 Task: Select the current location as Fort Pulaski National Monument, Georgia, United States . Now zoom + , and verify the location . Show zoom slider
Action: Mouse moved to (249, 37)
Screenshot: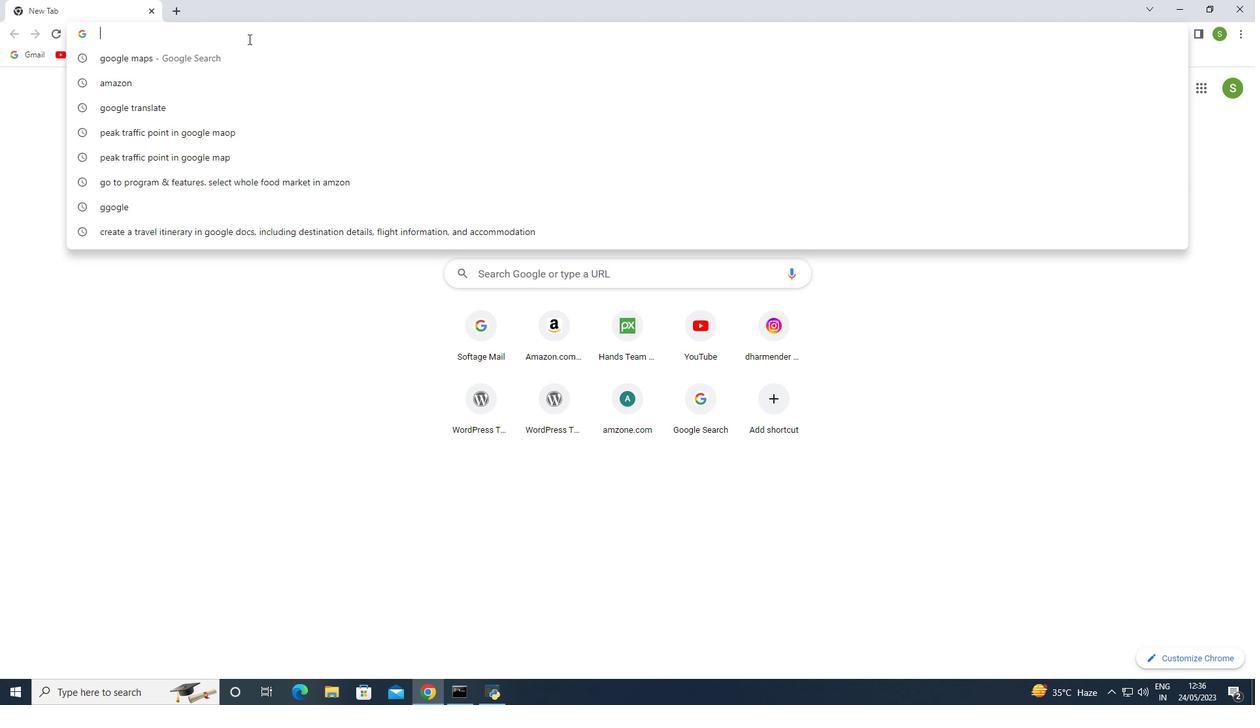 
Action: Key pressed google<Key.right><Key.enter>
Screenshot: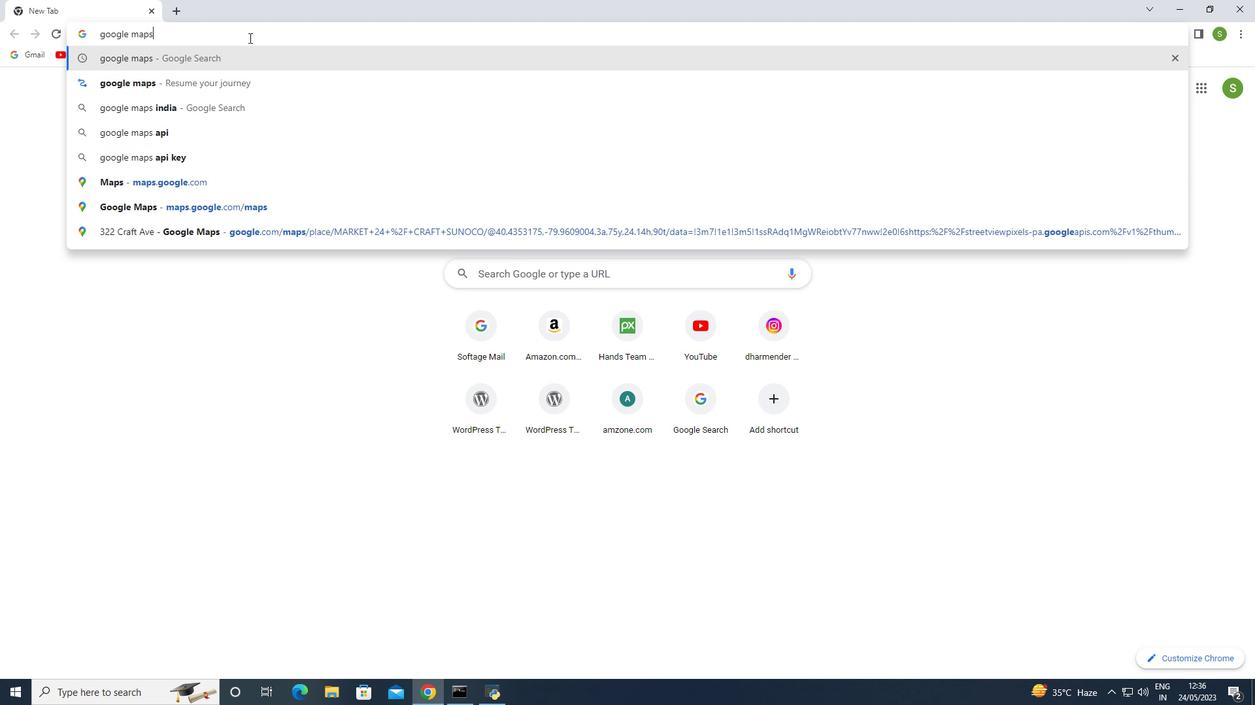 
Action: Mouse moved to (191, 311)
Screenshot: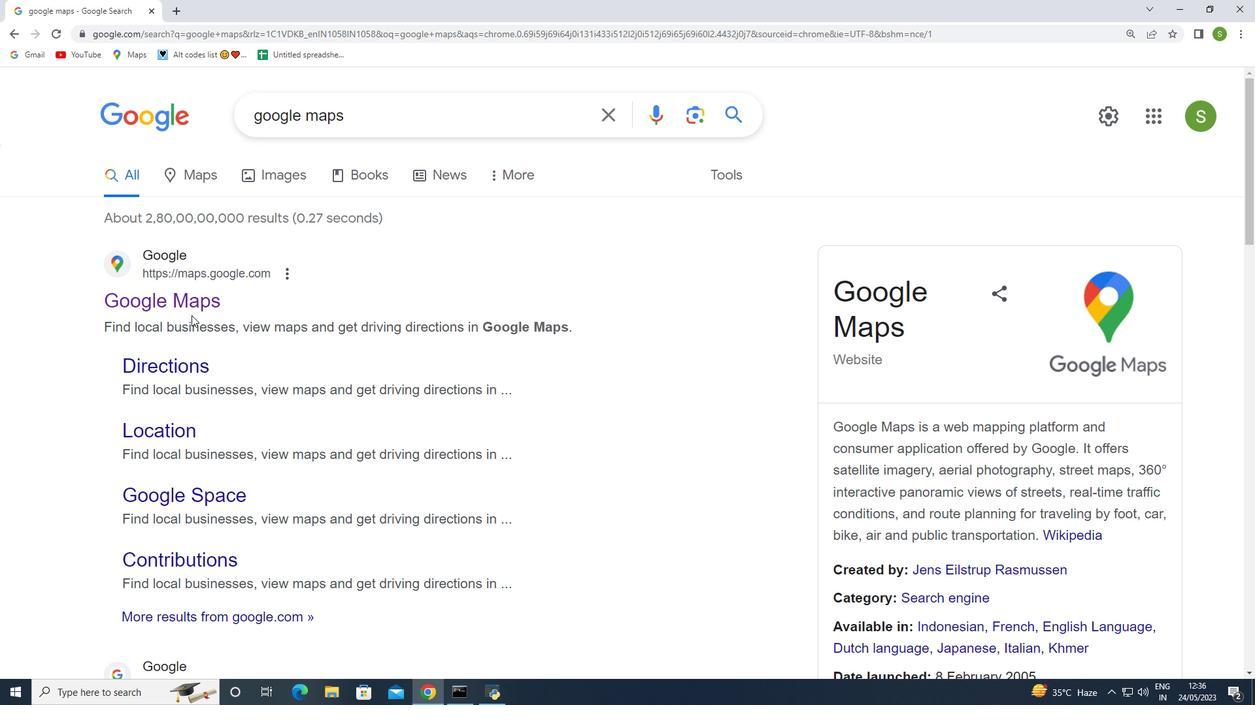 
Action: Mouse pressed left at (191, 311)
Screenshot: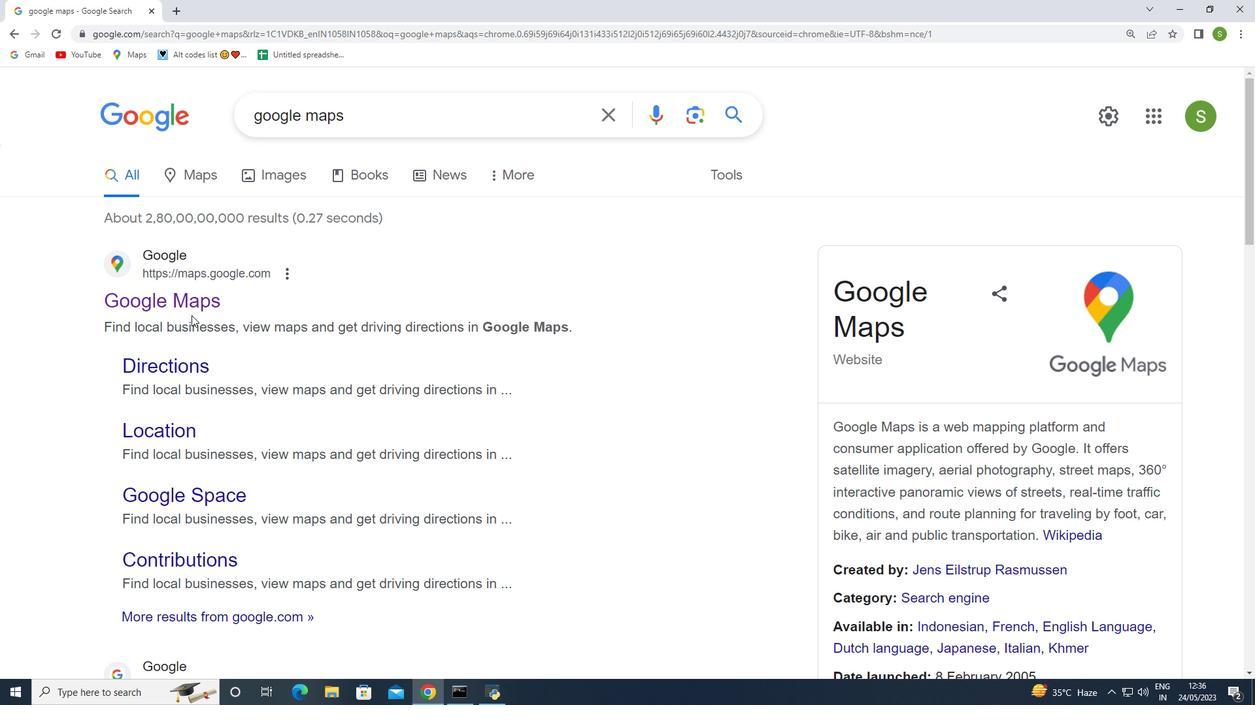 
Action: Mouse moved to (321, 108)
Screenshot: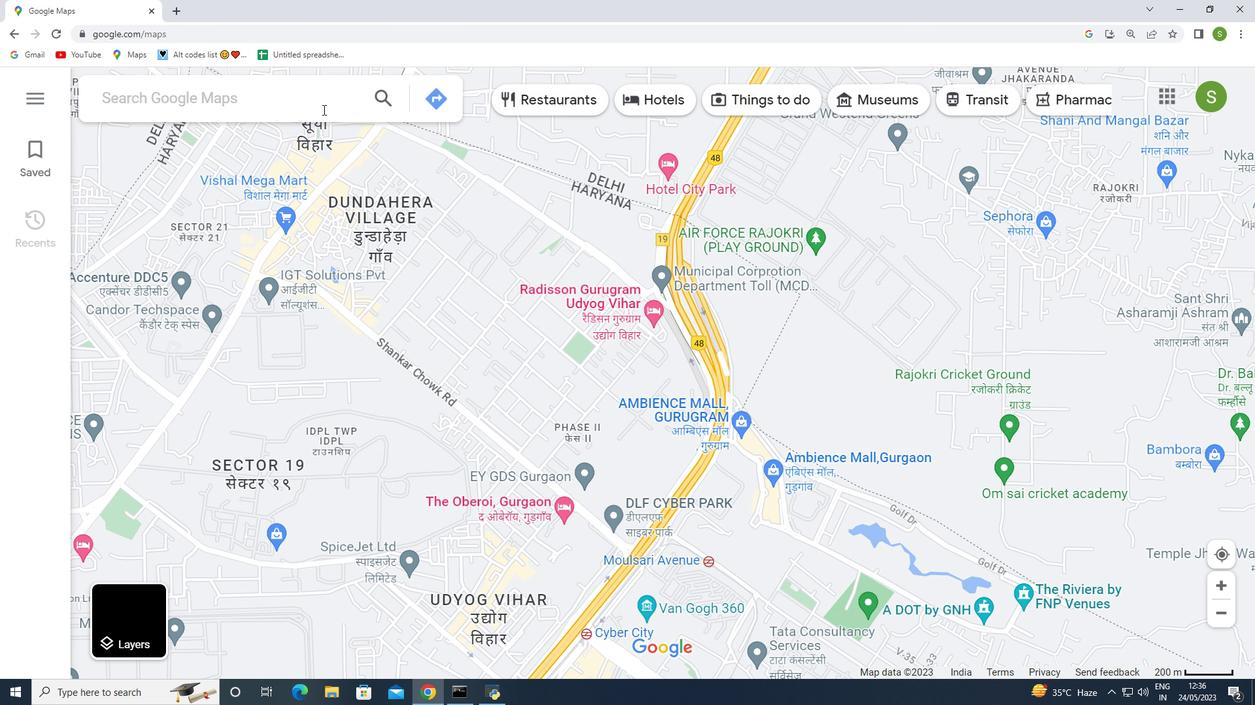 
Action: Mouse pressed left at (321, 108)
Screenshot: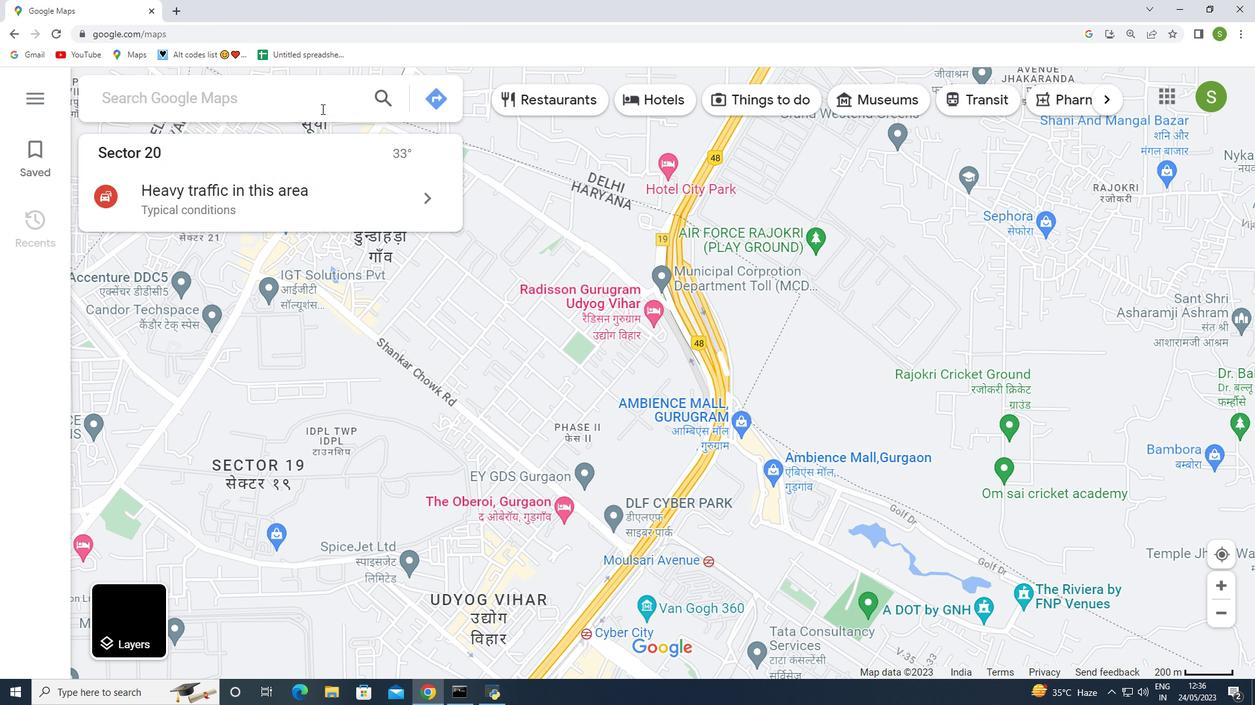 
Action: Key pressed <Key.shift>Fort<Key.space><Key.shift>Pulaski<Key.space><Key.shift>National<Key.space><Key.shift>Monument<Key.space><Key.shift>Georgia<Key.space><Key.shift>United<Key.space>states
Screenshot: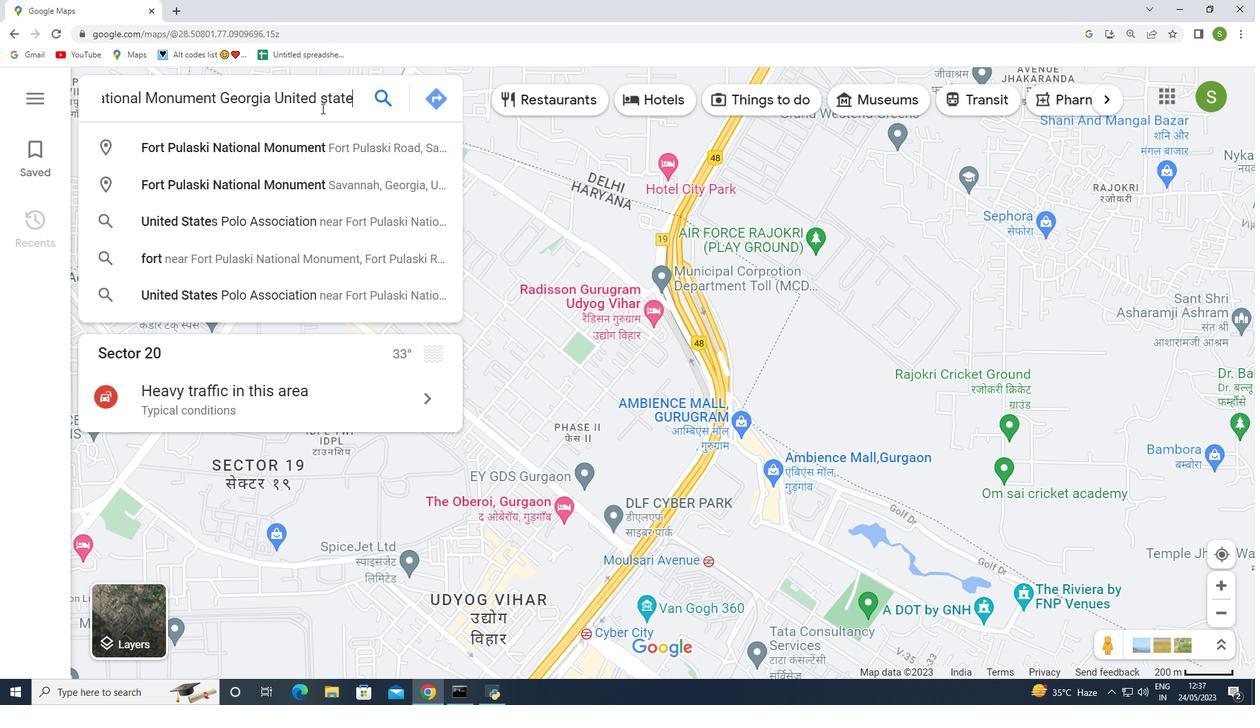 
Action: Mouse moved to (329, 140)
Screenshot: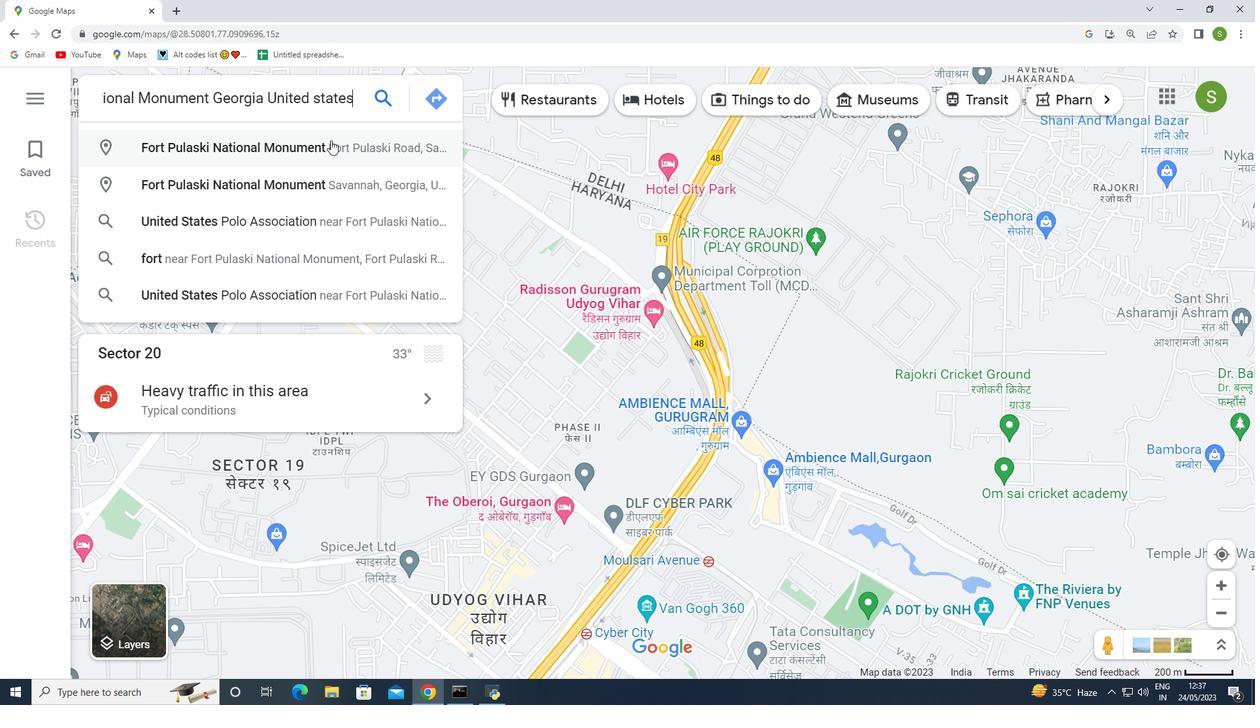 
Action: Mouse pressed left at (329, 140)
Screenshot: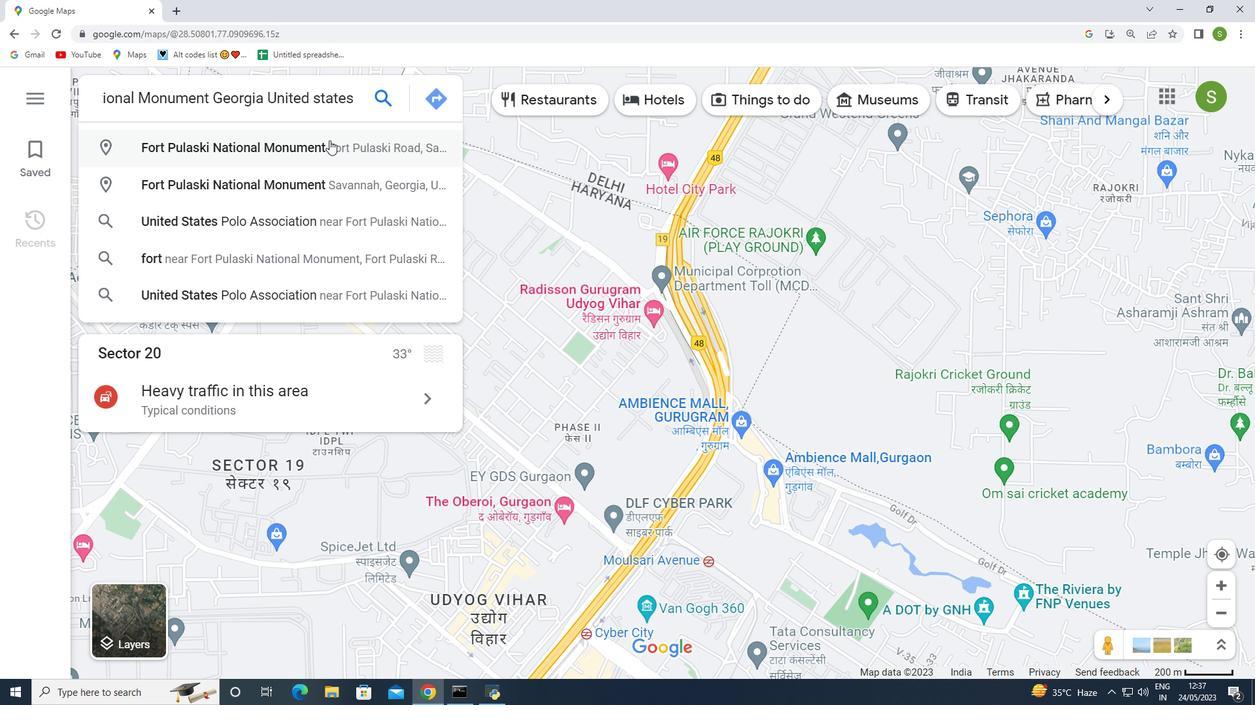 
Action: Mouse moved to (784, 390)
Screenshot: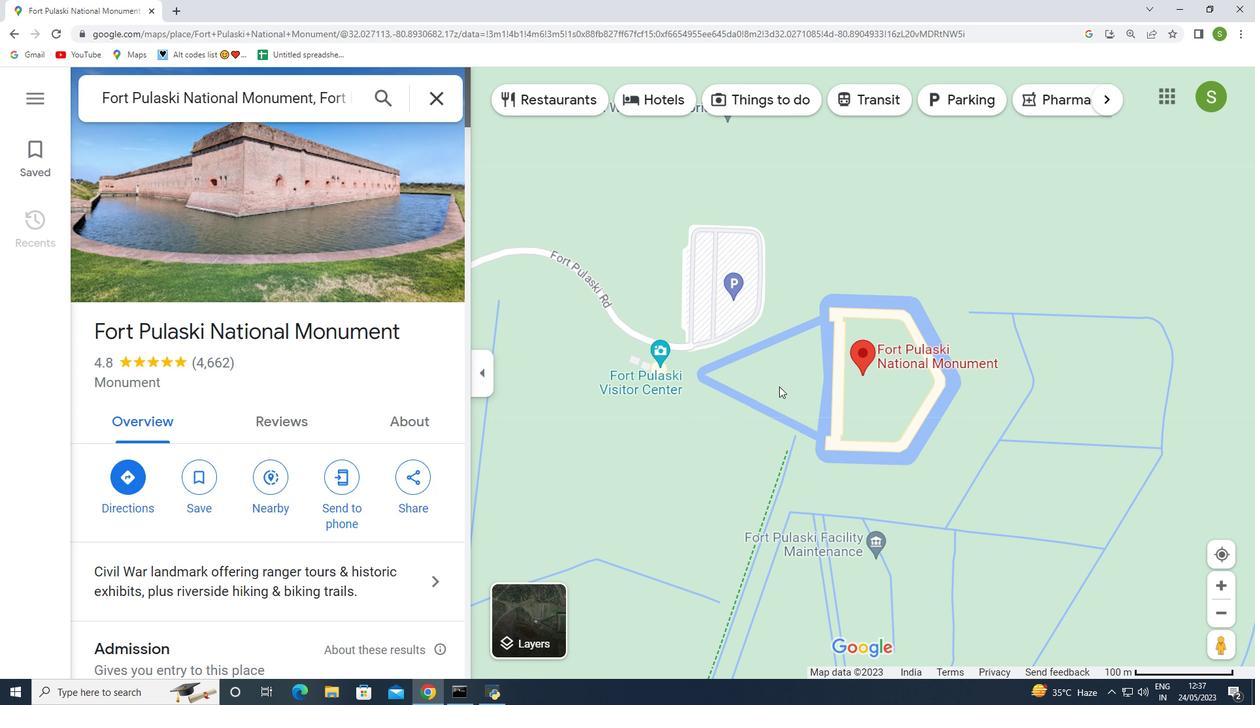 
Action: Mouse scrolled (784, 389) with delta (0, 0)
Screenshot: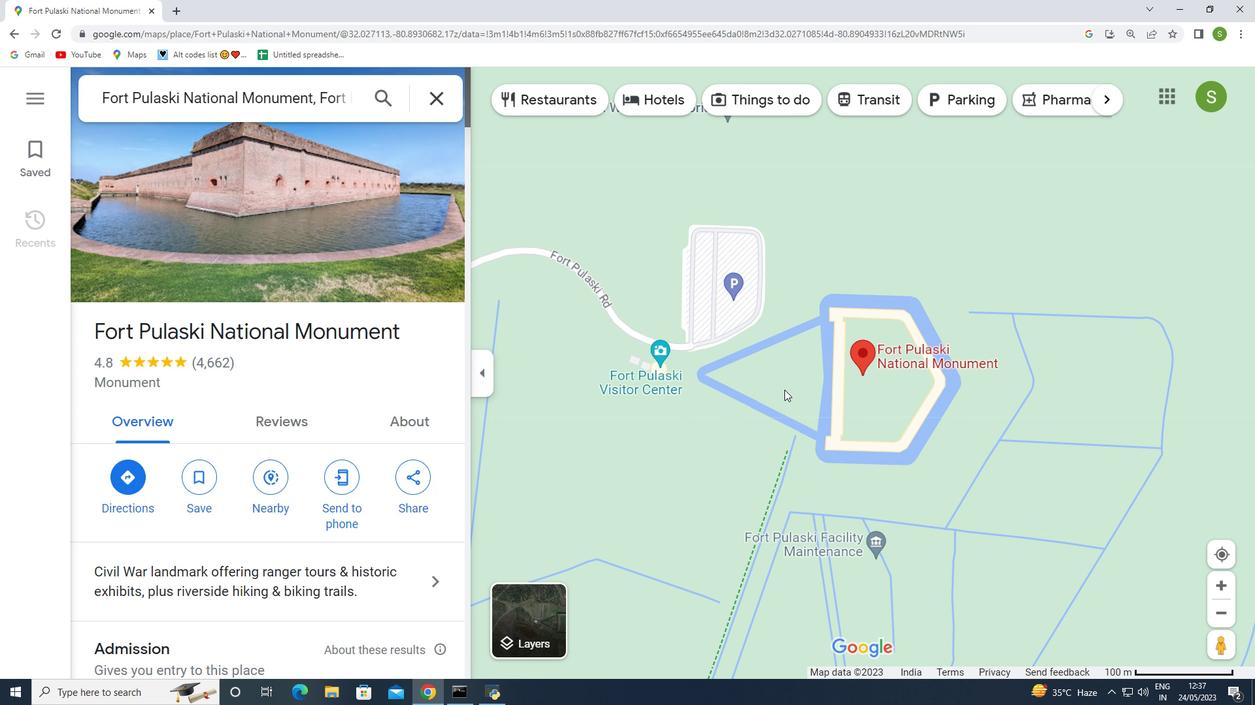 
Action: Mouse moved to (850, 370)
Screenshot: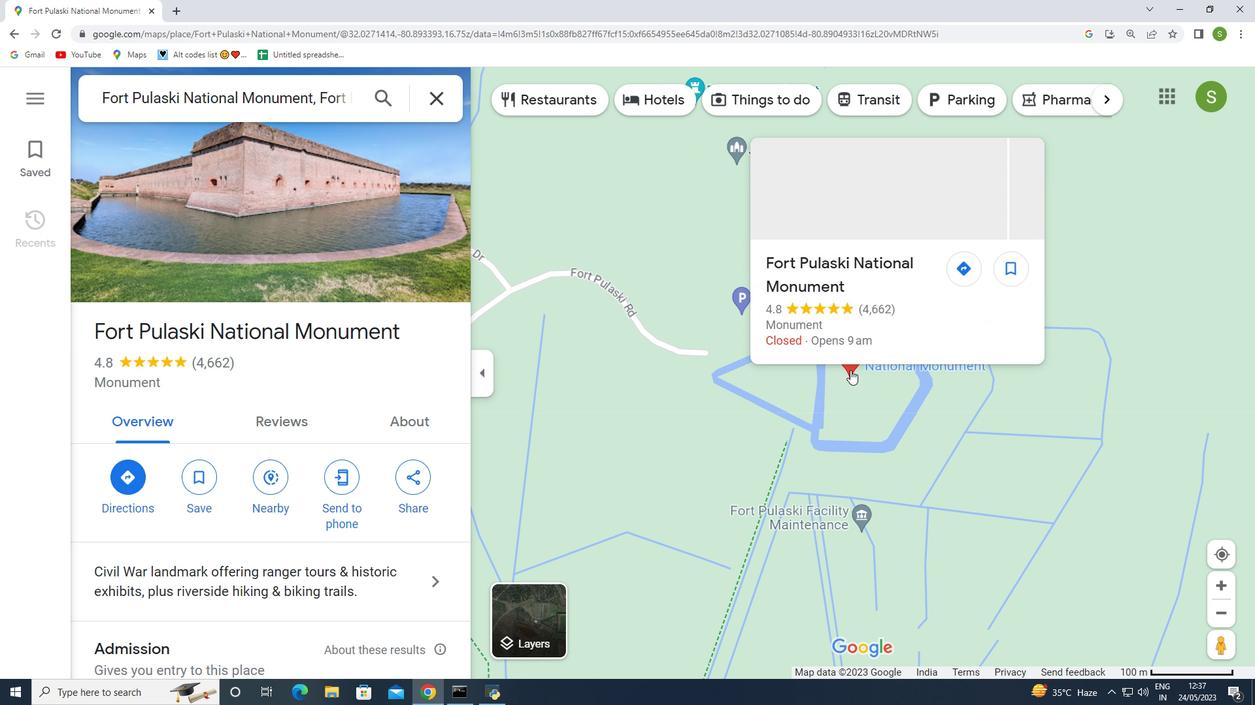 
Action: Mouse scrolled (850, 371) with delta (0, 0)
Screenshot: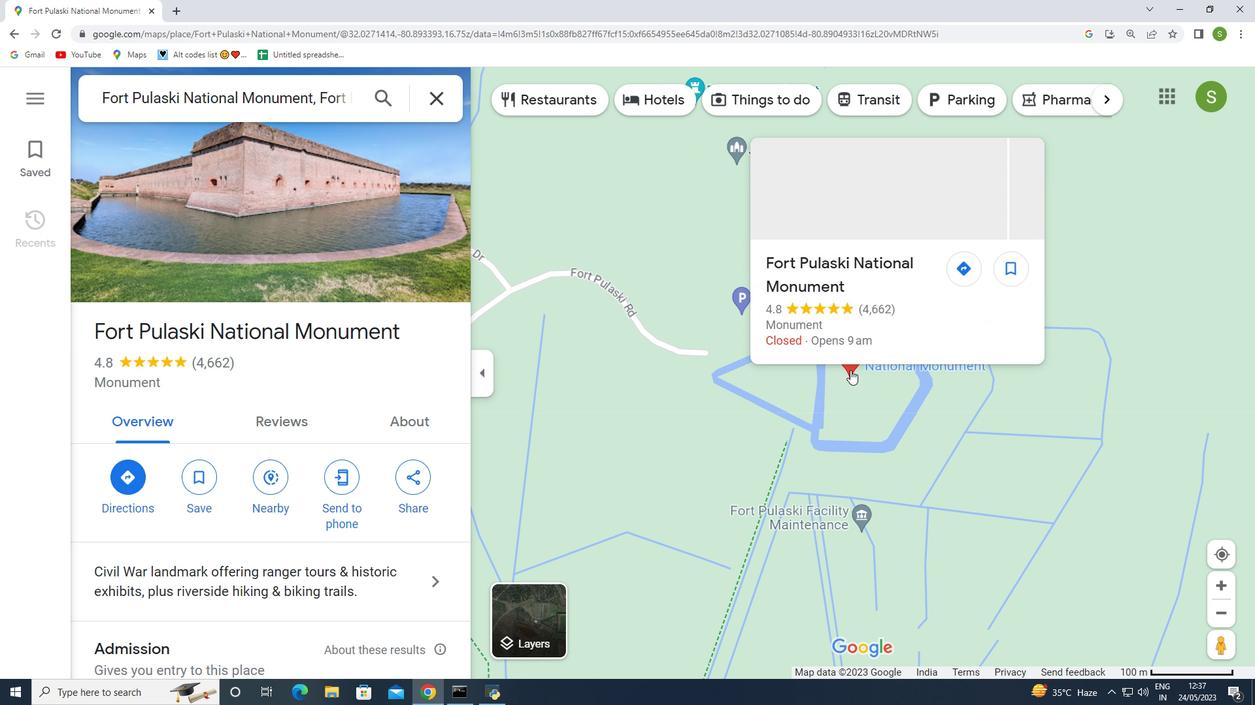 
Action: Mouse scrolled (850, 371) with delta (0, 0)
Screenshot: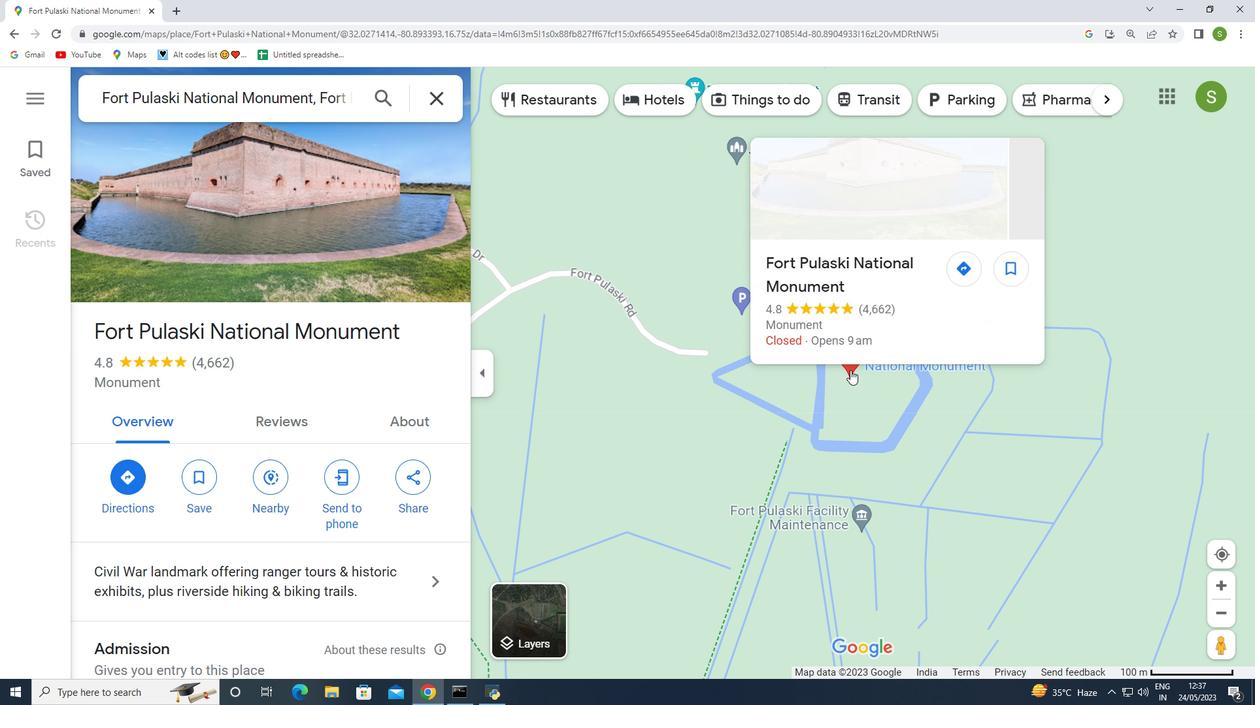 
Action: Mouse moved to (849, 381)
Screenshot: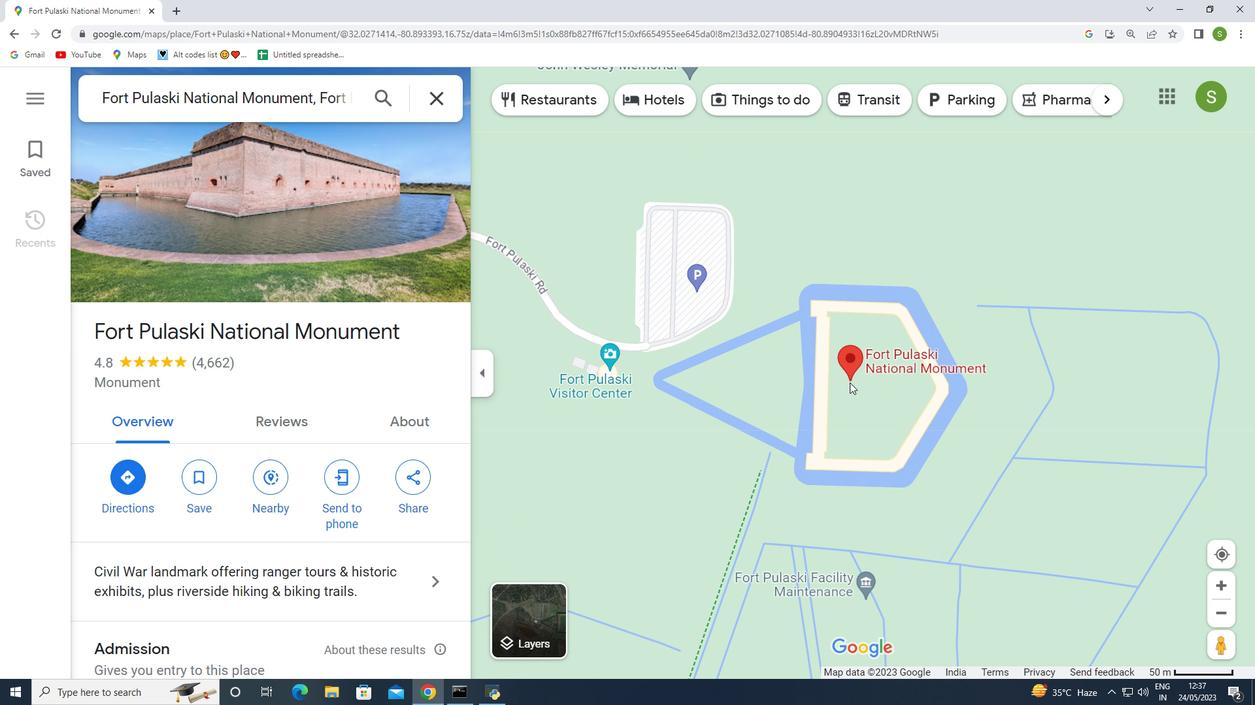 
Action: Mouse scrolled (849, 382) with delta (0, 0)
Screenshot: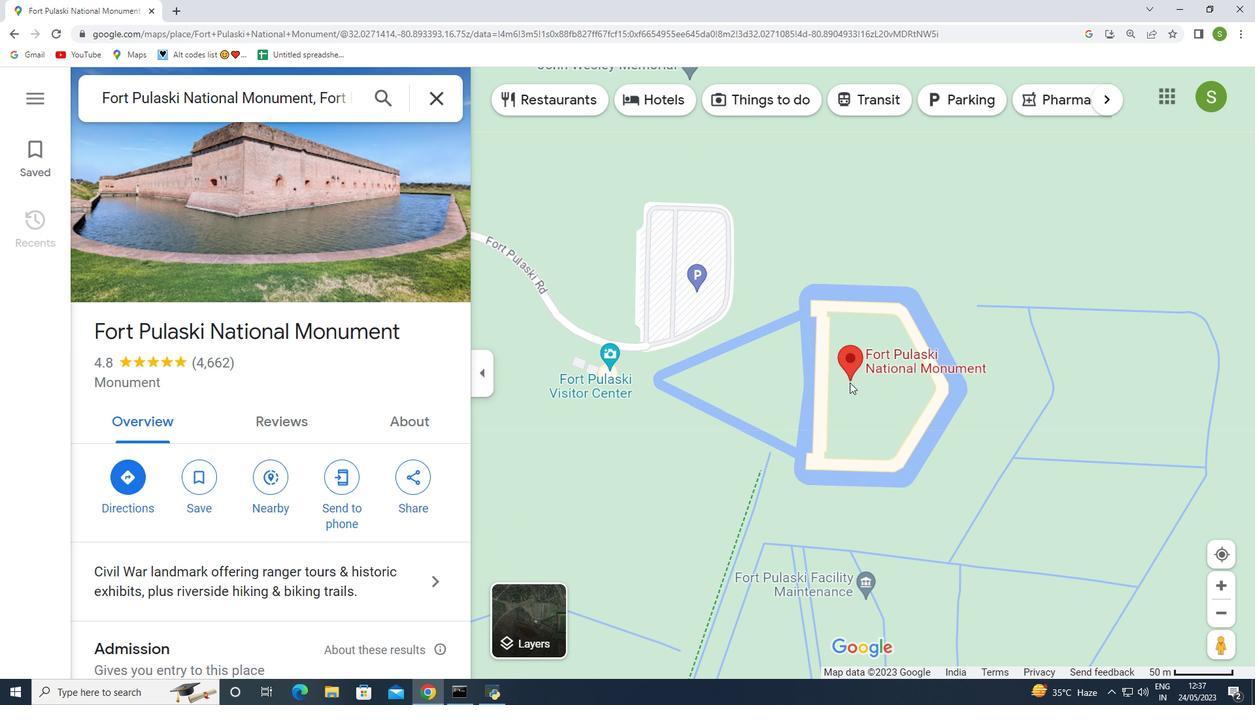 
Action: Mouse moved to (849, 381)
Screenshot: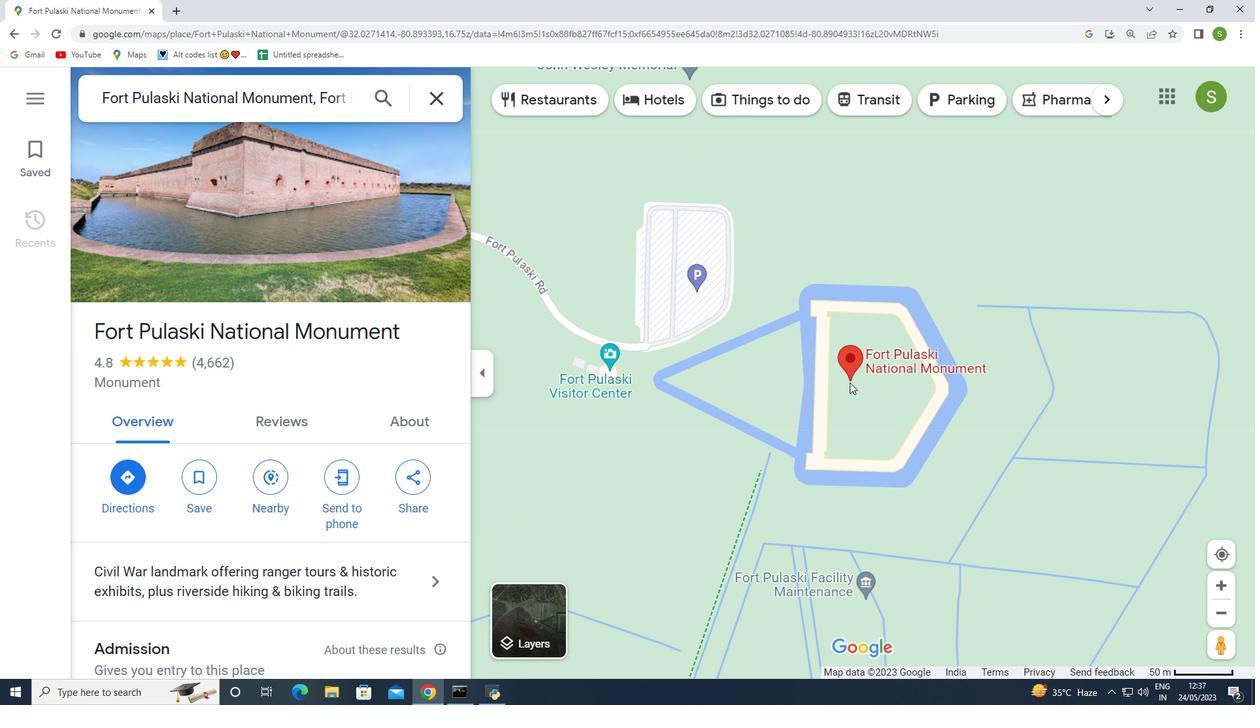 
Action: Mouse scrolled (849, 381) with delta (0, 0)
Screenshot: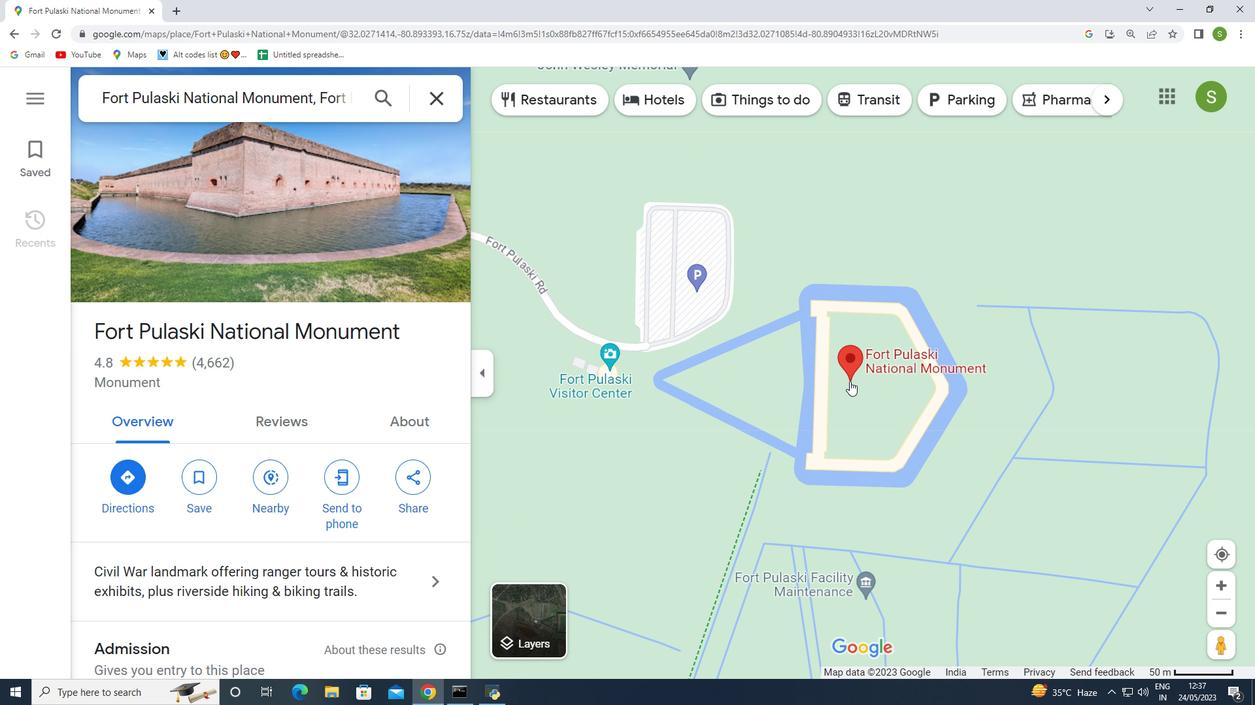 
Action: Mouse moved to (875, 415)
Screenshot: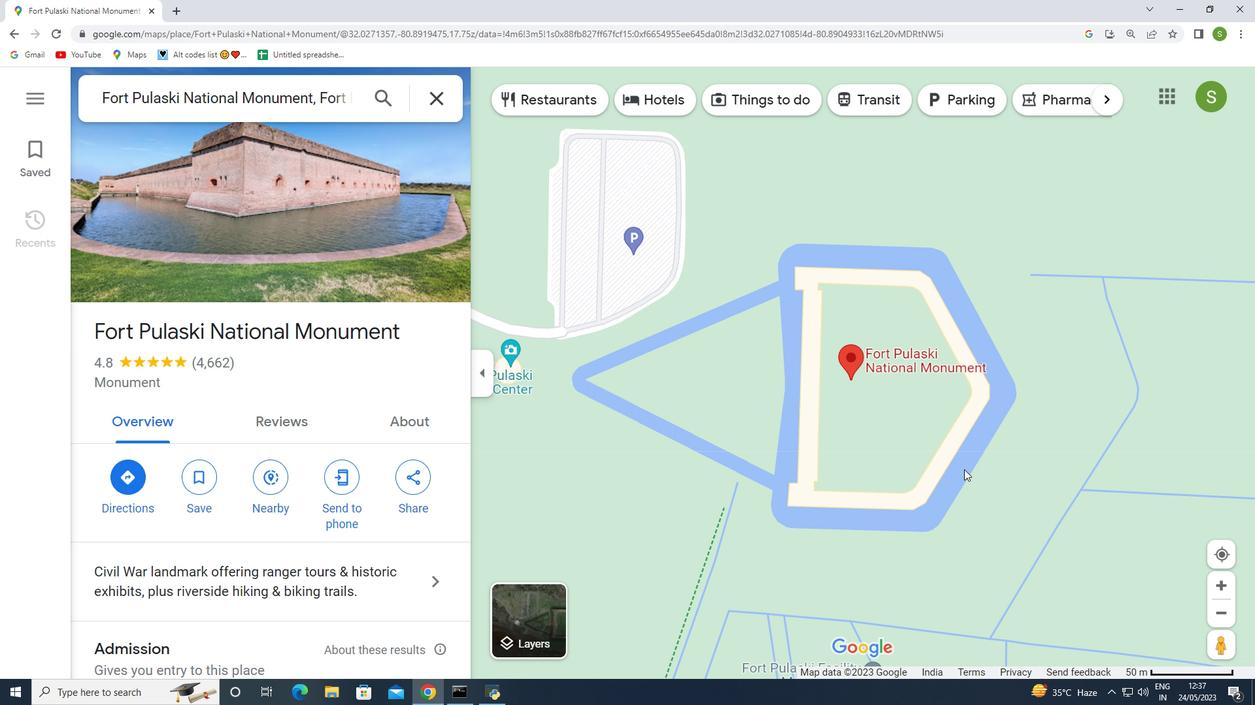 
Action: Mouse scrolled (875, 416) with delta (0, 0)
Screenshot: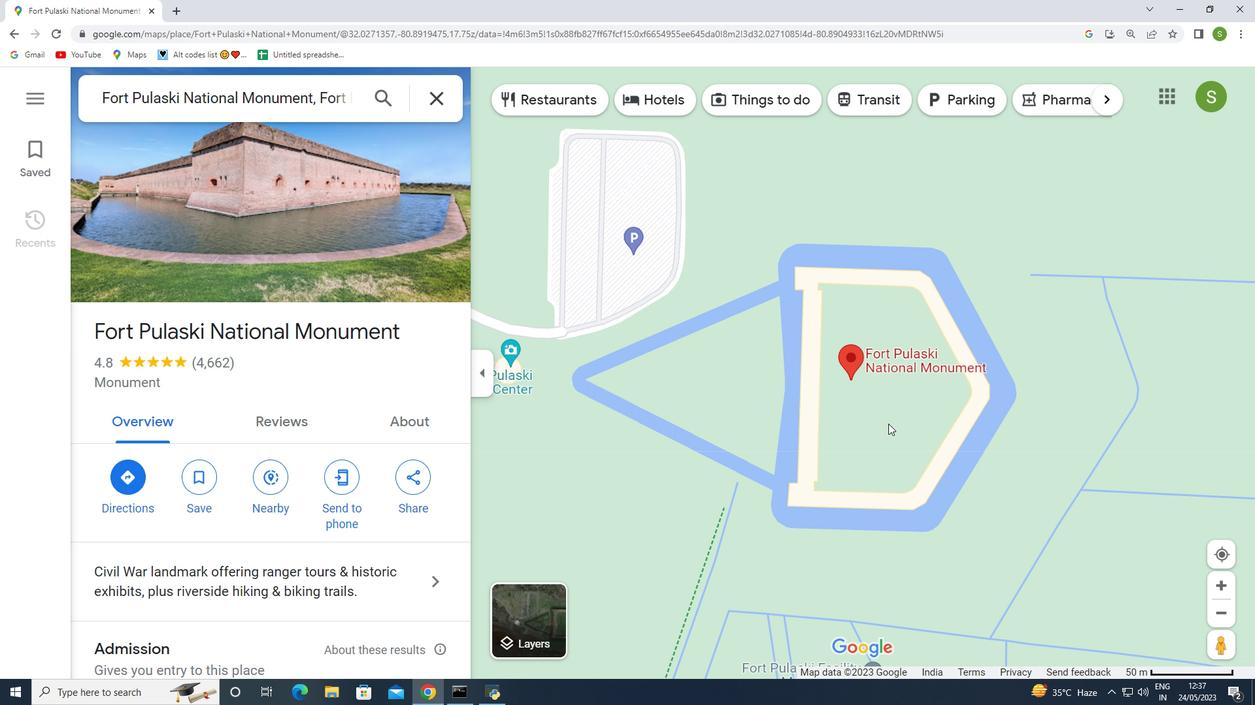 
Action: Mouse scrolled (875, 416) with delta (0, 0)
Screenshot: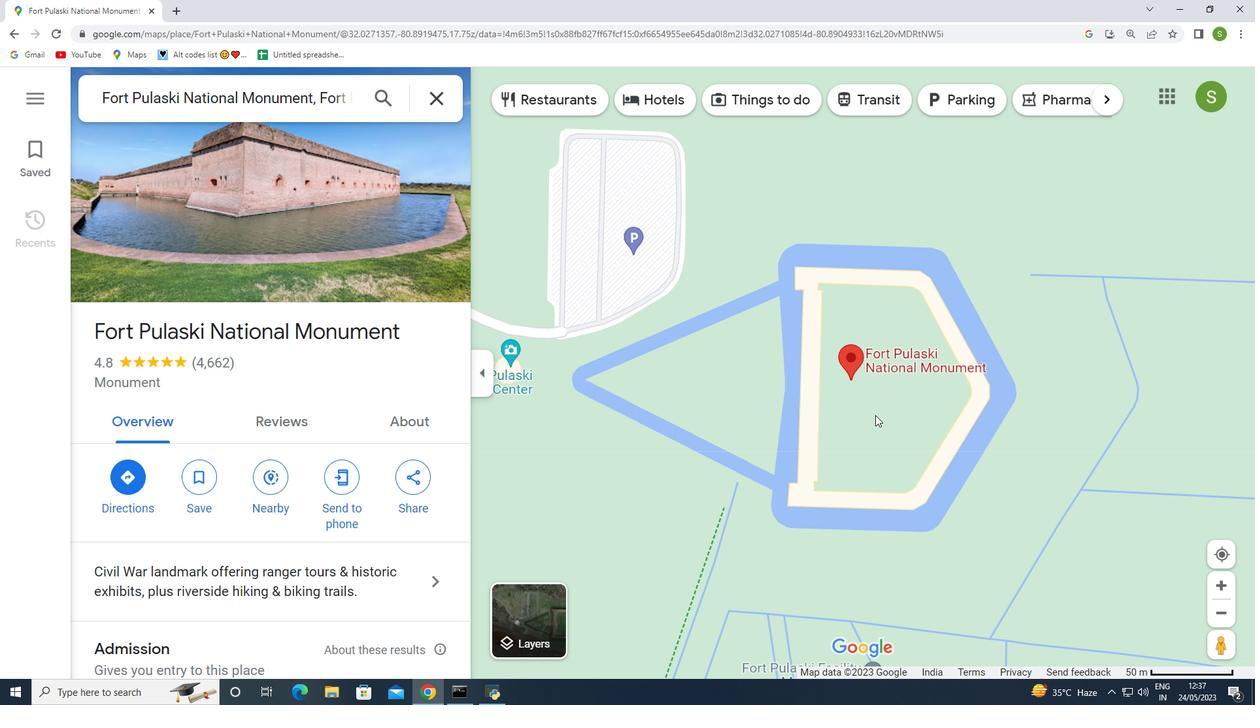 
Action: Mouse scrolled (875, 416) with delta (0, 0)
Screenshot: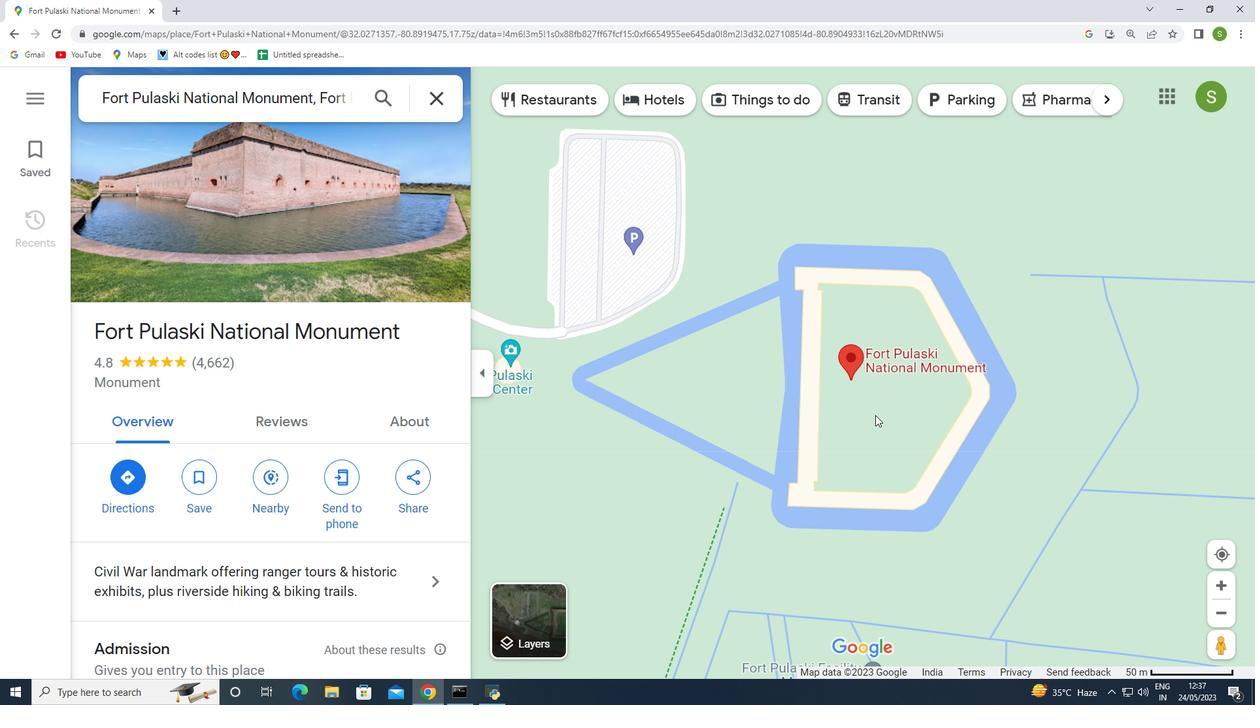 
Action: Mouse moved to (855, 369)
Screenshot: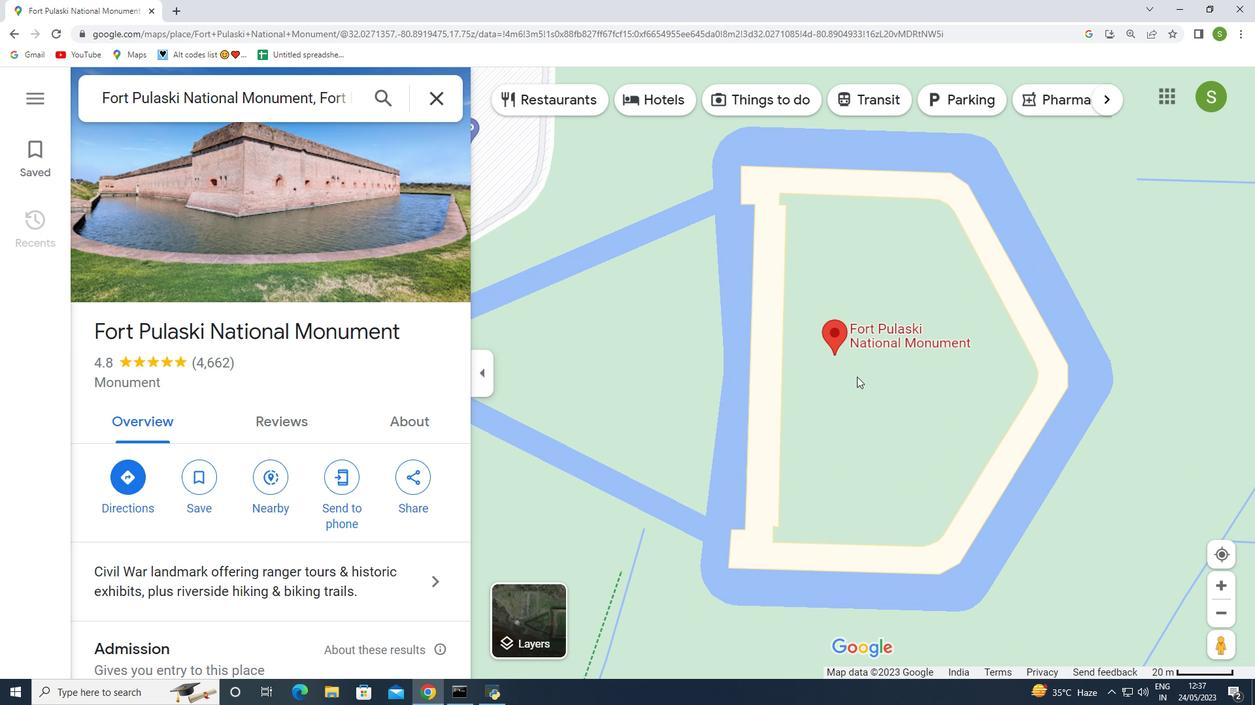 
Action: Mouse scrolled (855, 371) with delta (0, 0)
Screenshot: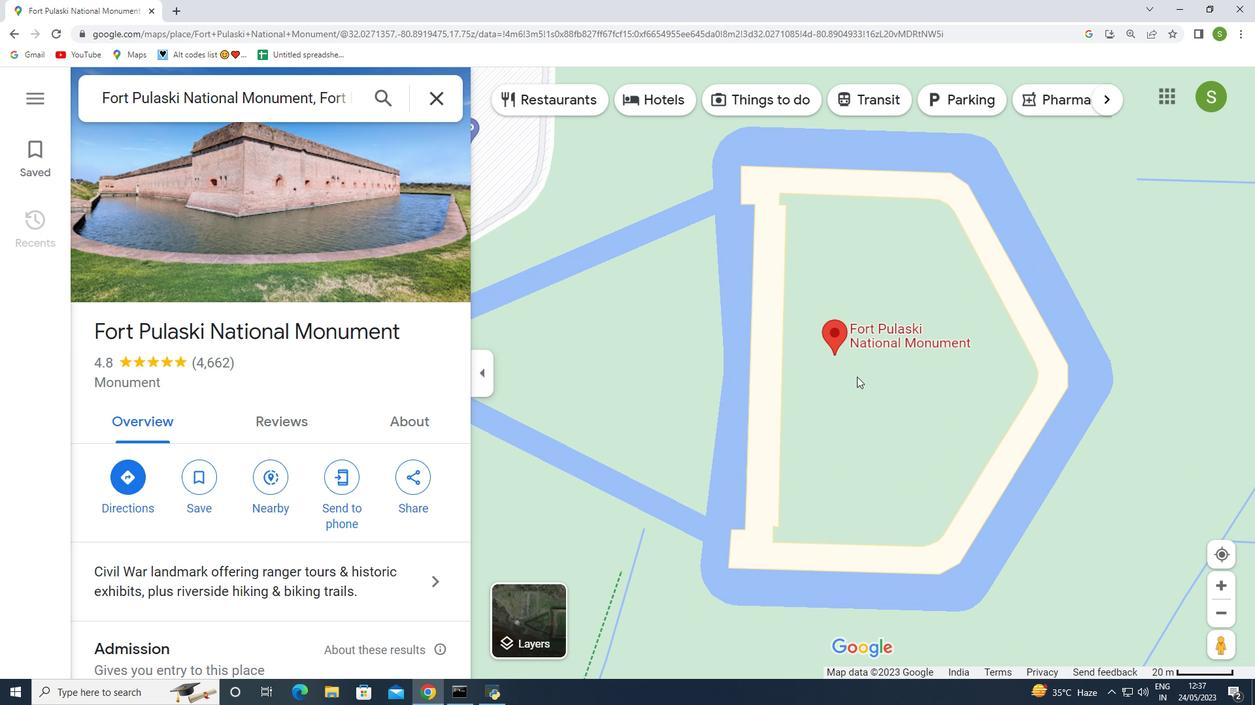 
Action: Mouse moved to (855, 369)
Screenshot: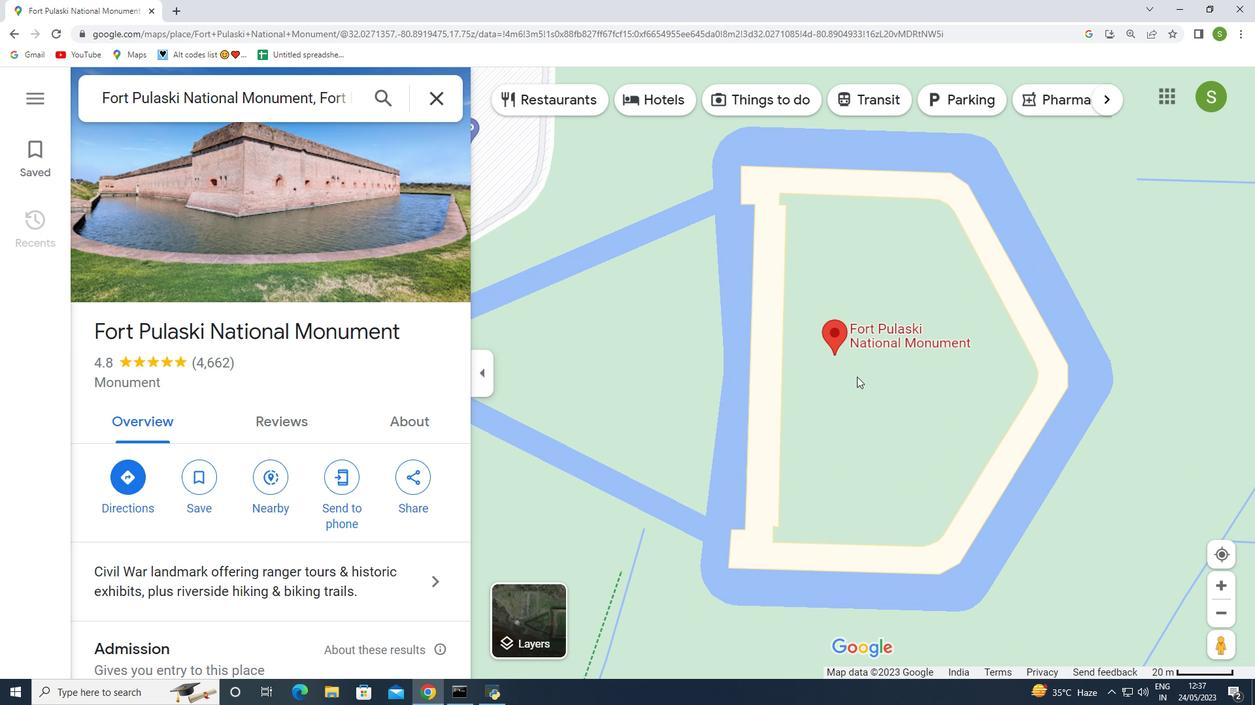 
Action: Mouse scrolled (855, 371) with delta (0, 0)
Screenshot: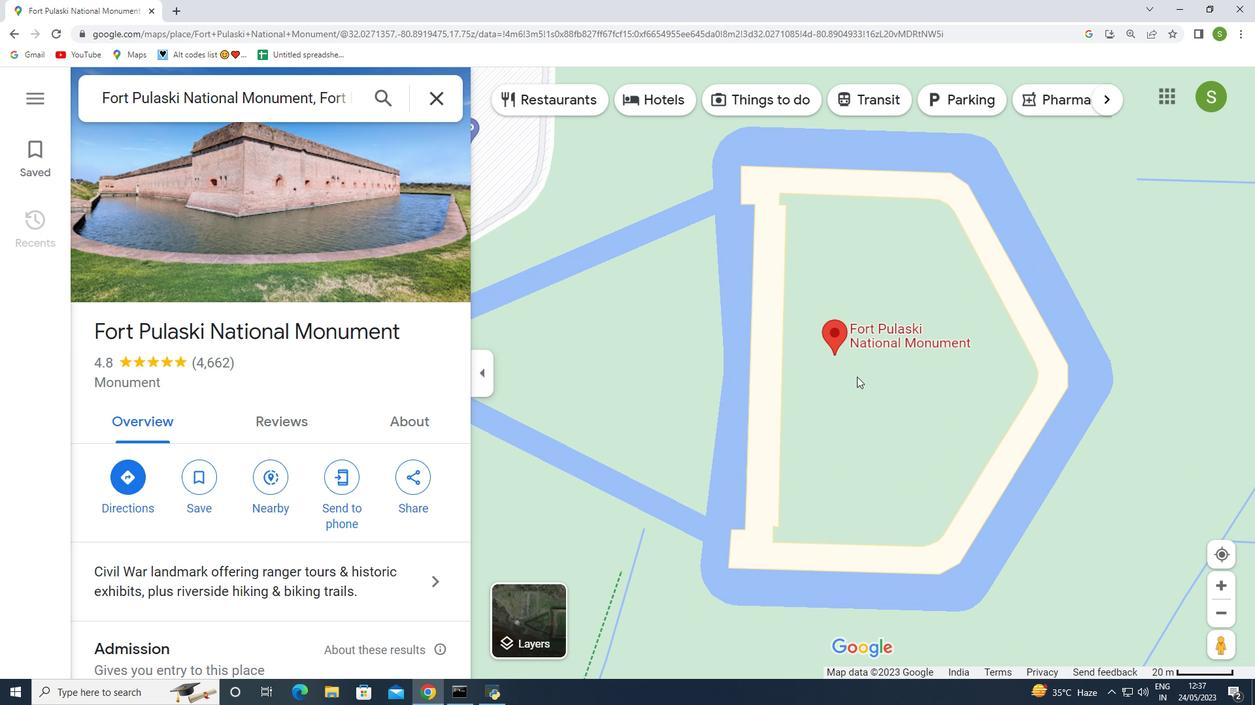 
Action: Mouse moved to (855, 368)
Screenshot: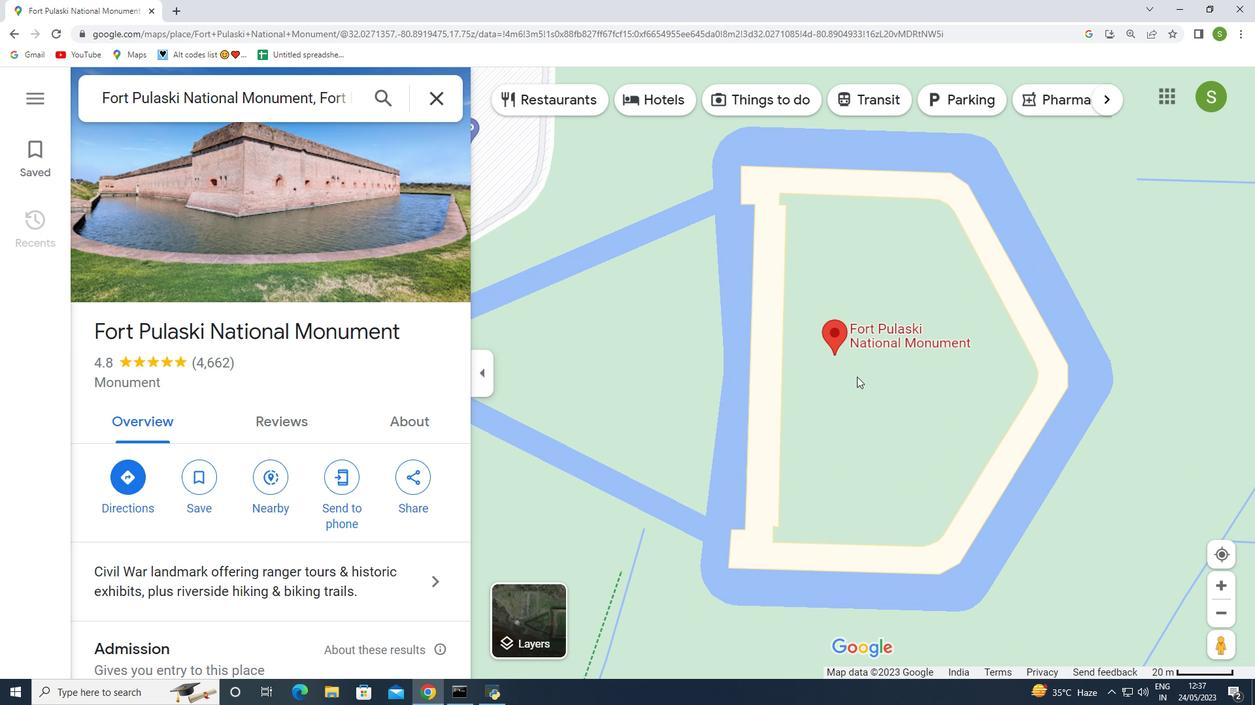 
Action: Mouse scrolled (855, 371) with delta (0, 0)
Screenshot: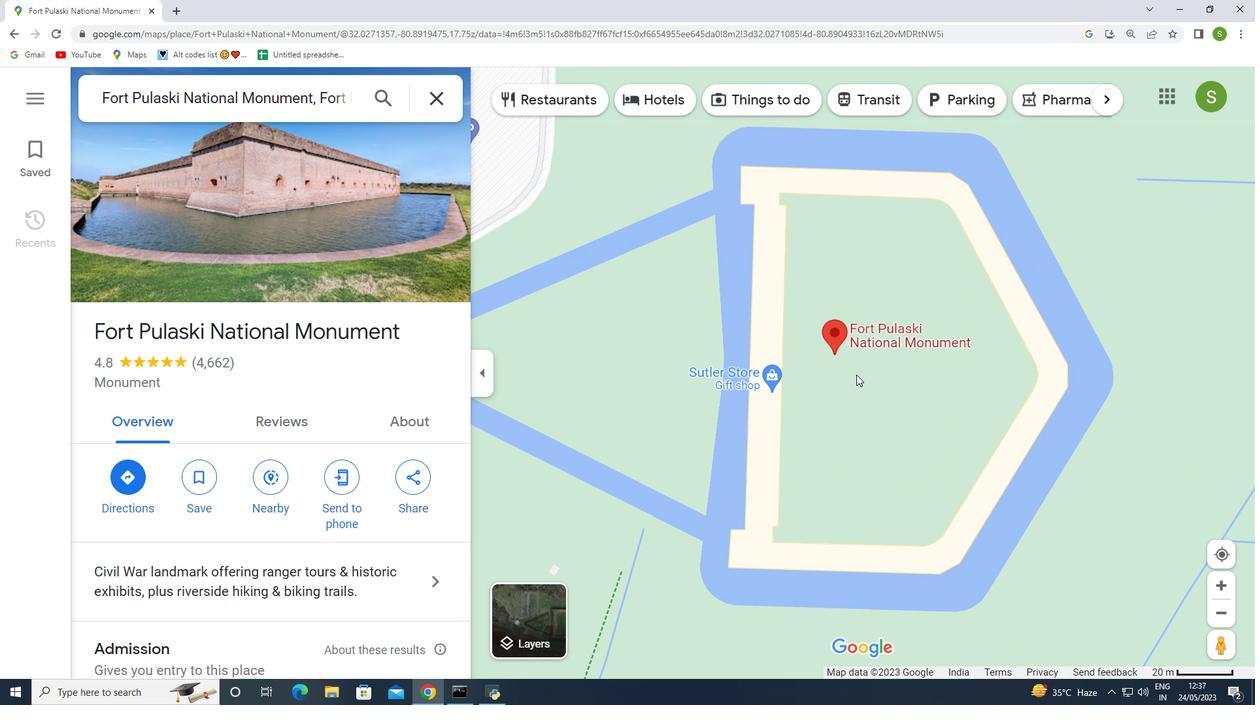 
Action: Mouse moved to (851, 365)
Screenshot: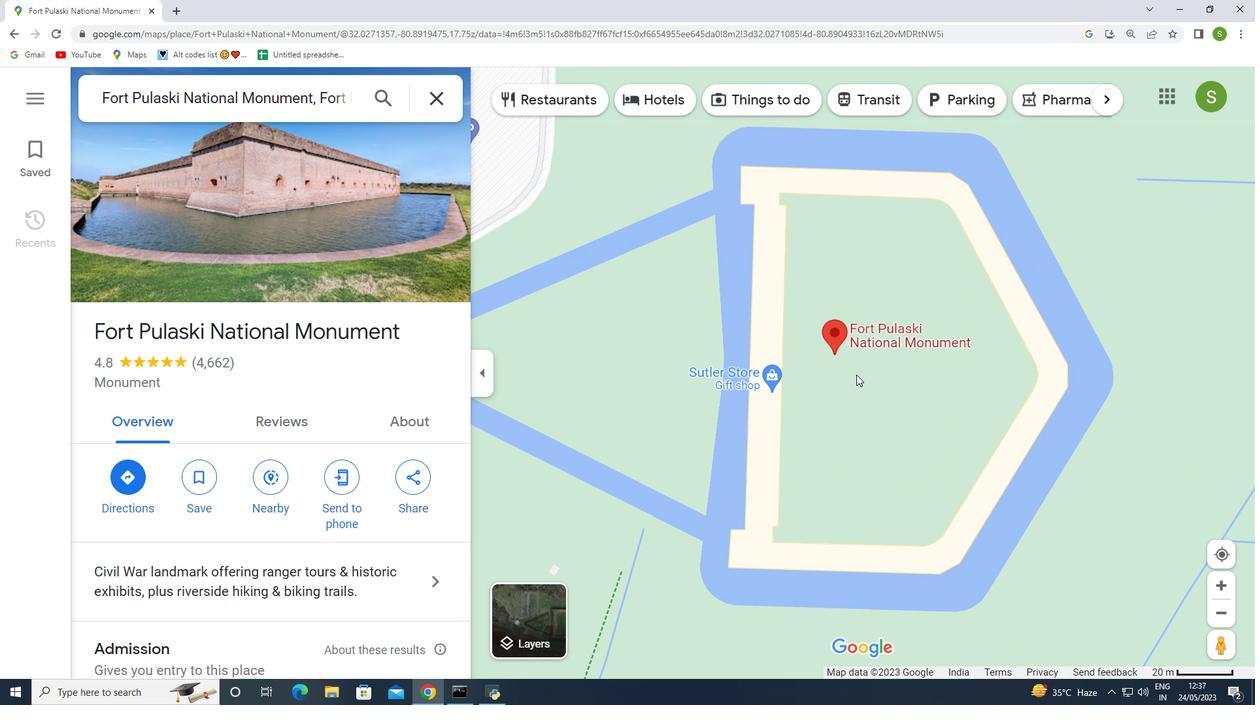 
Action: Mouse scrolled (855, 371) with delta (0, 0)
Screenshot: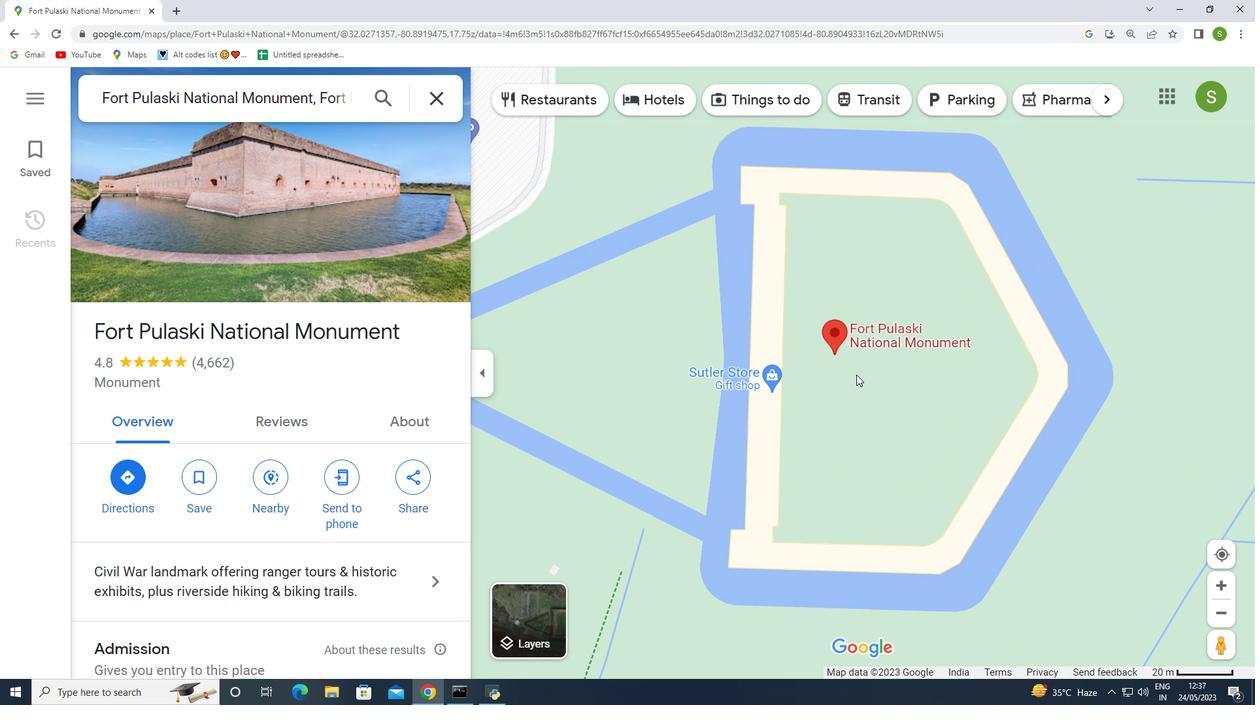 
Action: Mouse moved to (800, 322)
Screenshot: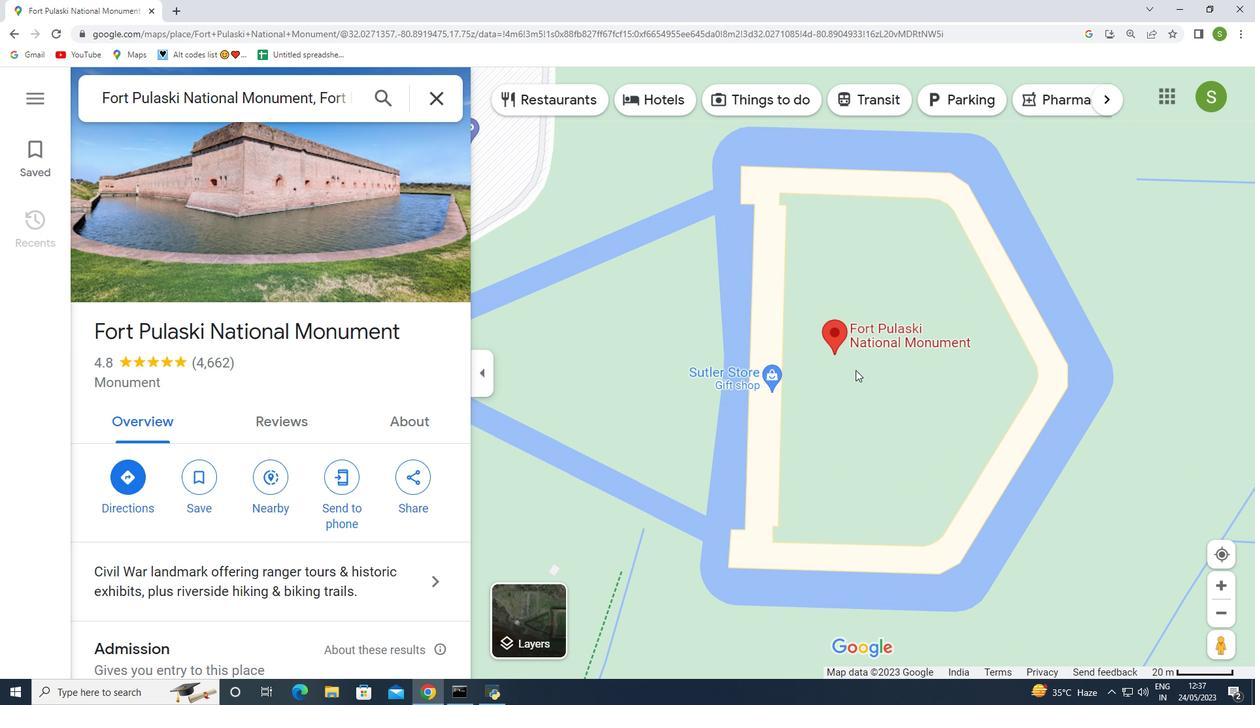 
Action: Mouse scrolled (800, 323) with delta (0, 0)
Screenshot: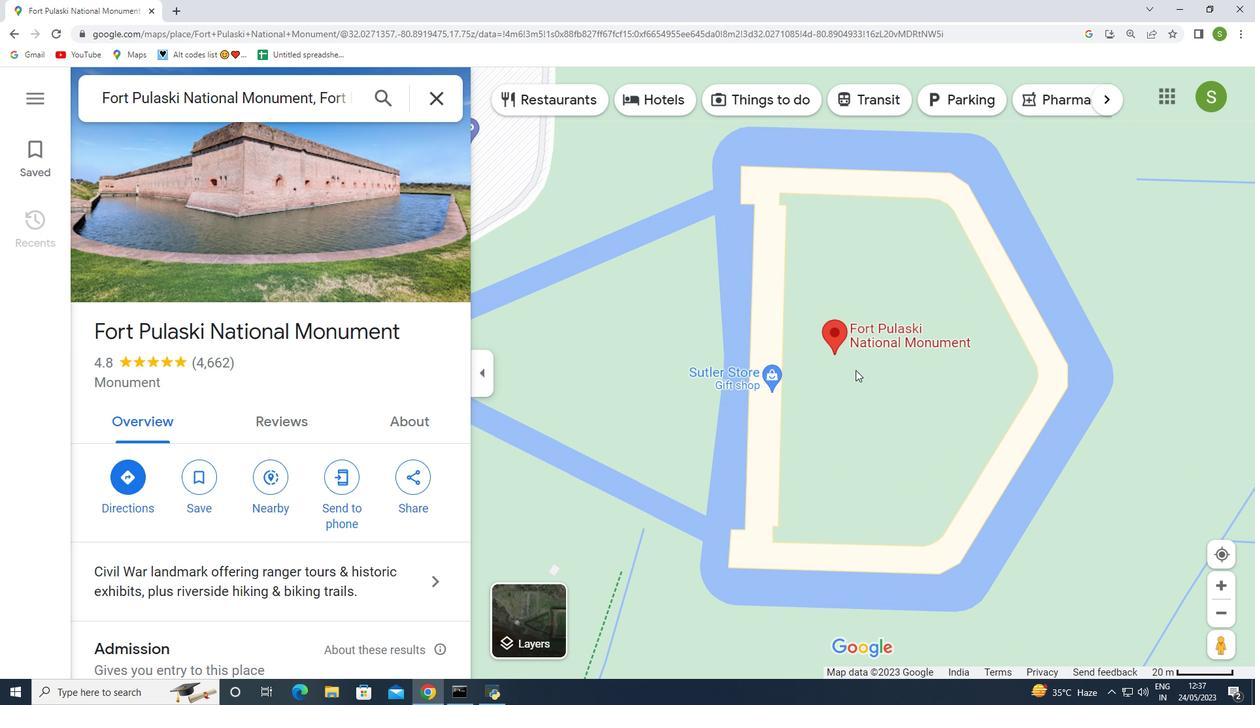 
Action: Mouse scrolled (800, 323) with delta (0, 0)
Screenshot: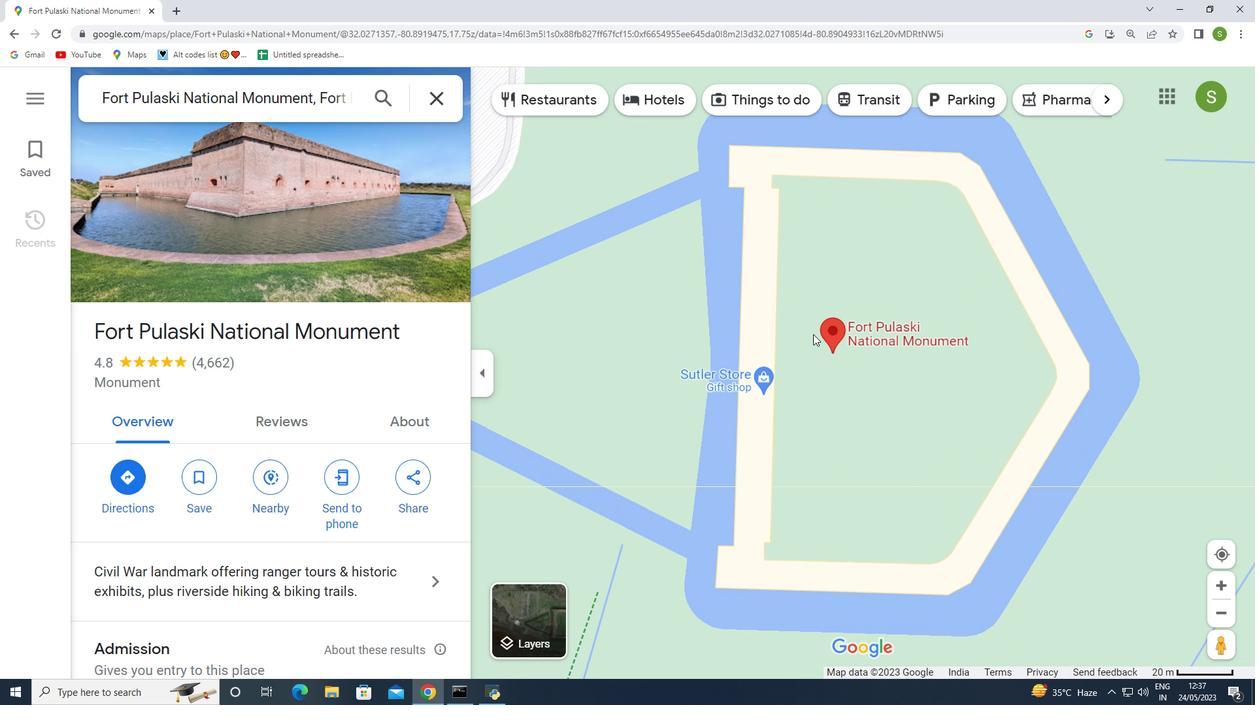 
Action: Mouse scrolled (800, 323) with delta (0, 0)
Screenshot: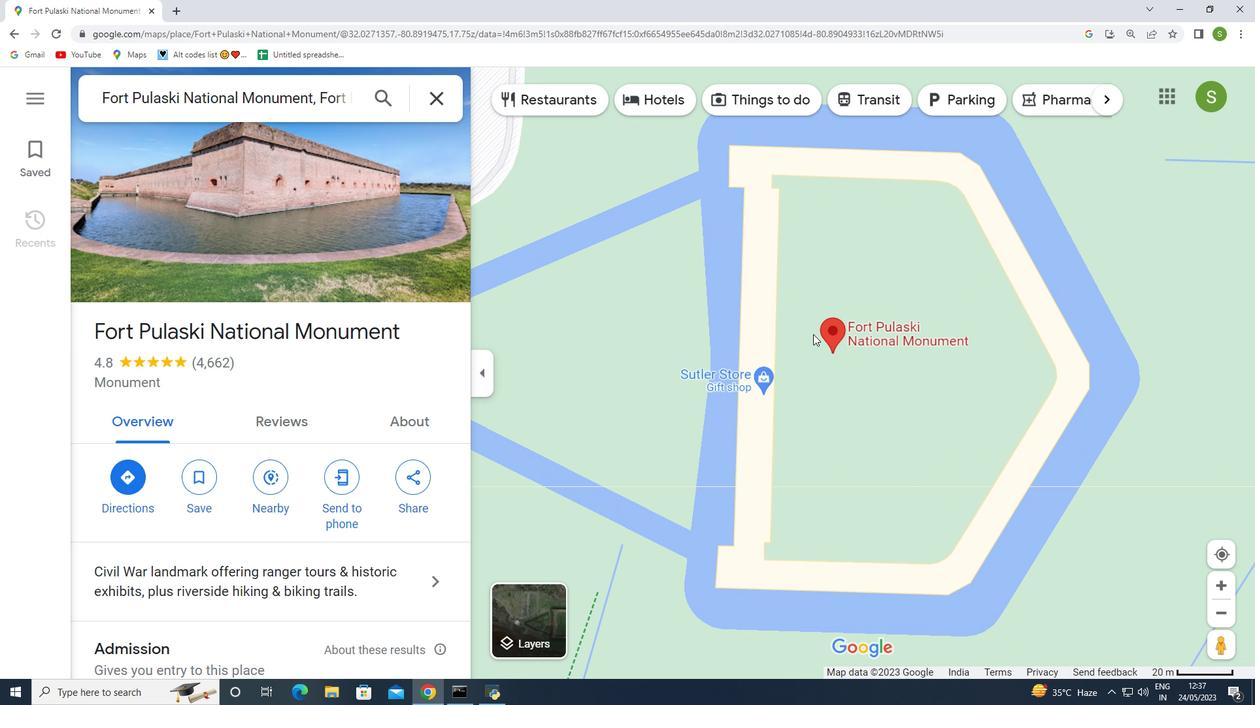 
Action: Mouse moved to (800, 334)
Screenshot: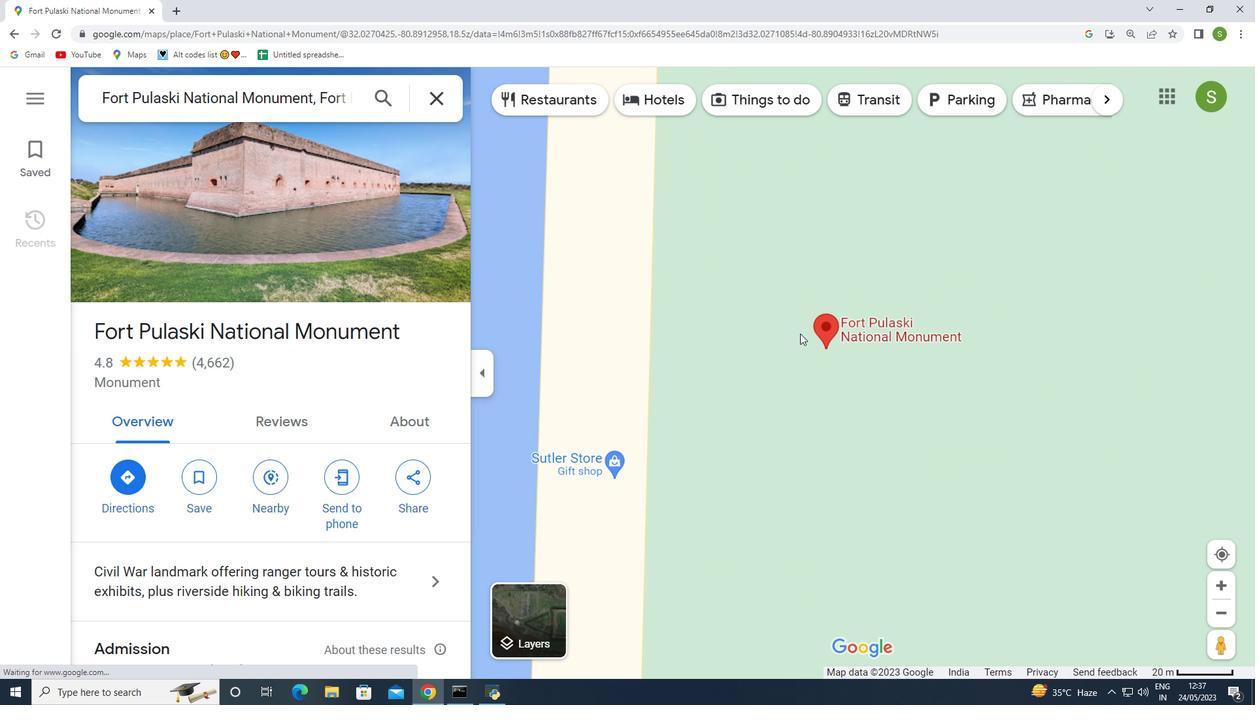 
Action: Mouse scrolled (800, 334) with delta (0, 0)
Screenshot: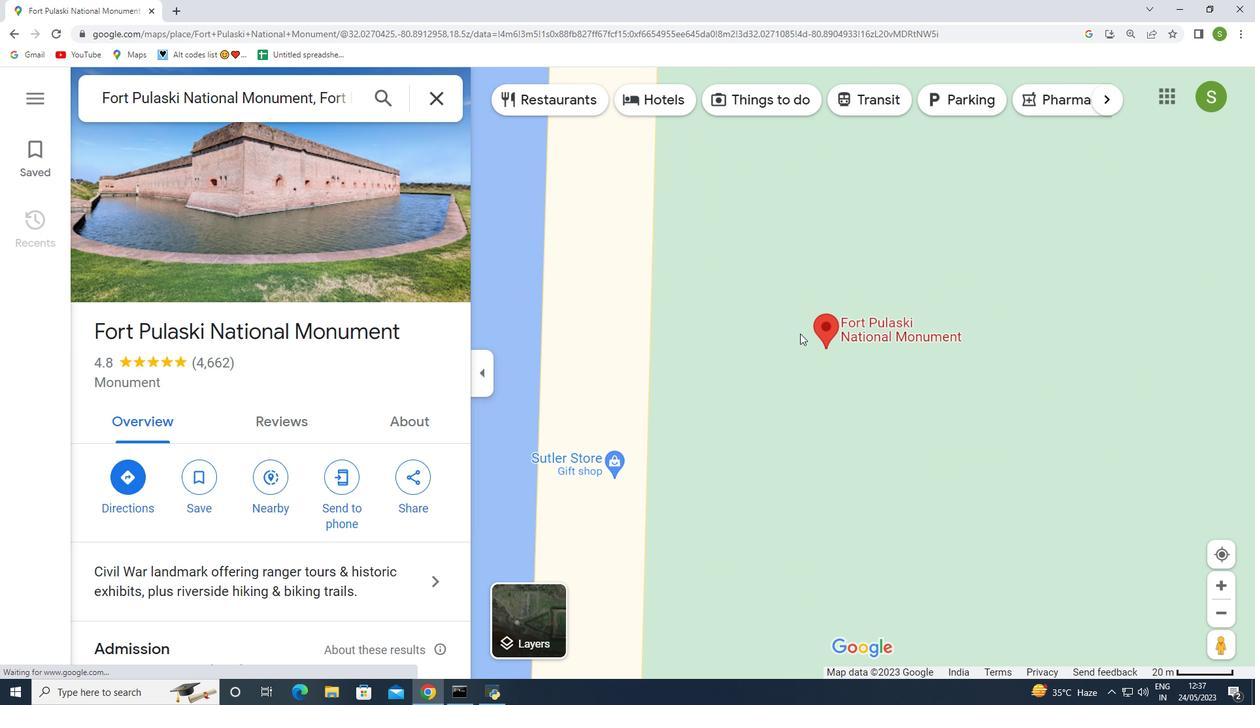 
Action: Mouse moved to (802, 334)
Screenshot: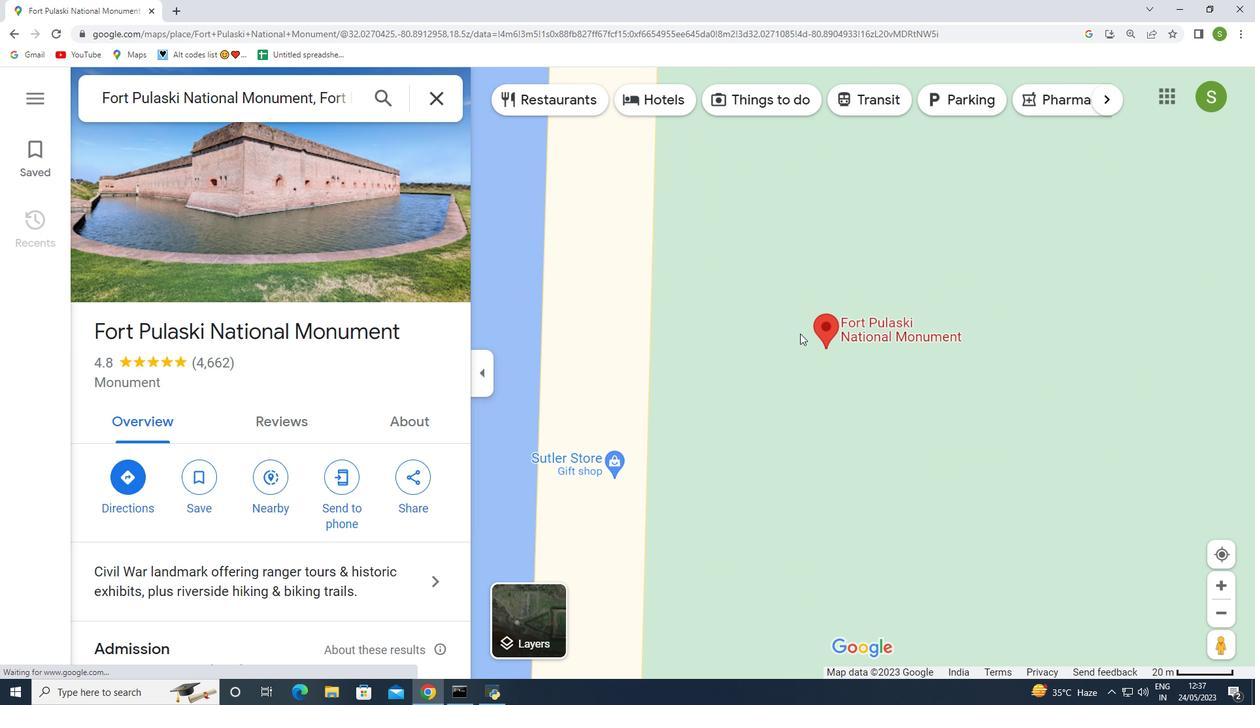 
Action: Mouse scrolled (802, 334) with delta (0, 0)
Screenshot: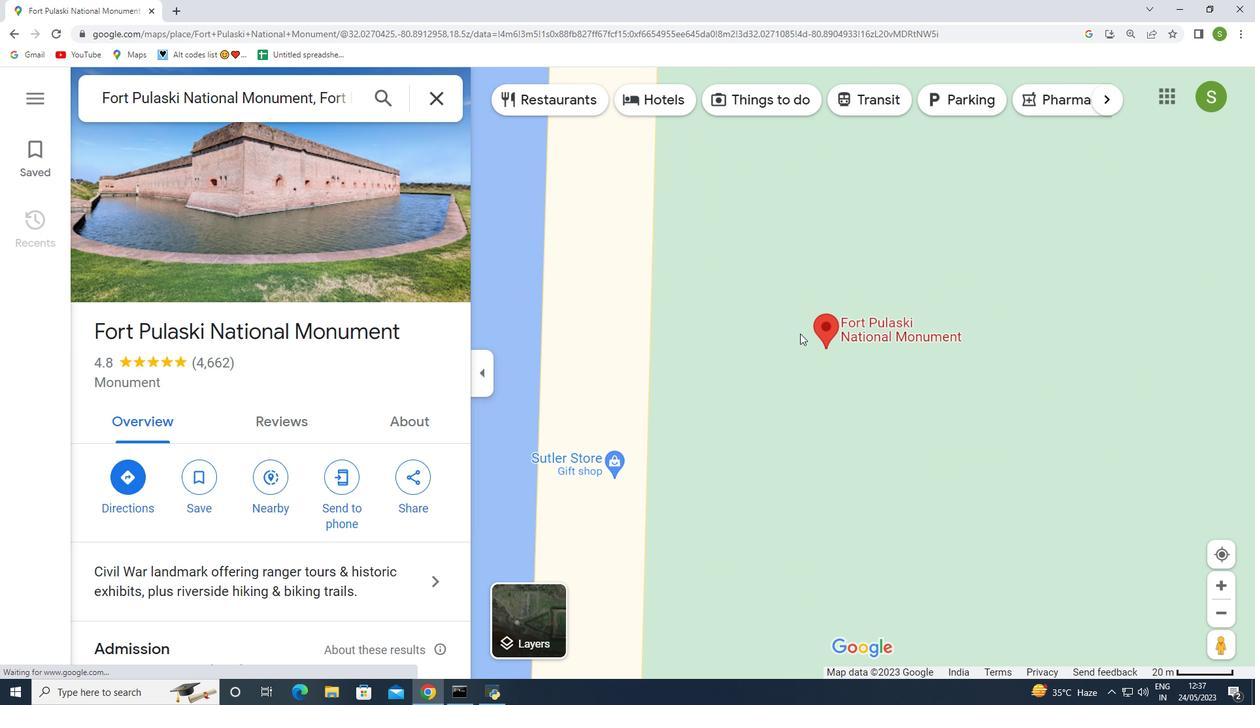 
Action: Mouse moved to (806, 334)
Screenshot: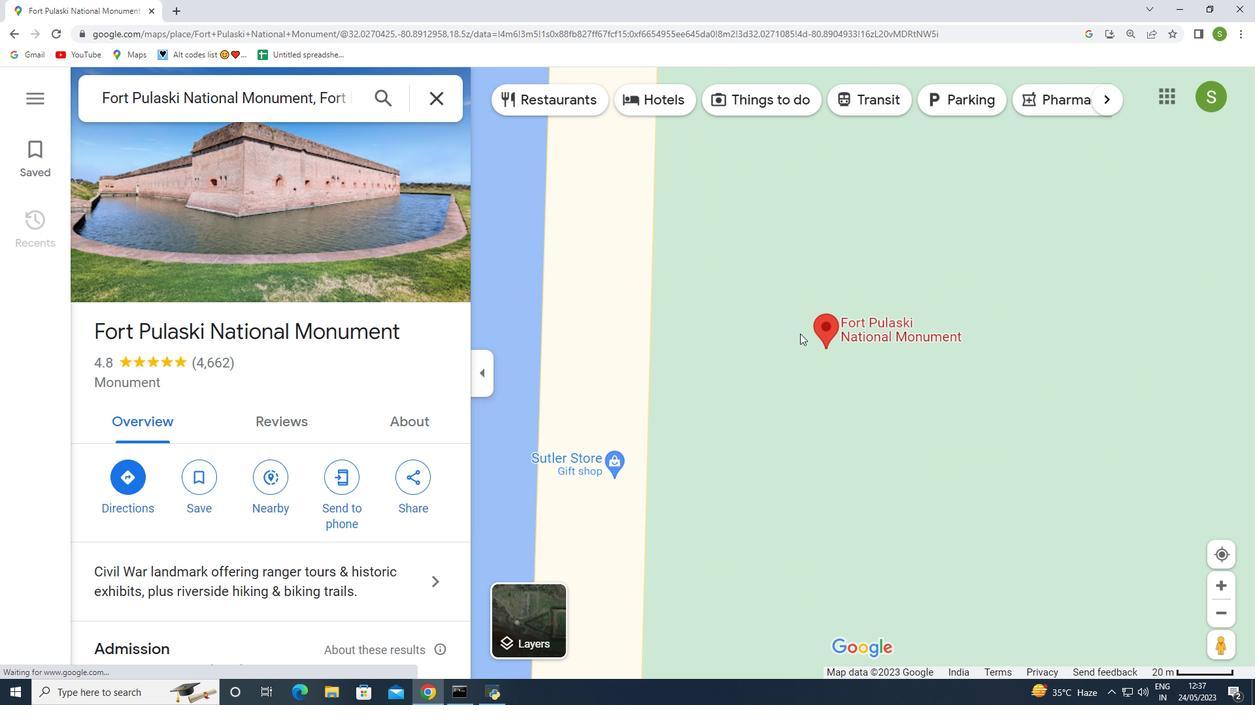
Action: Mouse scrolled (806, 334) with delta (0, 0)
Screenshot: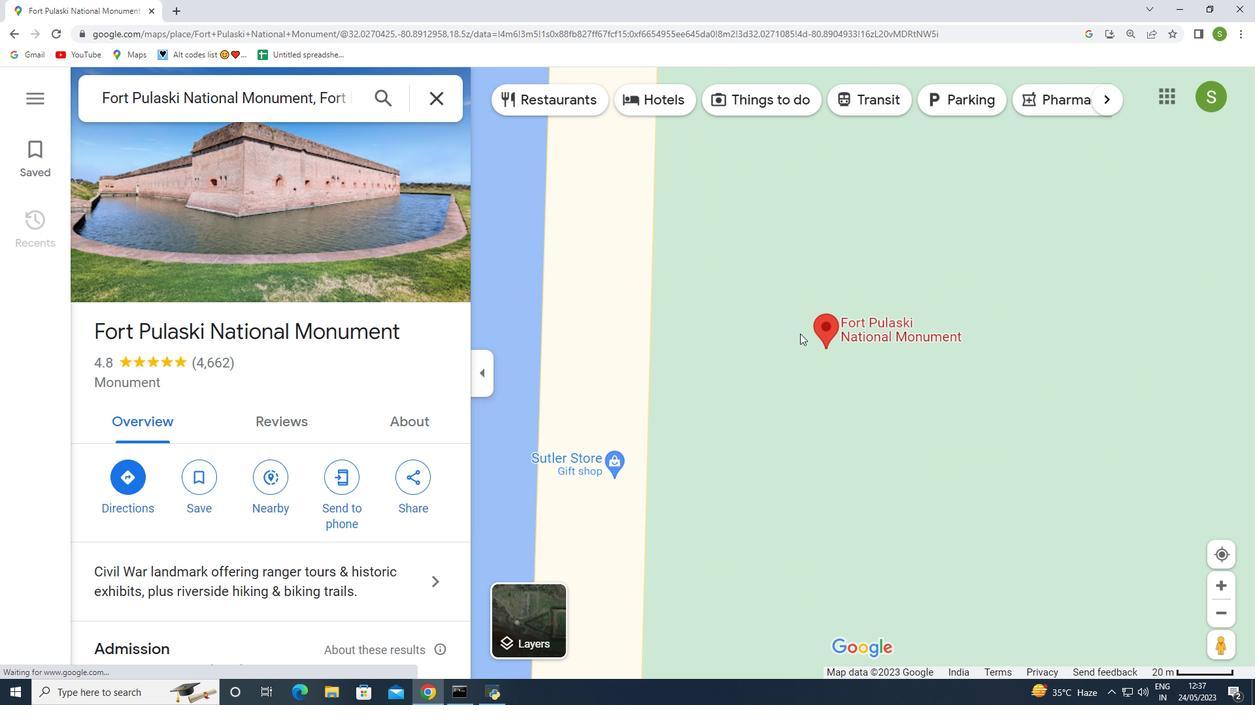 
Action: Mouse moved to (815, 337)
Screenshot: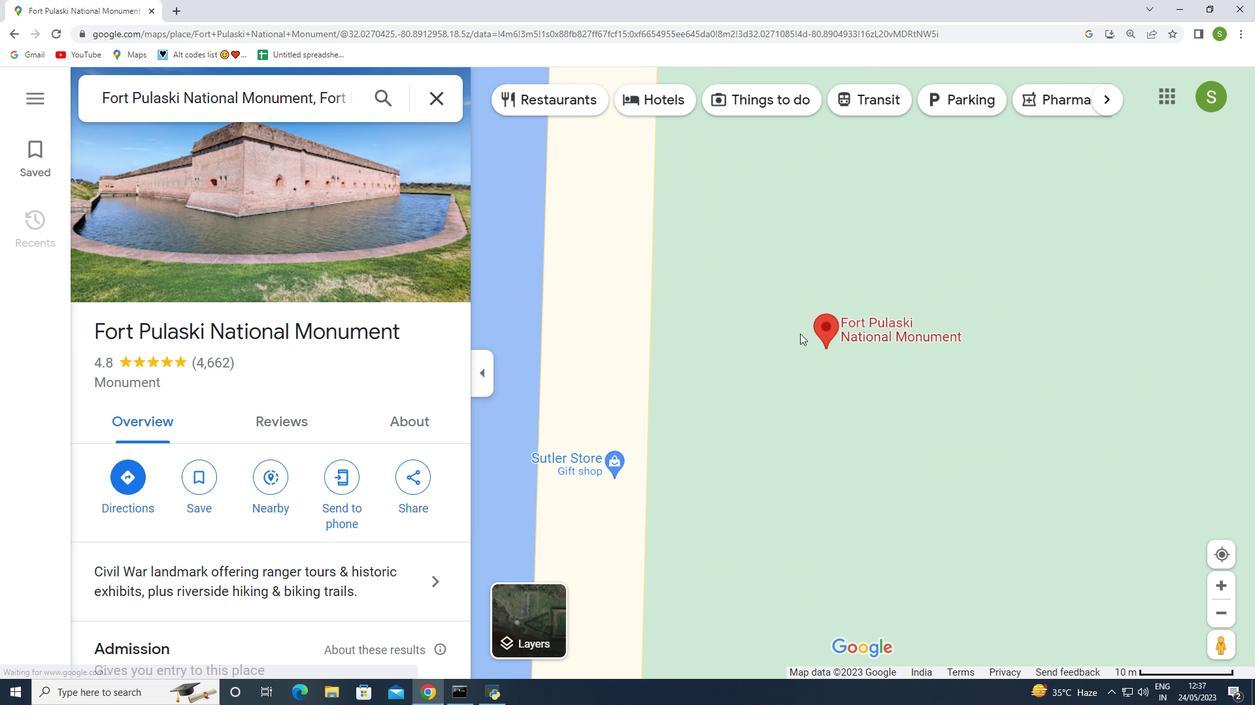 
Action: Mouse scrolled (815, 338) with delta (0, 0)
Screenshot: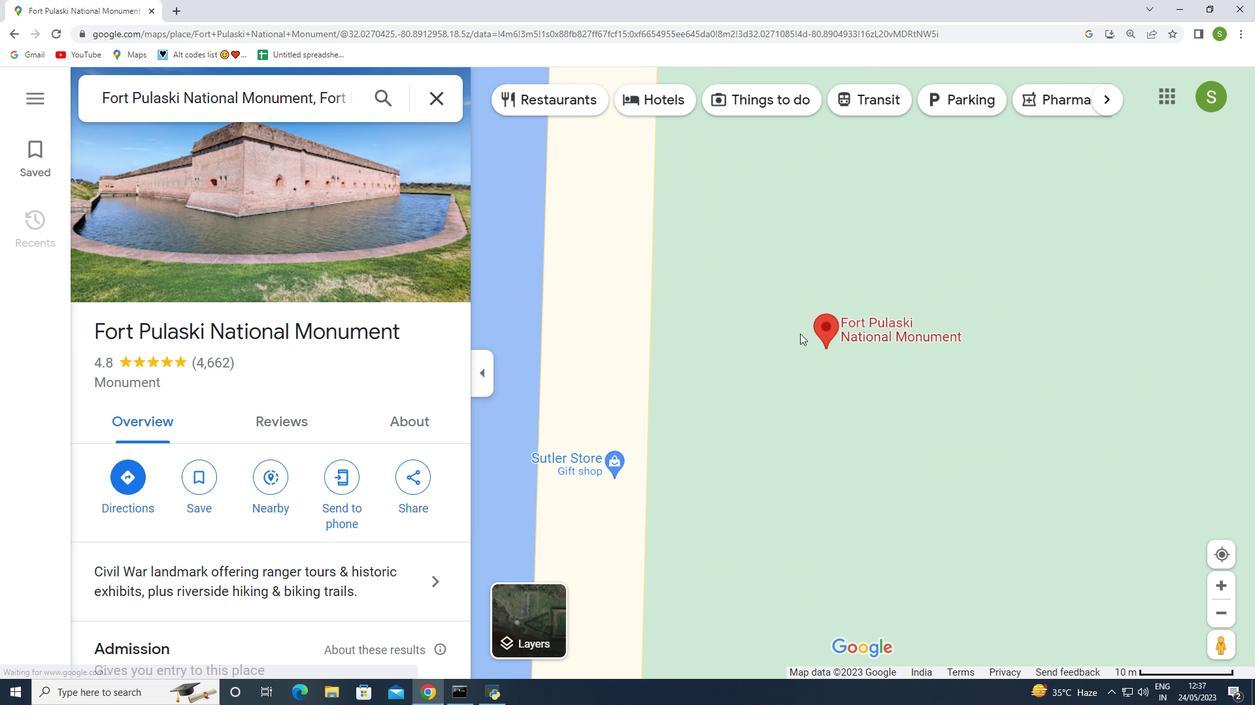 
Action: Mouse moved to (828, 347)
Screenshot: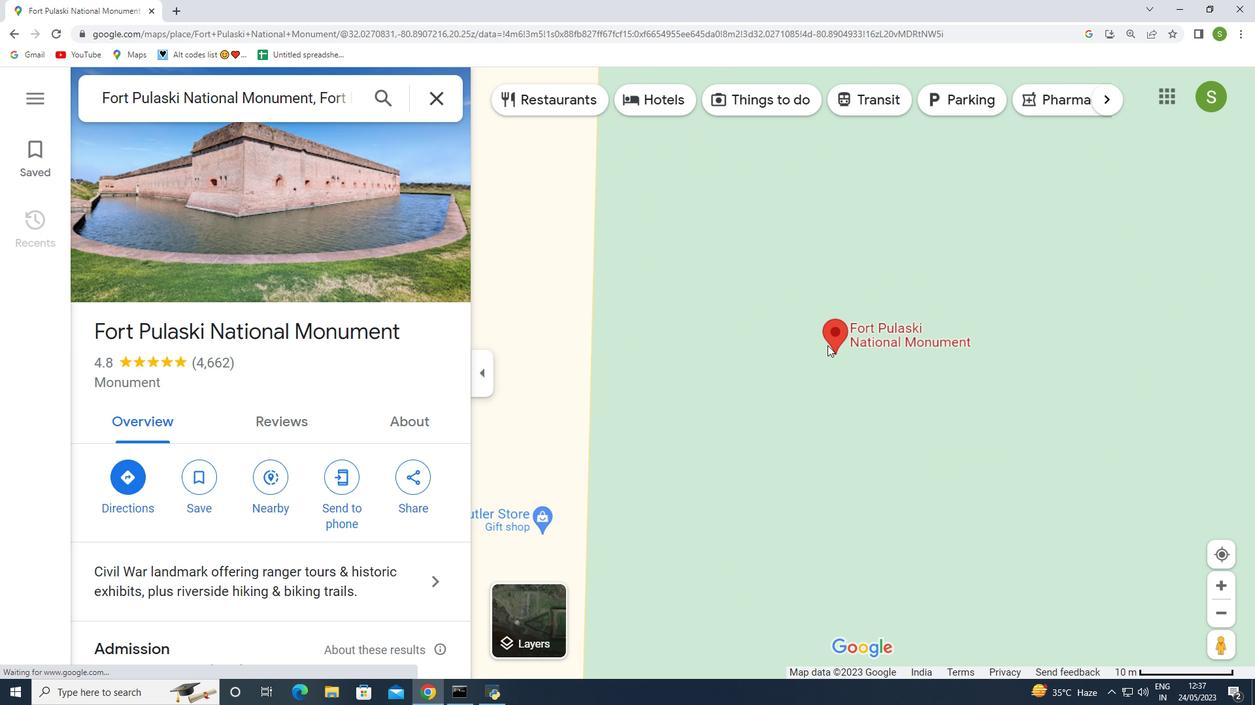 
Action: Mouse scrolled (828, 347) with delta (0, 0)
Screenshot: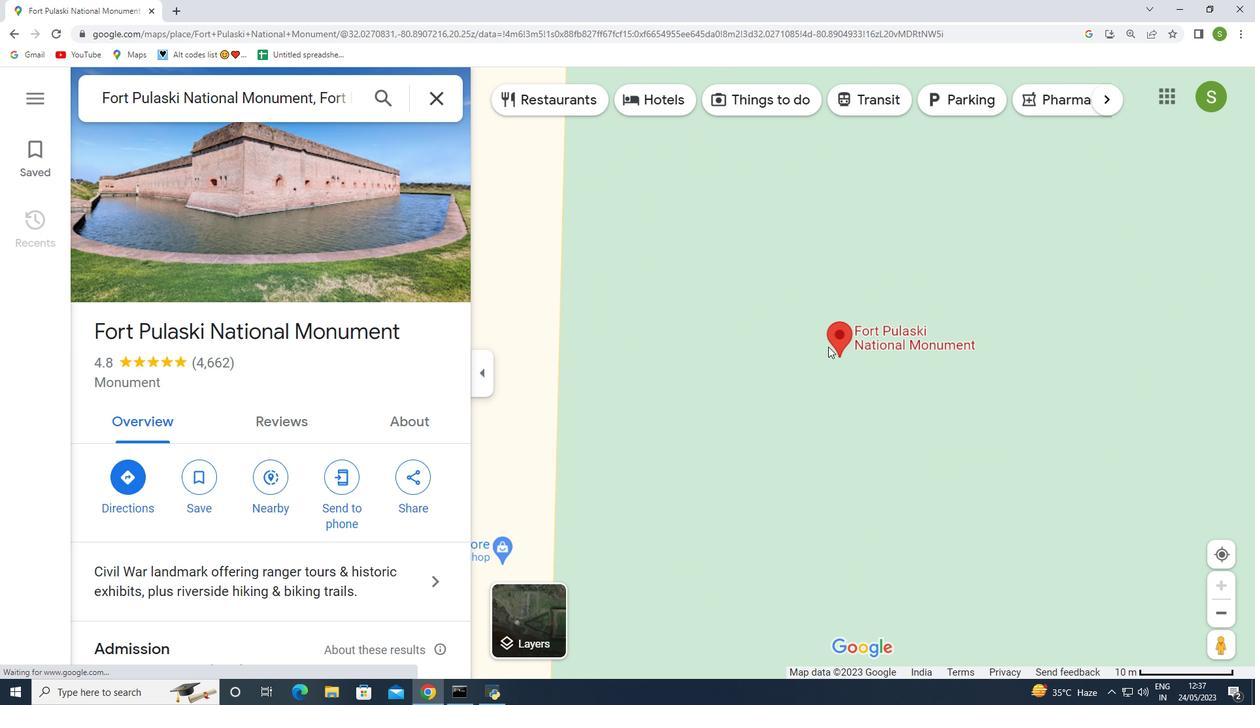 
Action: Mouse scrolled (828, 347) with delta (0, 0)
Screenshot: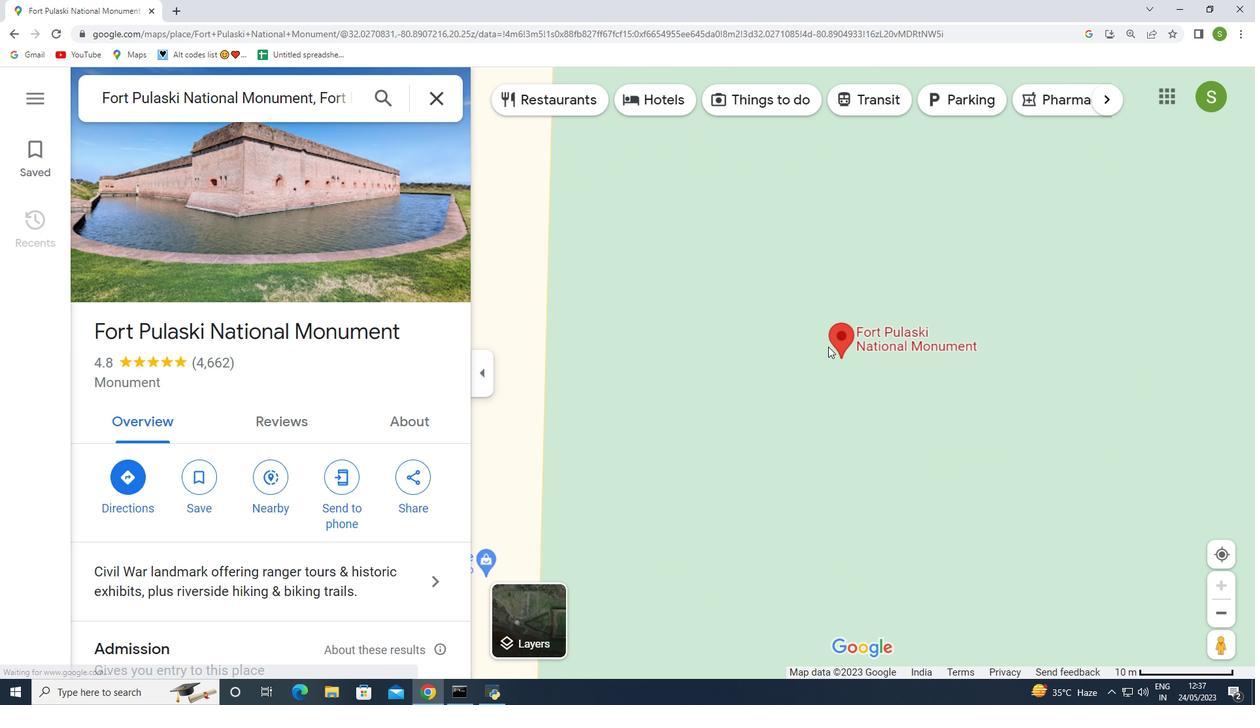 
Action: Mouse scrolled (828, 347) with delta (0, 0)
Screenshot: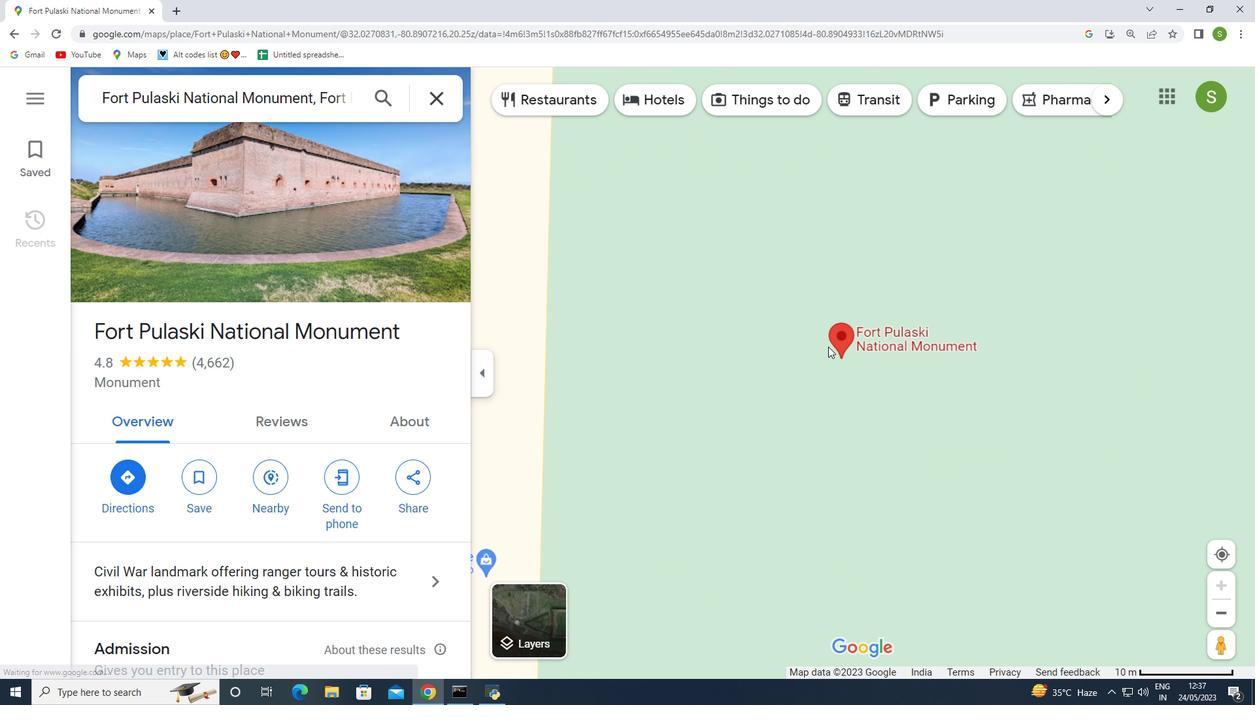 
Action: Mouse scrolled (828, 347) with delta (0, 0)
Screenshot: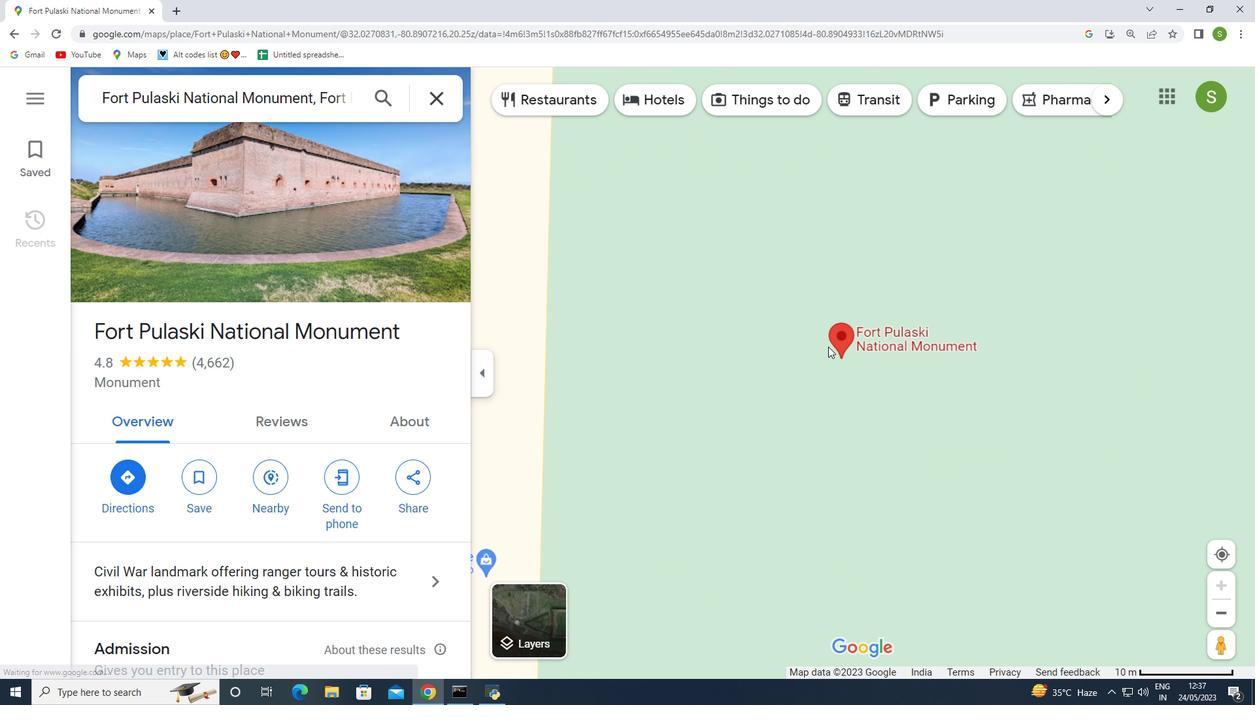 
Action: Mouse moved to (847, 355)
Screenshot: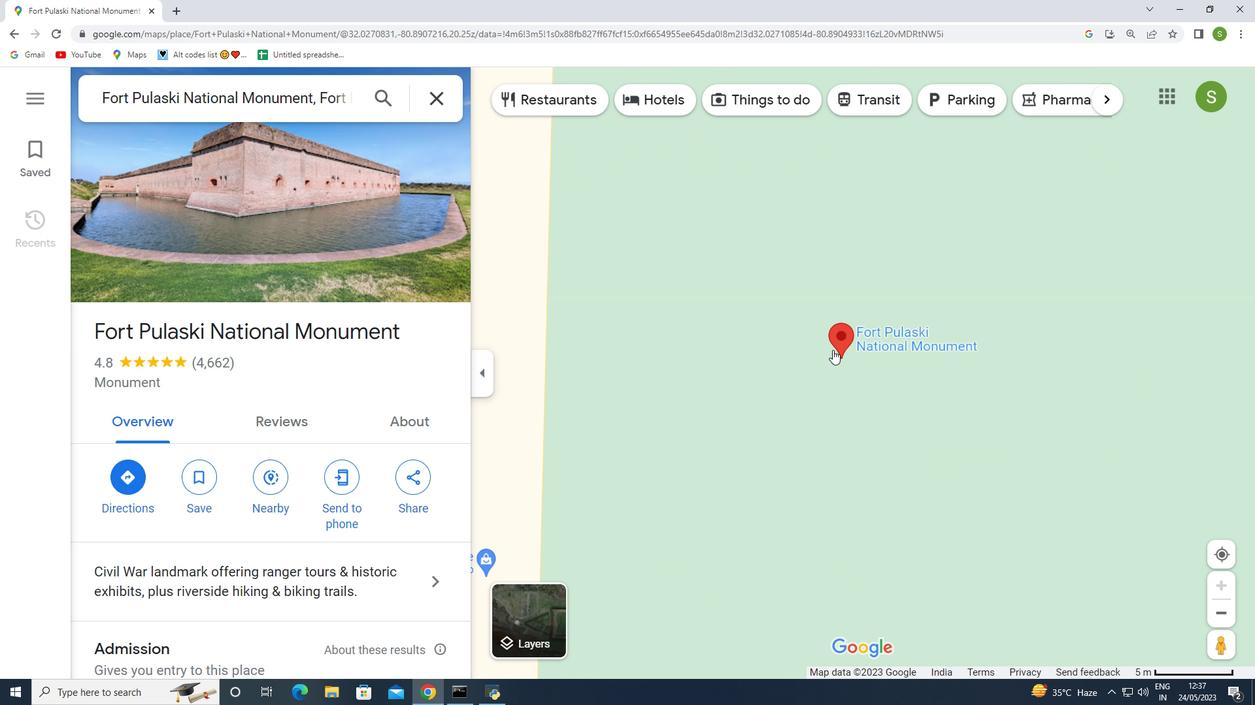
Action: Mouse scrolled (847, 356) with delta (0, 0)
Screenshot: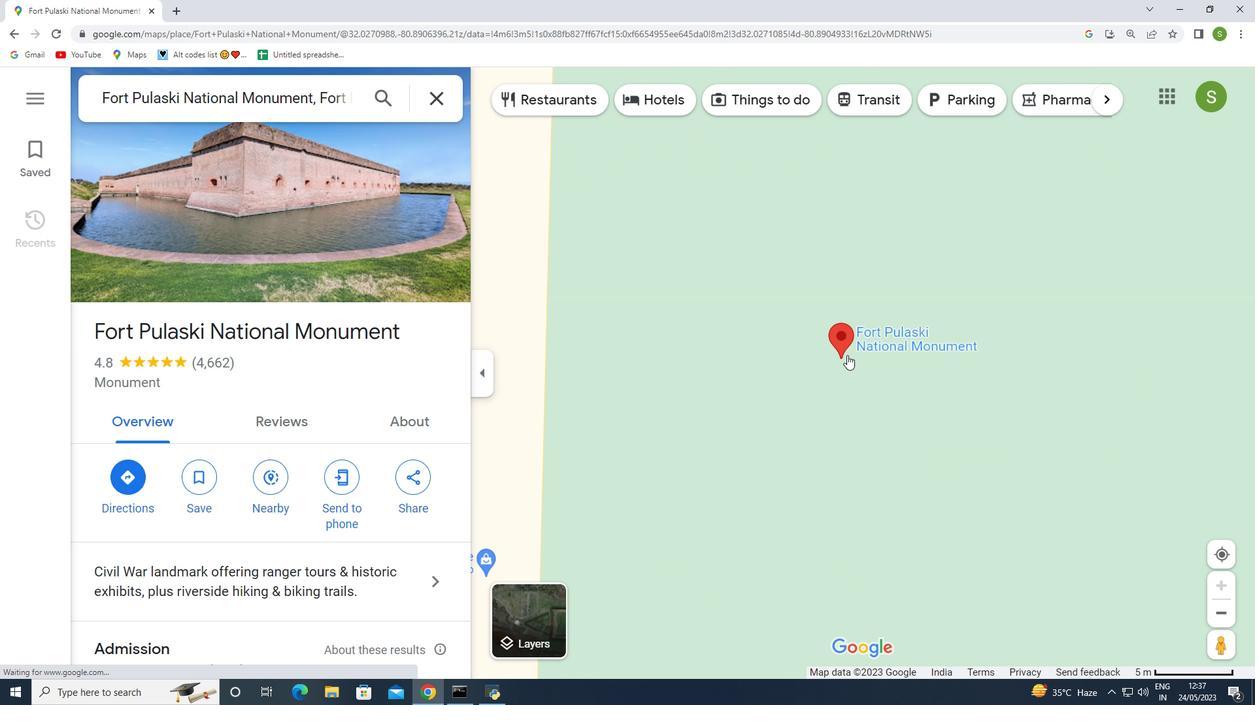 
Action: Mouse scrolled (847, 356) with delta (0, 0)
Screenshot: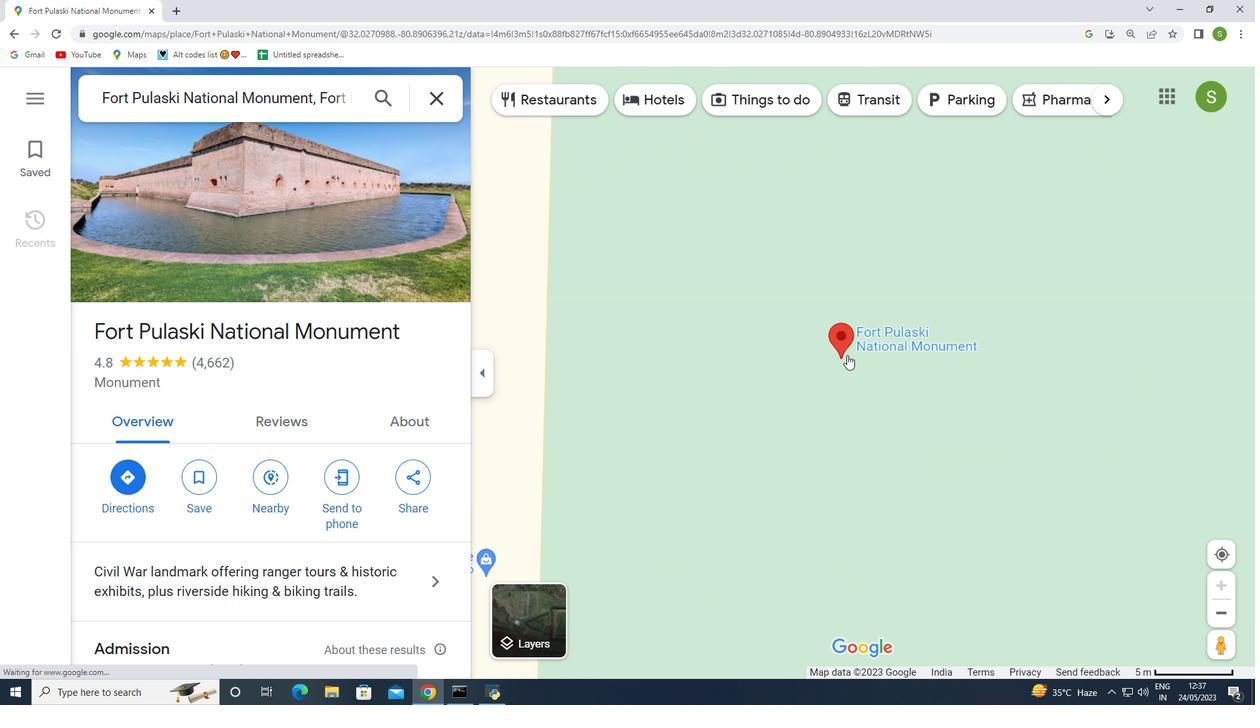
Action: Mouse scrolled (847, 356) with delta (0, 0)
Screenshot: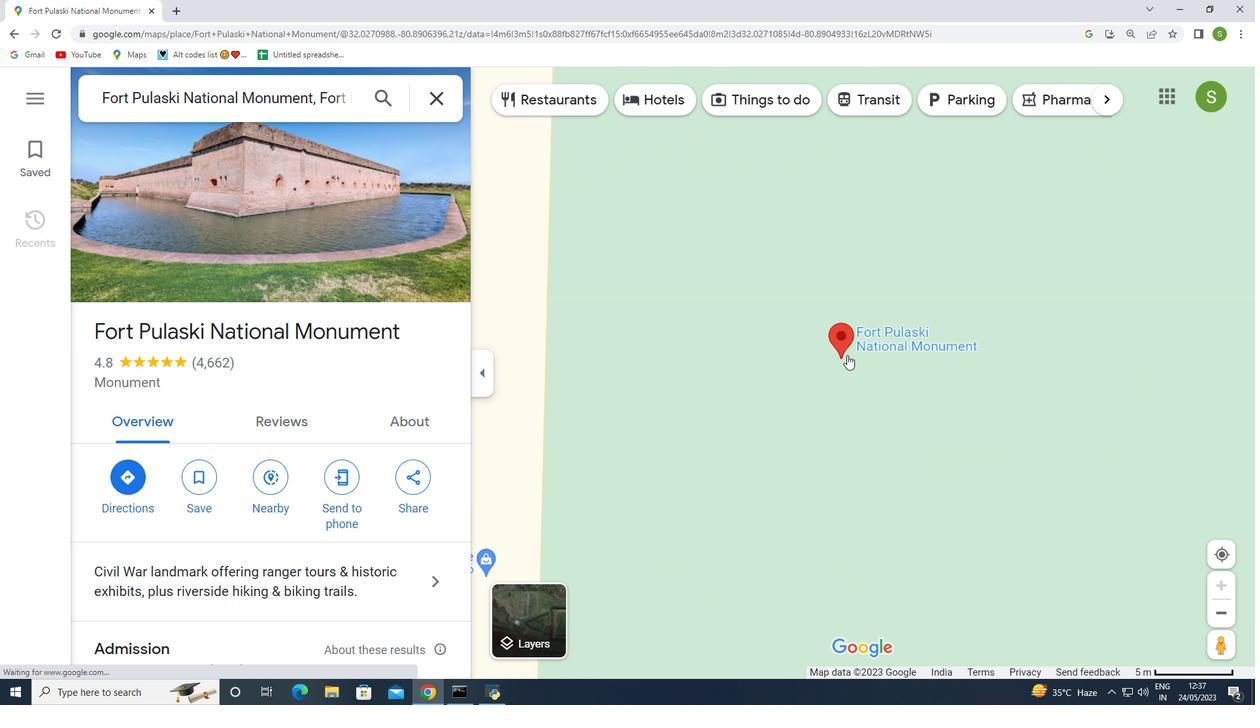 
Action: Mouse scrolled (847, 356) with delta (0, 0)
Screenshot: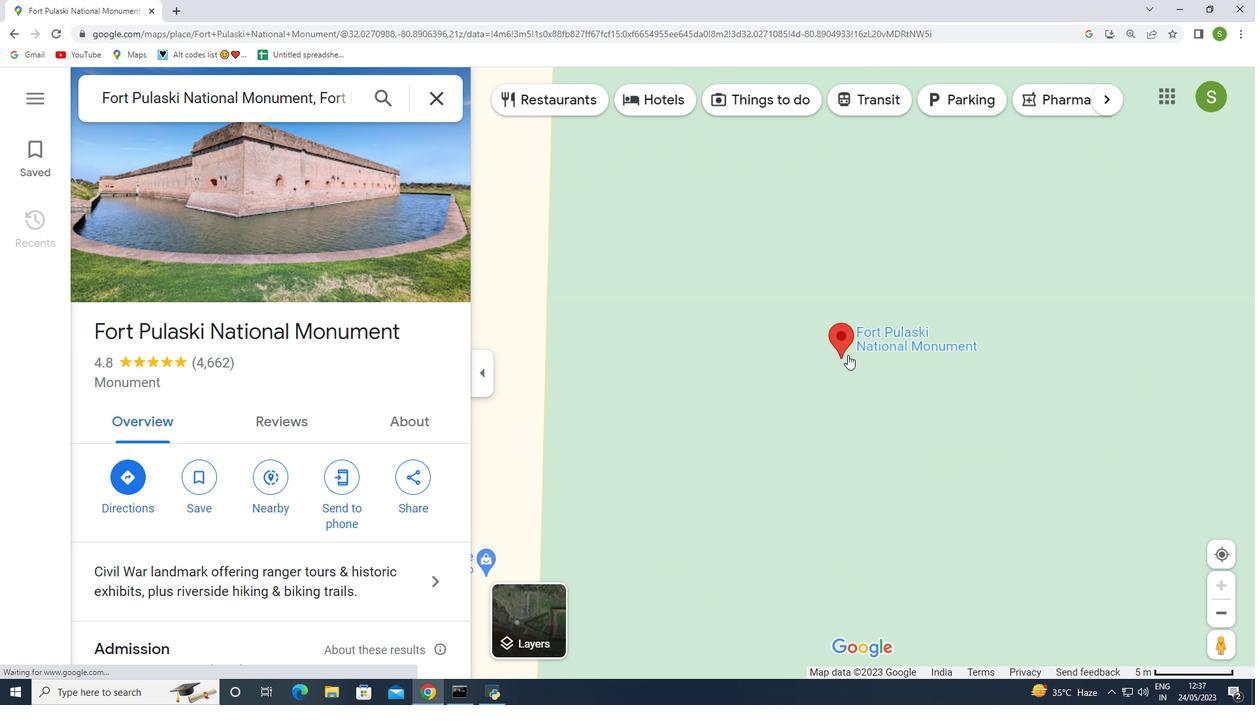 
Action: Mouse scrolled (847, 356) with delta (0, 0)
Screenshot: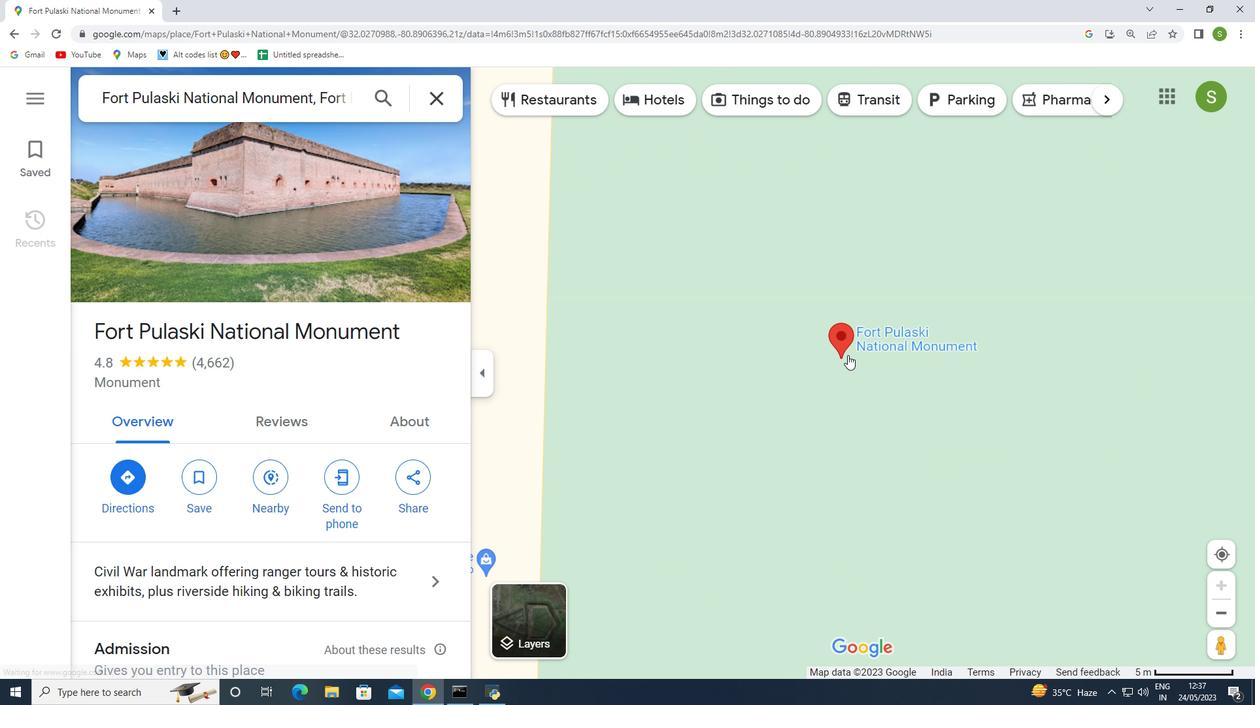 
Action: Mouse scrolled (847, 356) with delta (0, 0)
Screenshot: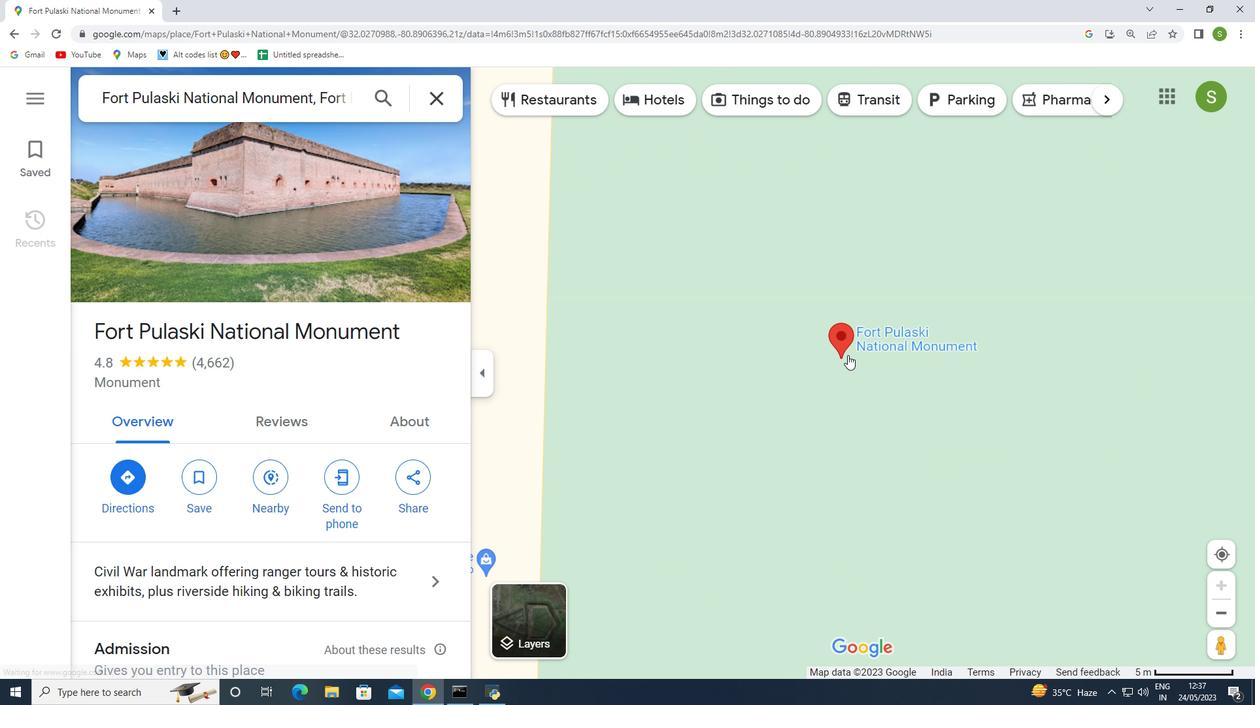 
Action: Mouse scrolled (847, 356) with delta (0, 0)
Screenshot: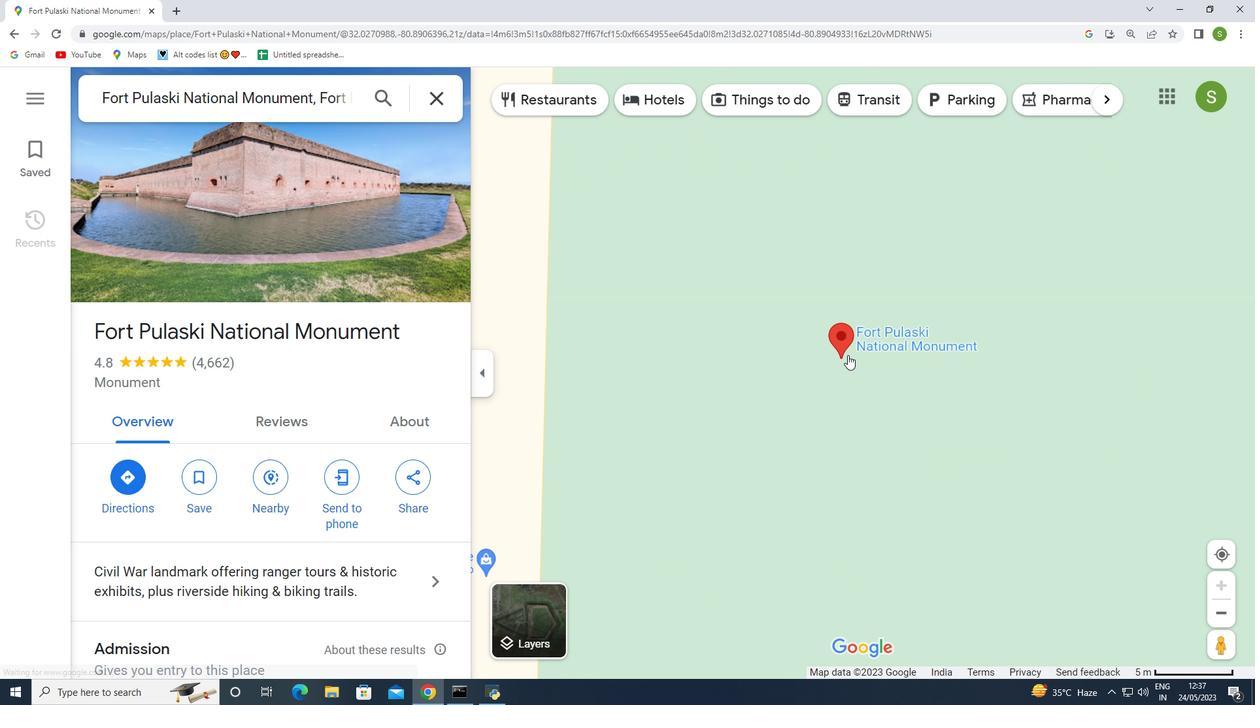 
Action: Mouse scrolled (847, 356) with delta (0, 0)
Screenshot: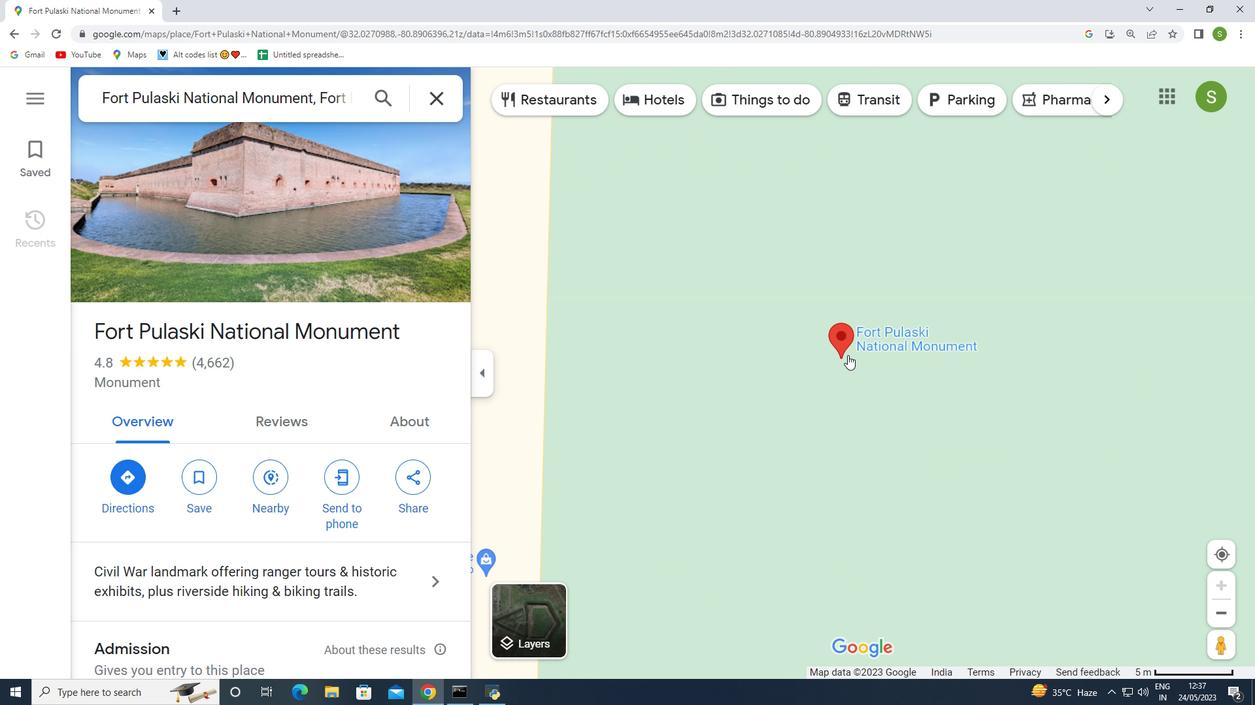 
Action: Mouse moved to (889, 343)
Screenshot: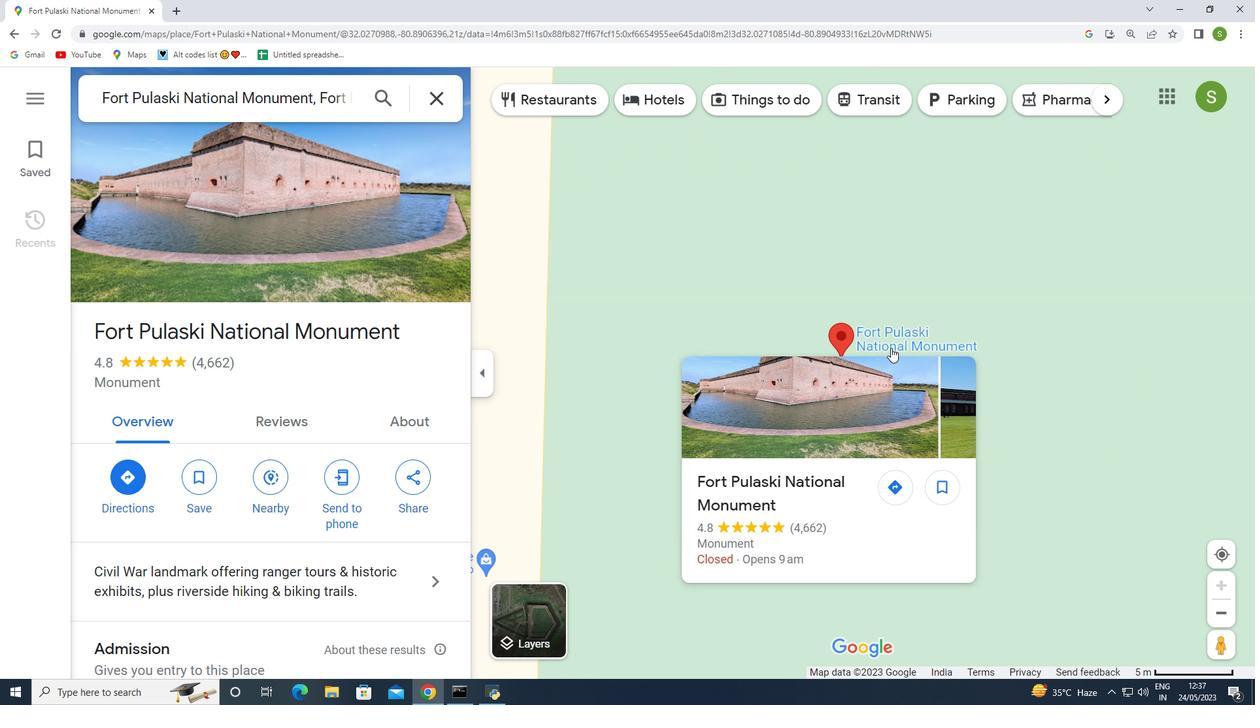 
Action: Mouse pressed left at (889, 343)
Screenshot: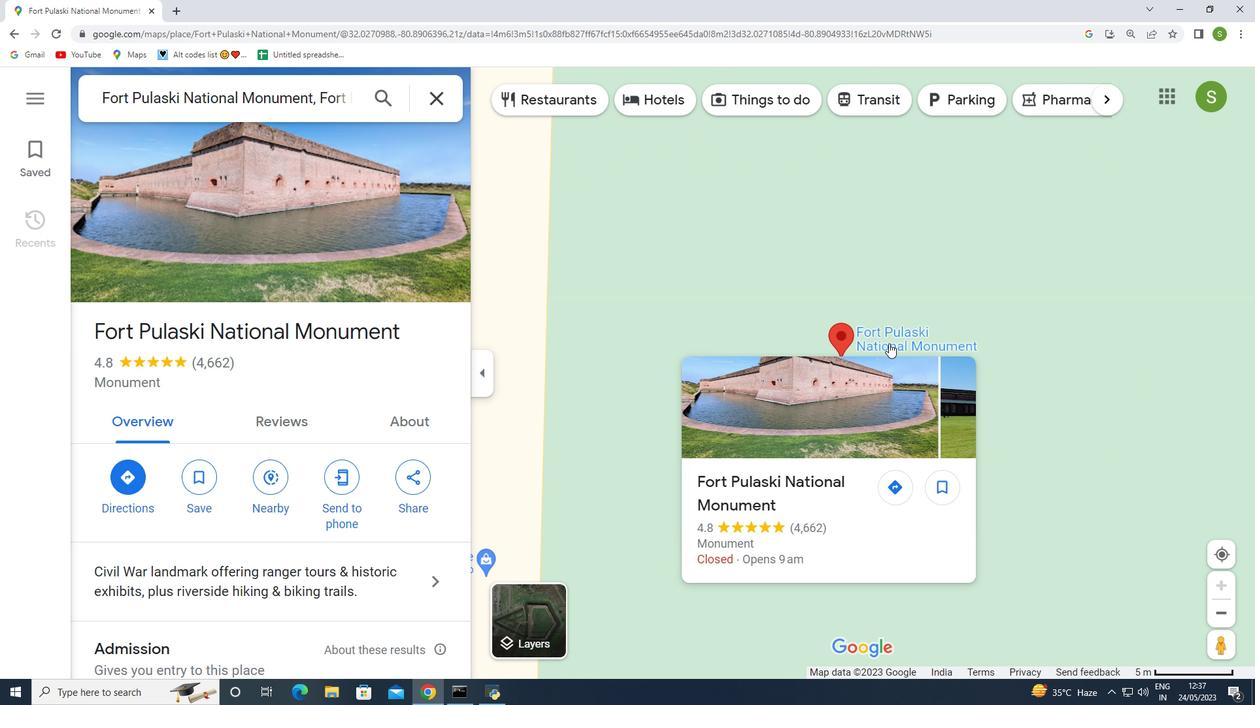 
Action: Mouse moved to (841, 349)
Screenshot: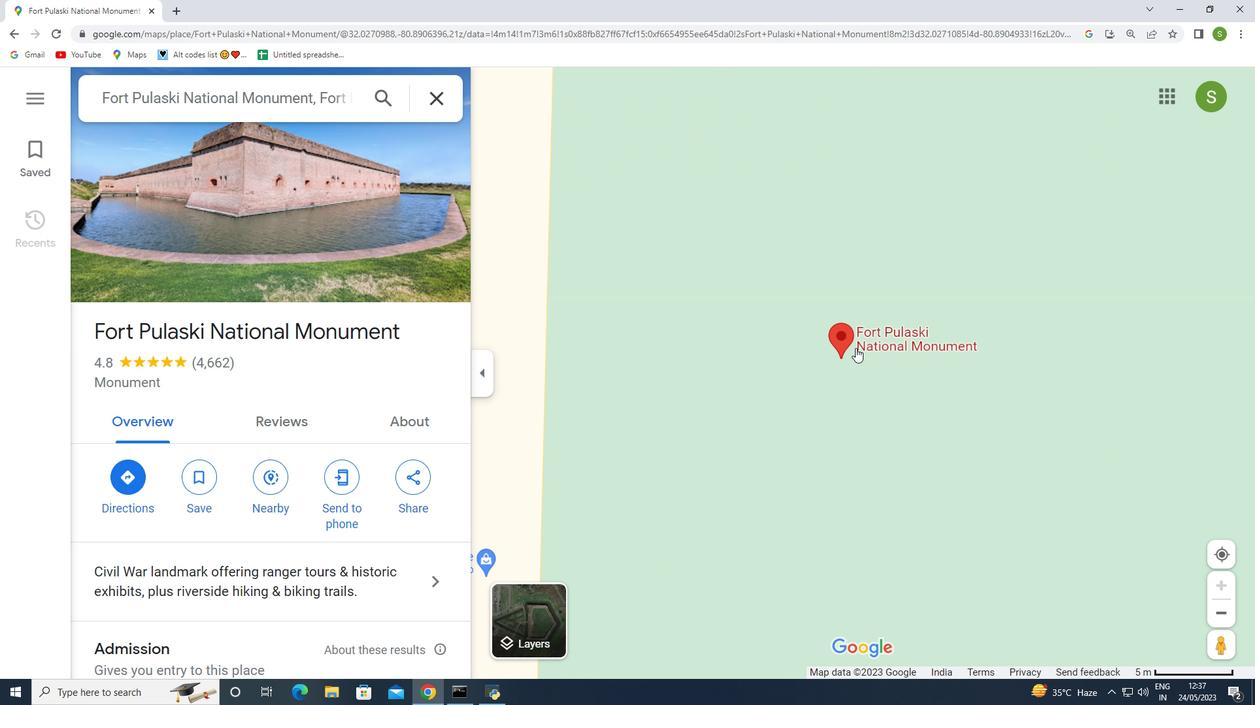 
Action: Mouse scrolled (841, 348) with delta (0, 0)
Screenshot: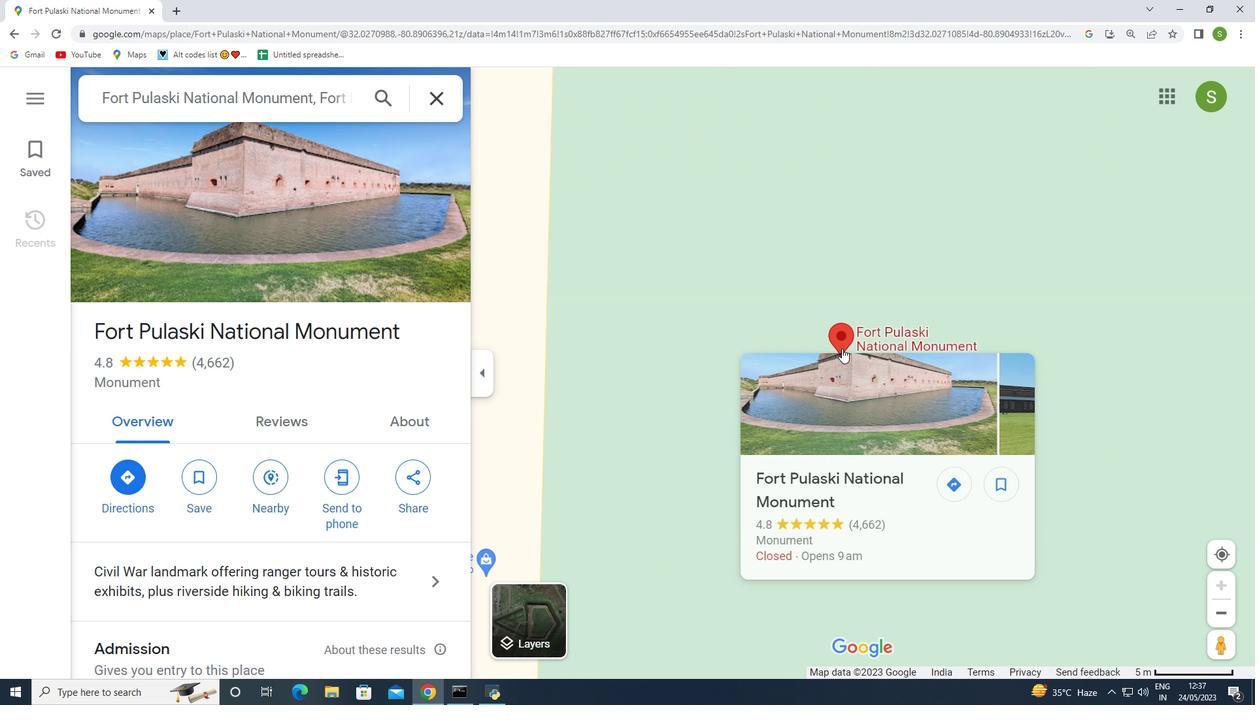 
Action: Mouse scrolled (841, 348) with delta (0, 0)
Screenshot: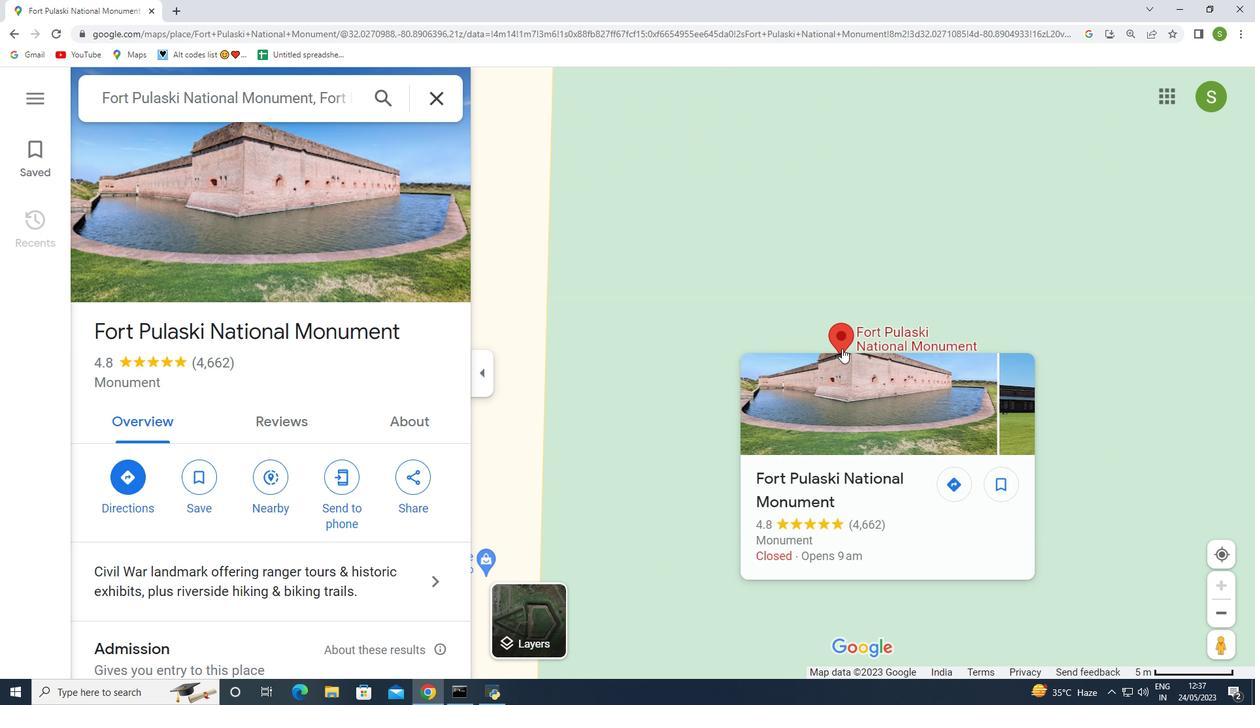 
Action: Mouse scrolled (841, 348) with delta (0, 0)
Screenshot: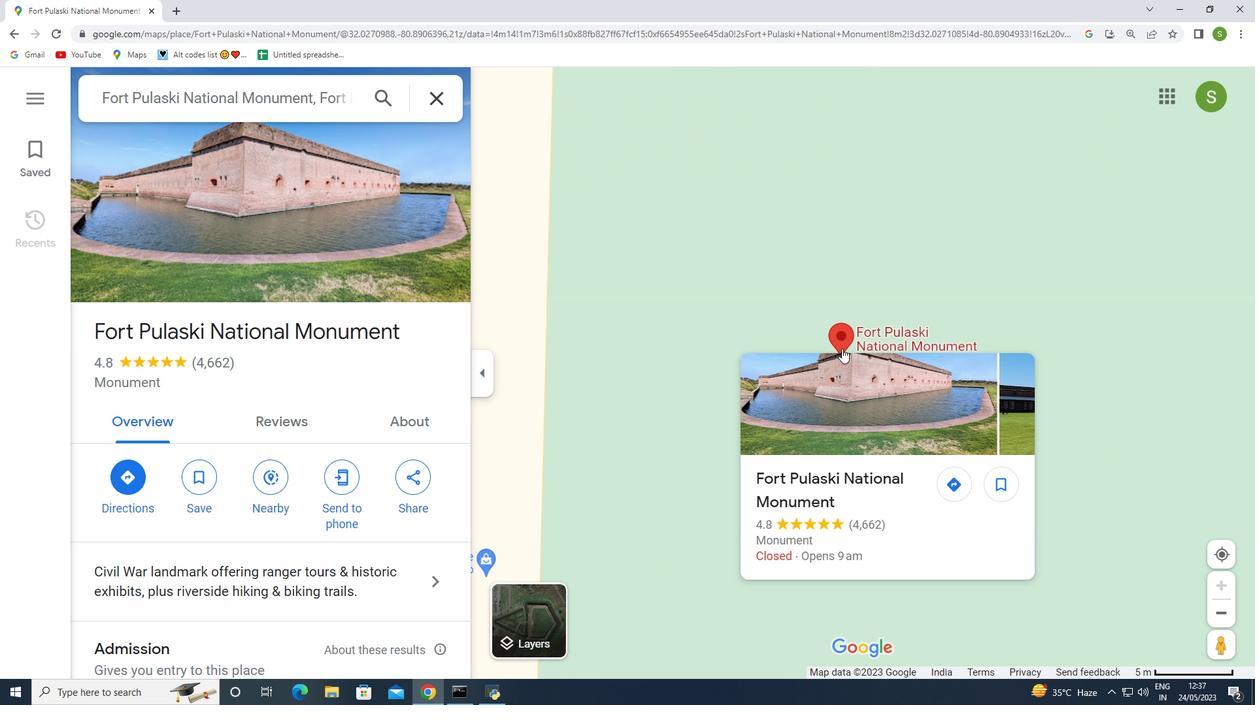 
Action: Mouse moved to (842, 357)
Screenshot: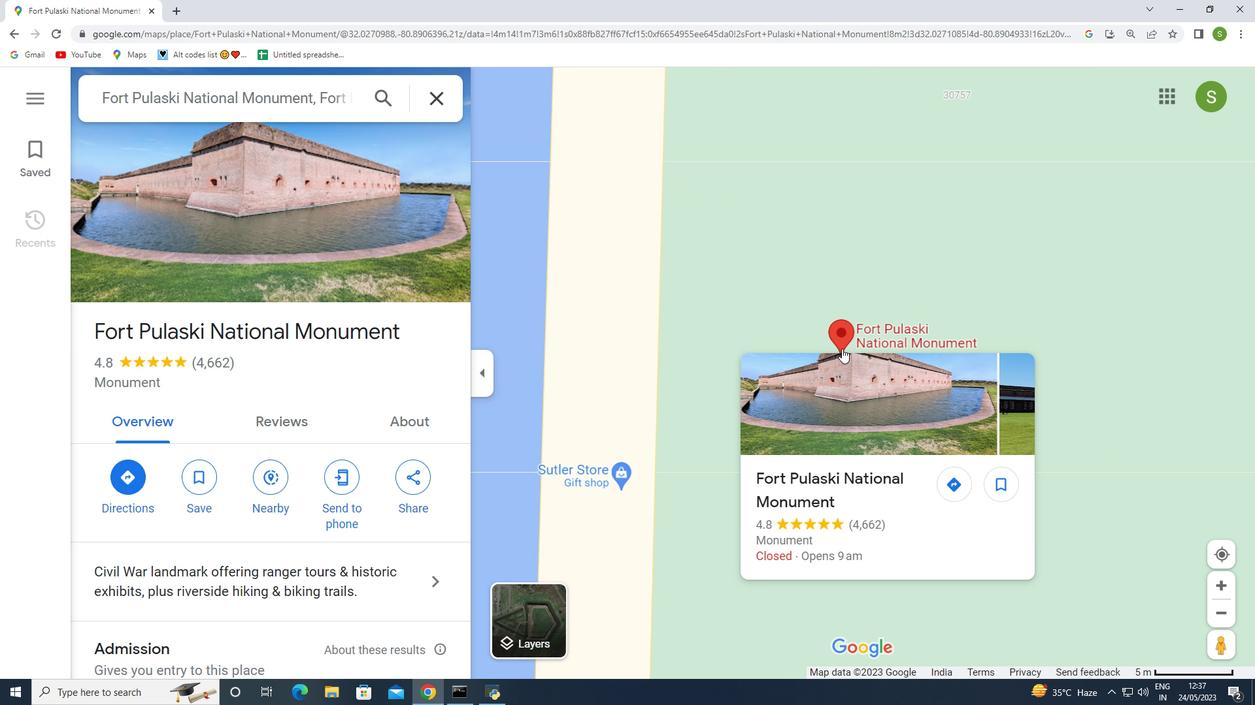 
Action: Mouse scrolled (842, 356) with delta (0, 0)
Screenshot: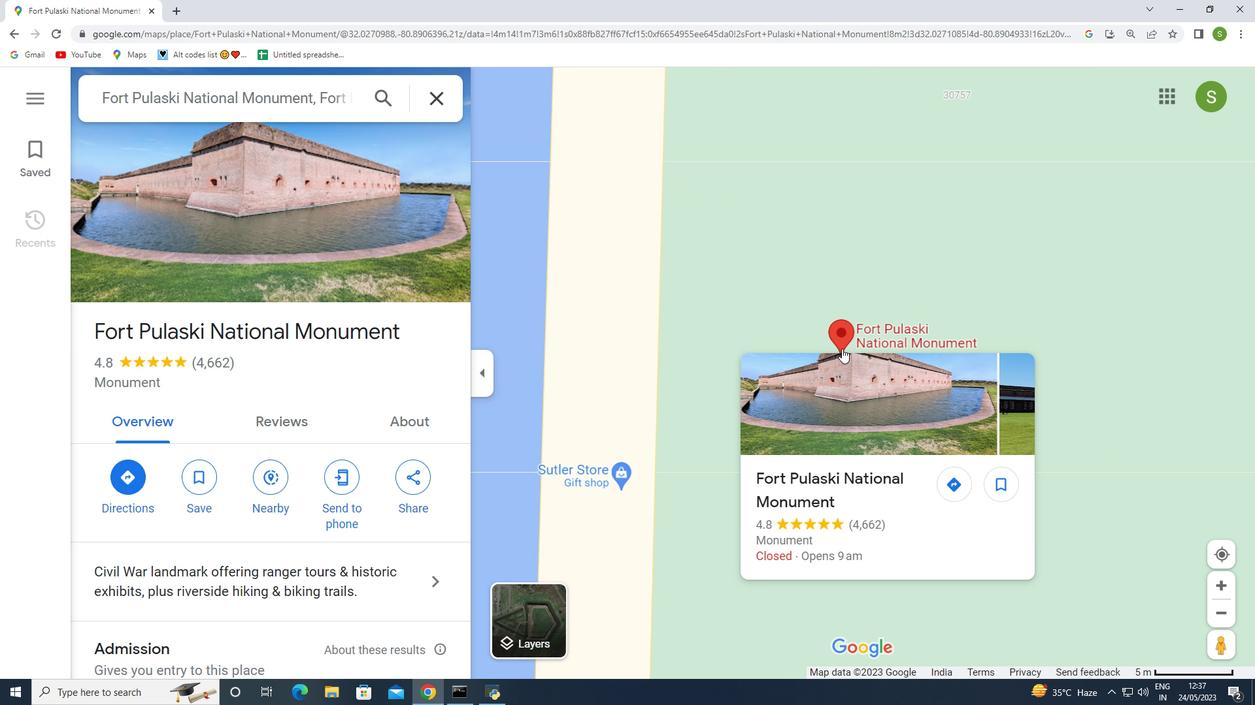 
Action: Mouse moved to (839, 372)
Screenshot: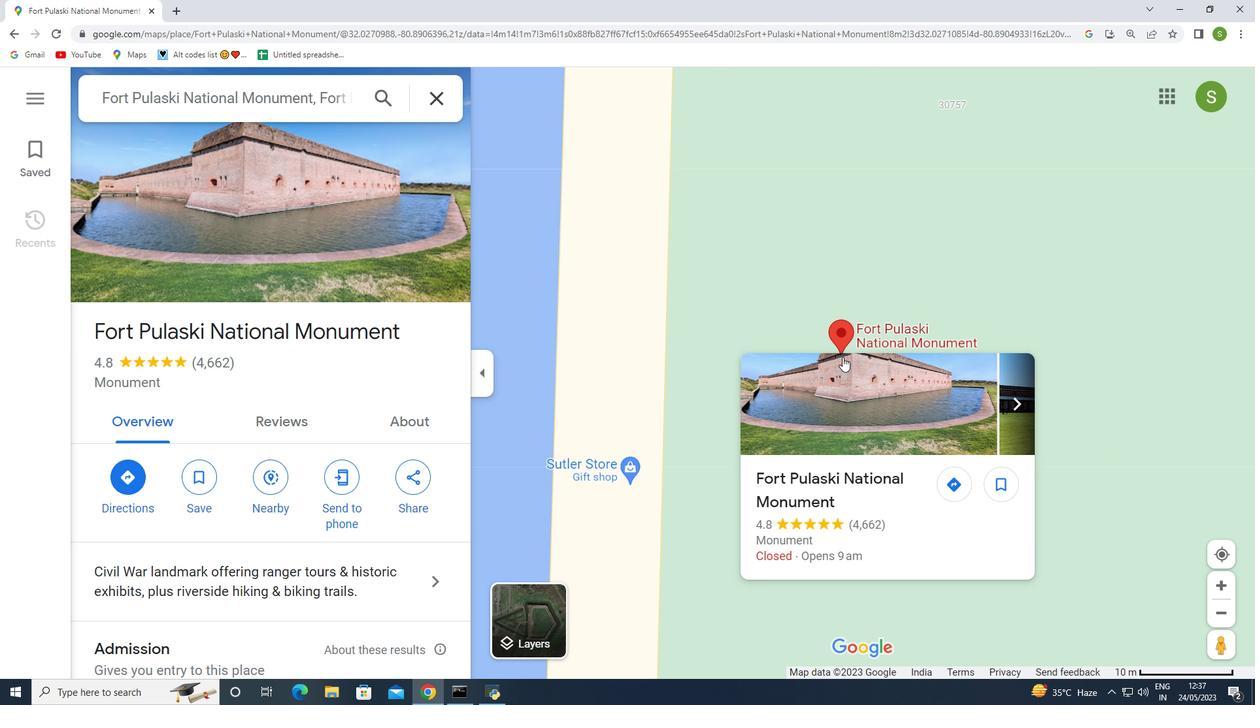 
Action: Mouse scrolled (840, 366) with delta (0, 0)
Screenshot: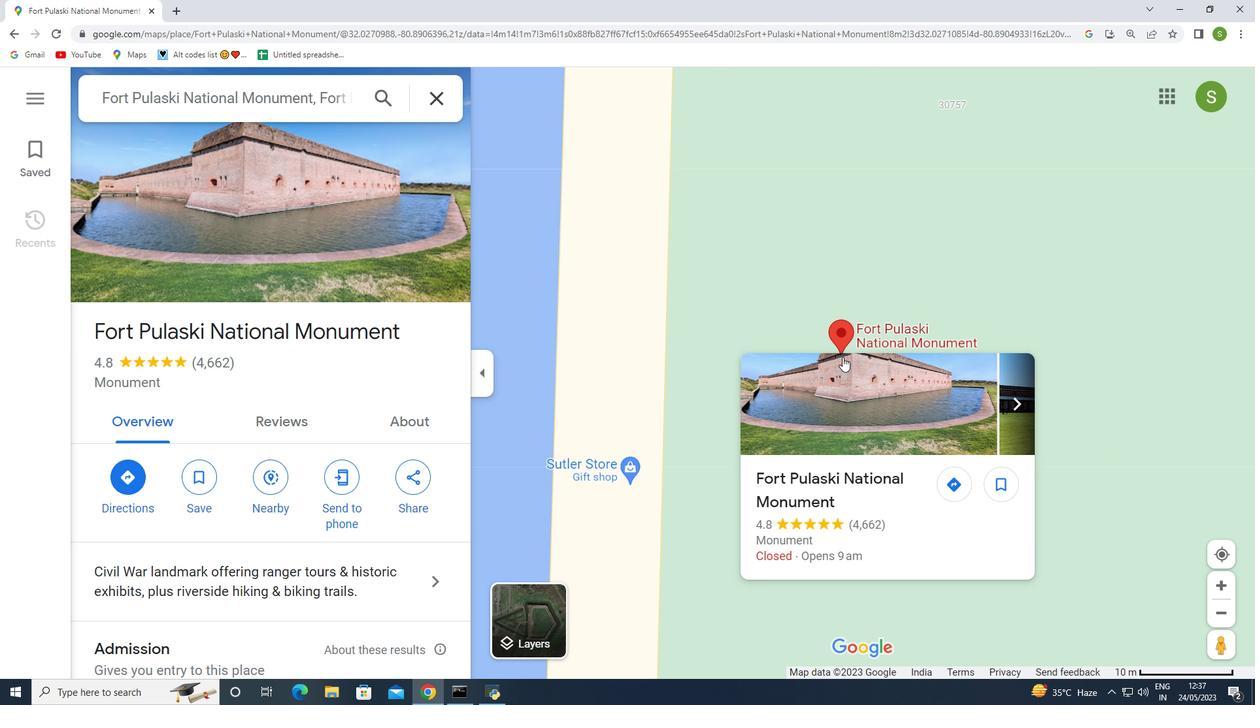 
Action: Mouse moved to (838, 374)
Screenshot: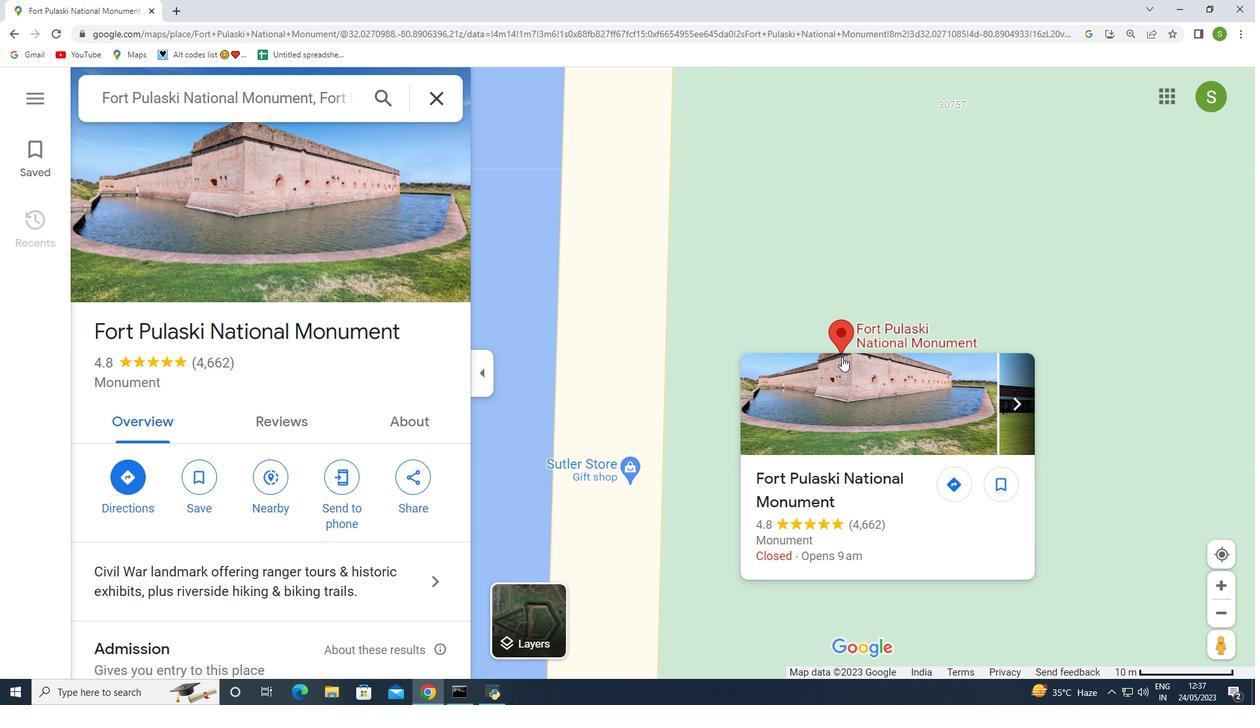 
Action: Mouse scrolled (838, 373) with delta (0, 0)
Screenshot: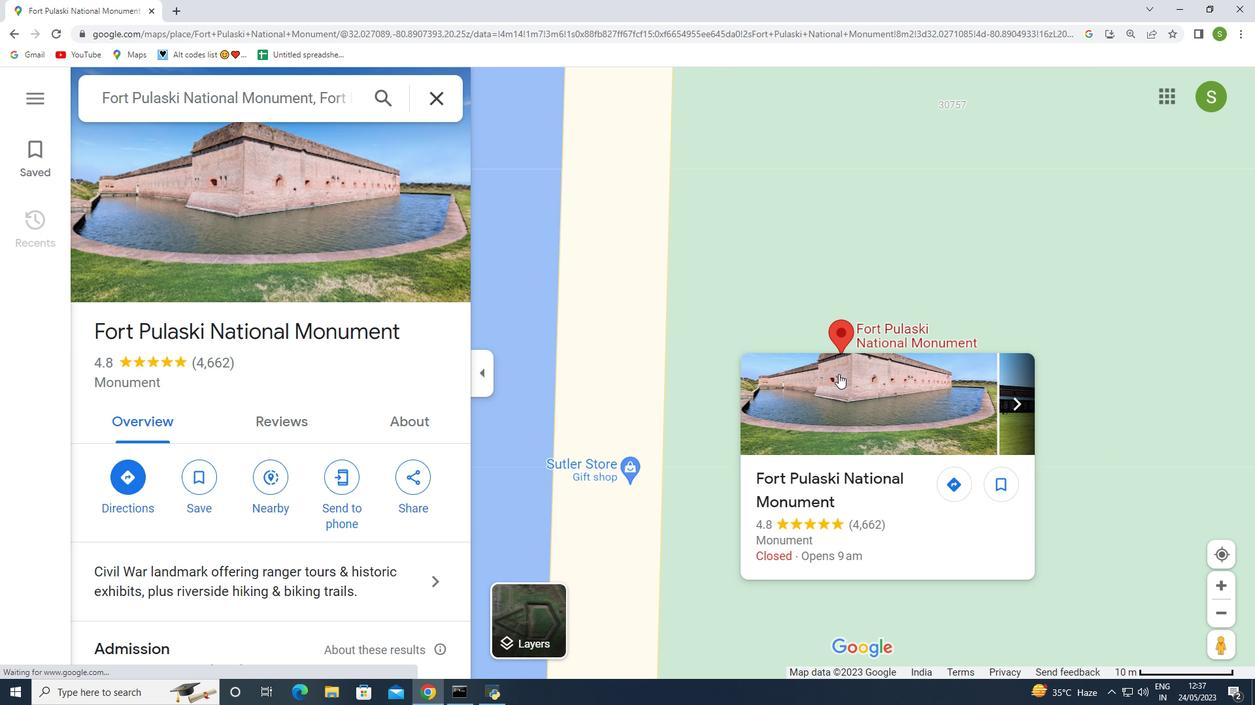 
Action: Mouse scrolled (838, 373) with delta (0, 0)
Screenshot: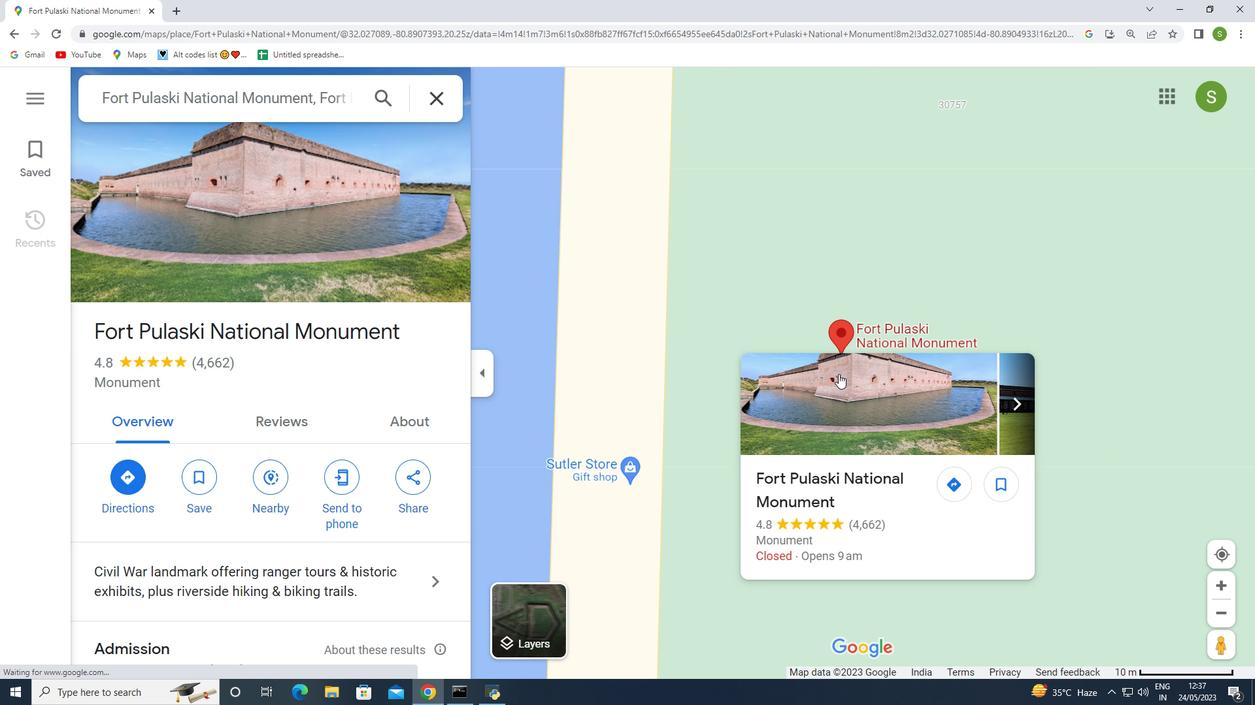 
Action: Mouse scrolled (838, 373) with delta (0, 0)
Screenshot: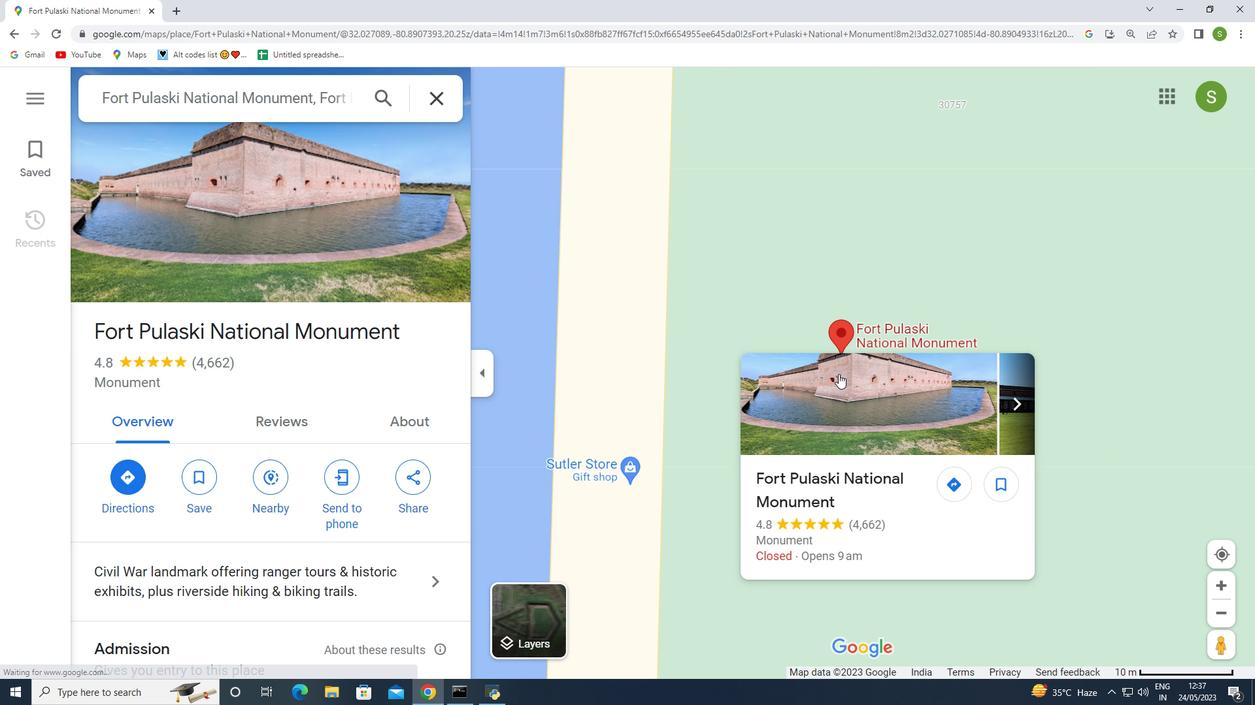 
Action: Mouse moved to (1222, 616)
Screenshot: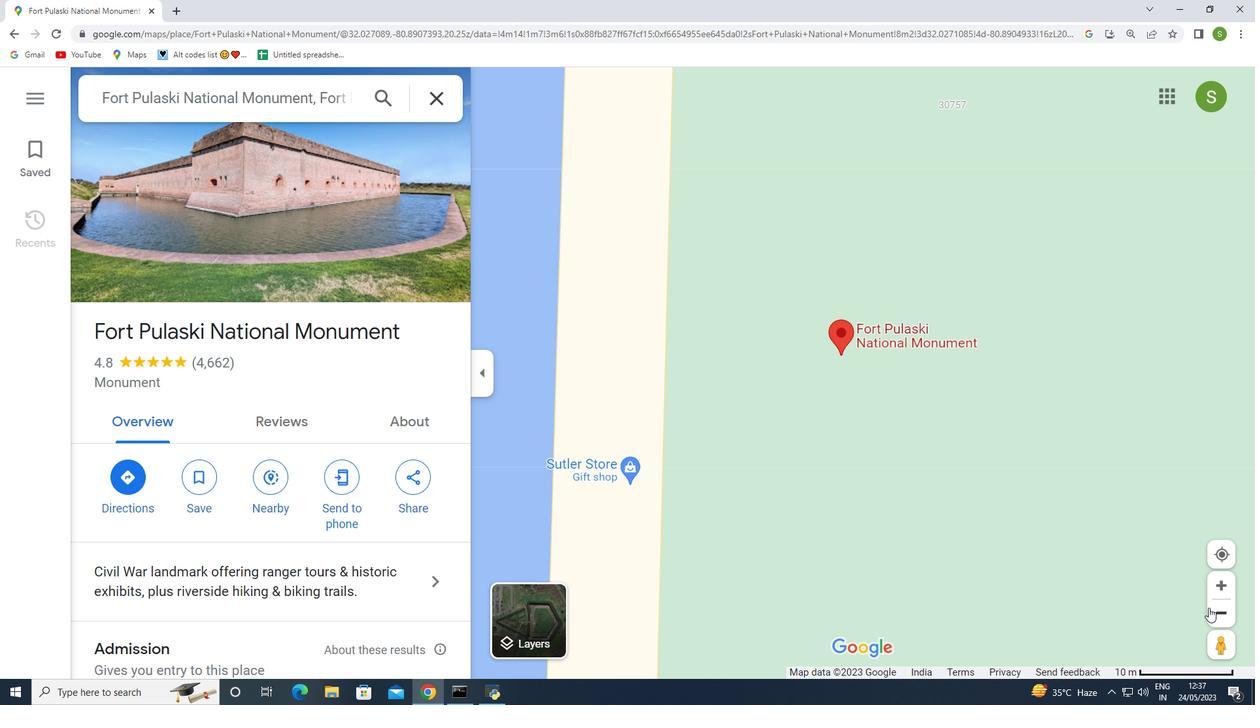 
Action: Mouse pressed left at (1222, 616)
Screenshot: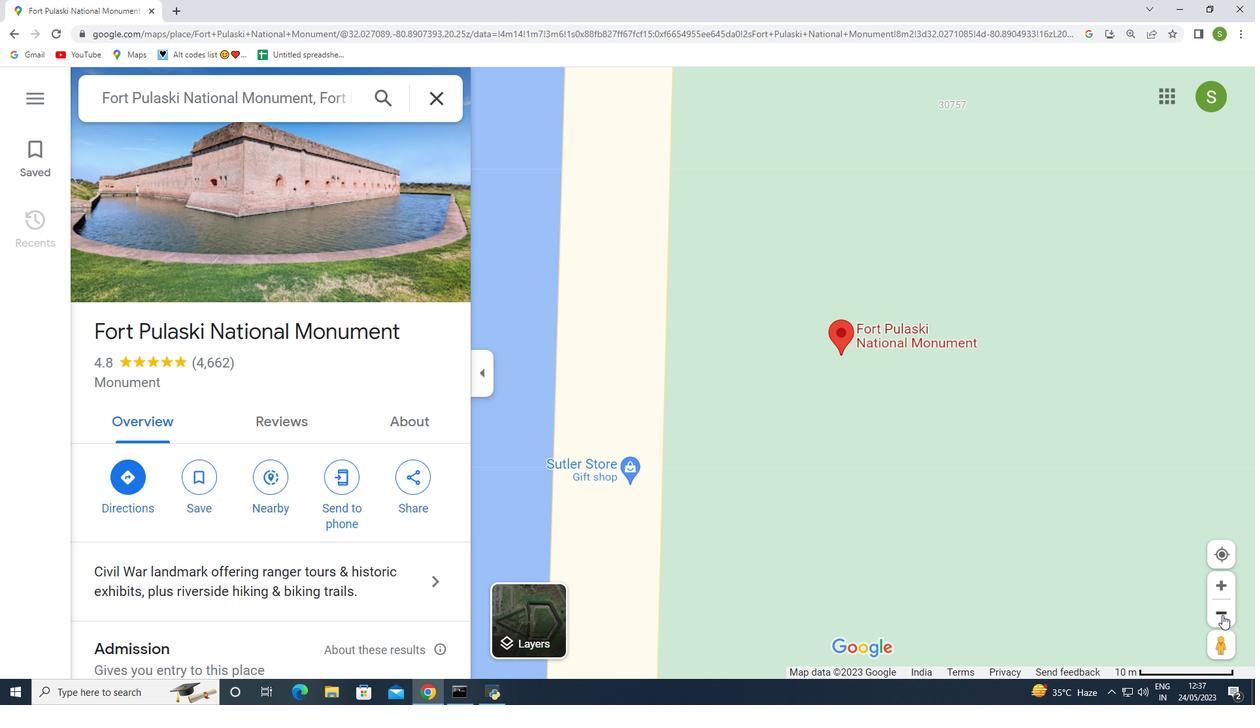 
Action: Mouse pressed left at (1222, 616)
Screenshot: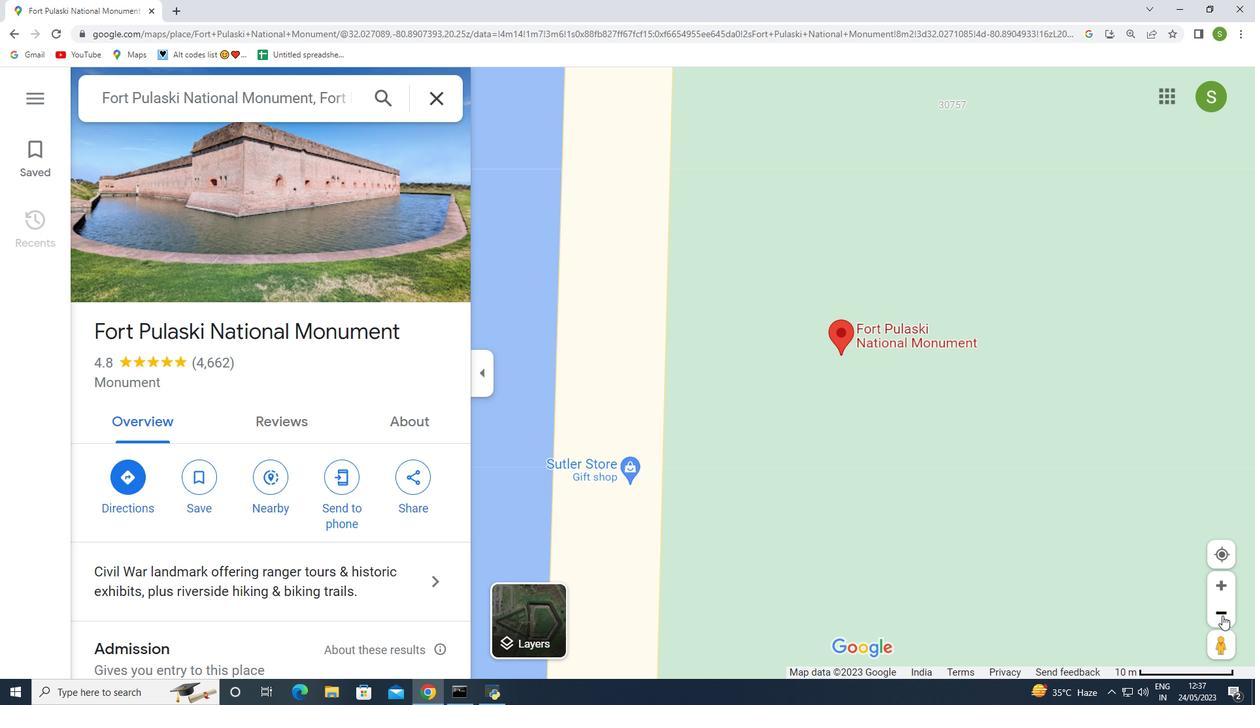 
Action: Mouse pressed left at (1222, 616)
Screenshot: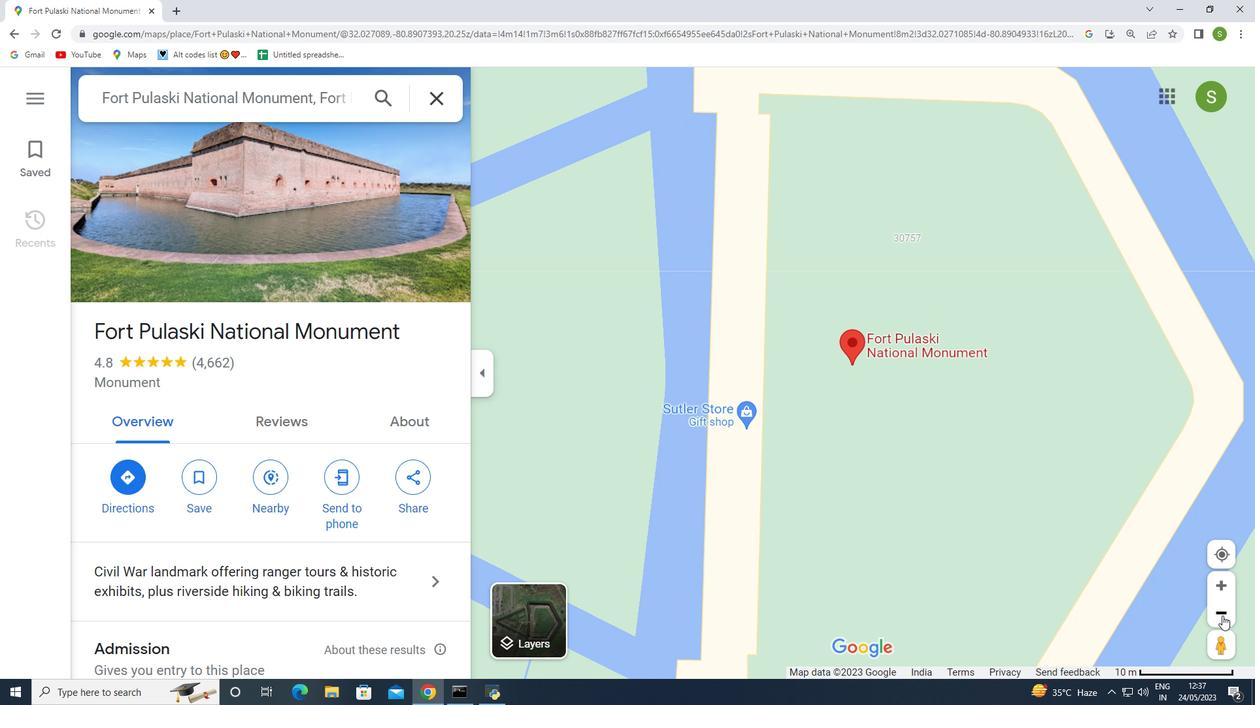 
Action: Mouse moved to (1221, 615)
Screenshot: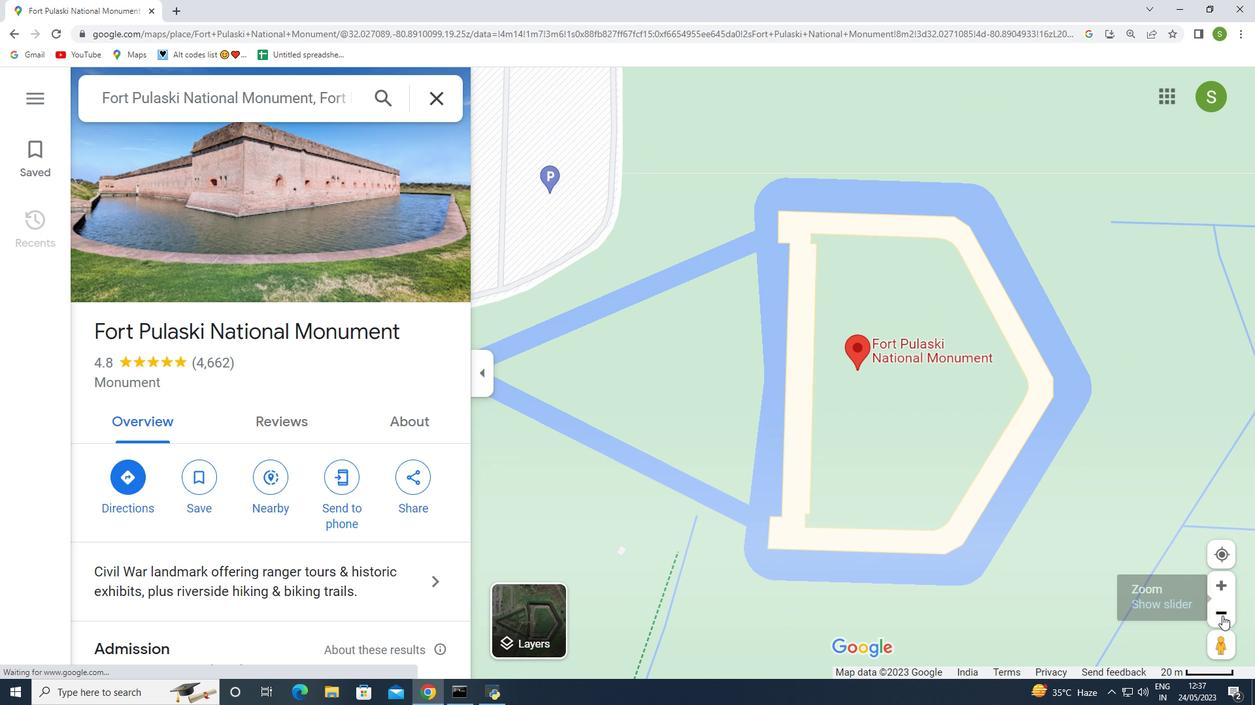 
Action: Mouse pressed left at (1221, 615)
Screenshot: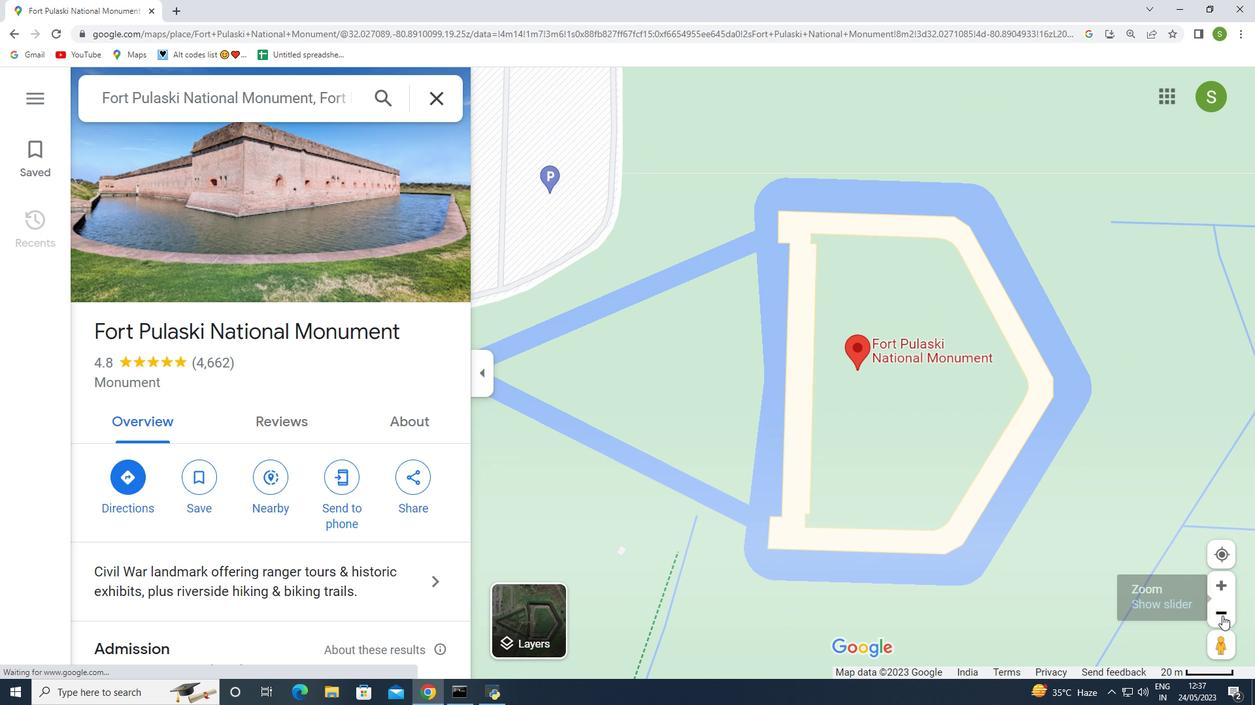 
Action: Mouse moved to (1221, 615)
Screenshot: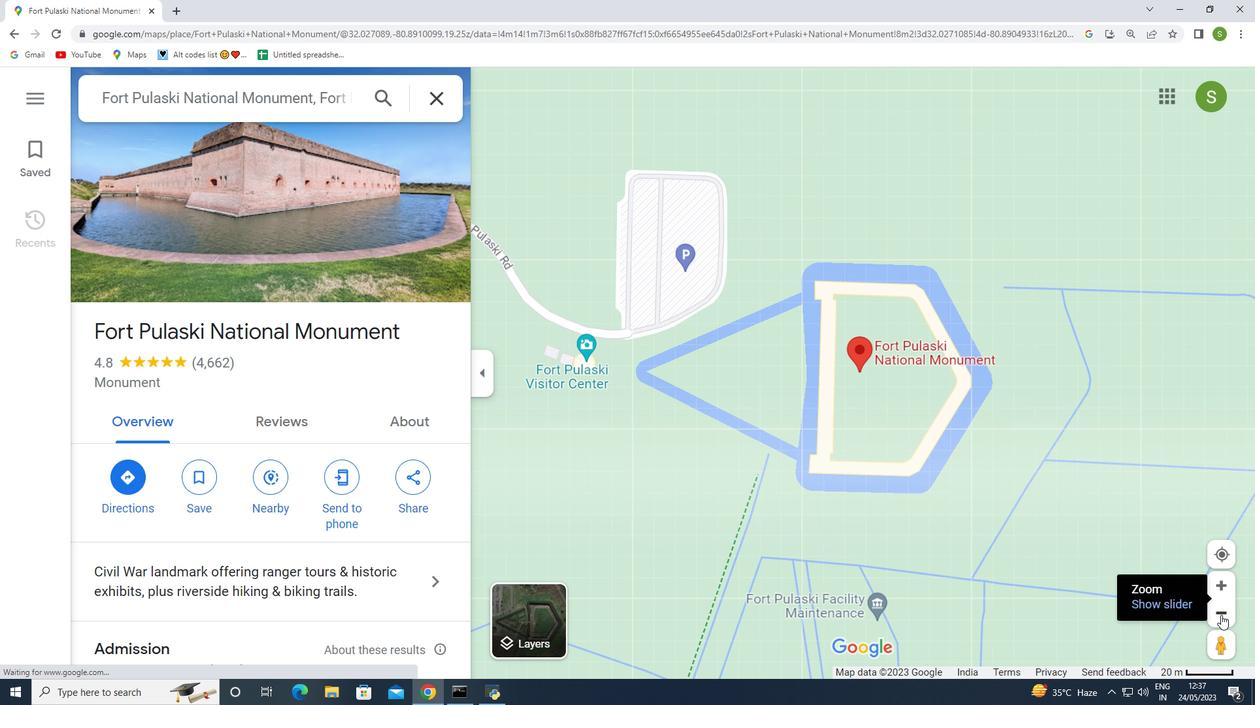 
Action: Mouse pressed left at (1221, 615)
Screenshot: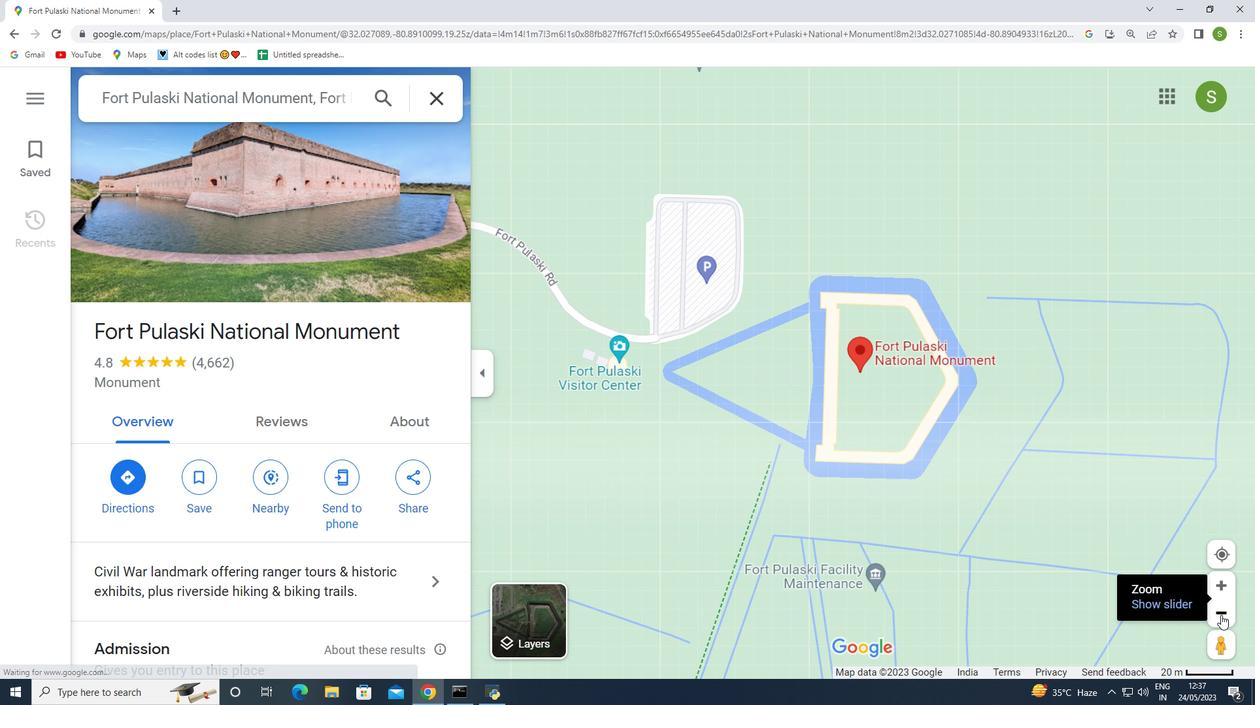 
Action: Mouse moved to (1219, 614)
Screenshot: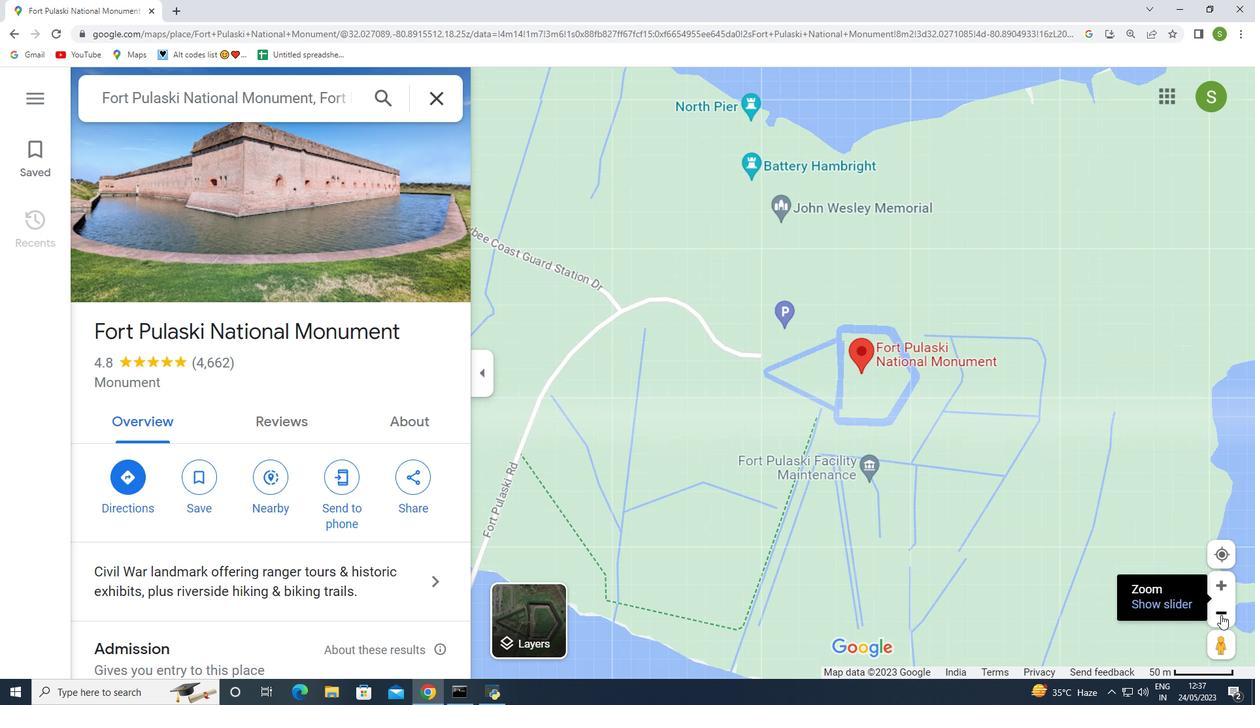 
Action: Mouse pressed left at (1219, 614)
Screenshot: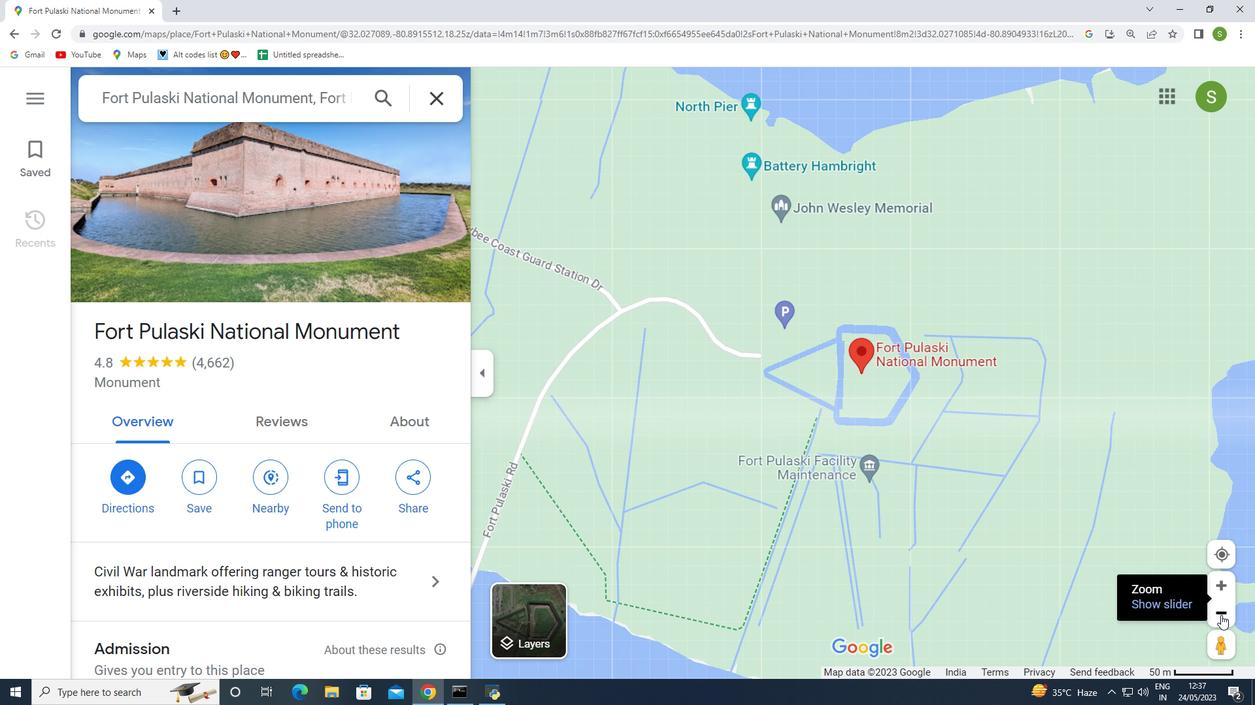 
Action: Mouse moved to (1221, 615)
Screenshot: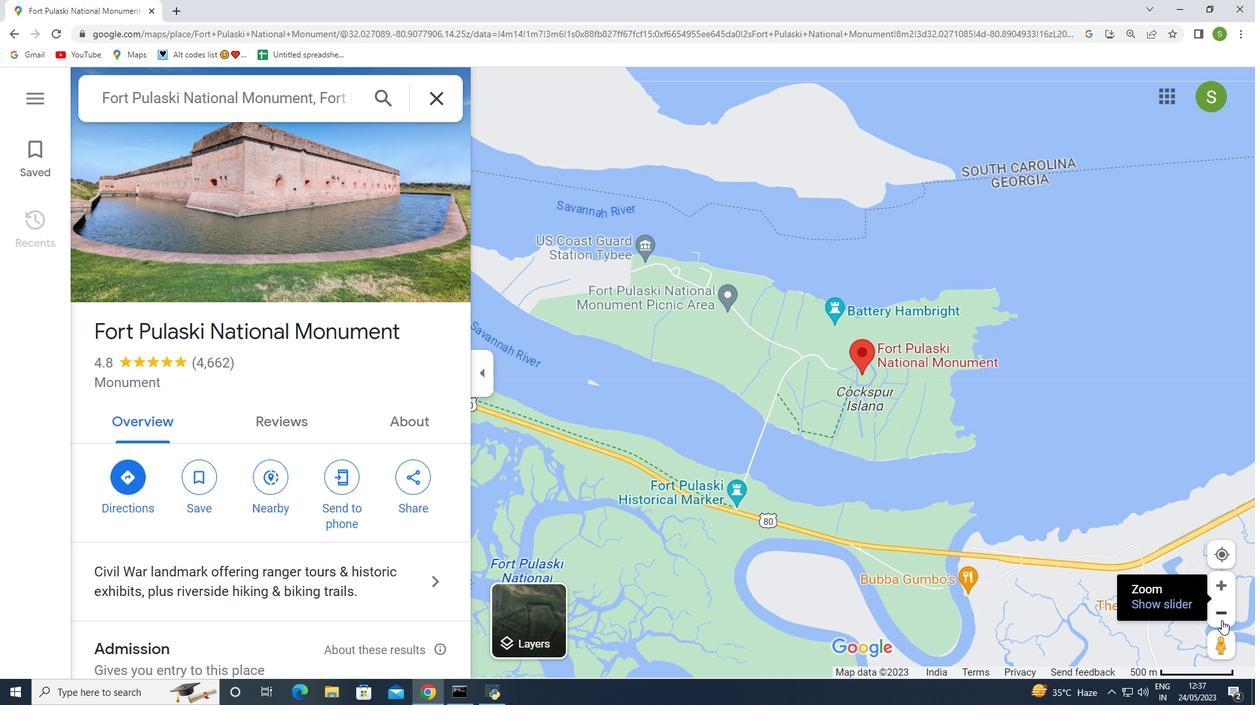 
Action: Mouse pressed left at (1221, 615)
Screenshot: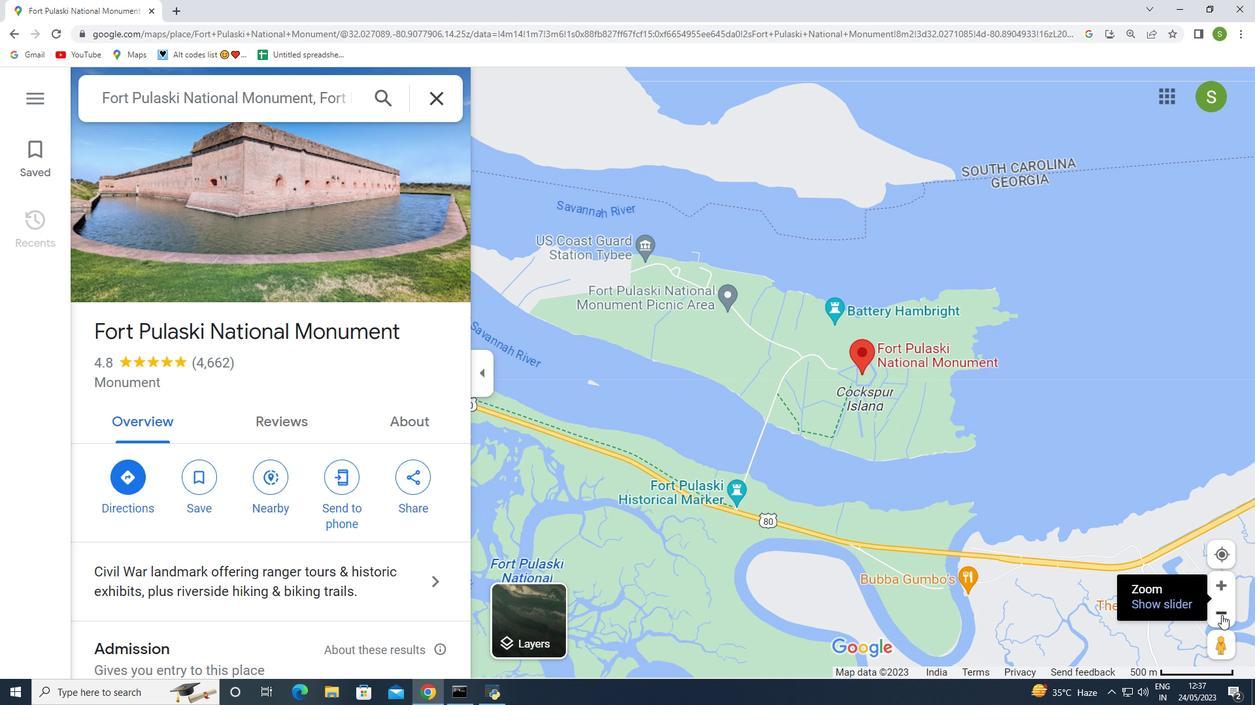 
Action: Mouse moved to (1221, 615)
Screenshot: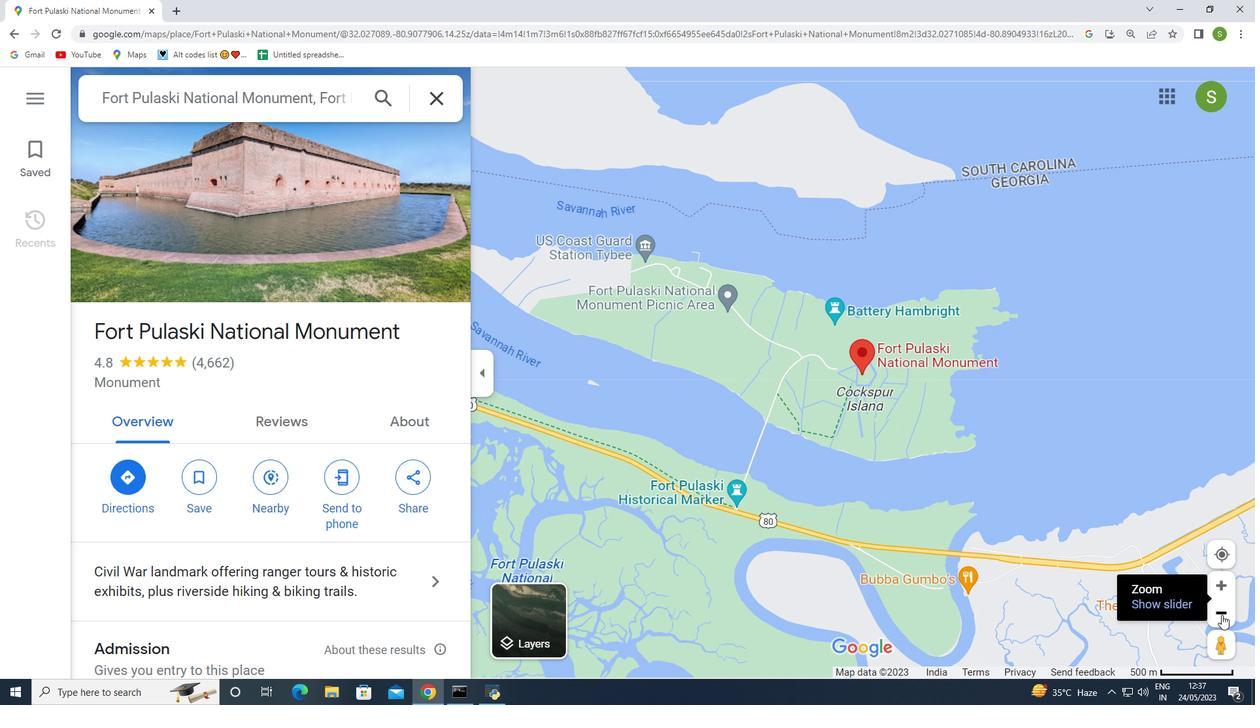 
Action: Mouse pressed left at (1221, 615)
Screenshot: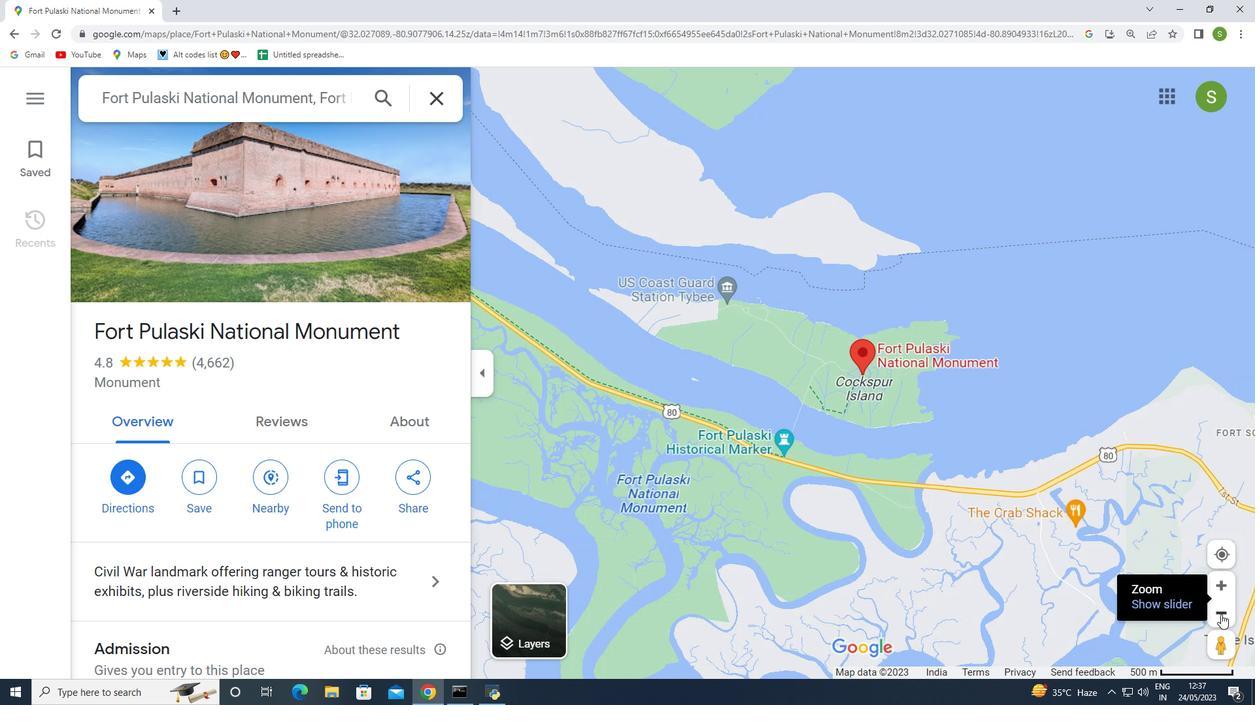 
Action: Mouse pressed left at (1221, 615)
Screenshot: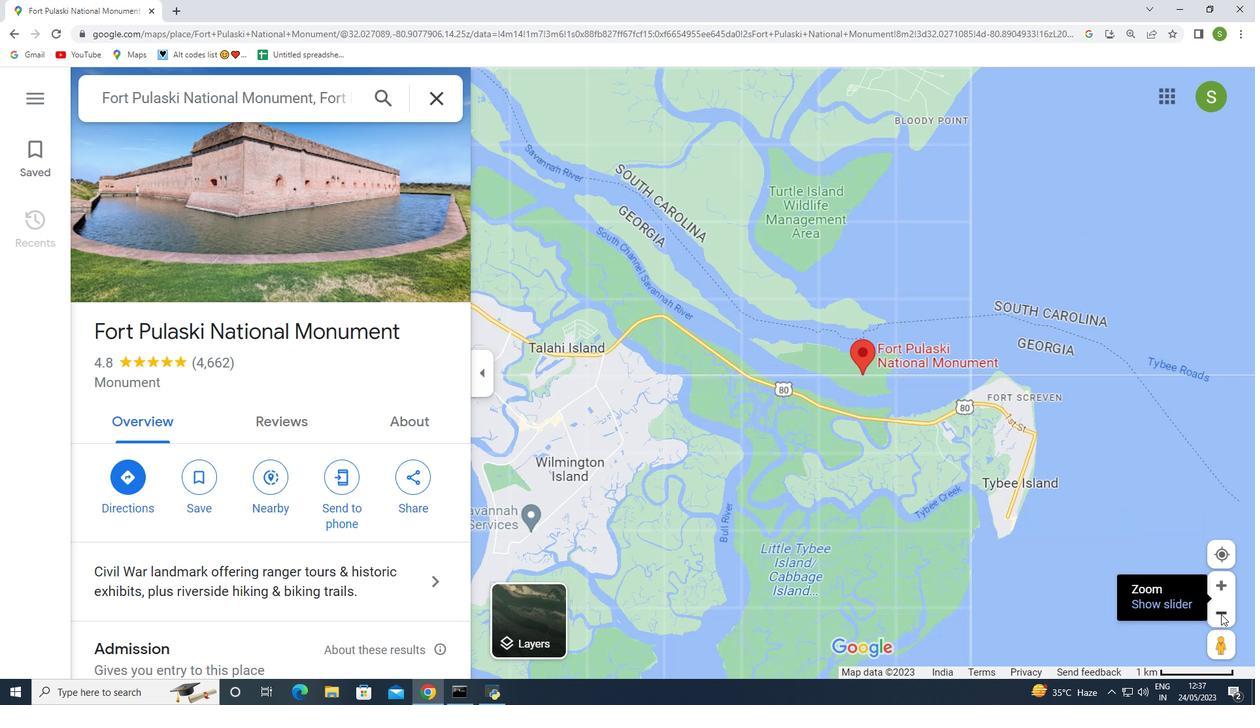 
Action: Mouse moved to (1217, 585)
Screenshot: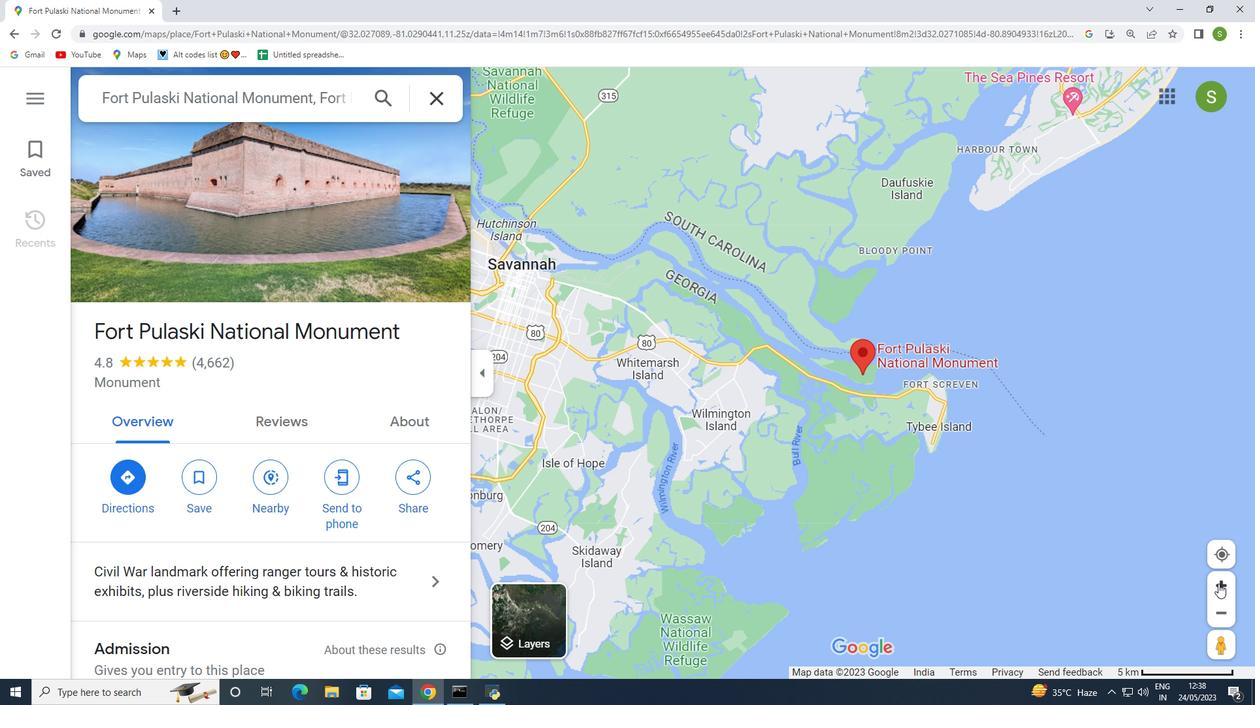 
Action: Mouse pressed left at (1217, 585)
Screenshot: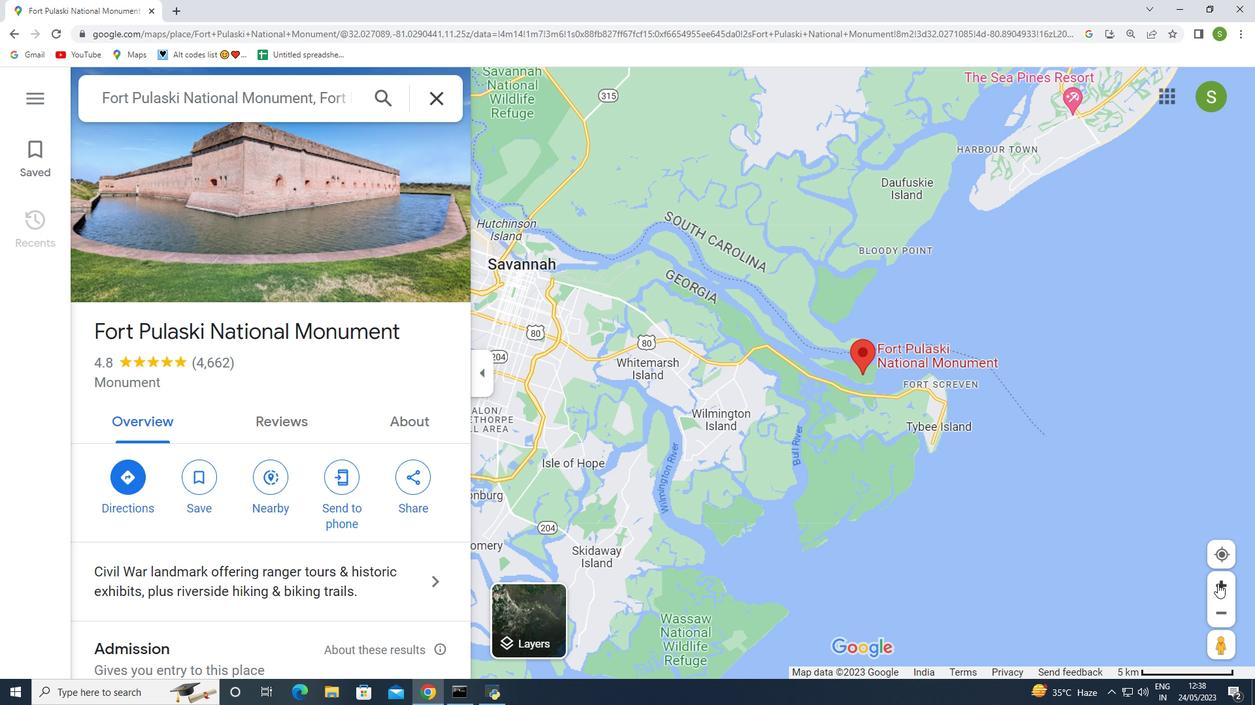 
Action: Mouse pressed left at (1217, 585)
Screenshot: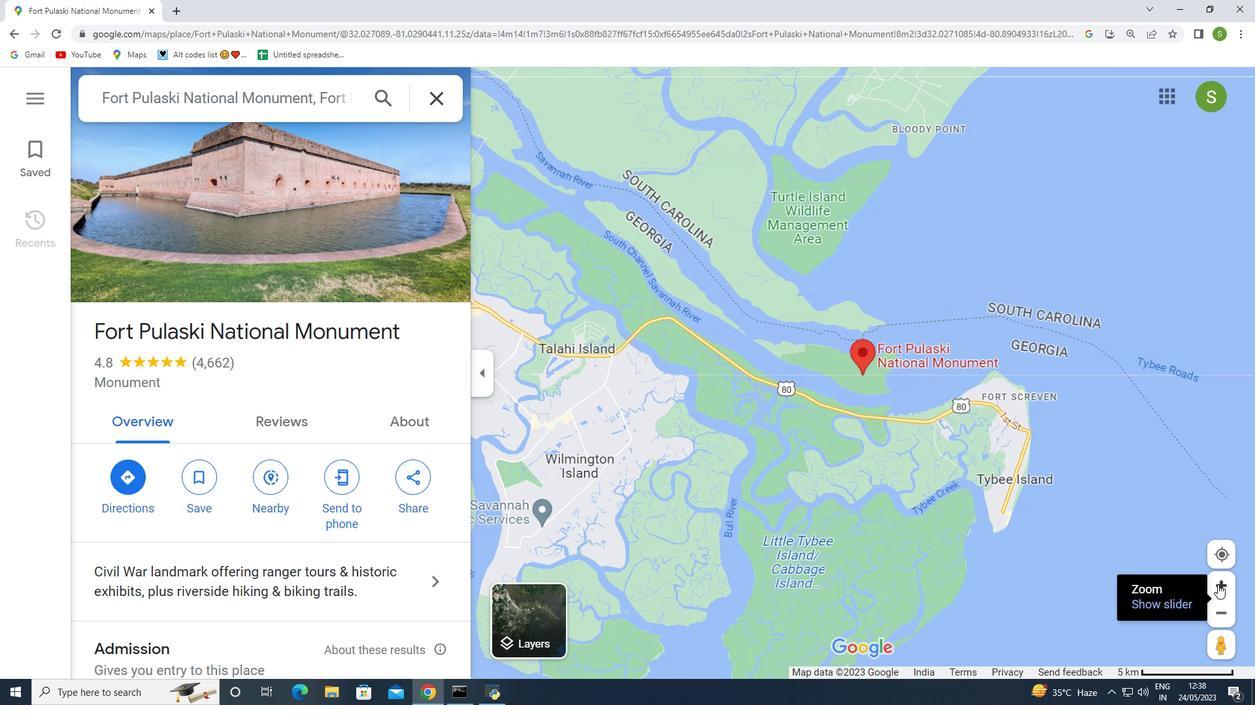
Action: Mouse pressed left at (1217, 585)
Screenshot: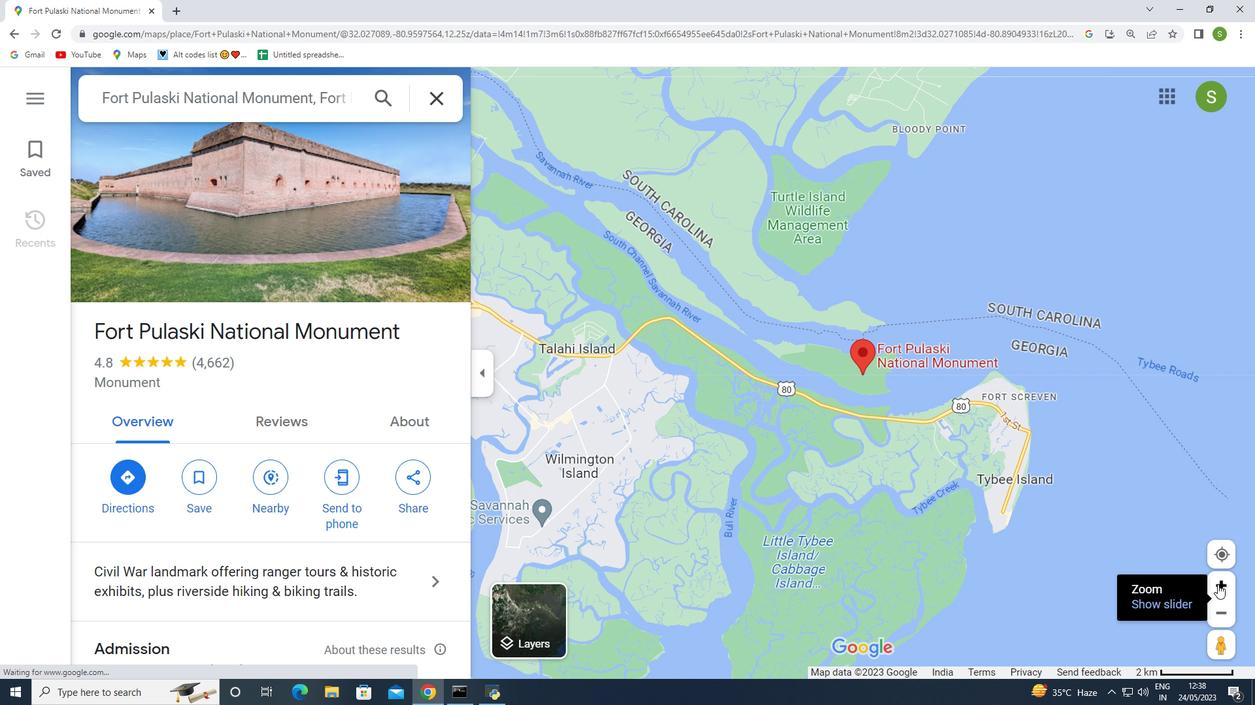 
Action: Mouse pressed left at (1217, 585)
Screenshot: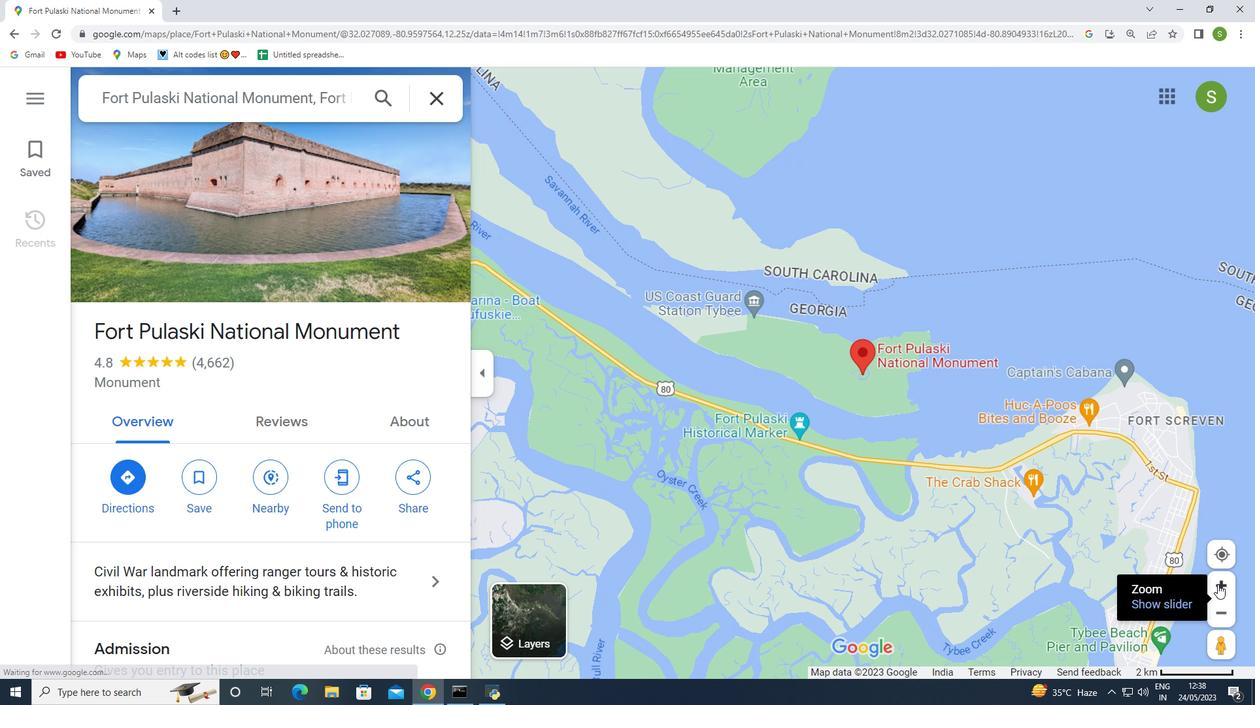 
Action: Mouse pressed left at (1217, 585)
Screenshot: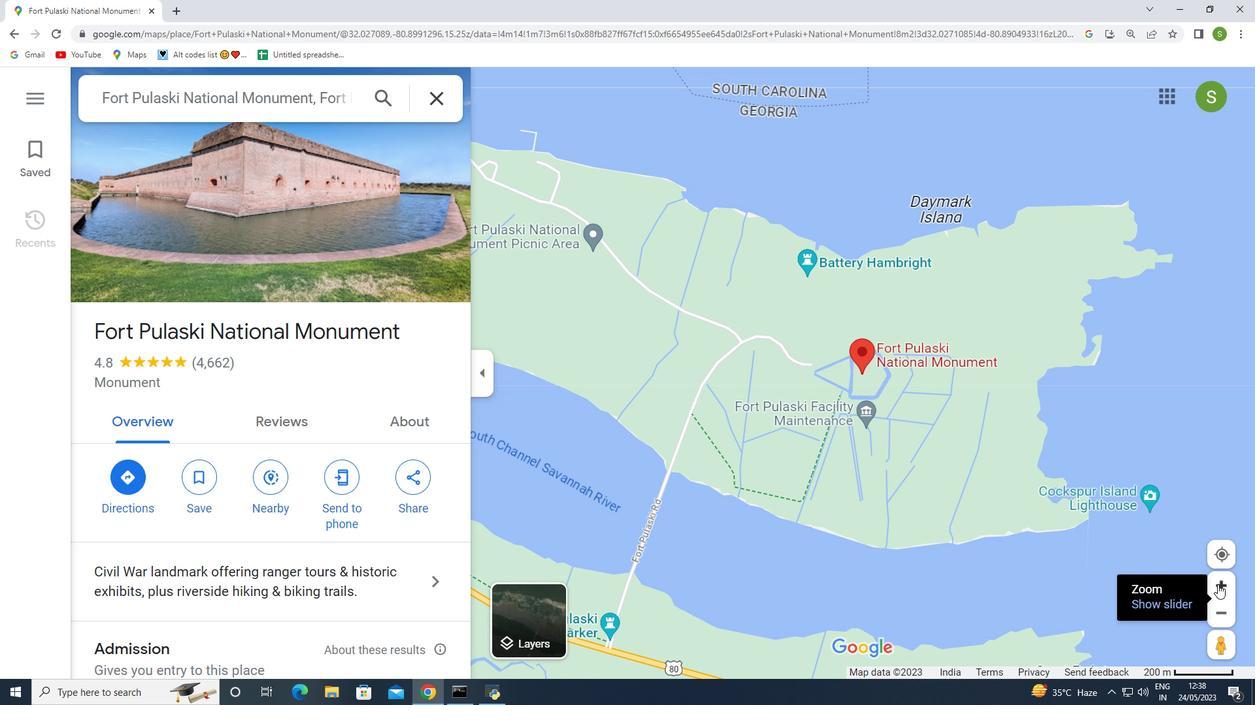 
Action: Mouse moved to (858, 358)
Screenshot: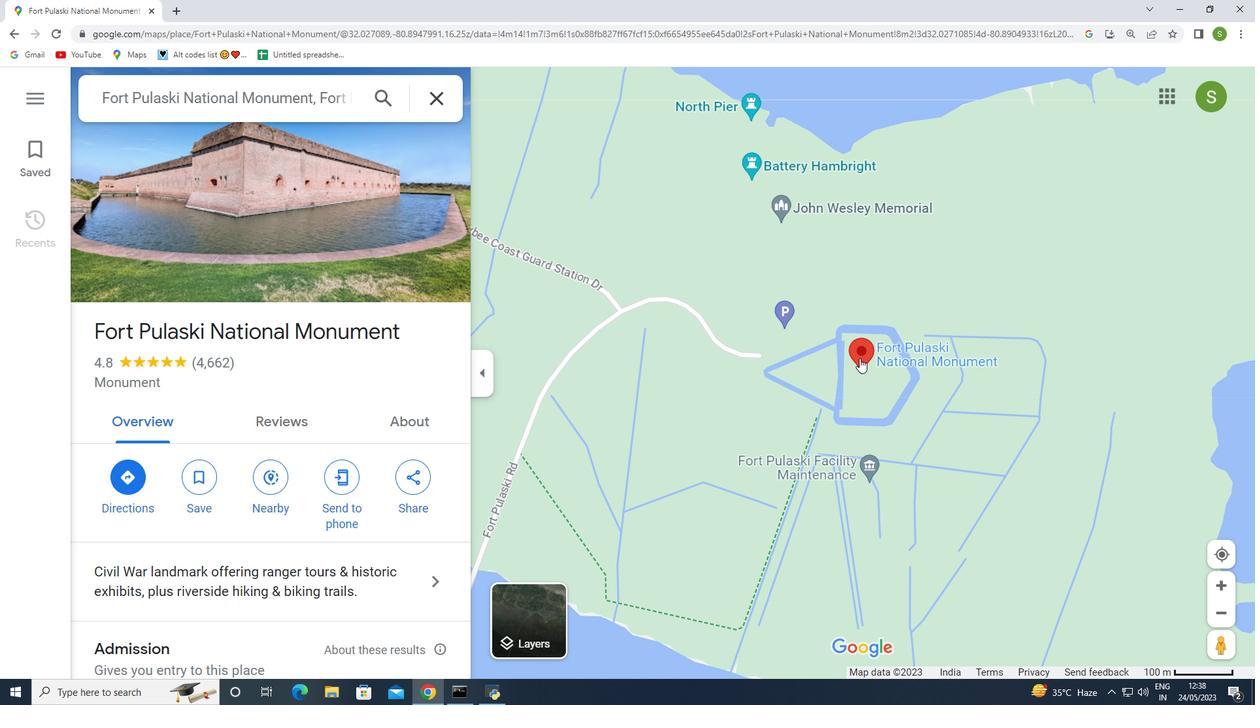 
Action: Mouse pressed left at (858, 358)
Screenshot: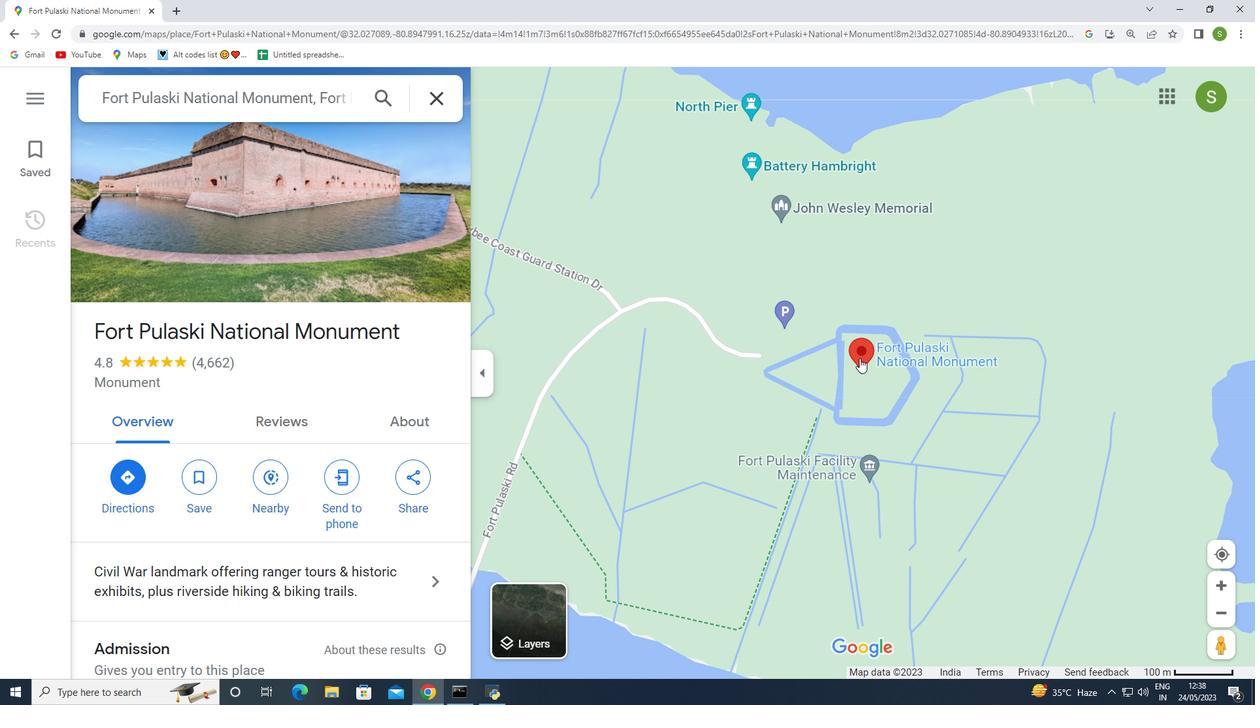 
Action: Mouse pressed left at (858, 358)
Screenshot: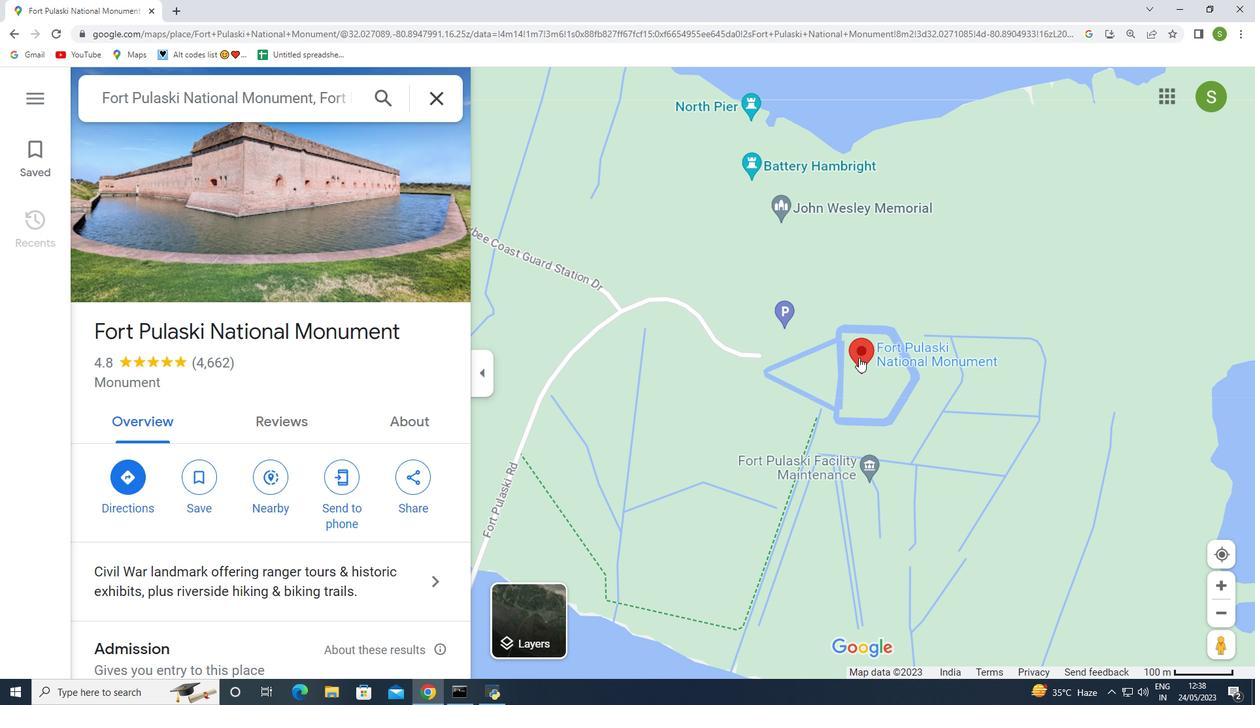 
Action: Mouse pressed right at (858, 358)
Screenshot: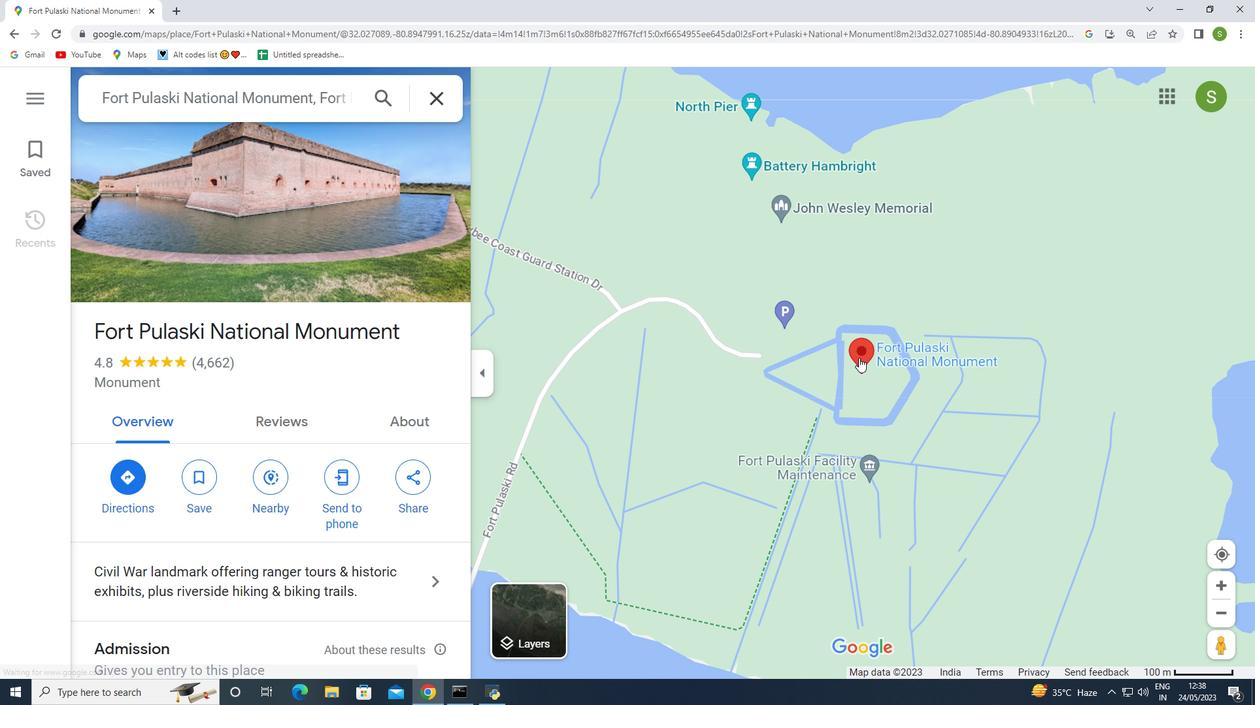 
Action: Mouse moved to (859, 351)
Screenshot: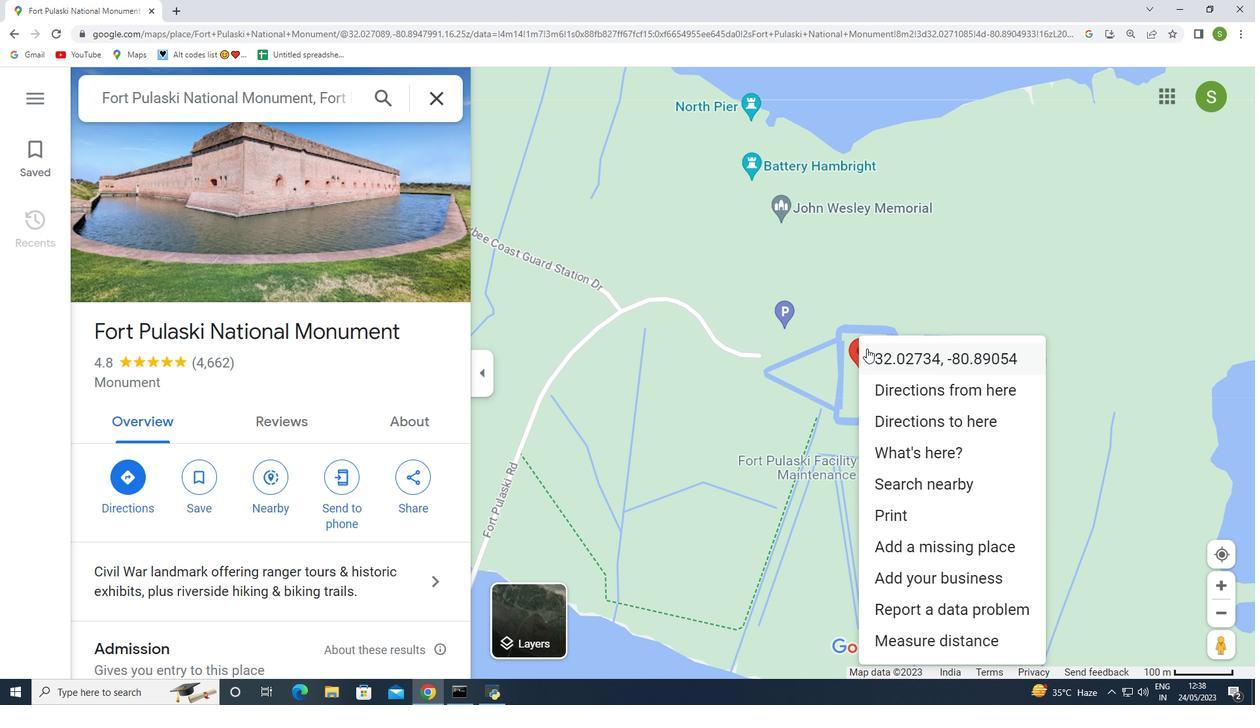 
Action: Mouse pressed left at (859, 351)
Screenshot: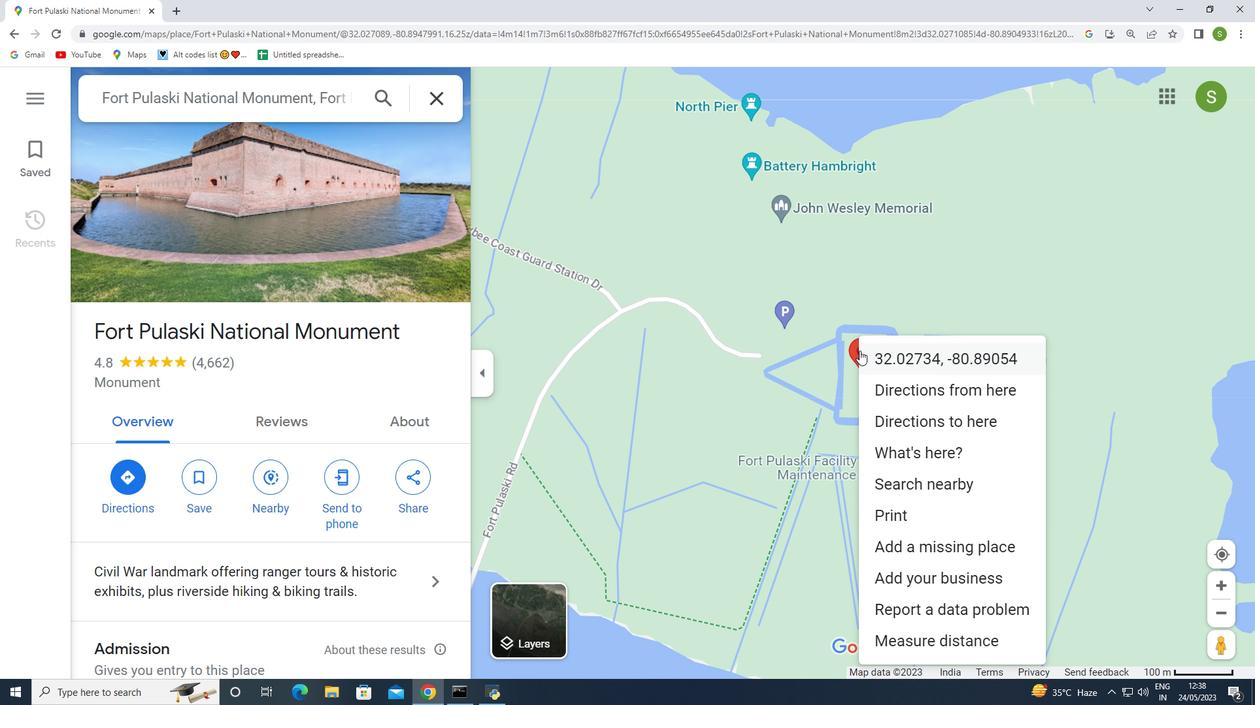 
Action: Mouse moved to (857, 351)
Screenshot: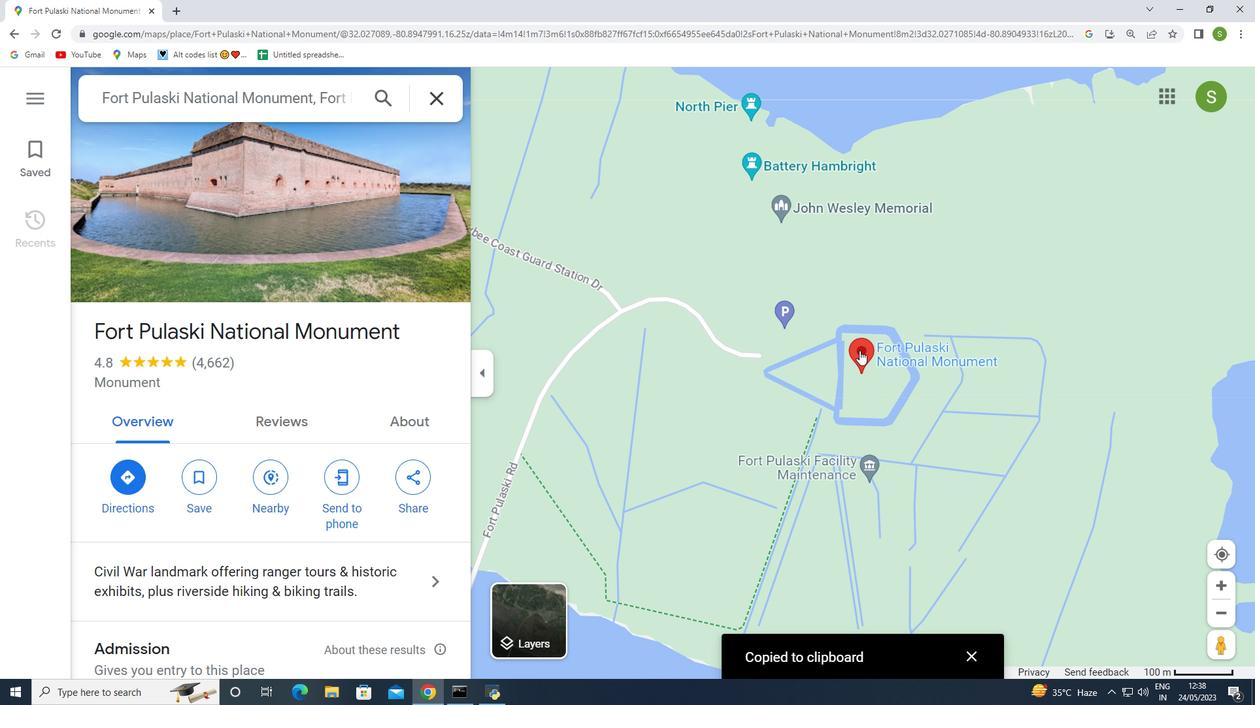 
Action: Mouse pressed left at (857, 351)
Screenshot: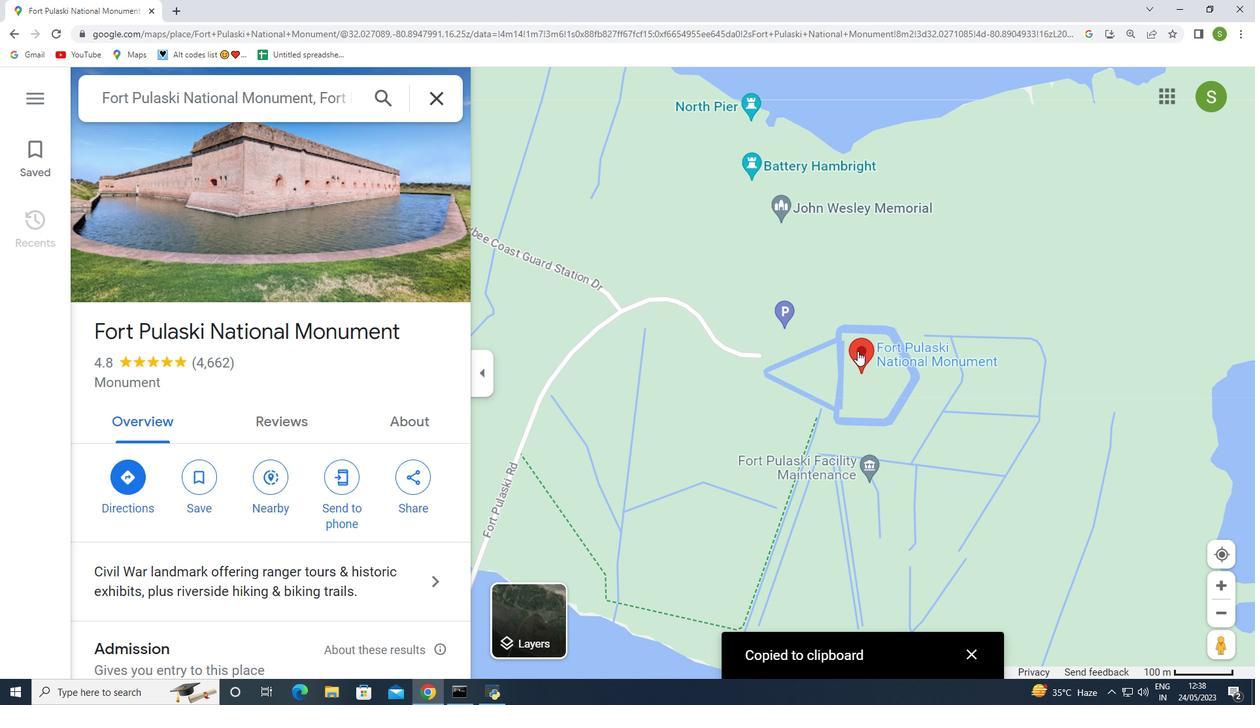 
Action: Mouse pressed left at (857, 351)
Screenshot: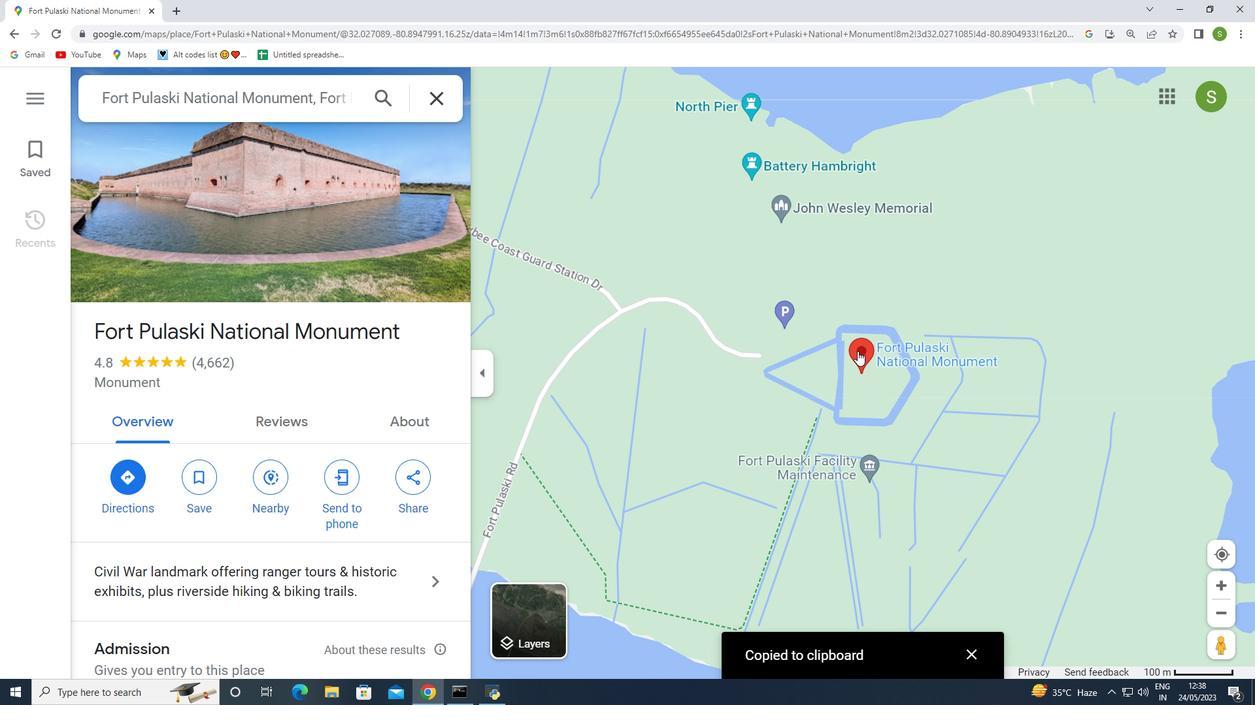 
Action: Mouse pressed left at (857, 351)
Screenshot: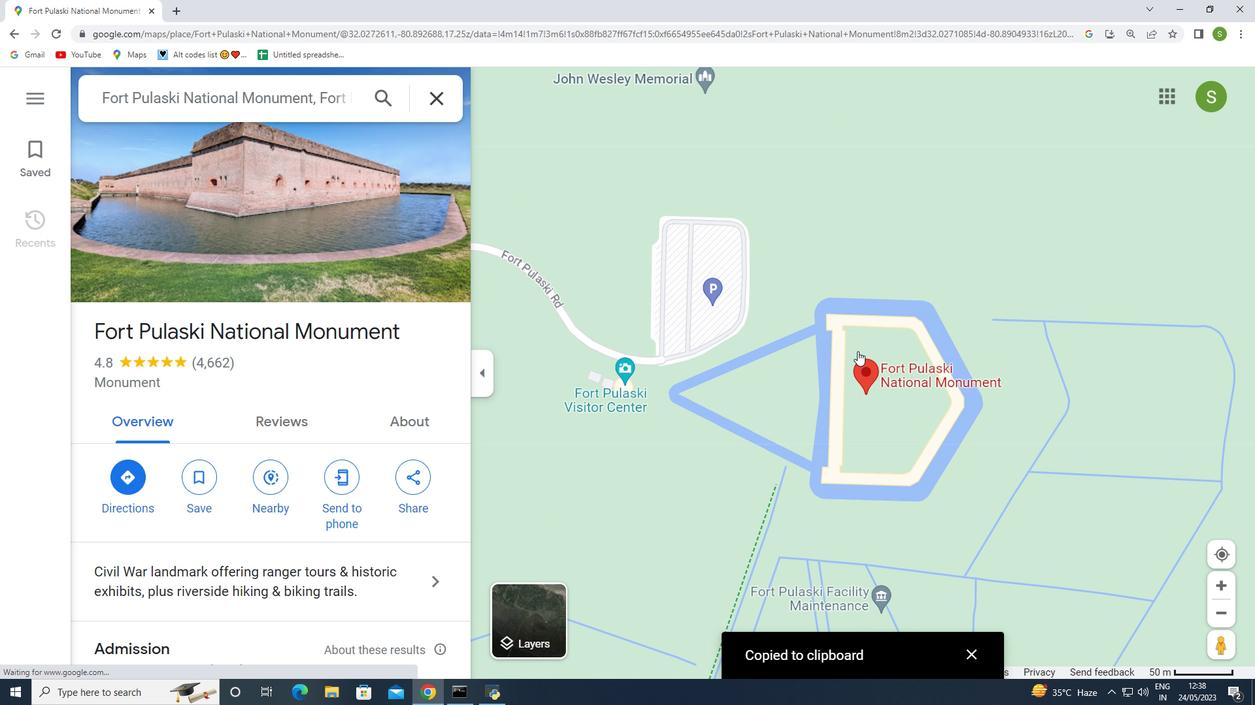 
Action: Mouse moved to (855, 235)
Screenshot: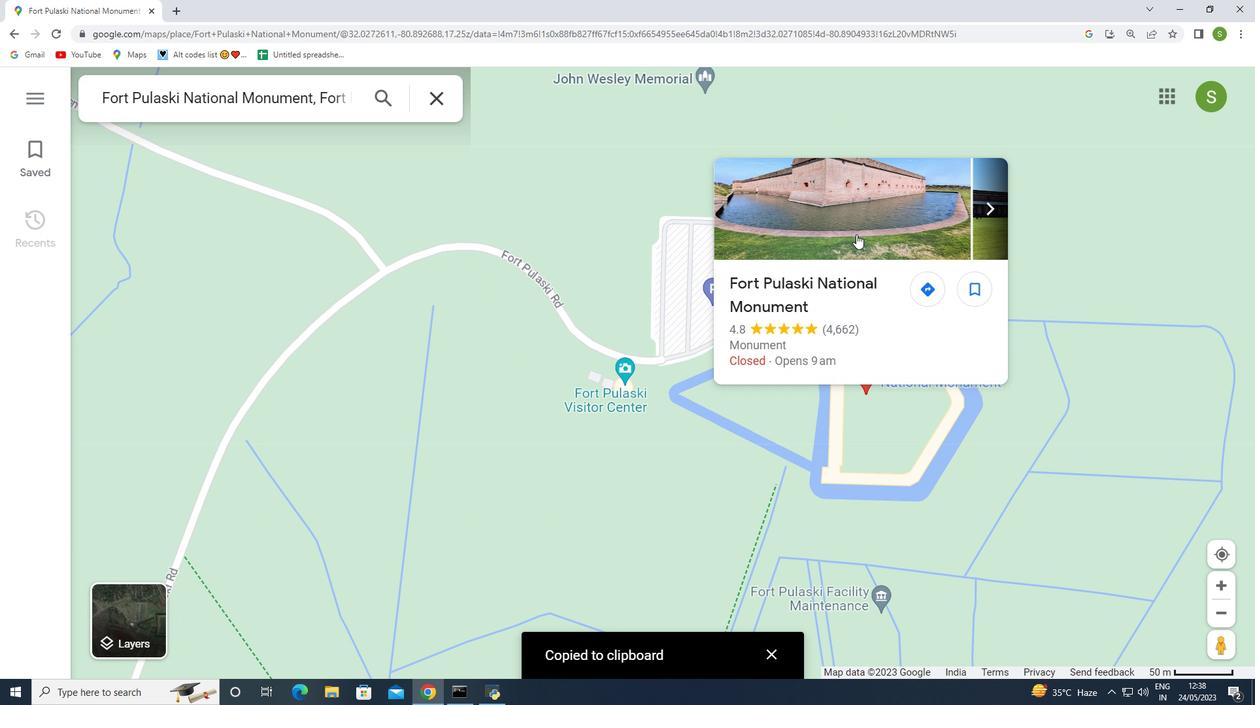 
Action: Mouse pressed left at (855, 235)
Screenshot: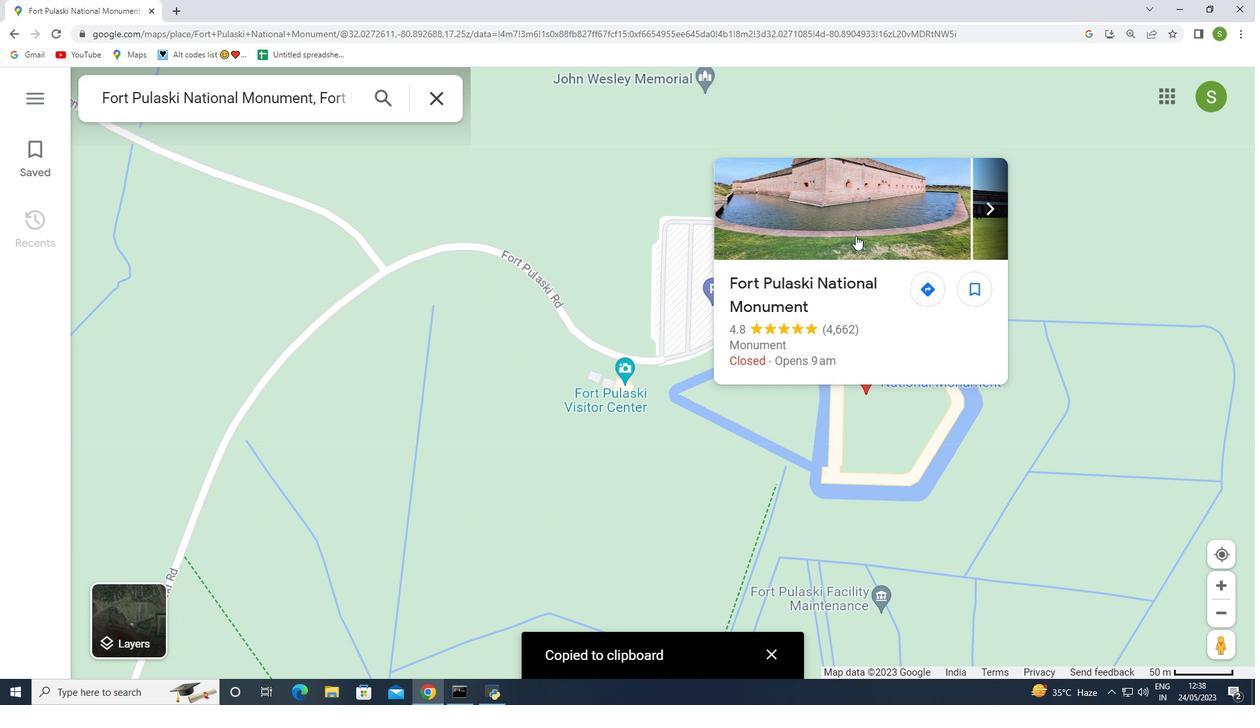 
Action: Mouse moved to (378, 392)
Screenshot: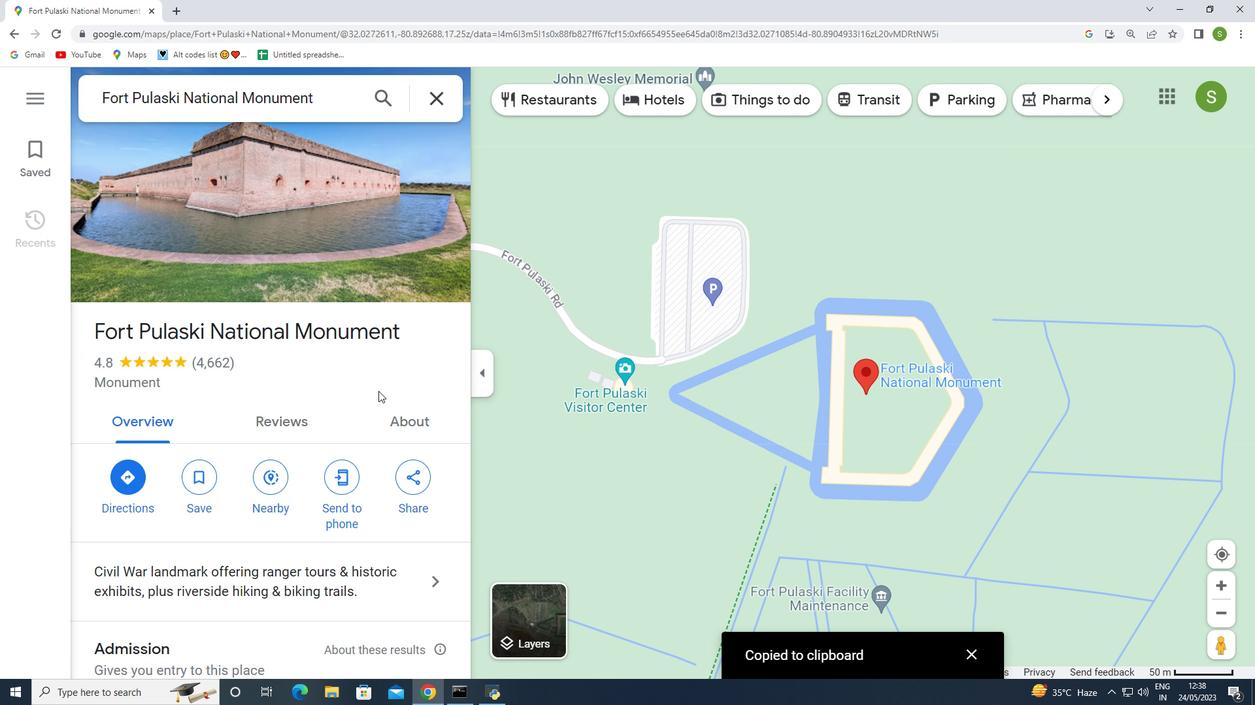 
Action: Mouse scrolled (378, 391) with delta (0, 0)
Screenshot: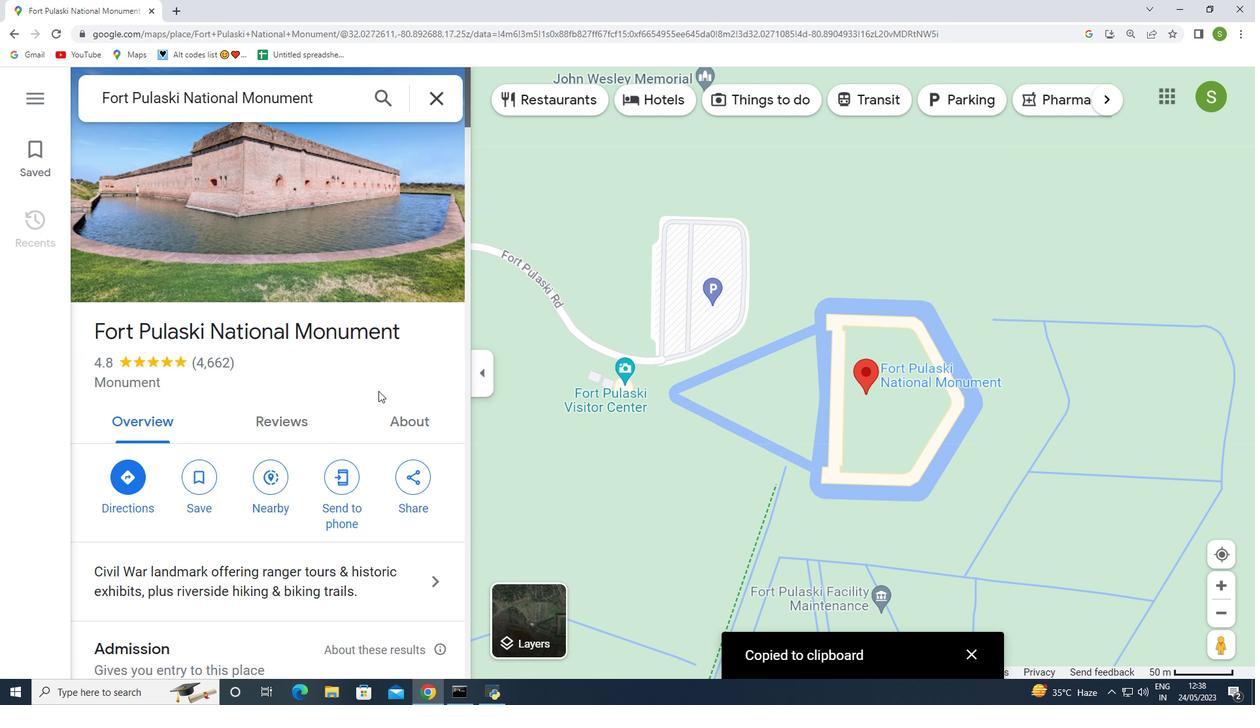 
Action: Mouse moved to (378, 394)
Screenshot: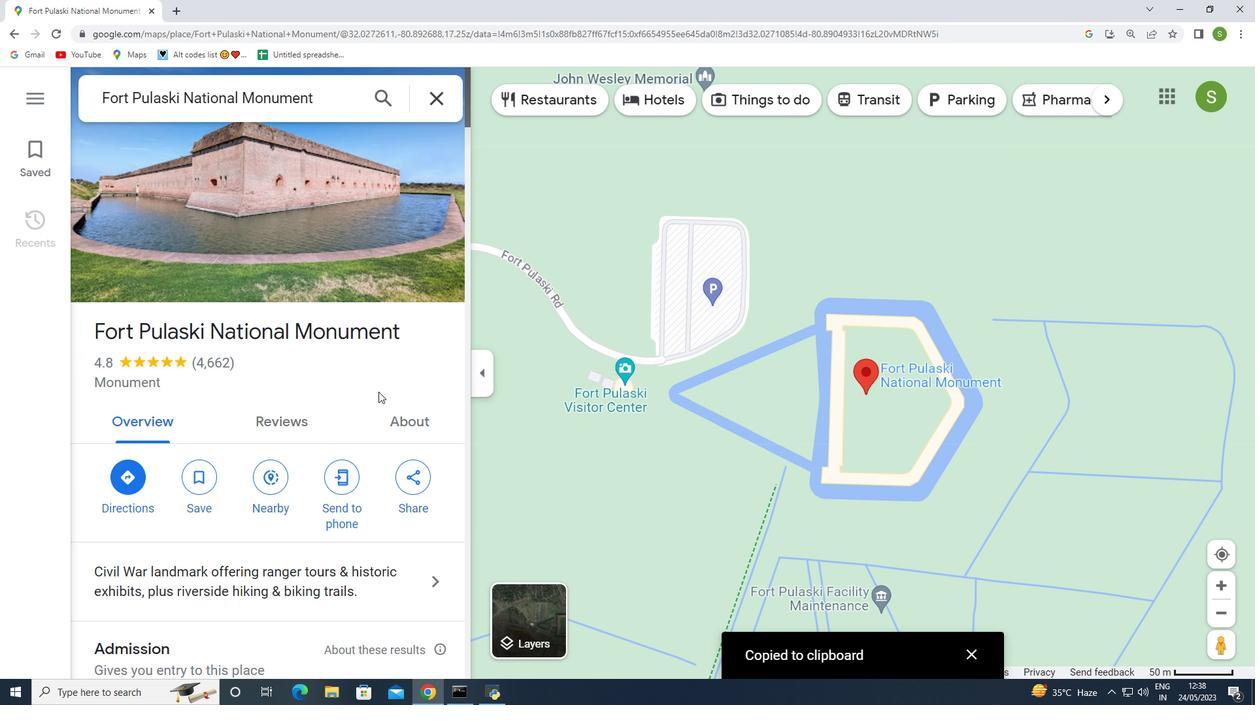 
Action: Mouse scrolled (378, 393) with delta (0, 0)
Screenshot: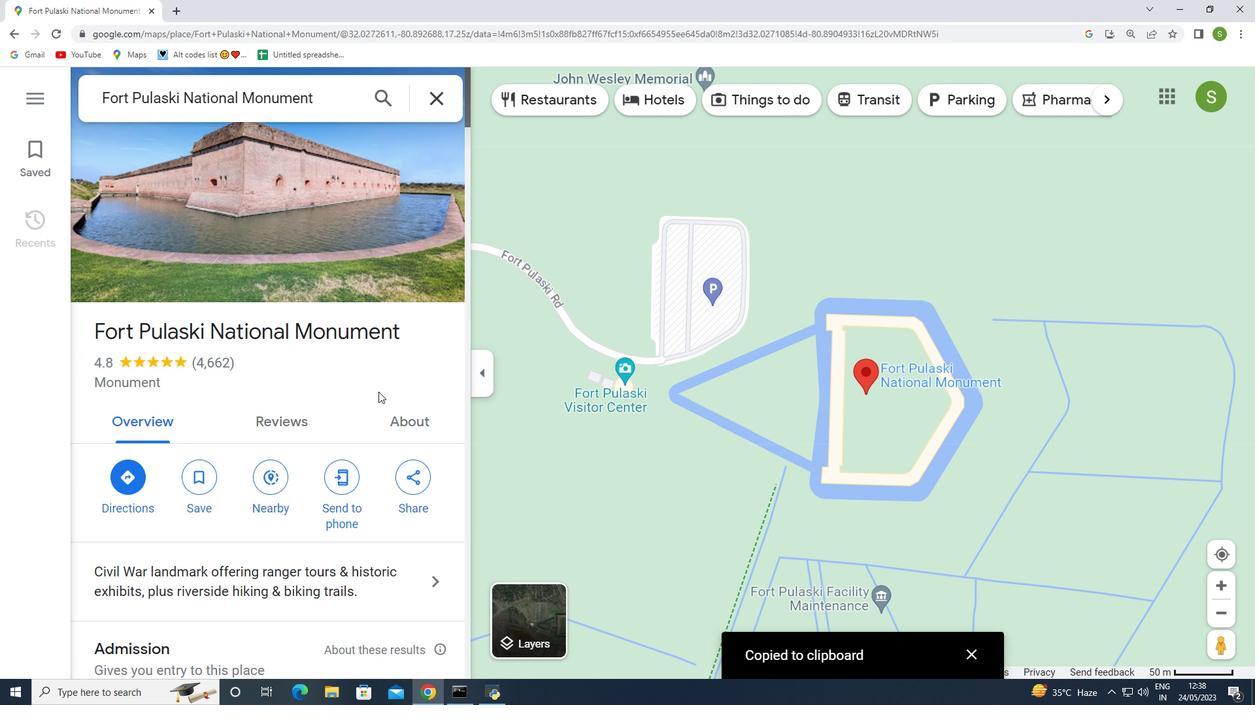 
Action: Mouse moved to (377, 396)
Screenshot: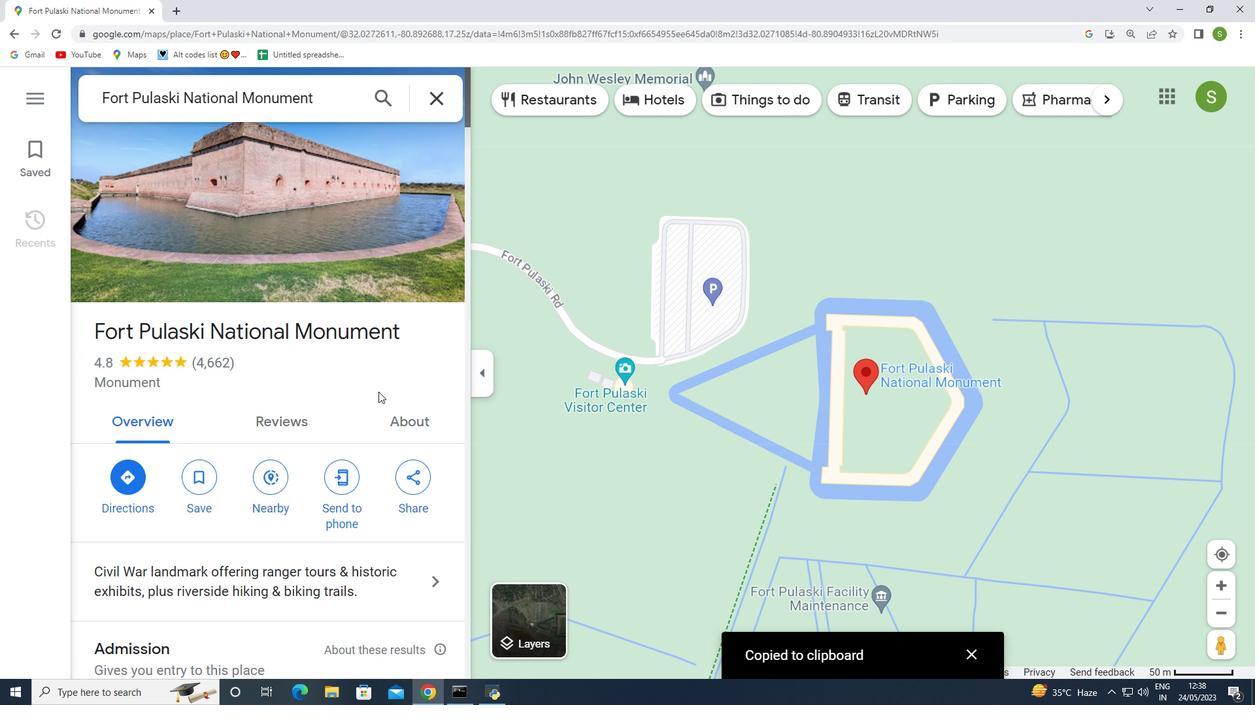 
Action: Mouse scrolled (377, 396) with delta (0, 0)
Screenshot: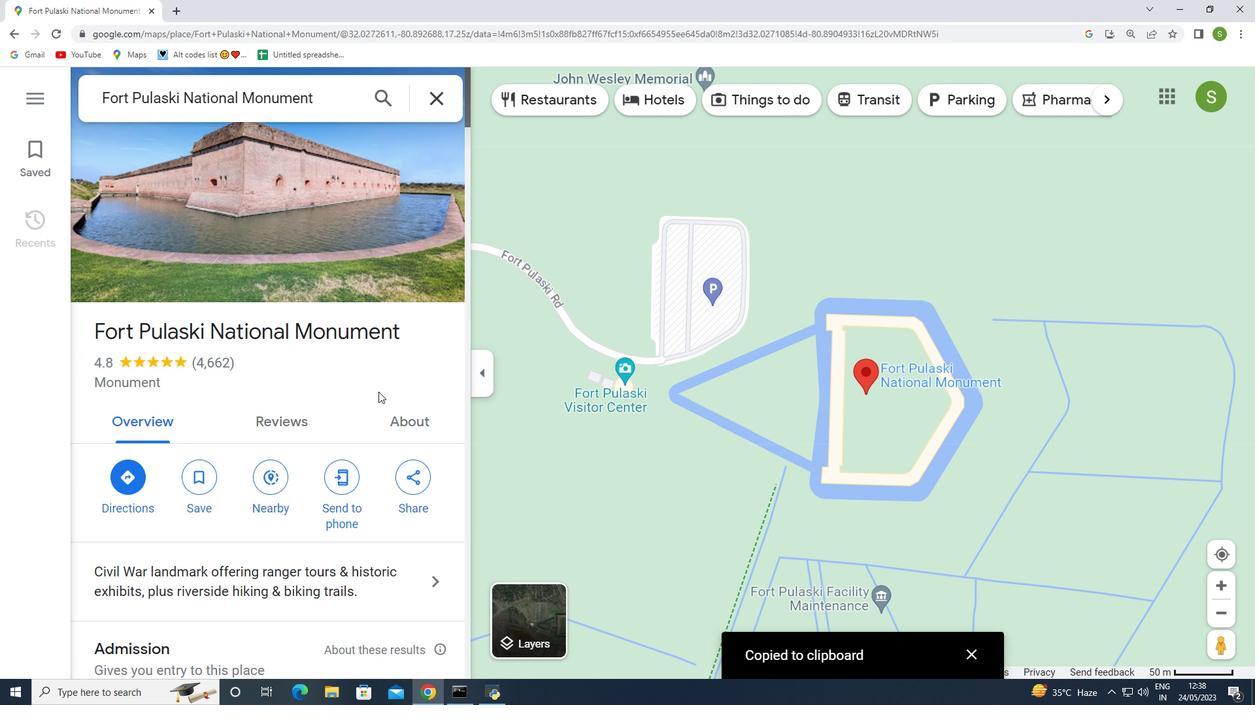 
Action: Mouse moved to (373, 399)
Screenshot: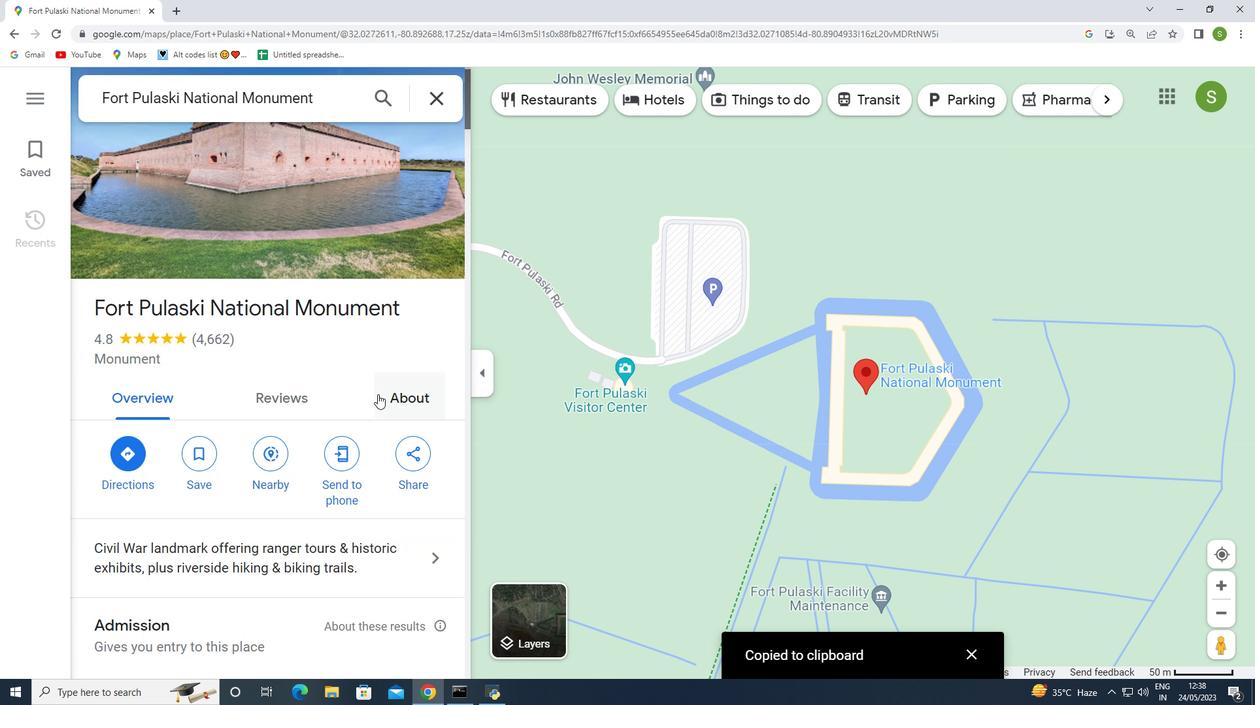 
Action: Mouse scrolled (373, 398) with delta (0, 0)
Screenshot: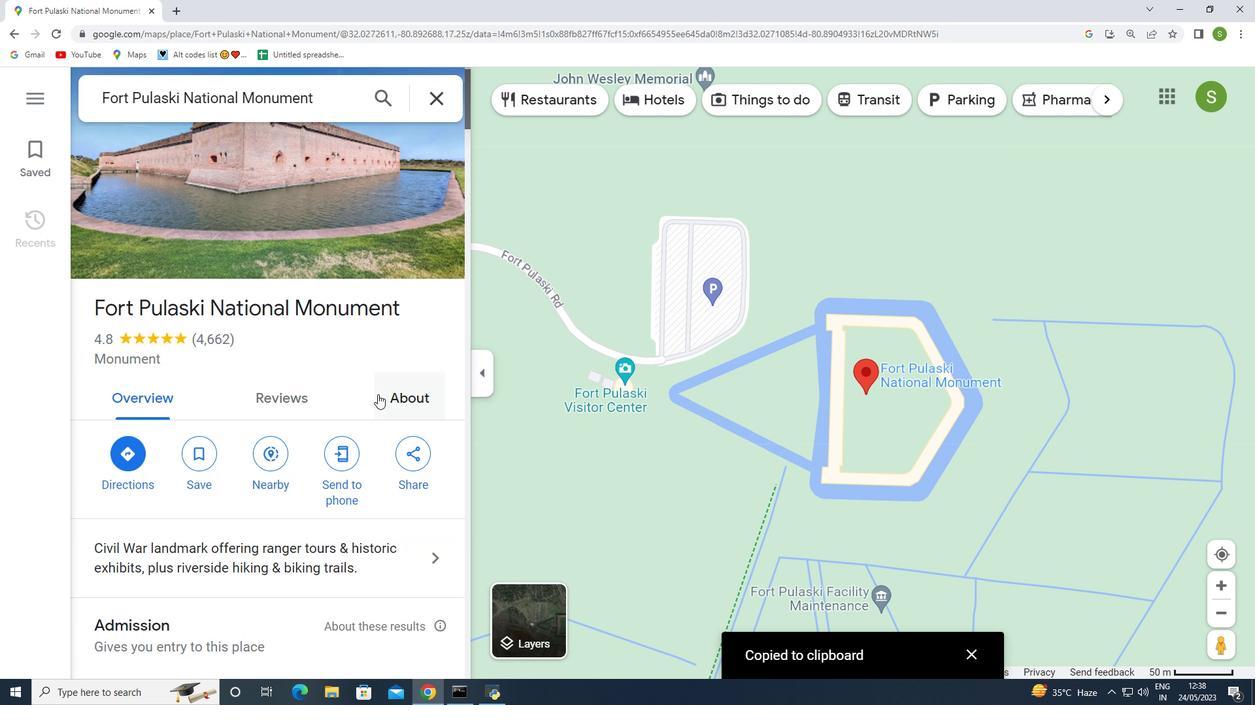 
Action: Mouse moved to (154, 377)
Screenshot: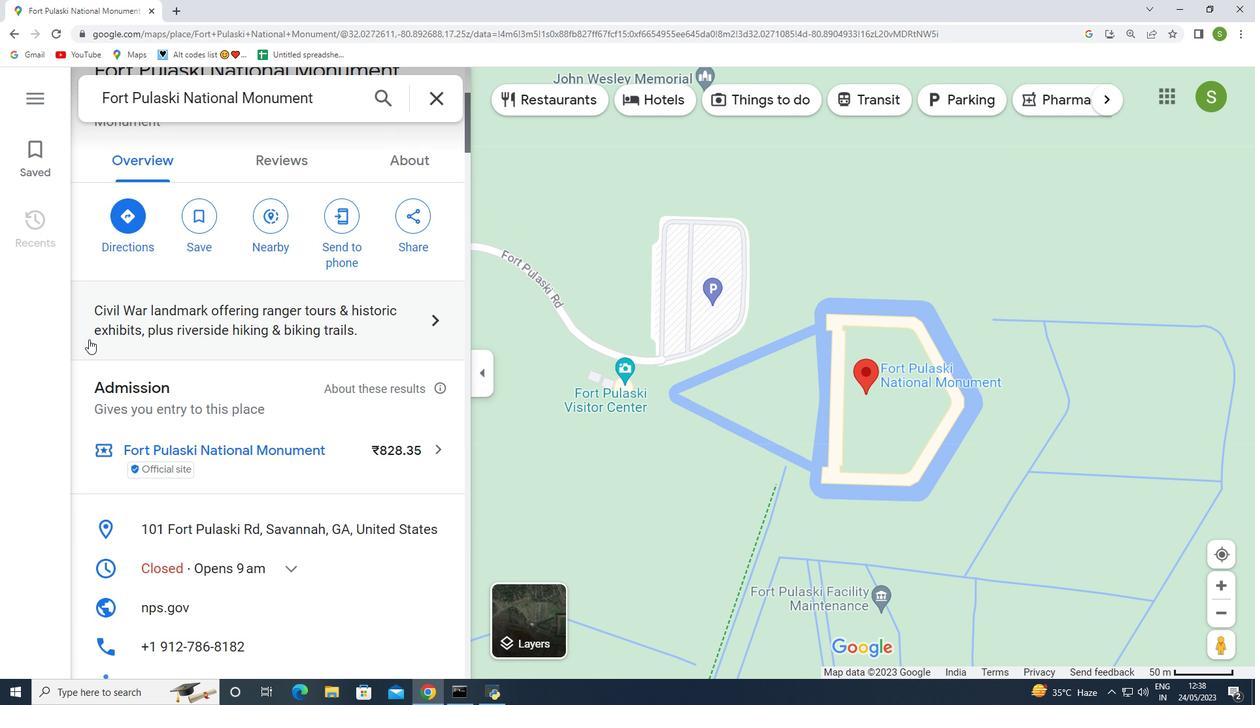 
Action: Mouse scrolled (154, 377) with delta (0, 0)
Screenshot: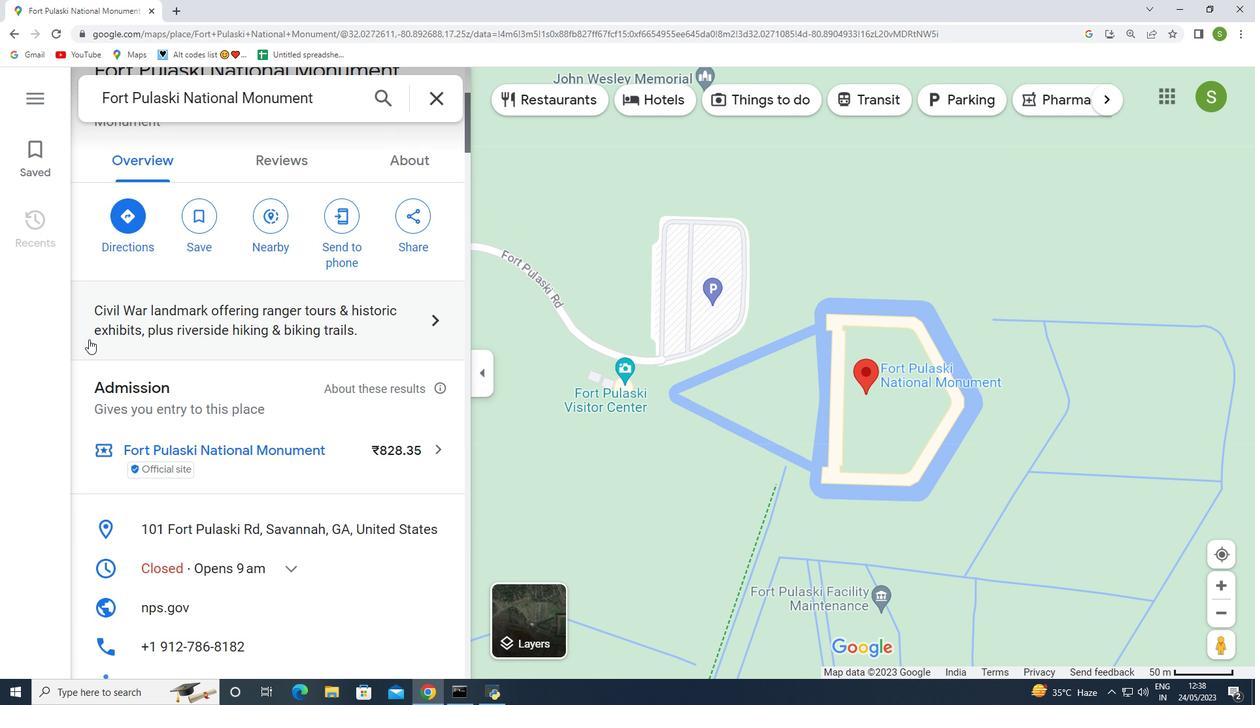 
Action: Mouse moved to (166, 384)
Screenshot: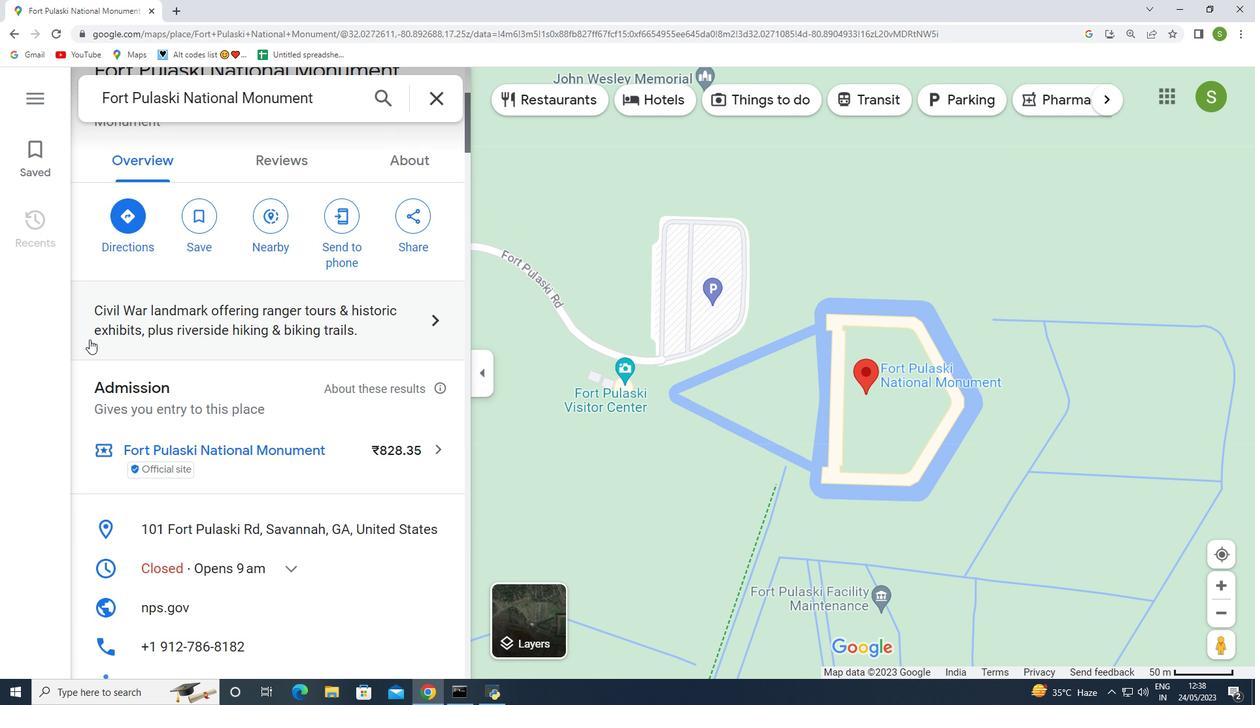 
Action: Mouse scrolled (166, 383) with delta (0, 0)
Screenshot: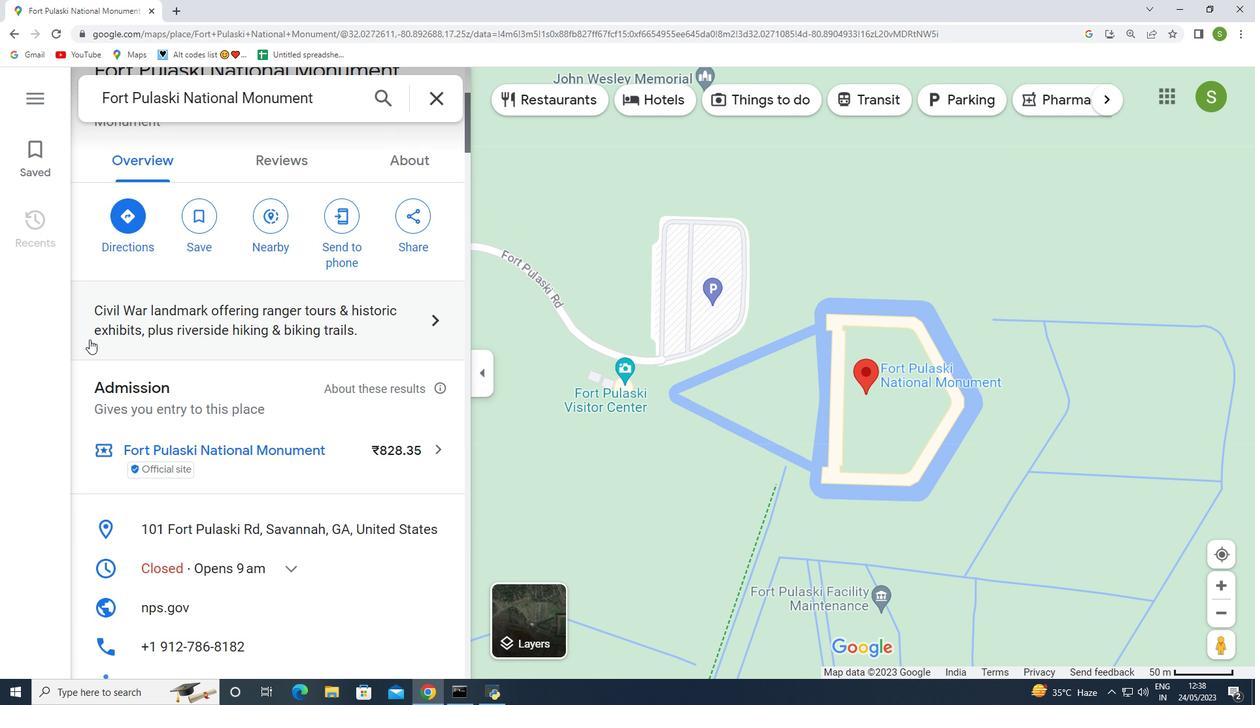 
Action: Mouse moved to (177, 390)
Screenshot: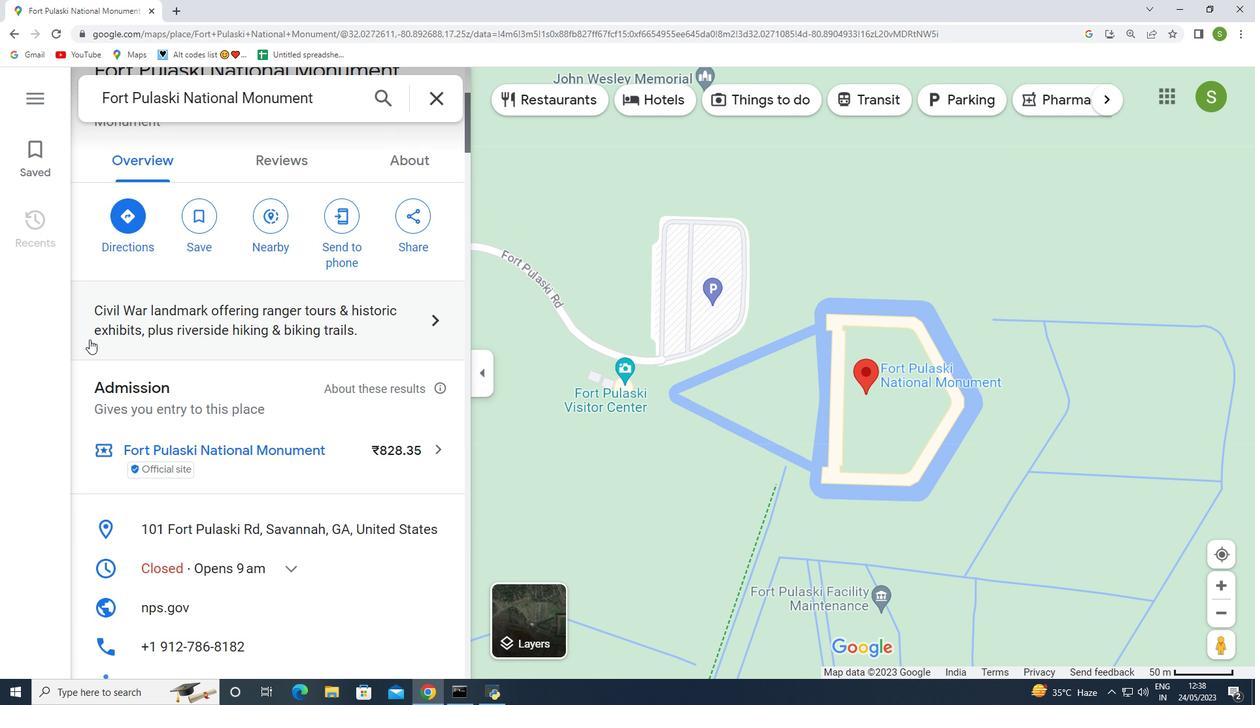 
Action: Mouse scrolled (177, 390) with delta (0, 0)
Screenshot: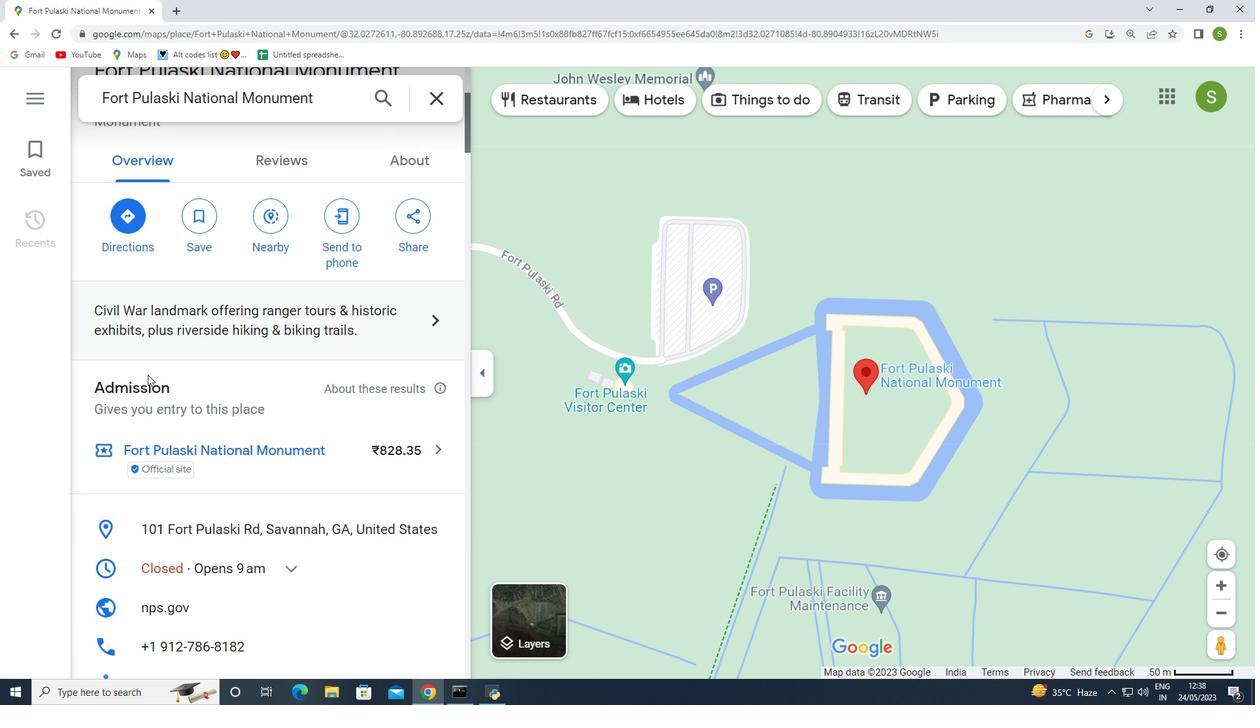 
Action: Mouse moved to (203, 403)
Screenshot: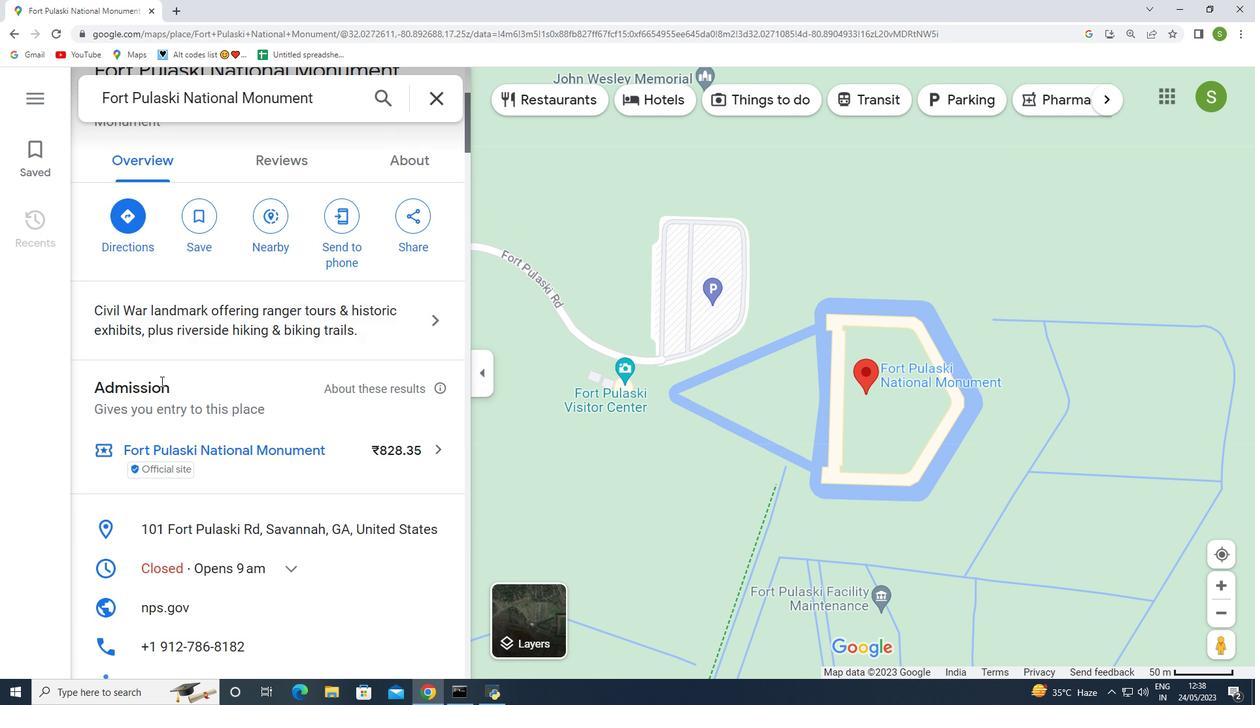 
Action: Mouse scrolled (199, 401) with delta (0, 0)
Screenshot: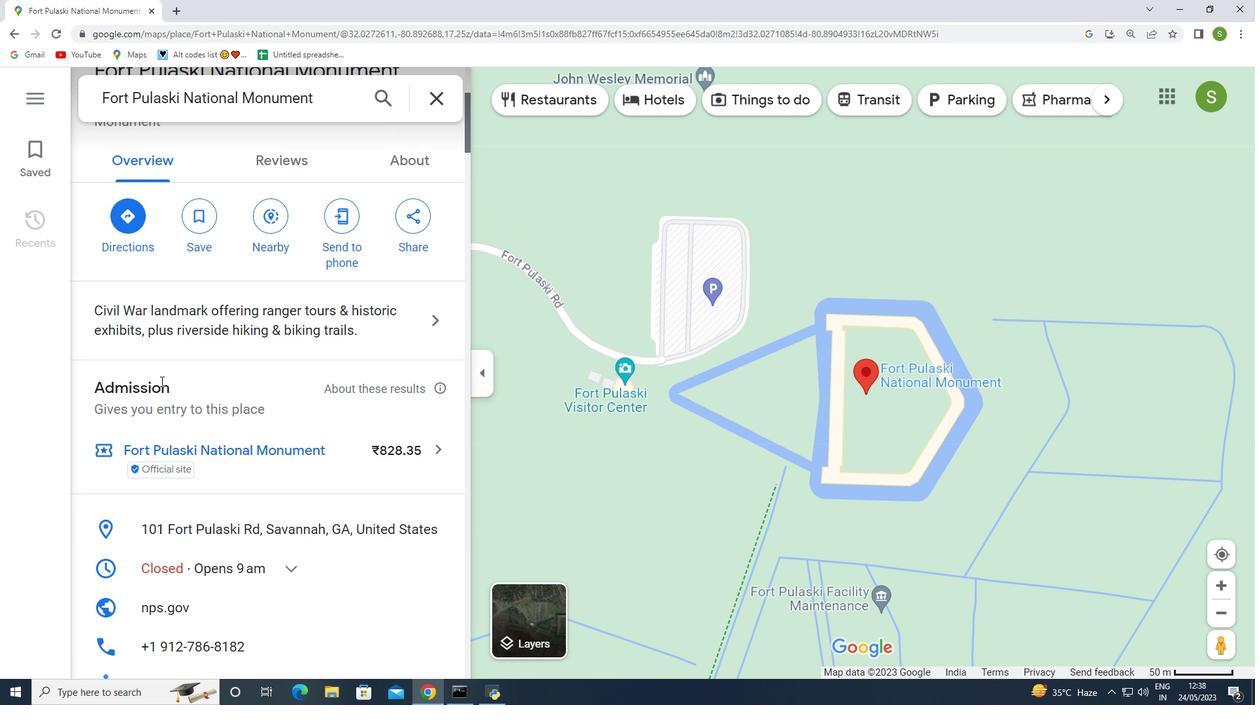 
Action: Mouse moved to (262, 438)
Screenshot: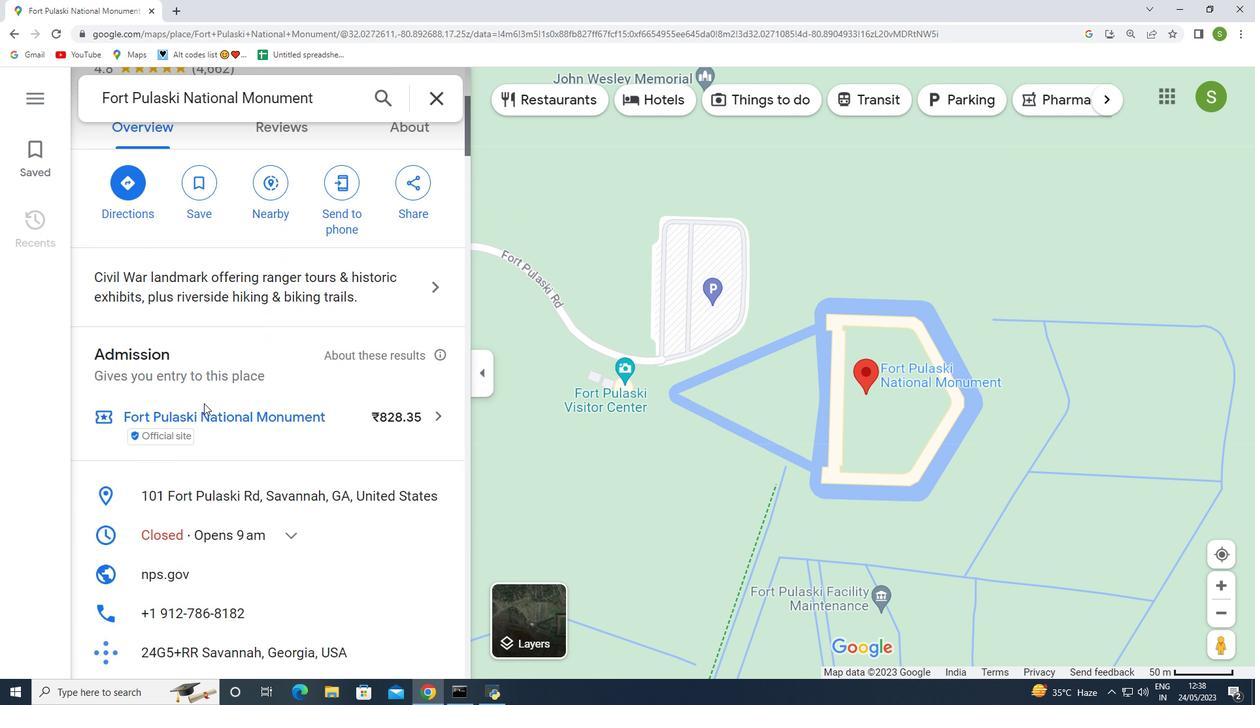 
Action: Mouse scrolled (262, 437) with delta (0, 0)
Screenshot: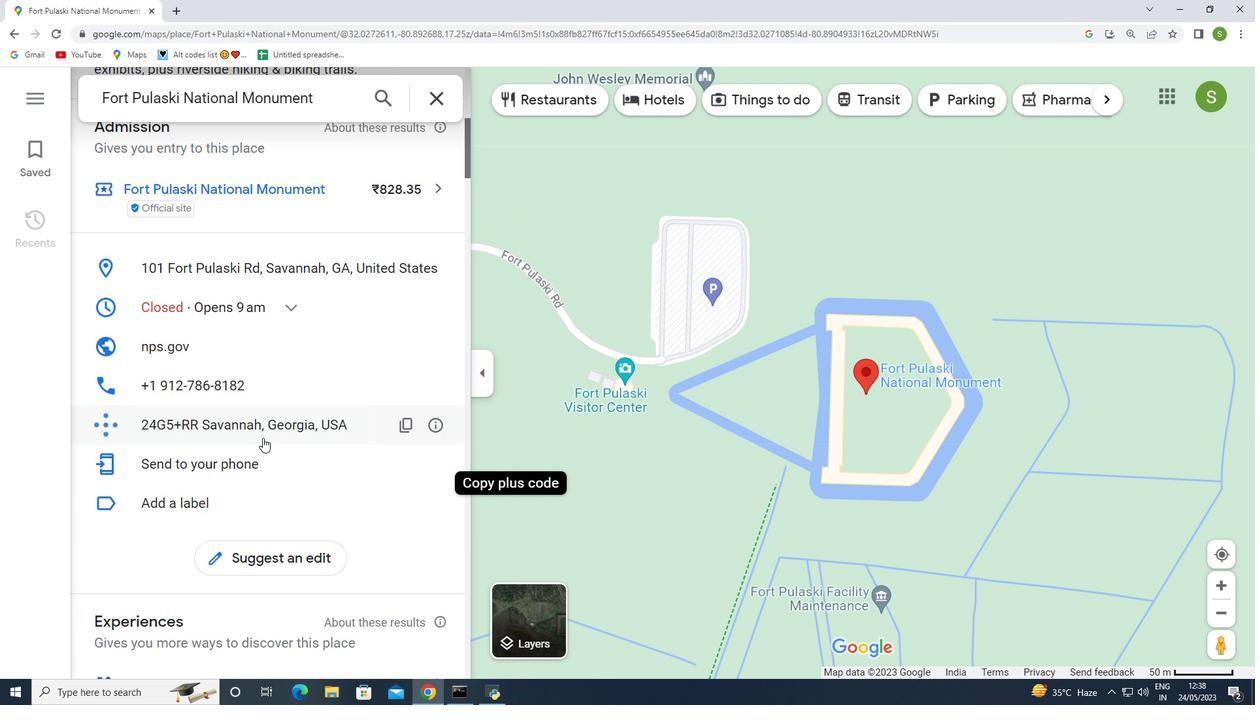 
Action: Mouse scrolled (262, 437) with delta (0, 0)
Screenshot: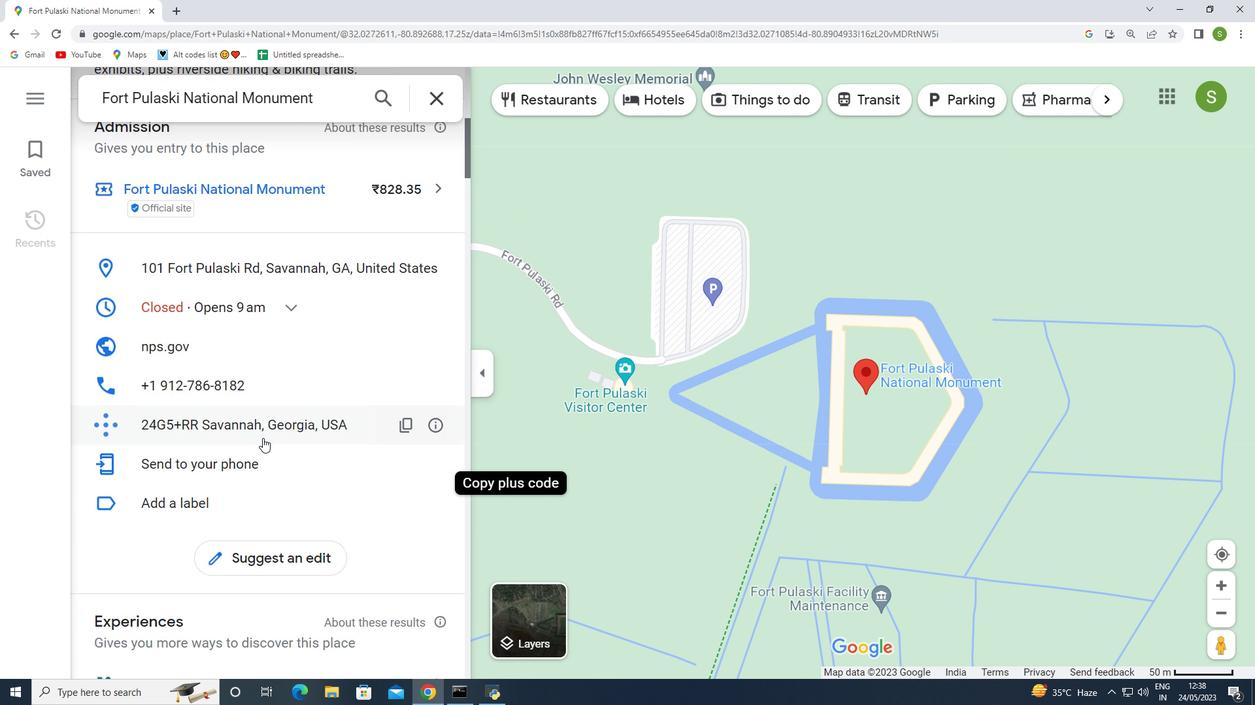 
Action: Mouse scrolled (262, 437) with delta (0, 0)
Screenshot: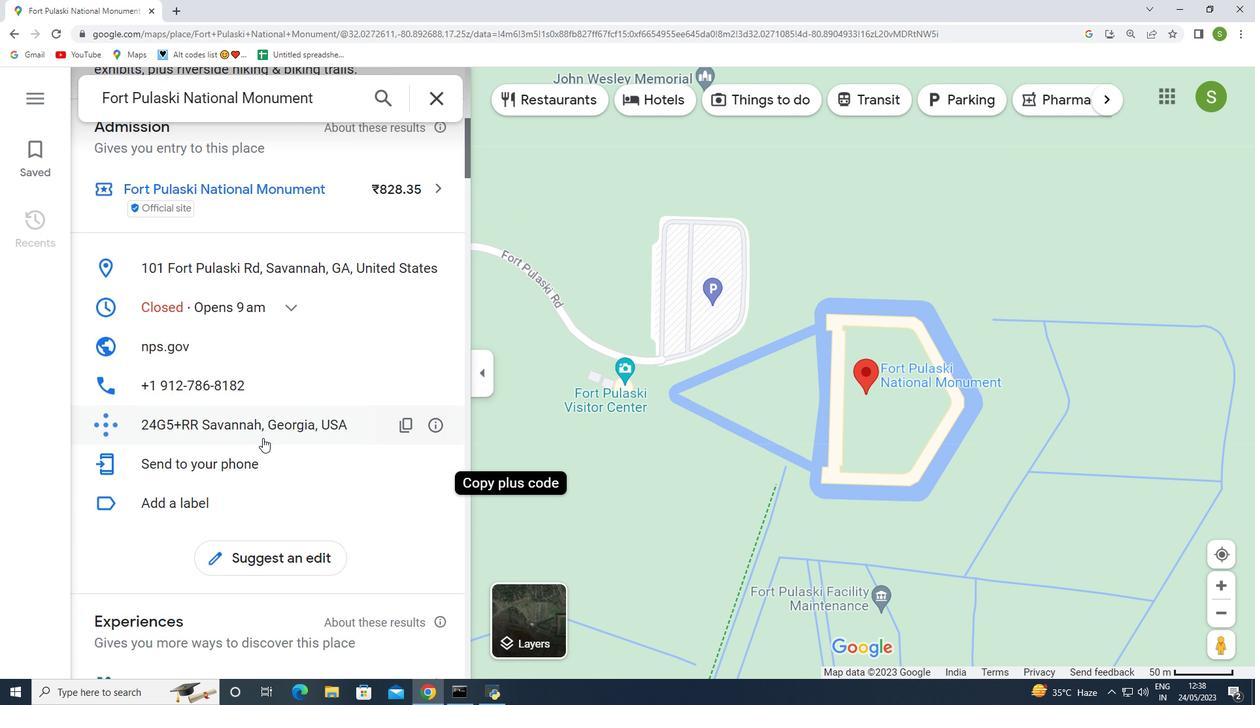 
Action: Mouse scrolled (262, 437) with delta (0, 0)
Screenshot: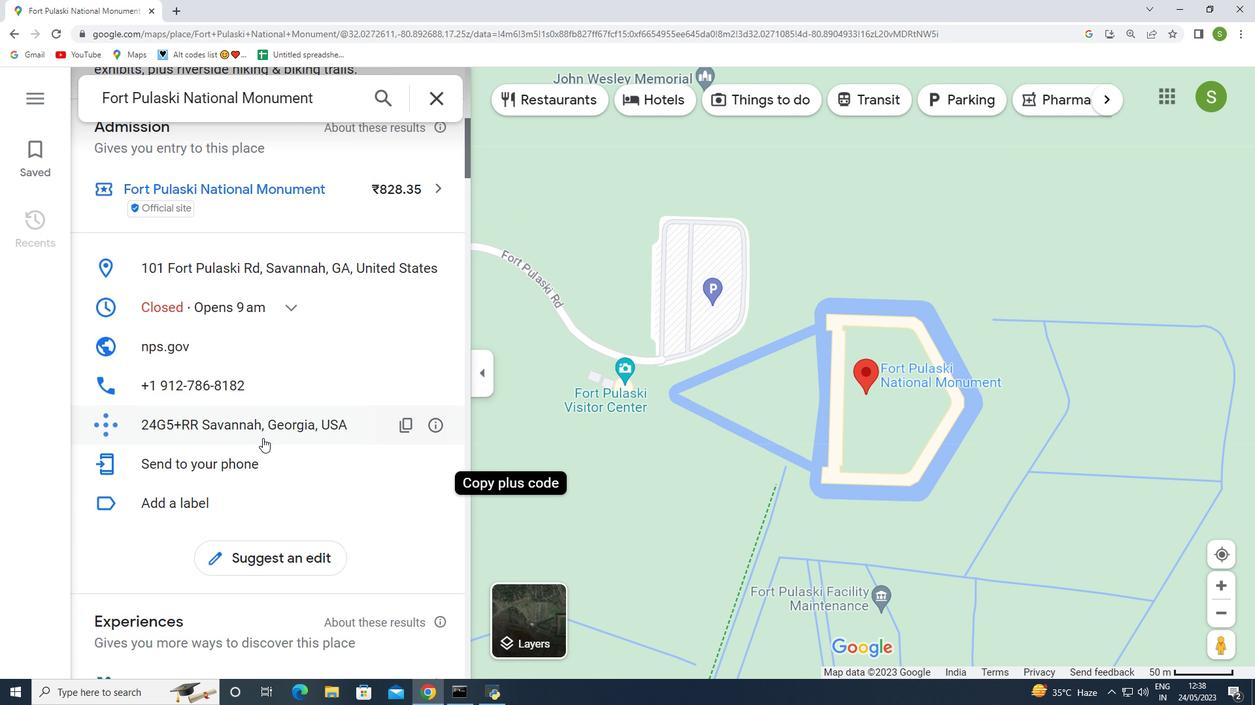 
Action: Mouse moved to (262, 438)
Screenshot: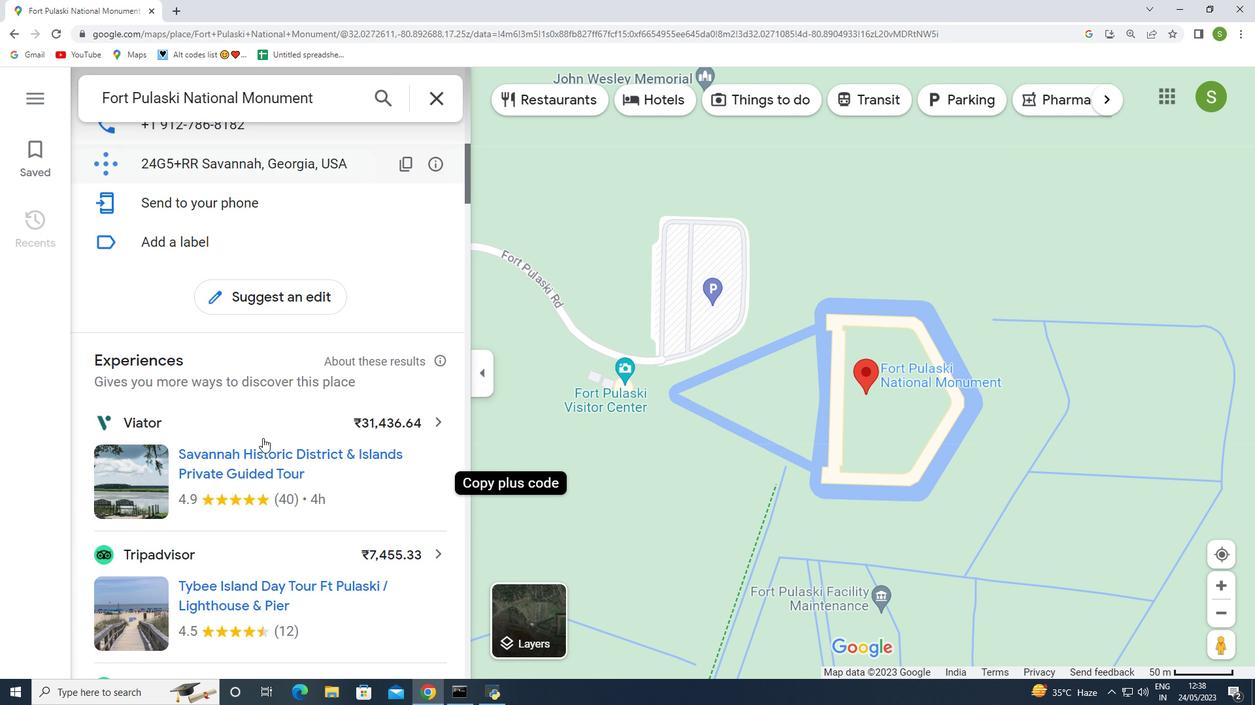 
Action: Mouse scrolled (262, 437) with delta (0, 0)
Screenshot: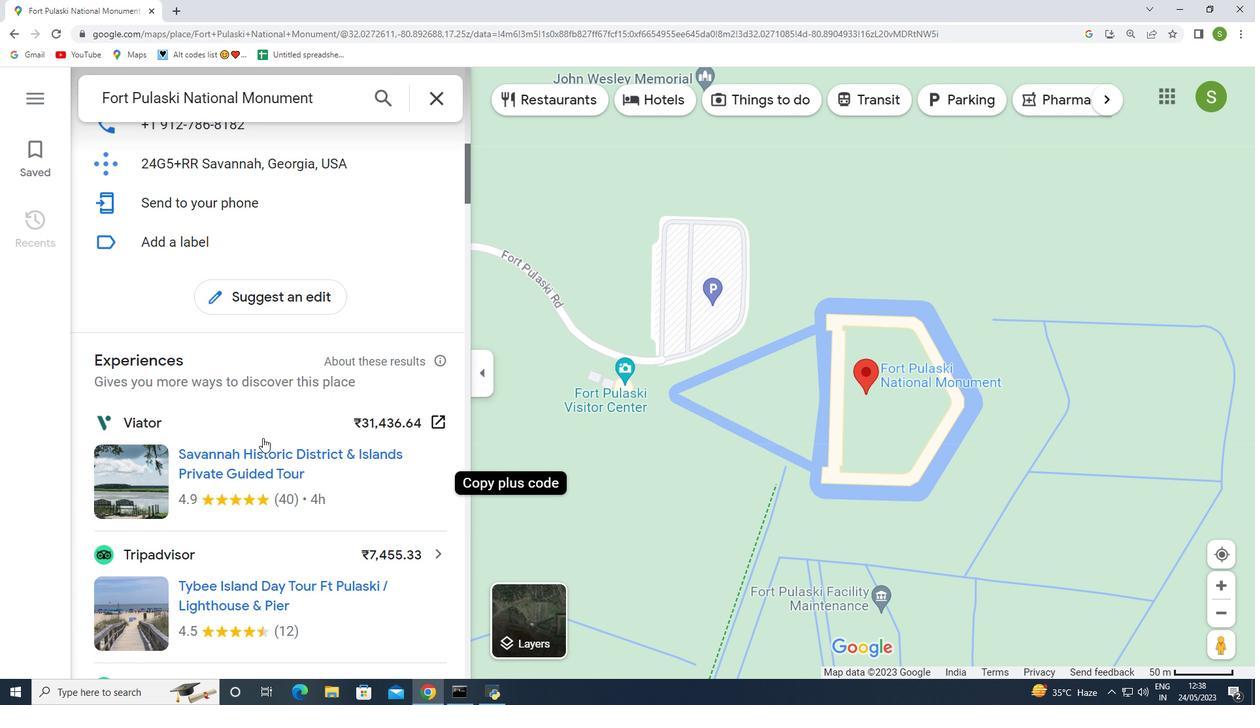 
Action: Mouse scrolled (262, 437) with delta (0, 0)
Screenshot: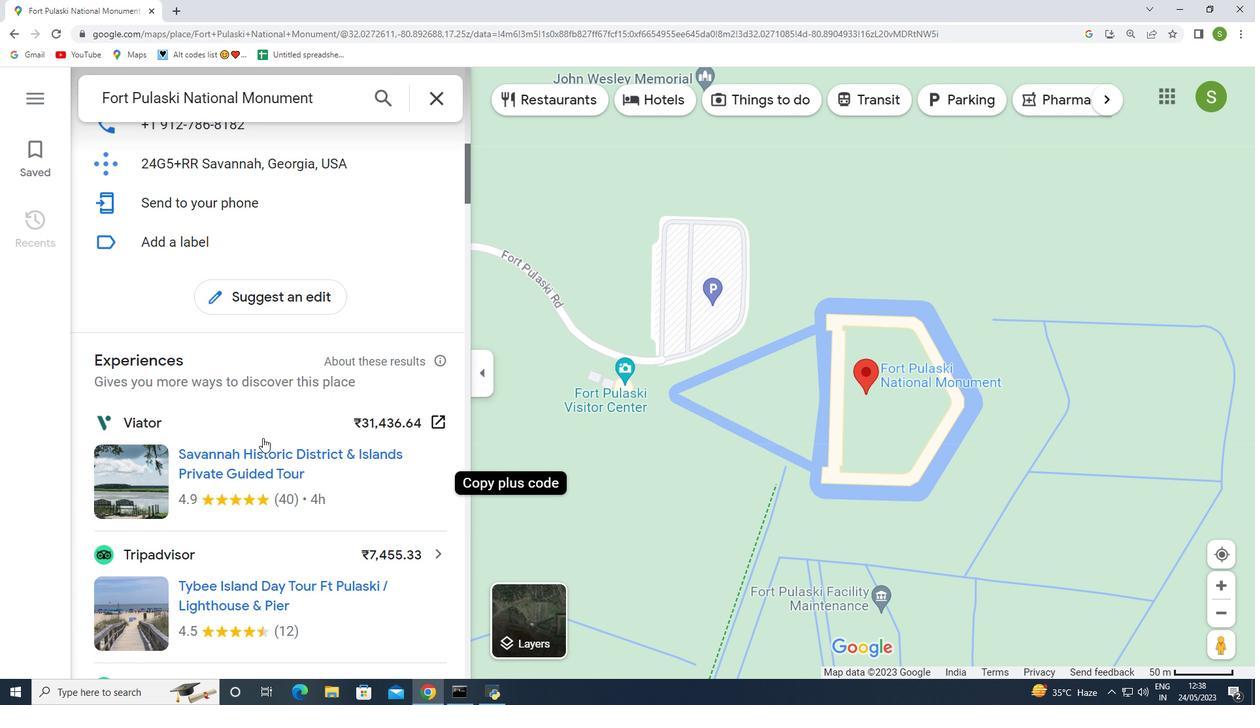 
Action: Mouse scrolled (262, 437) with delta (0, 0)
Screenshot: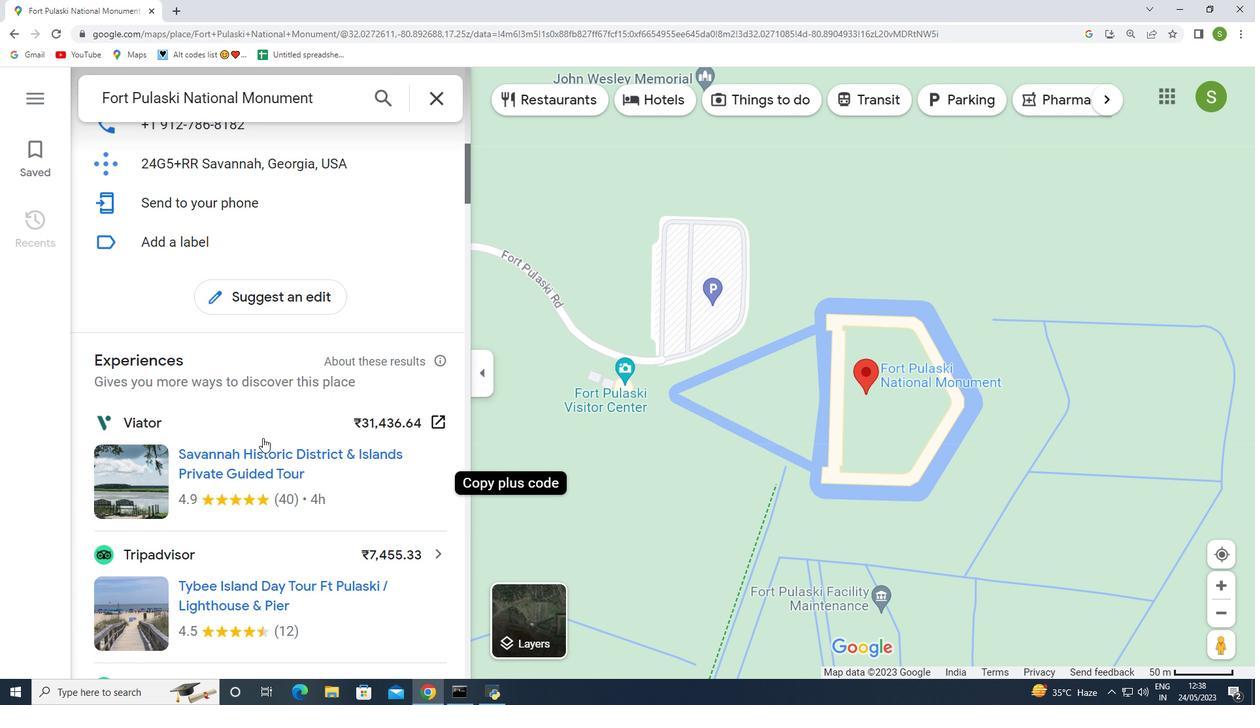 
Action: Mouse moved to (246, 317)
Screenshot: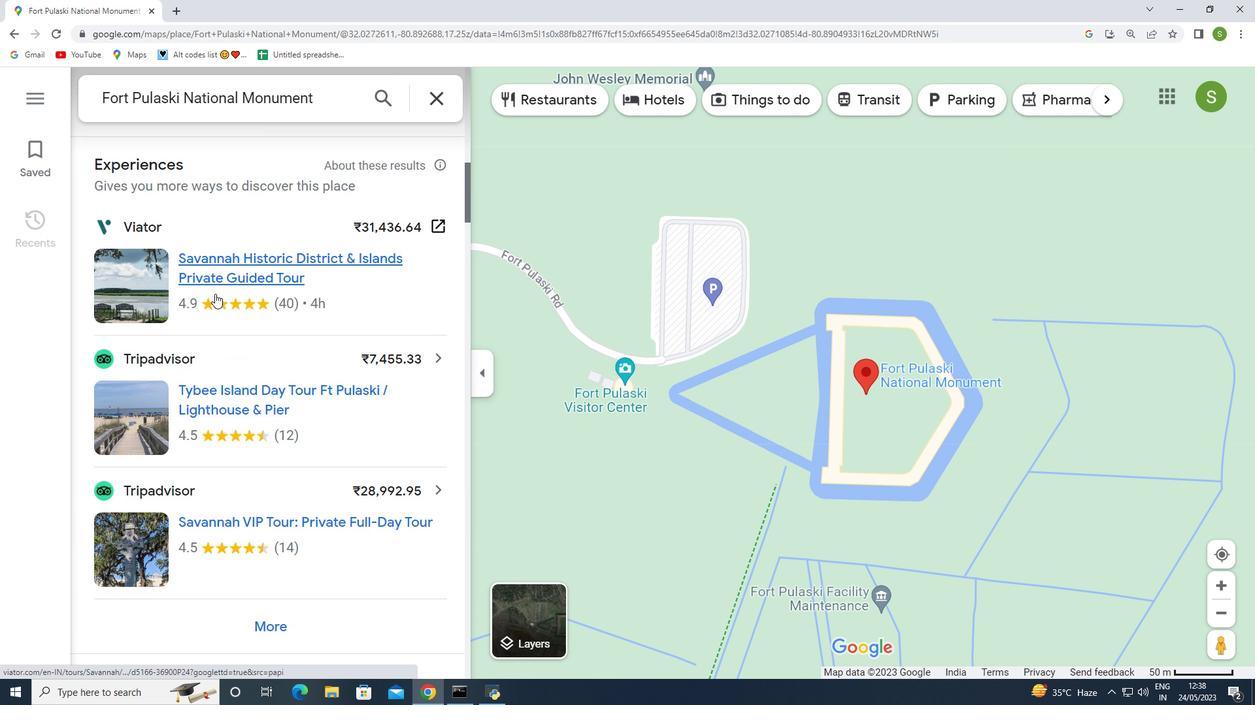 
Action: Mouse scrolled (246, 318) with delta (0, 0)
Screenshot: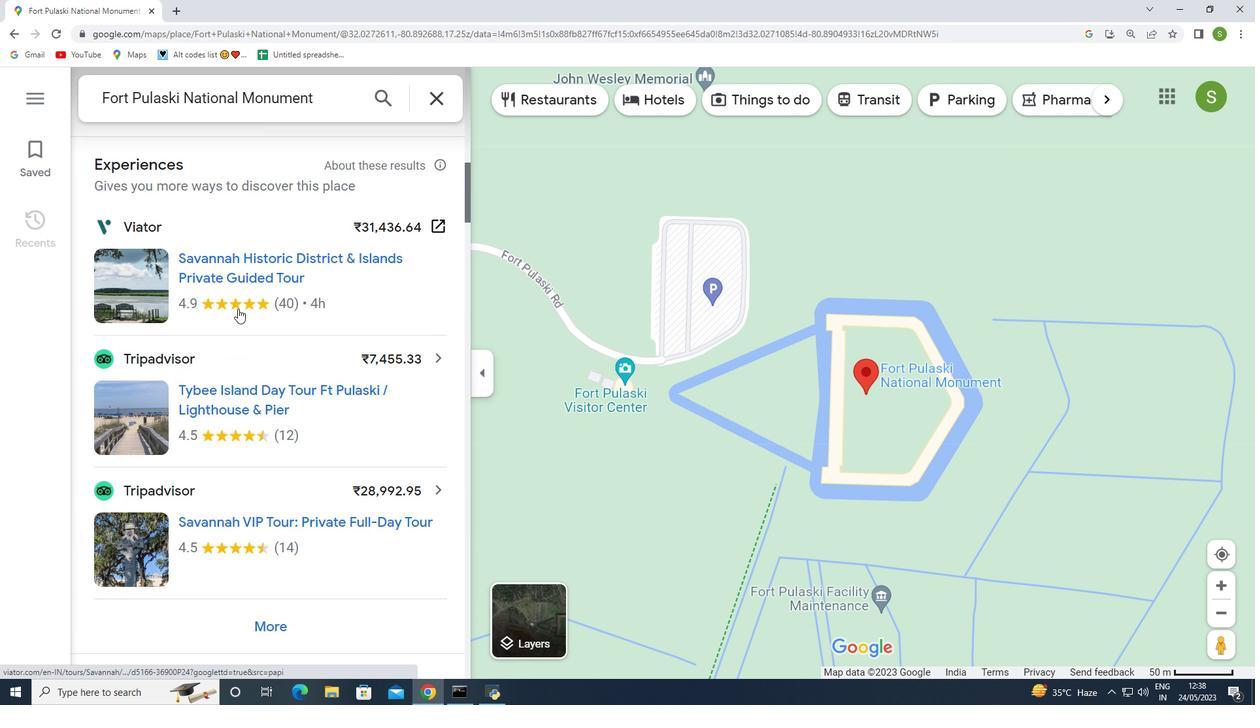 
Action: Mouse moved to (249, 318)
Screenshot: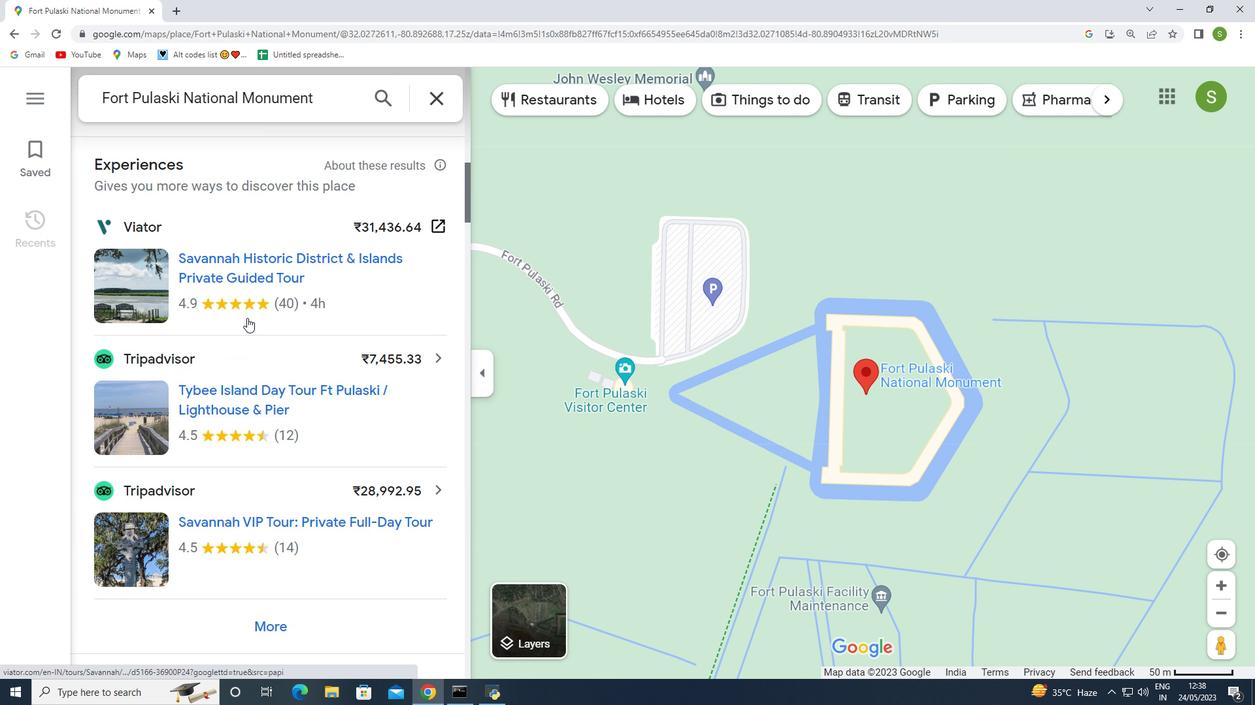 
Action: Mouse scrolled (248, 319) with delta (0, 0)
Screenshot: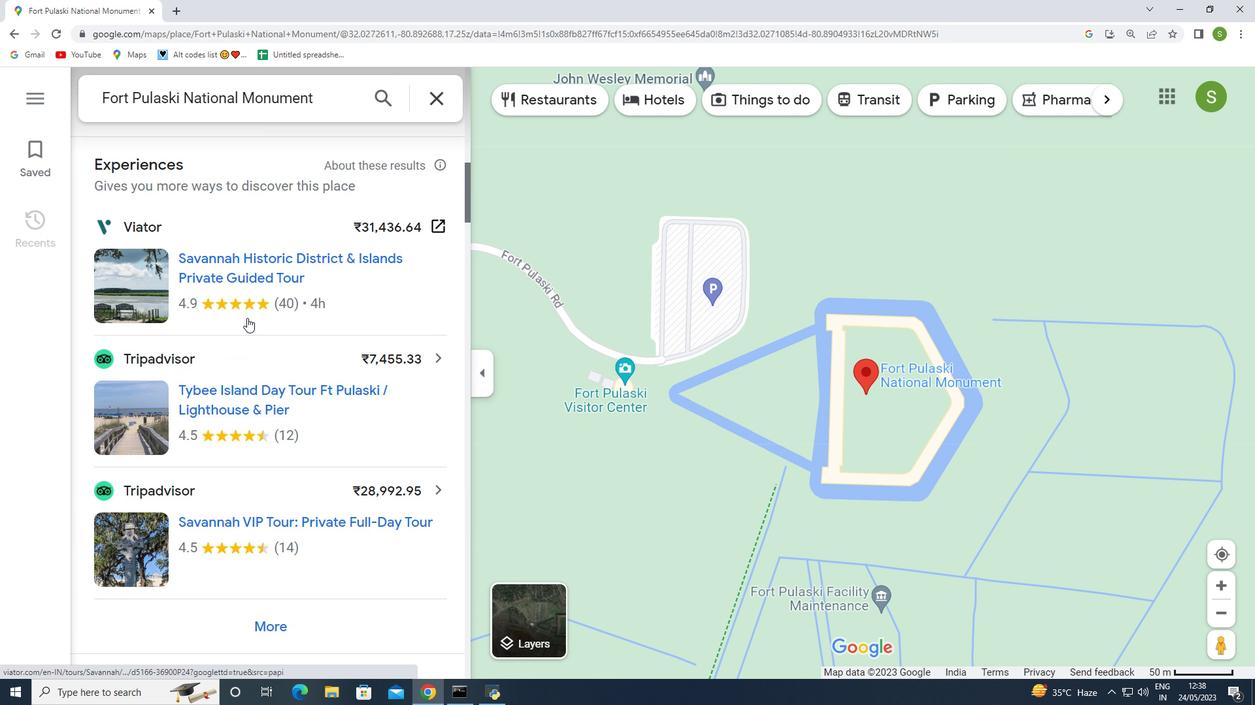 
Action: Mouse moved to (250, 323)
Screenshot: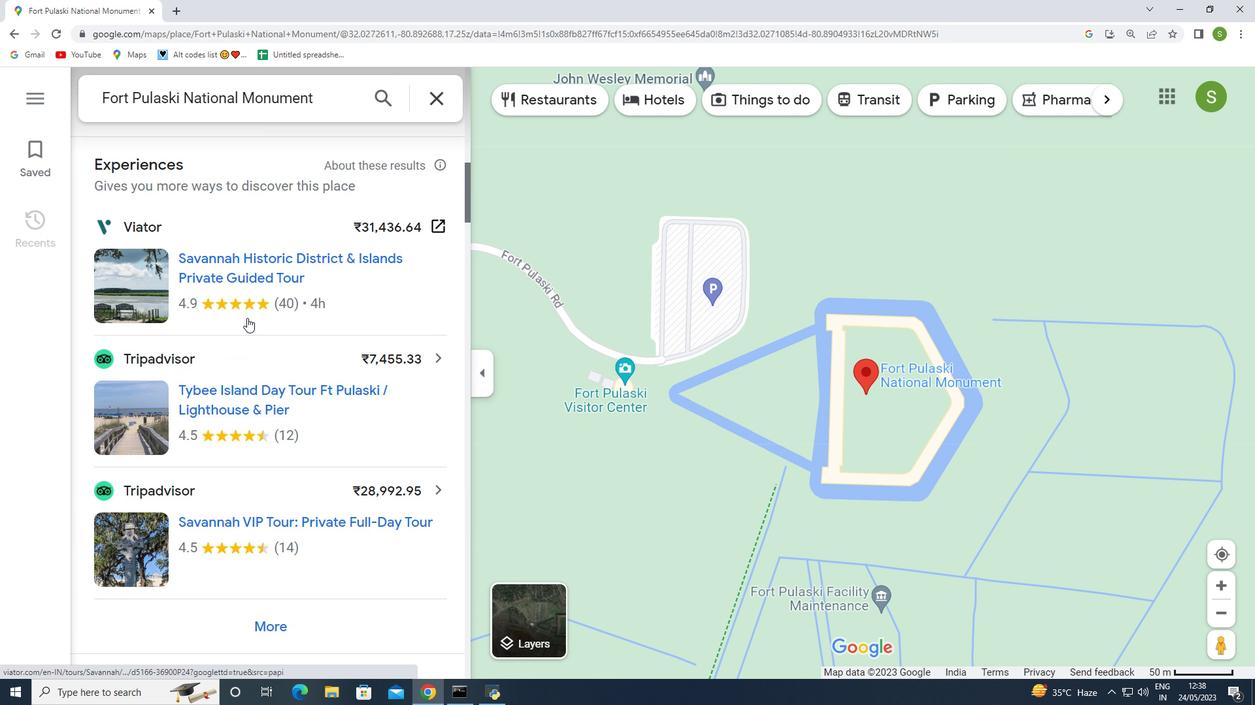 
Action: Mouse scrolled (249, 319) with delta (0, 0)
Screenshot: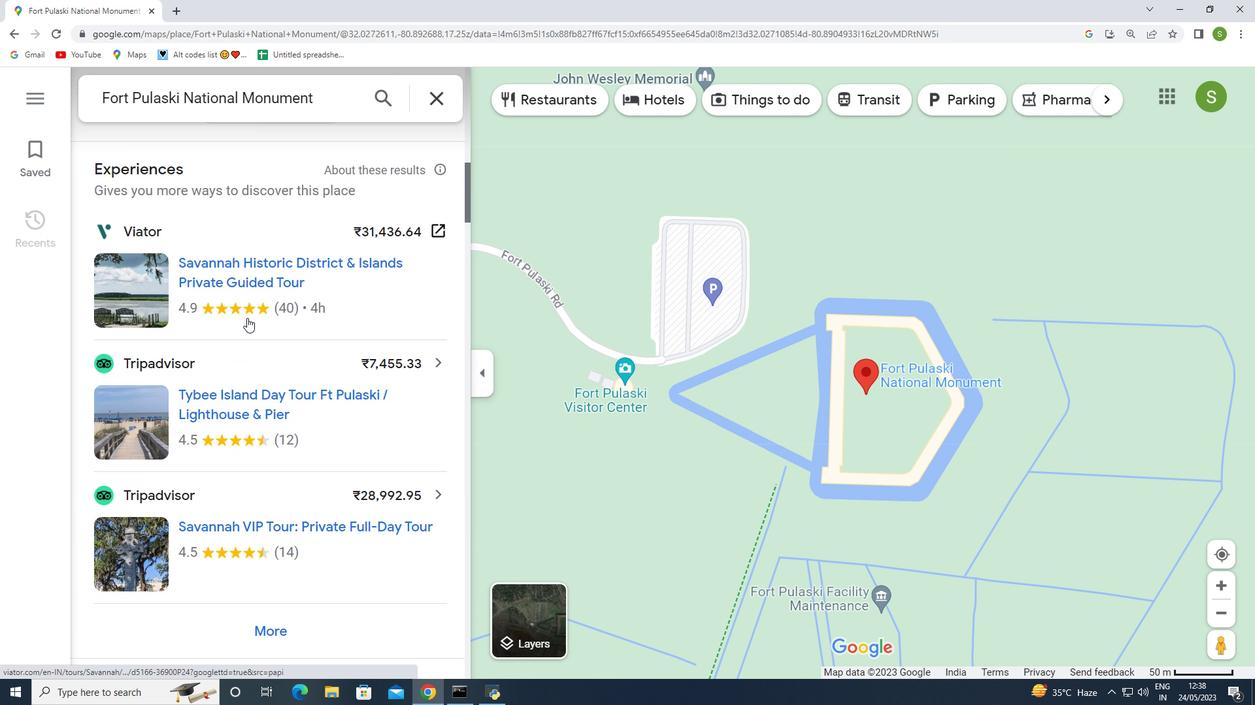 
Action: Mouse moved to (250, 324)
Screenshot: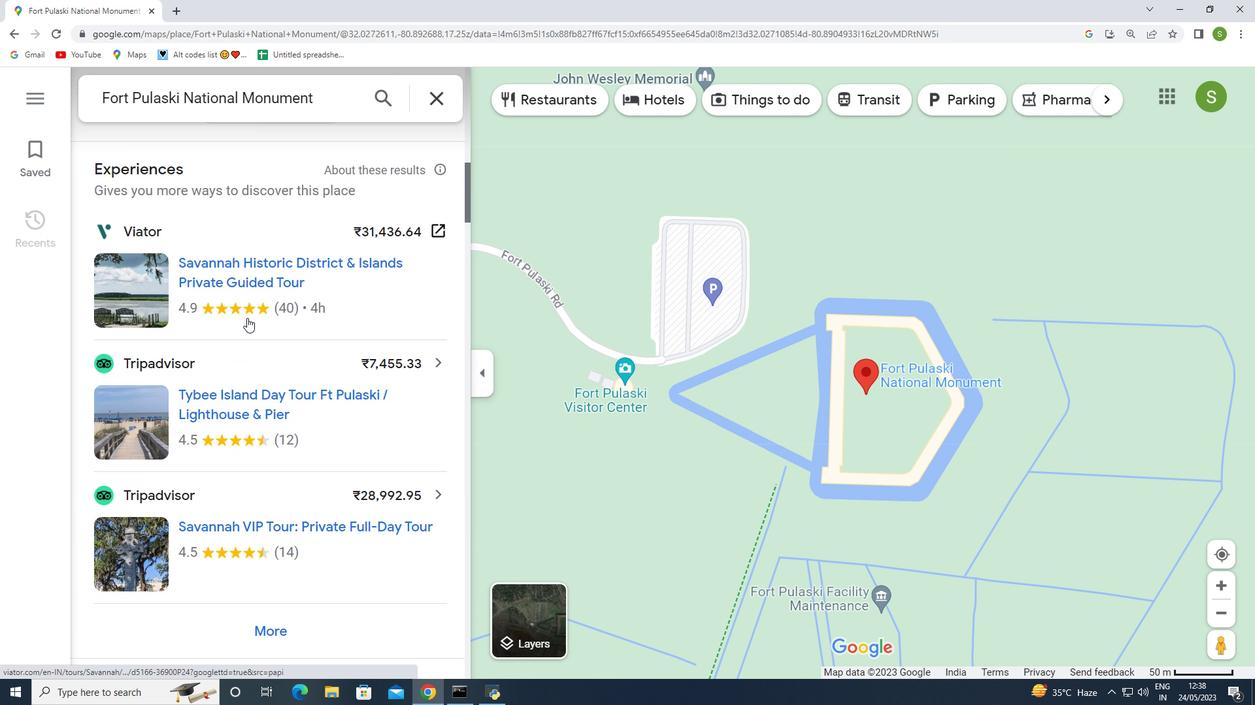
Action: Mouse scrolled (249, 319) with delta (0, 0)
Screenshot: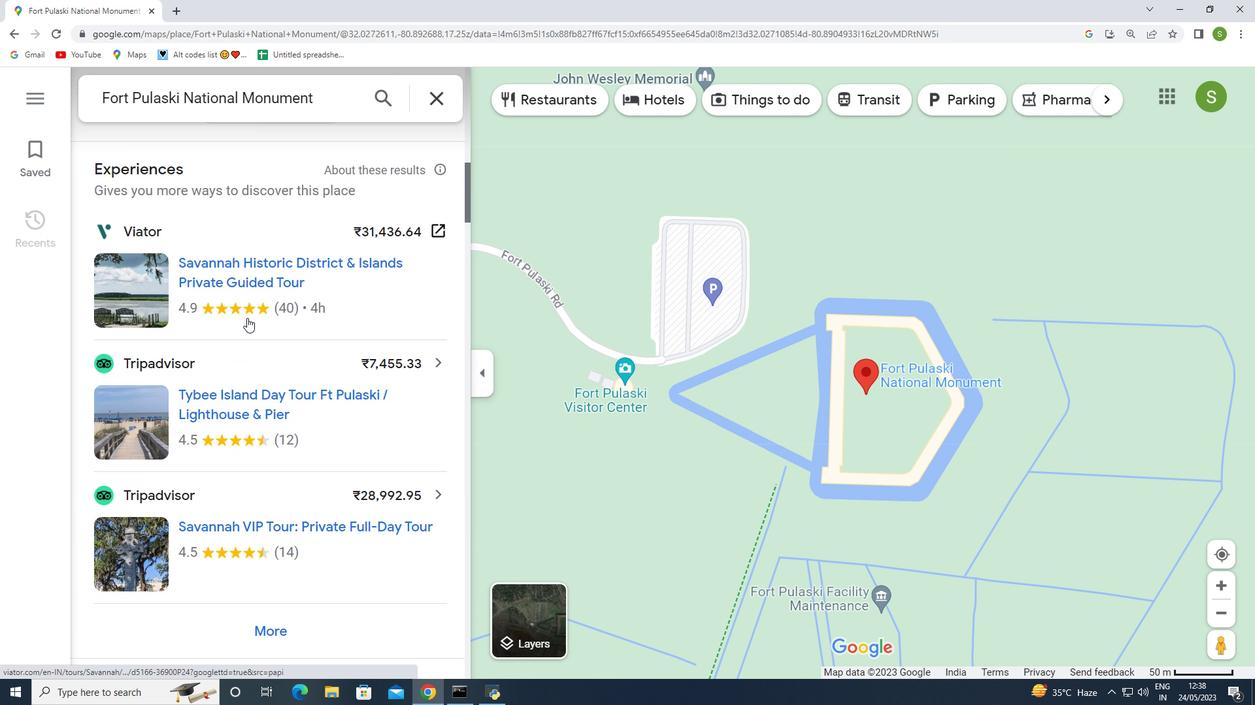 
Action: Mouse moved to (249, 328)
Screenshot: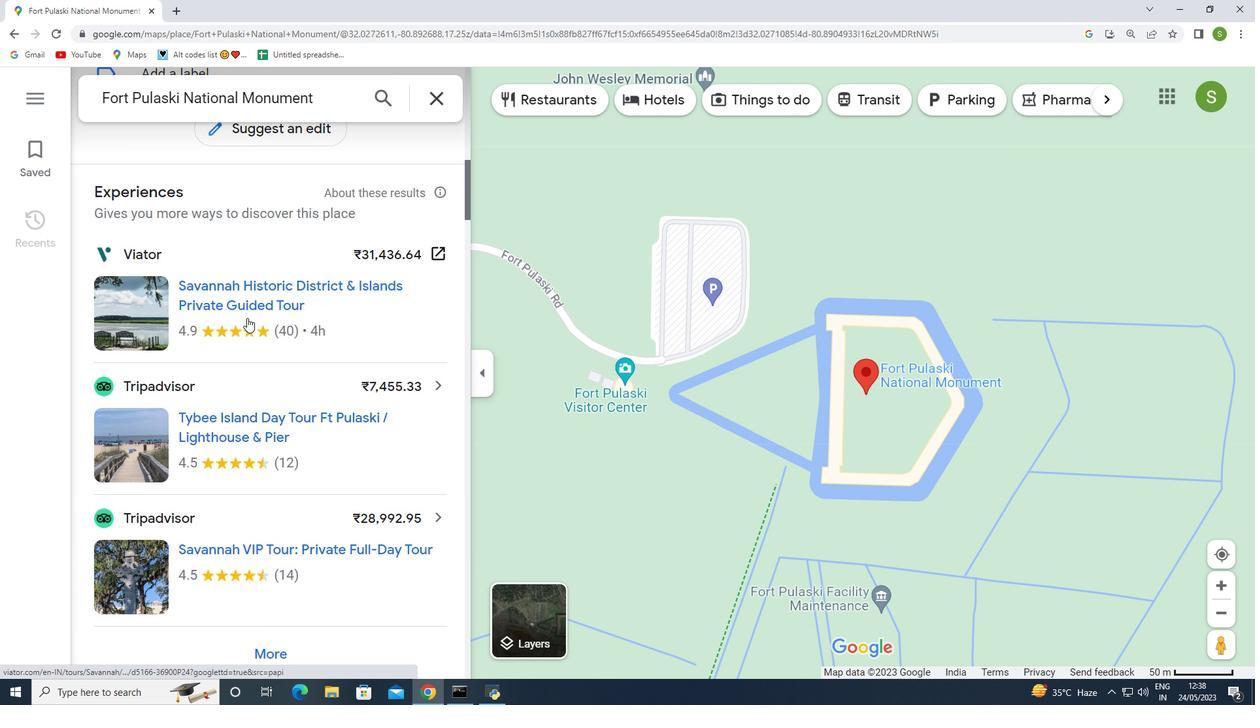 
Action: Mouse scrolled (249, 329) with delta (0, 0)
Screenshot: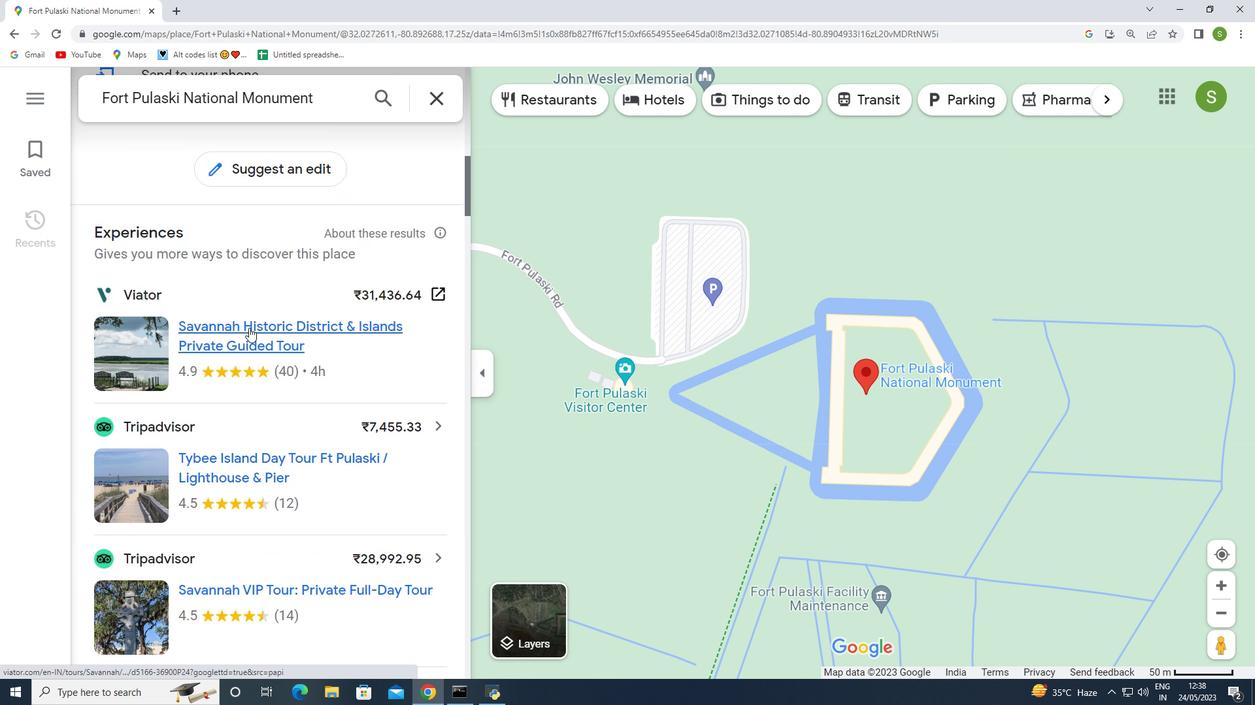 
Action: Mouse scrolled (249, 329) with delta (0, 0)
Screenshot: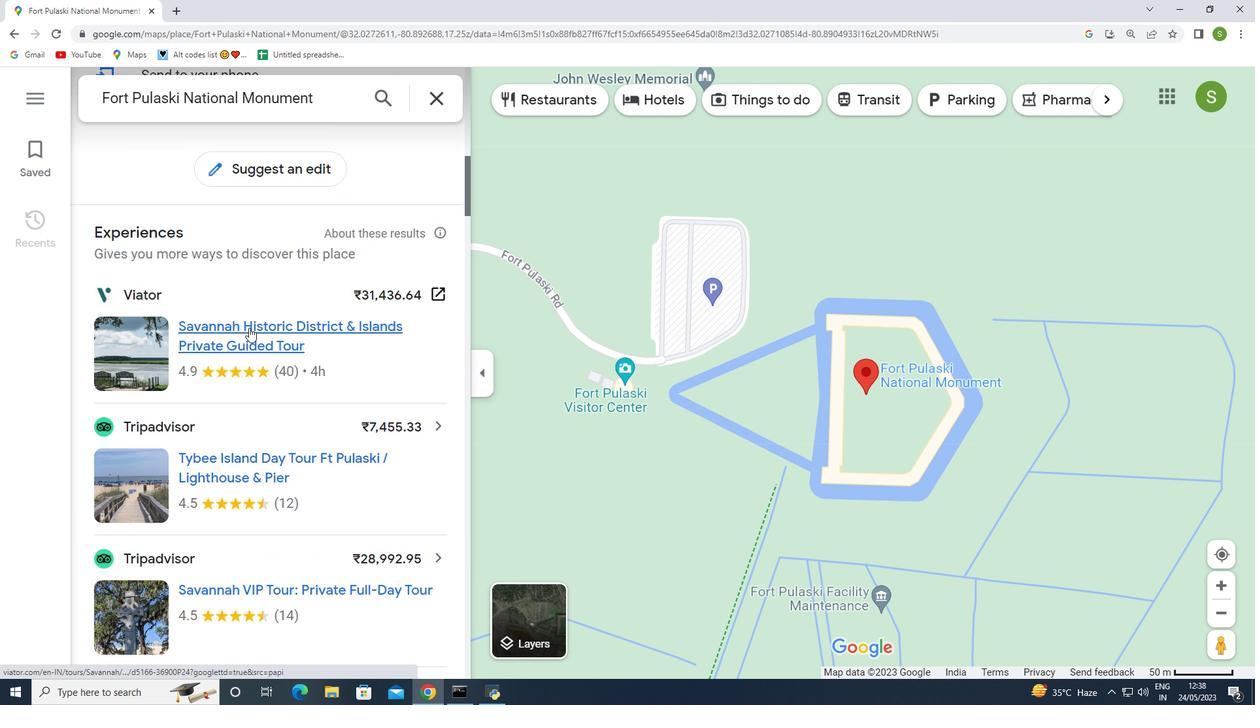 
Action: Mouse scrolled (249, 329) with delta (0, 0)
Screenshot: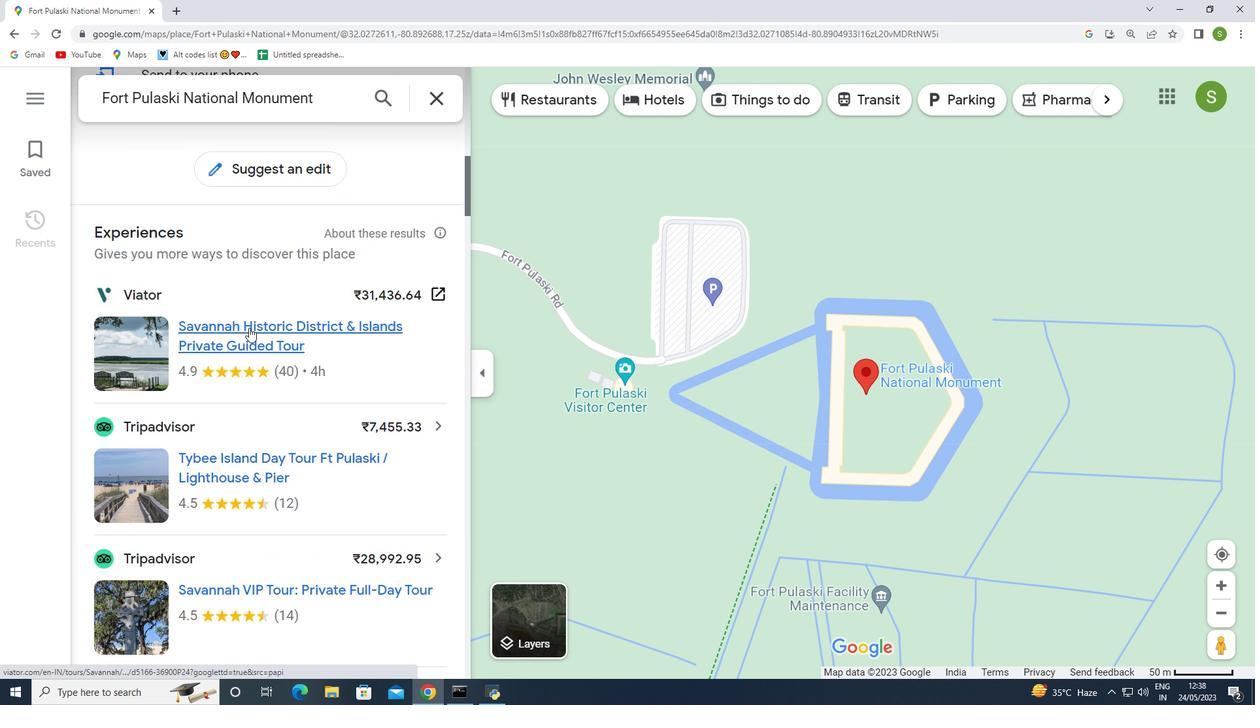 
Action: Mouse scrolled (249, 329) with delta (0, 0)
Screenshot: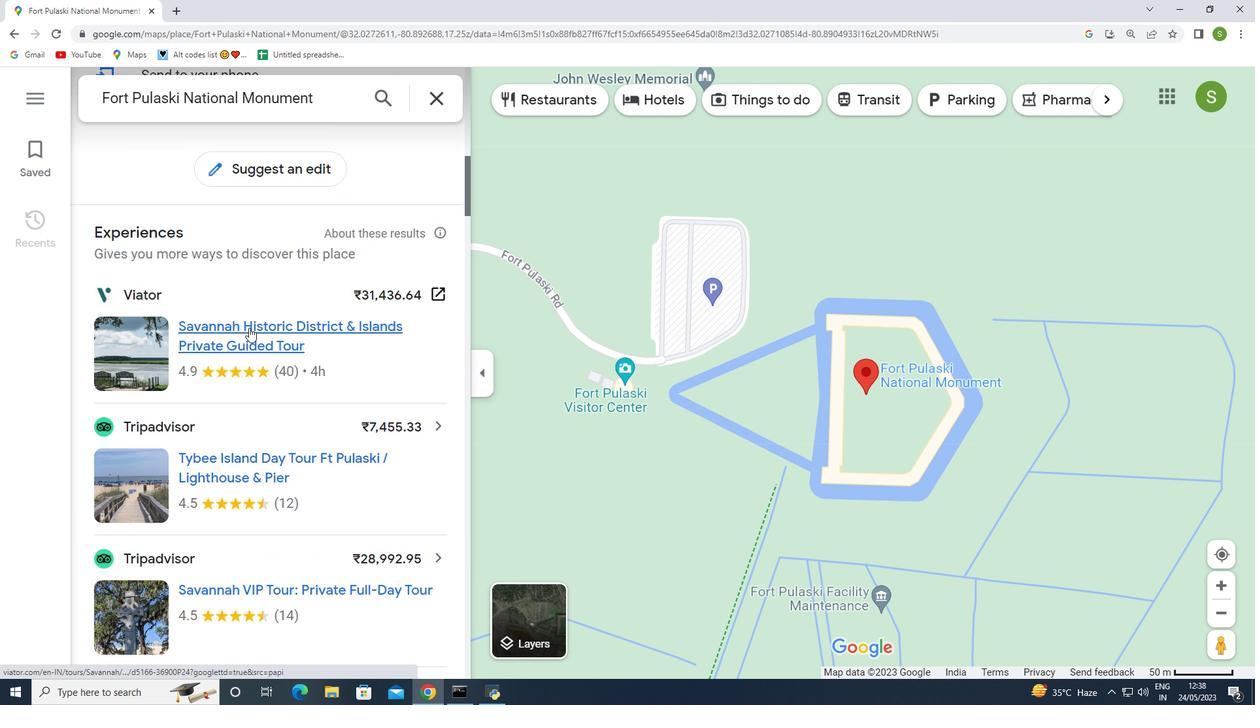 
Action: Mouse scrolled (249, 329) with delta (0, 0)
Screenshot: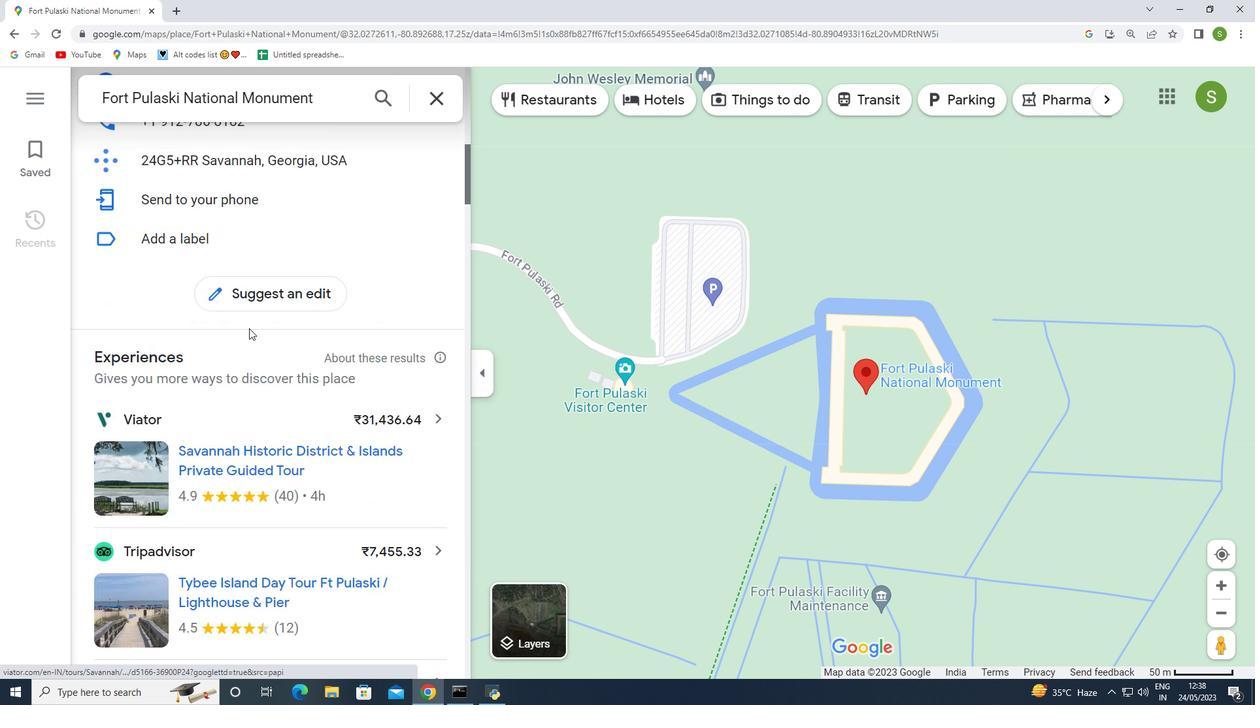 
Action: Mouse moved to (246, 328)
Screenshot: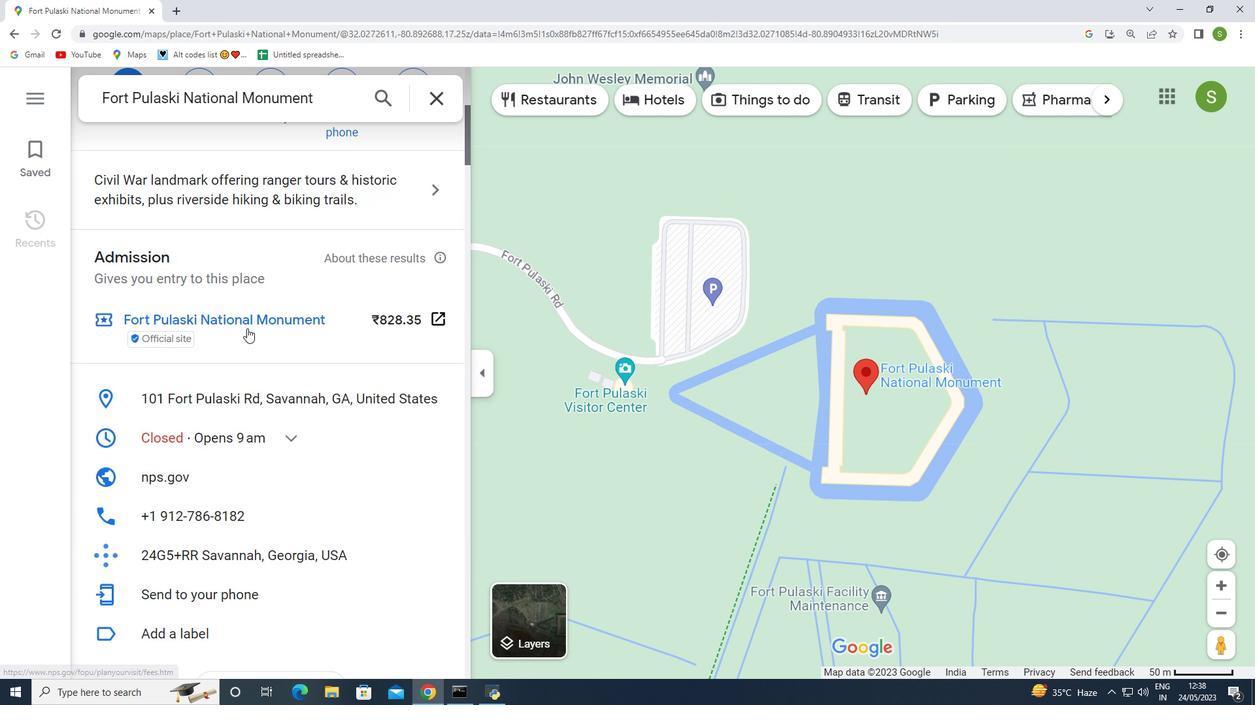 
Action: Mouse scrolled (246, 329) with delta (0, 0)
Screenshot: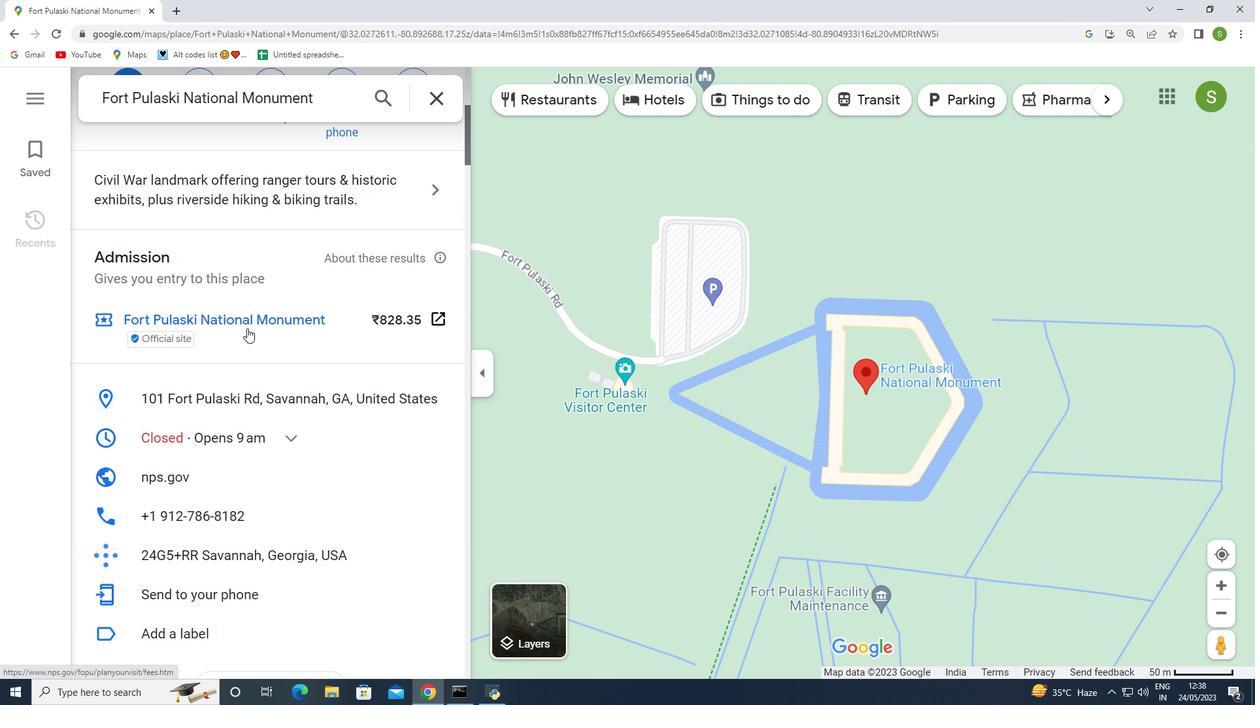 
Action: Mouse moved to (245, 328)
Screenshot: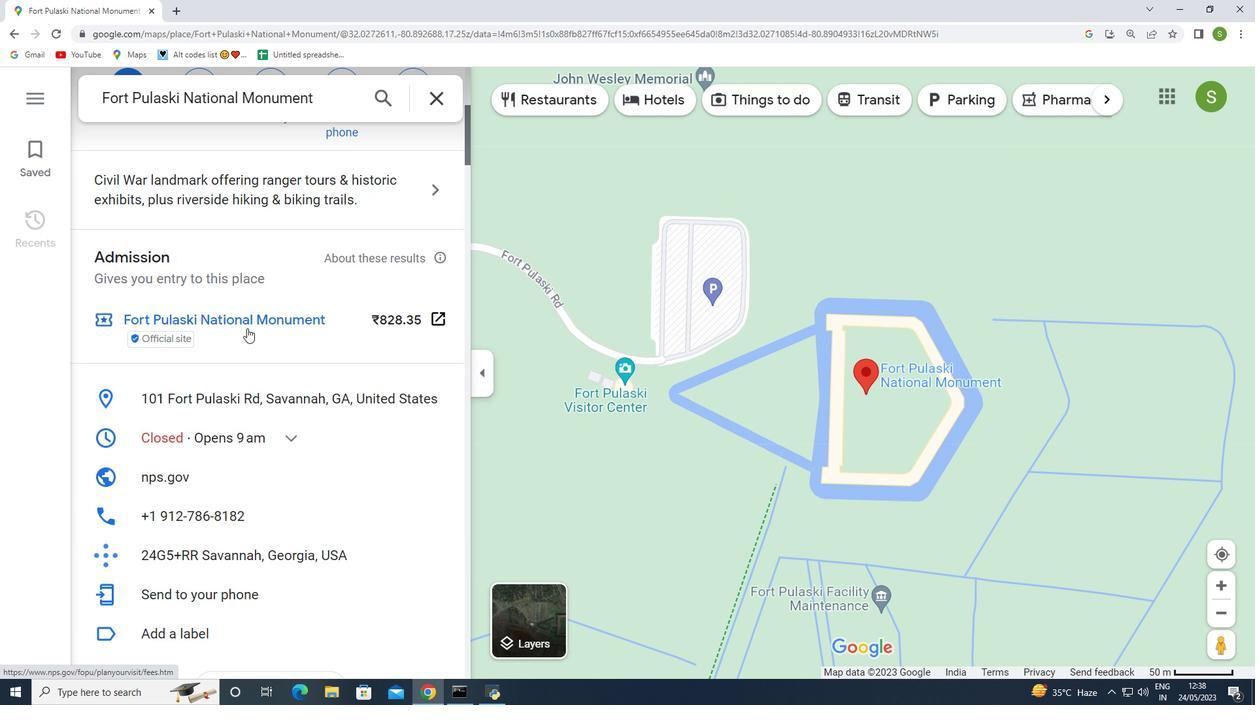 
Action: Mouse scrolled (245, 329) with delta (0, 0)
Screenshot: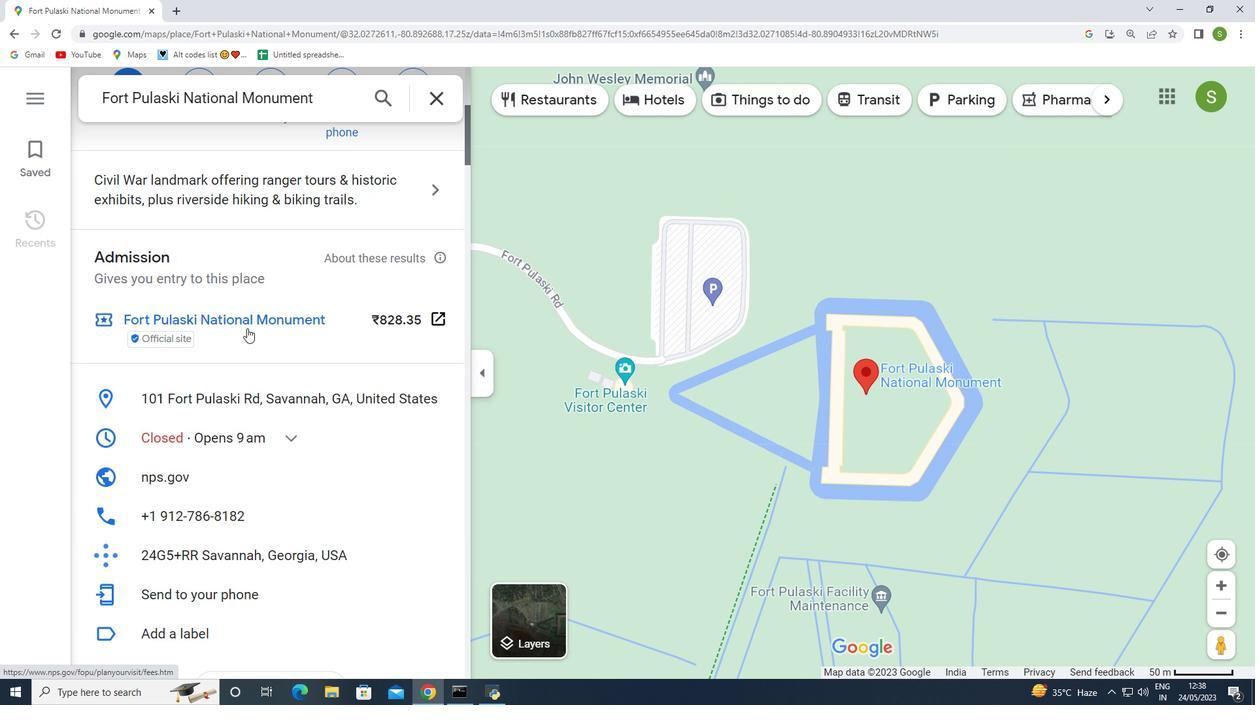
Action: Mouse moved to (244, 328)
Screenshot: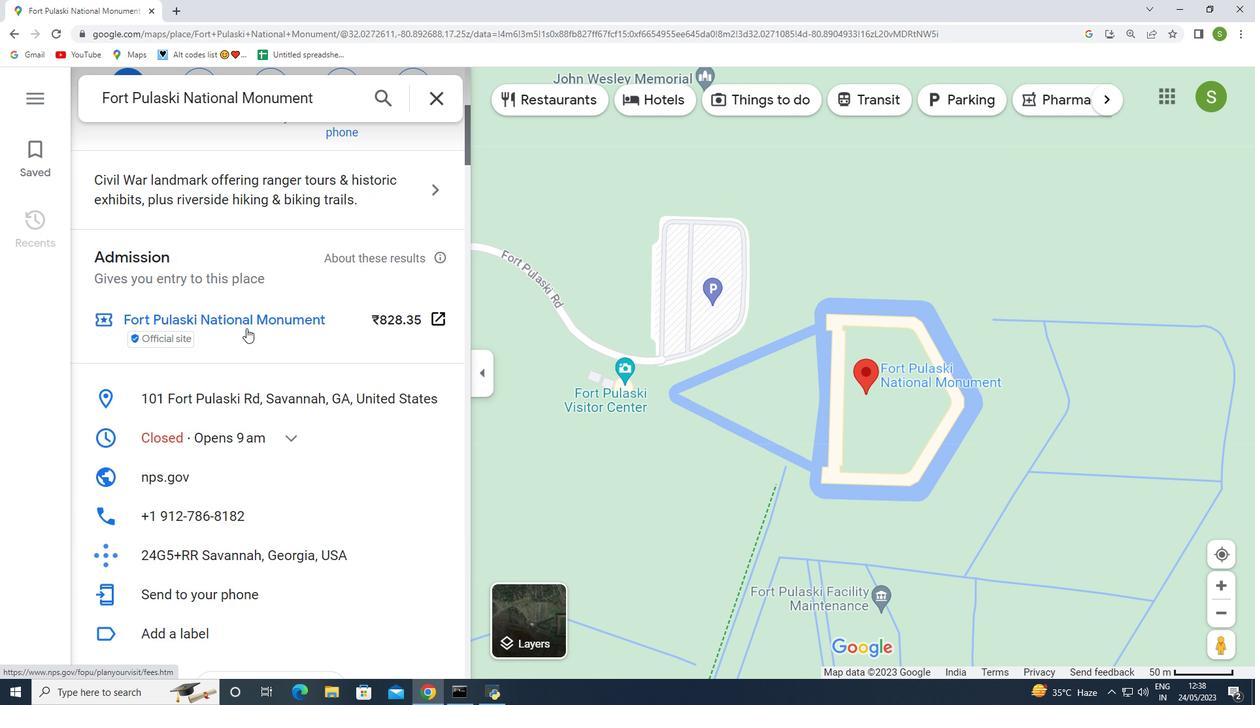 
Action: Mouse scrolled (244, 328) with delta (0, 0)
Screenshot: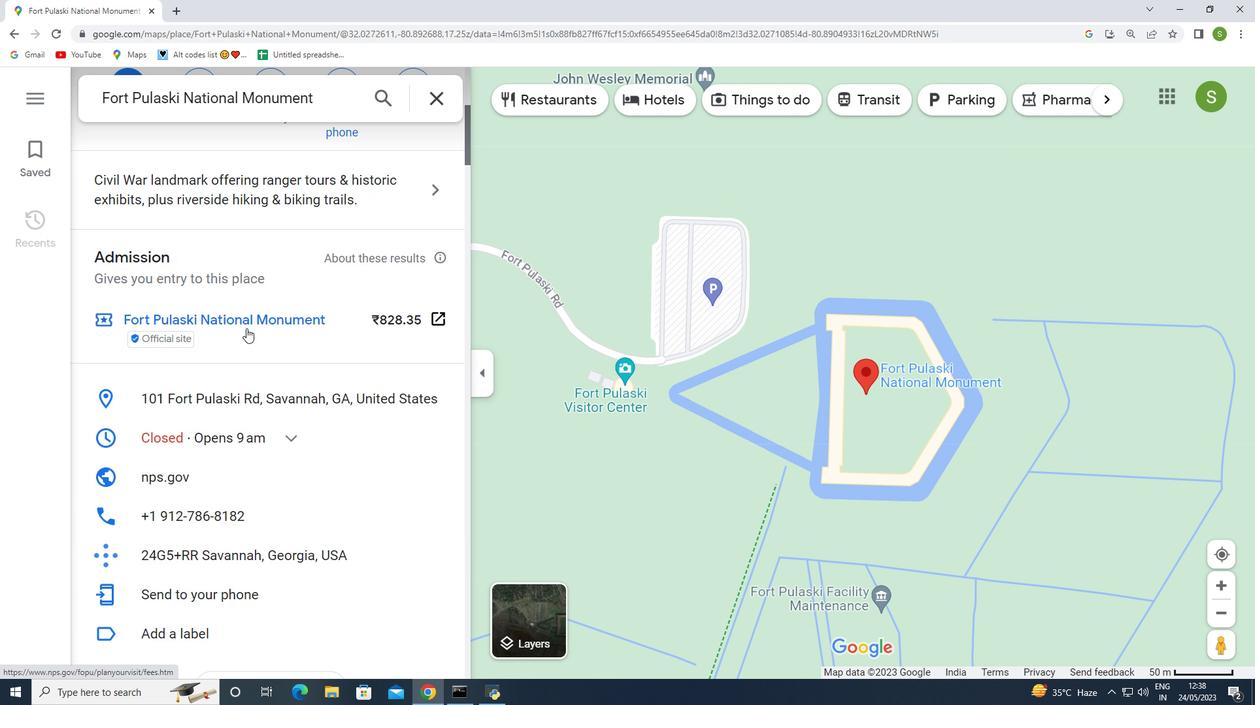 
Action: Mouse moved to (873, 417)
Screenshot: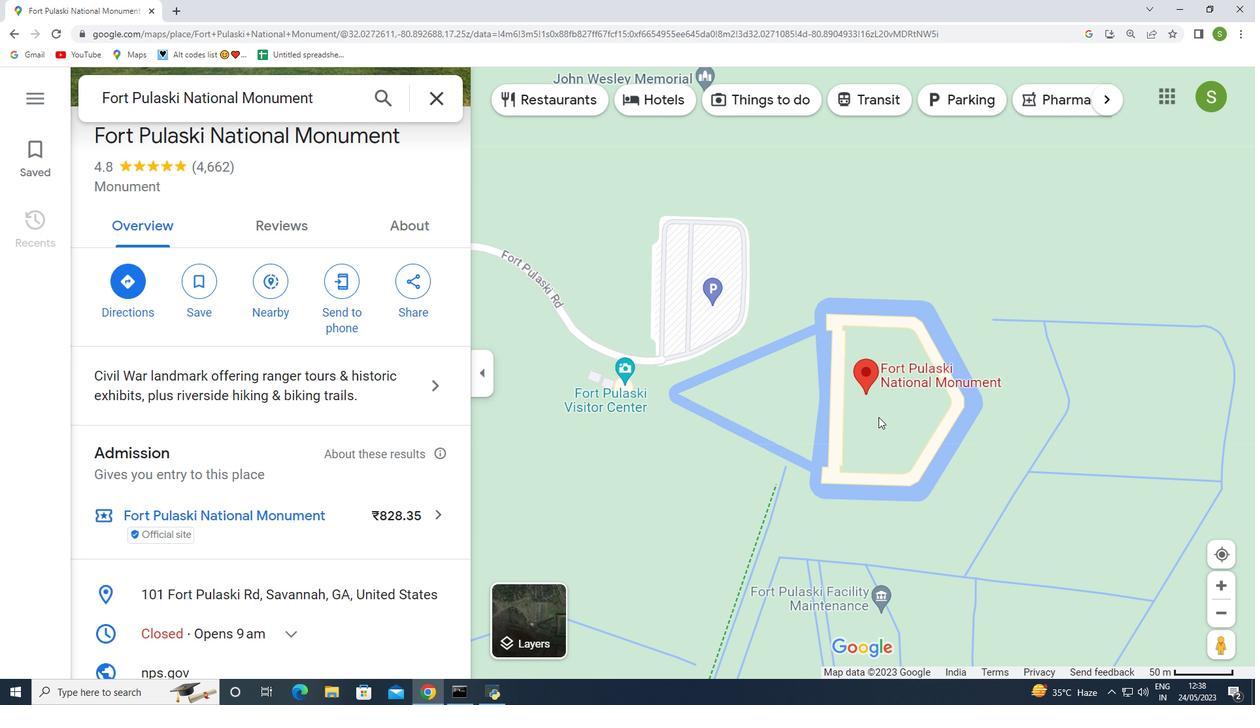 
Action: Mouse scrolled (873, 418) with delta (0, 0)
Screenshot: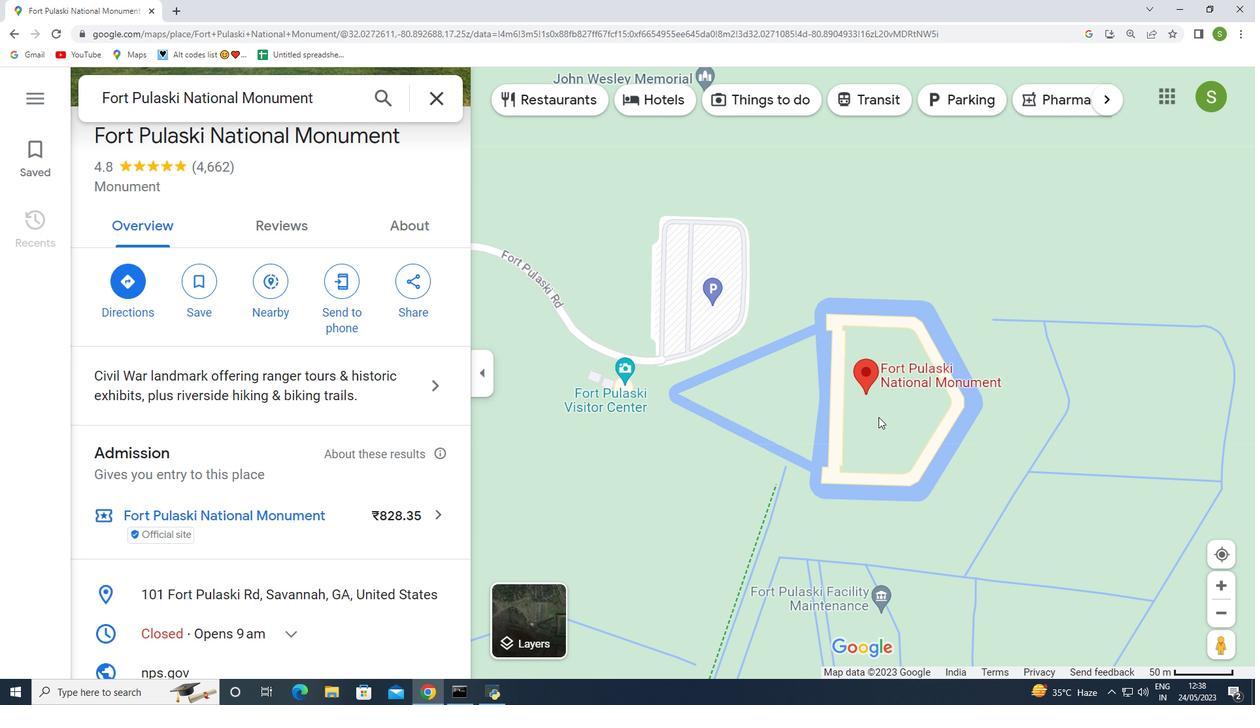 
Action: Mouse moved to (702, 397)
Screenshot: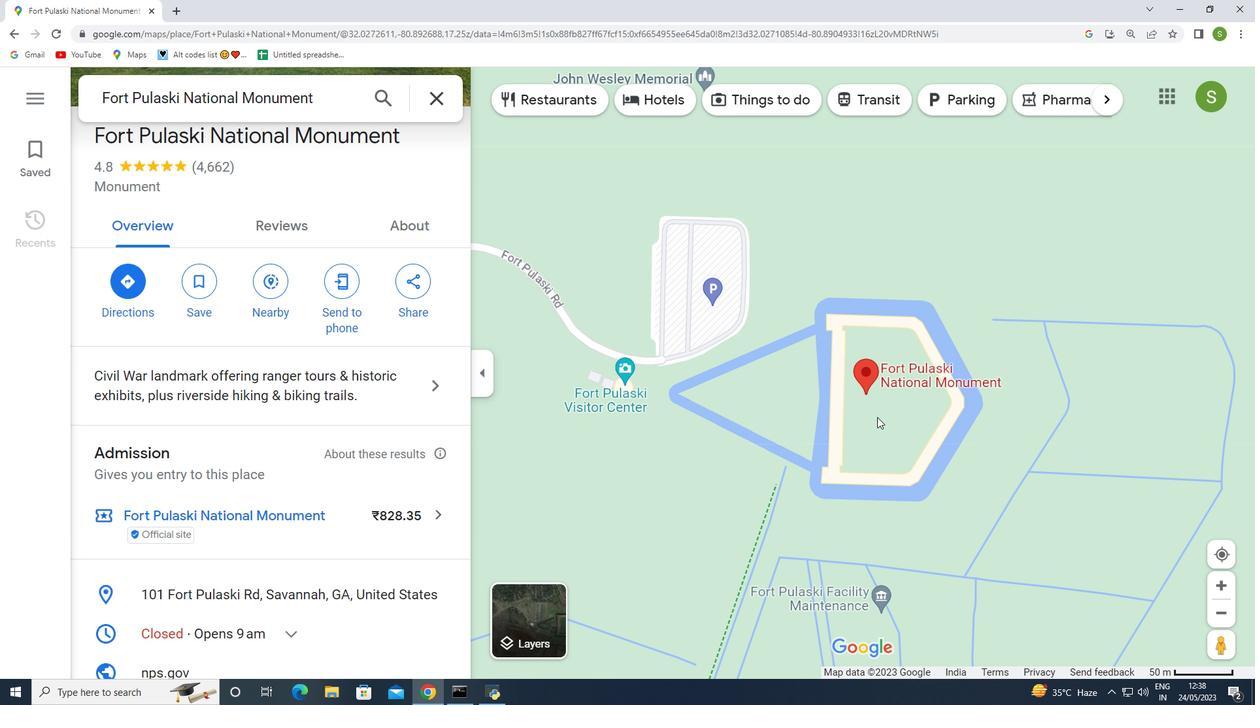 
Action: Mouse scrolled (702, 398) with delta (0, 0)
Screenshot: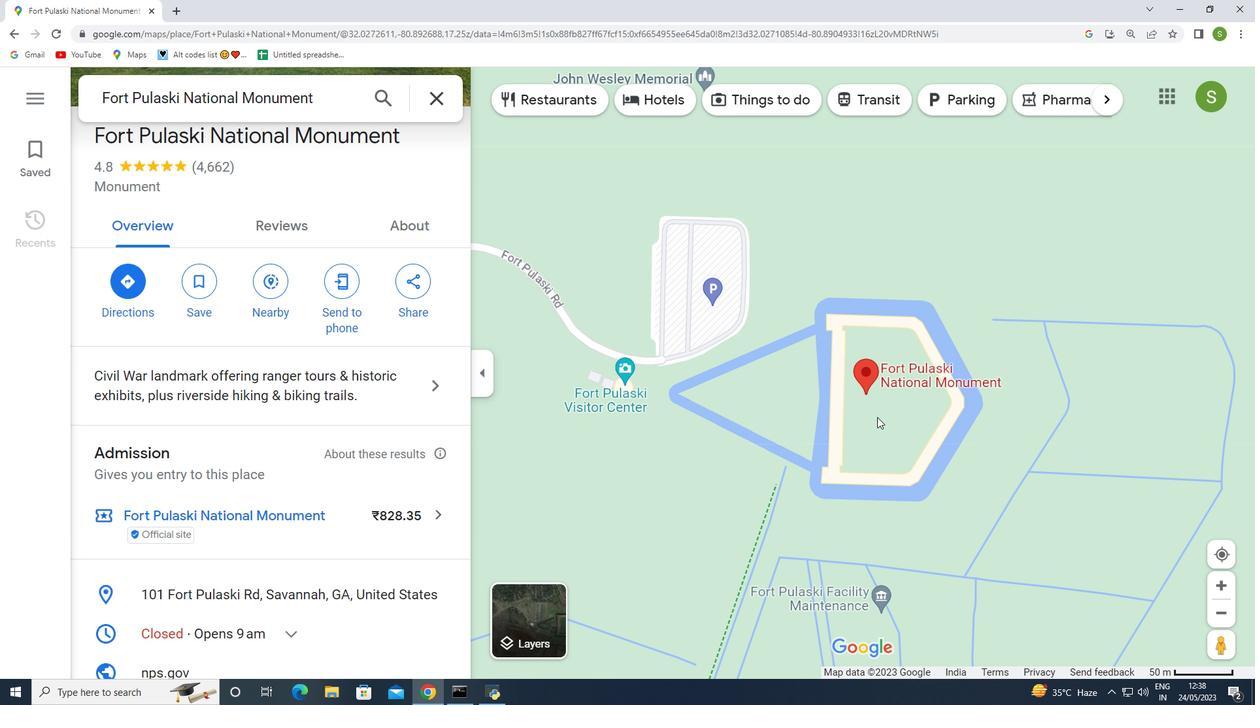 
Action: Mouse moved to (285, 327)
Screenshot: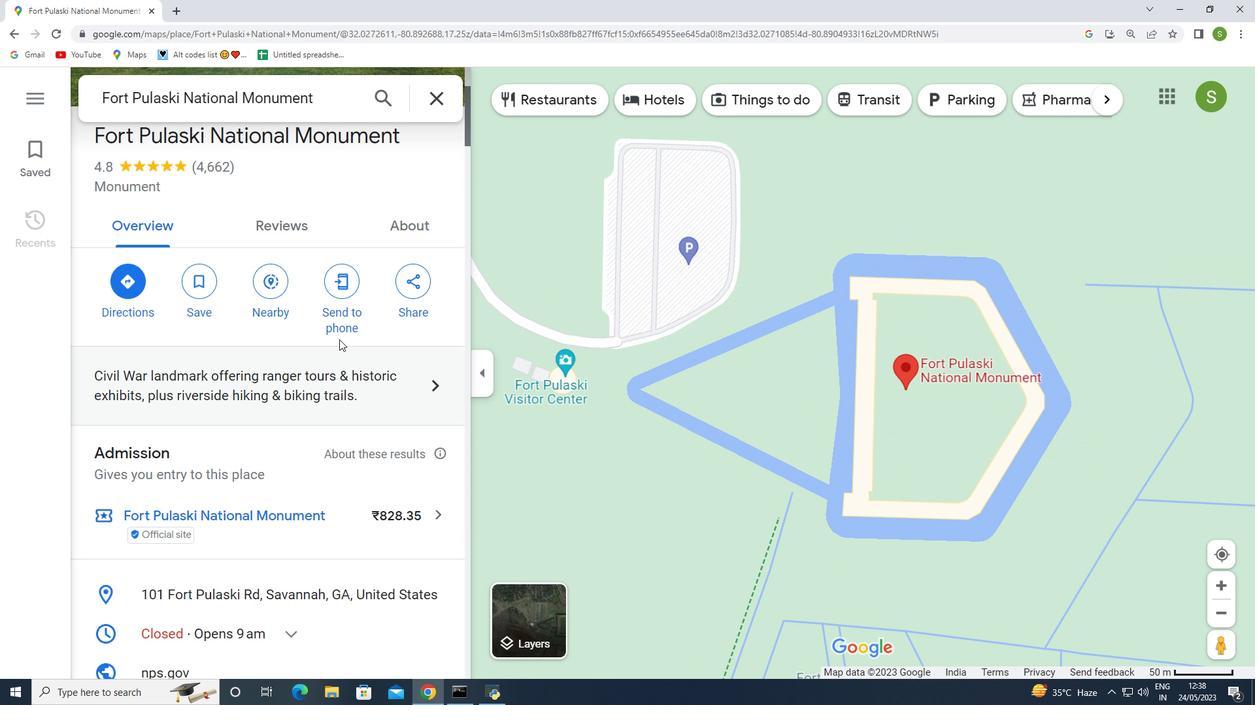 
Action: Mouse scrolled (285, 328) with delta (0, 0)
Screenshot: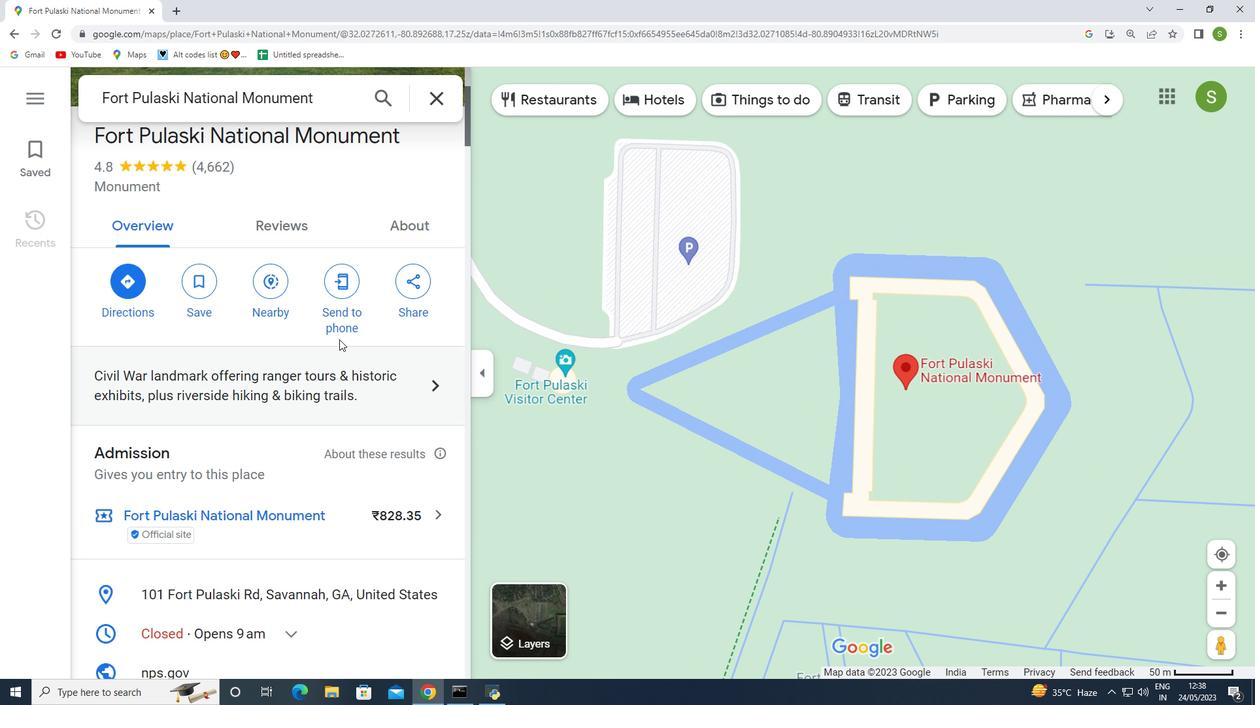 
Action: Mouse scrolled (285, 328) with delta (0, 0)
Screenshot: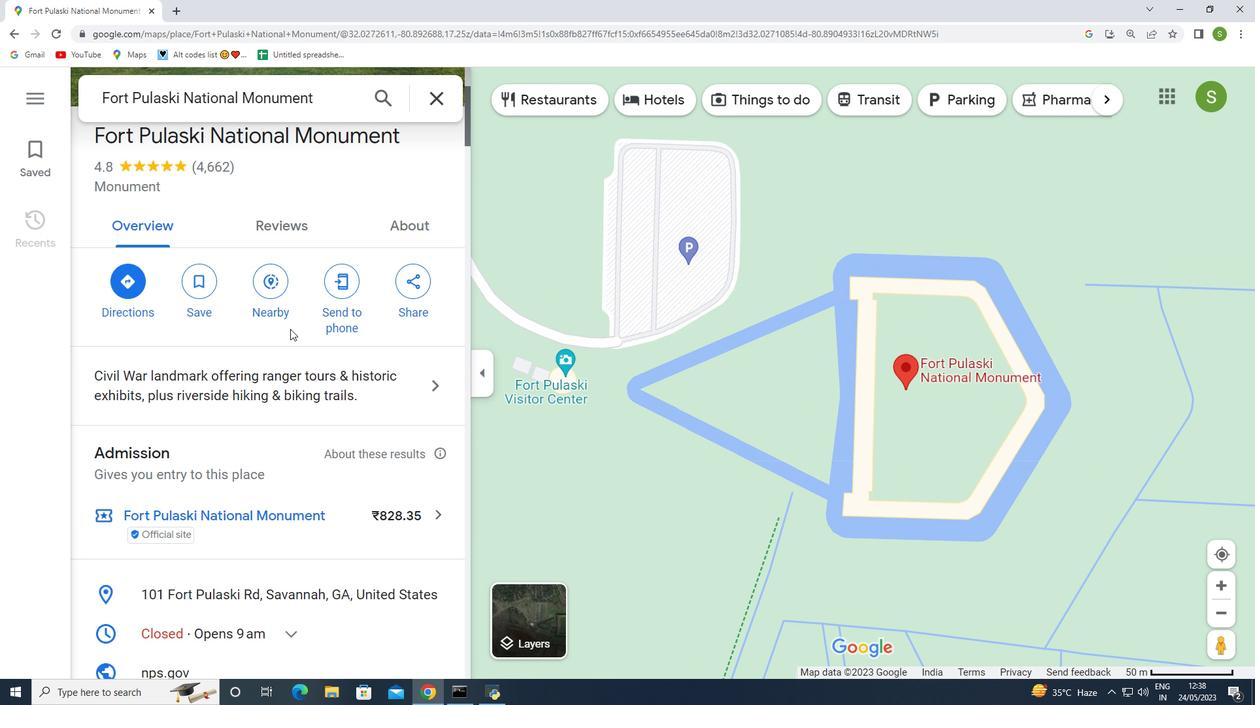 
Action: Mouse moved to (285, 328)
Screenshot: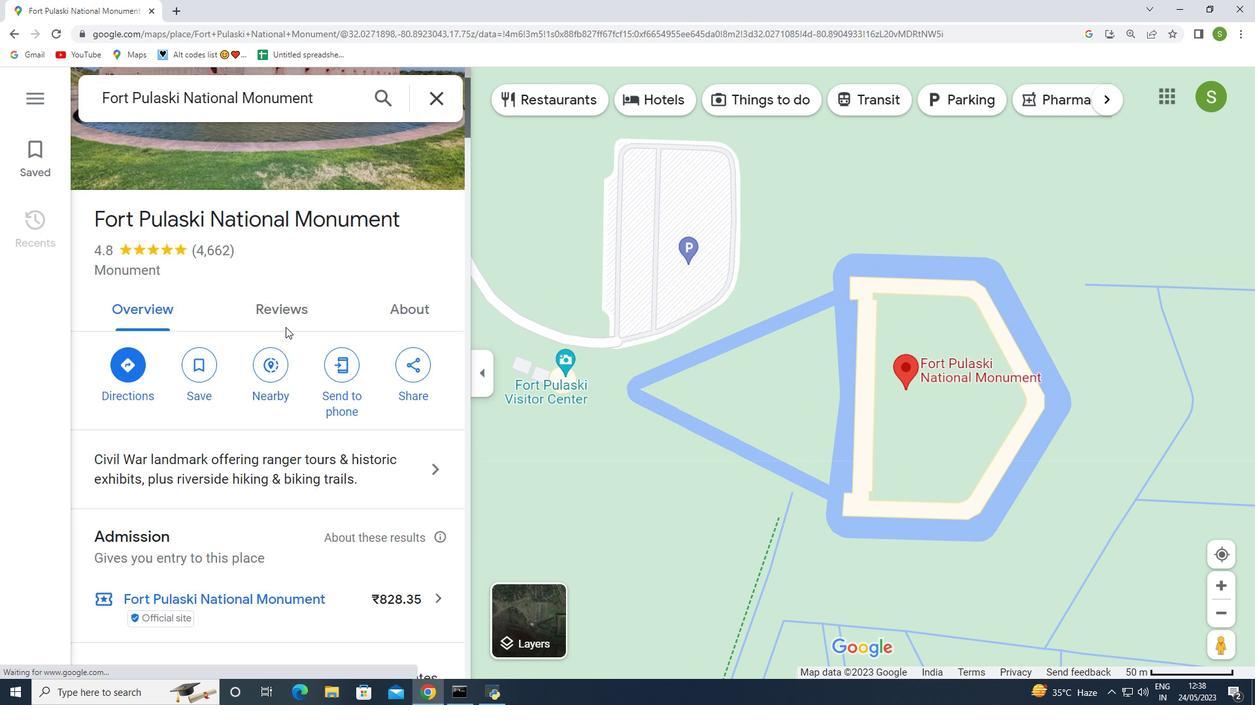 
Action: Mouse scrolled (285, 327) with delta (0, 0)
Screenshot: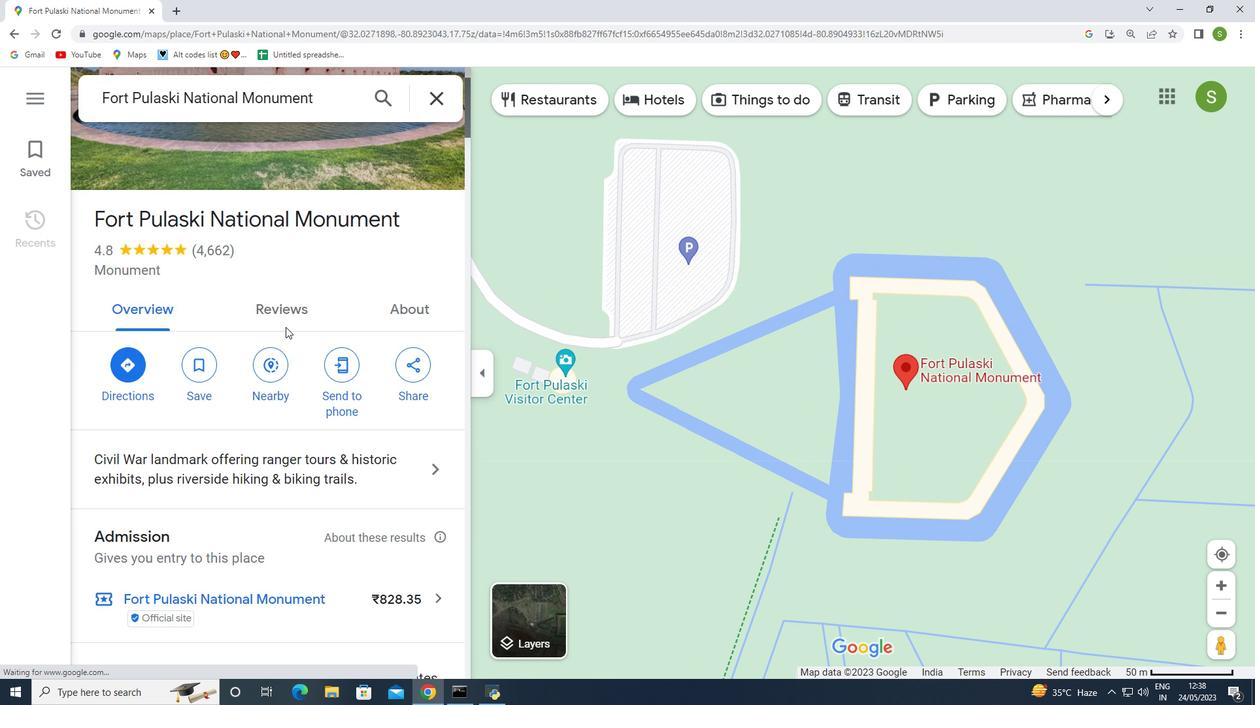 
Action: Mouse scrolled (285, 327) with delta (0, 0)
Screenshot: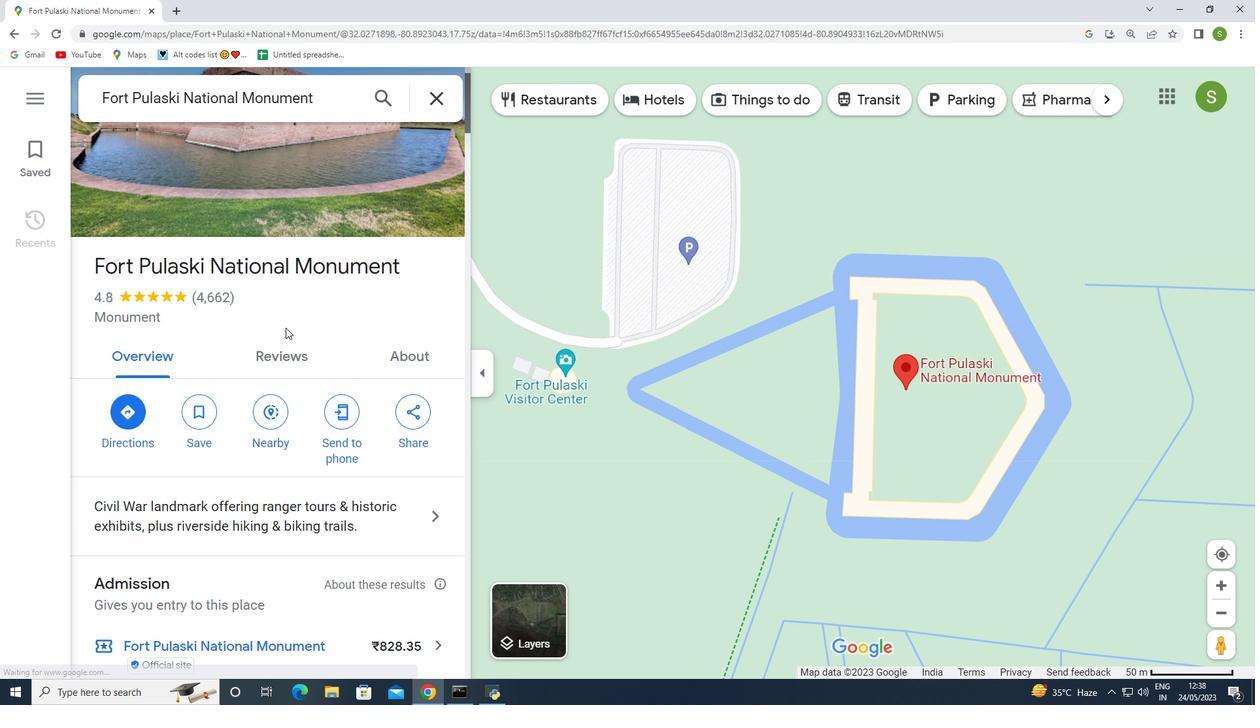 
Action: Mouse moved to (288, 328)
Screenshot: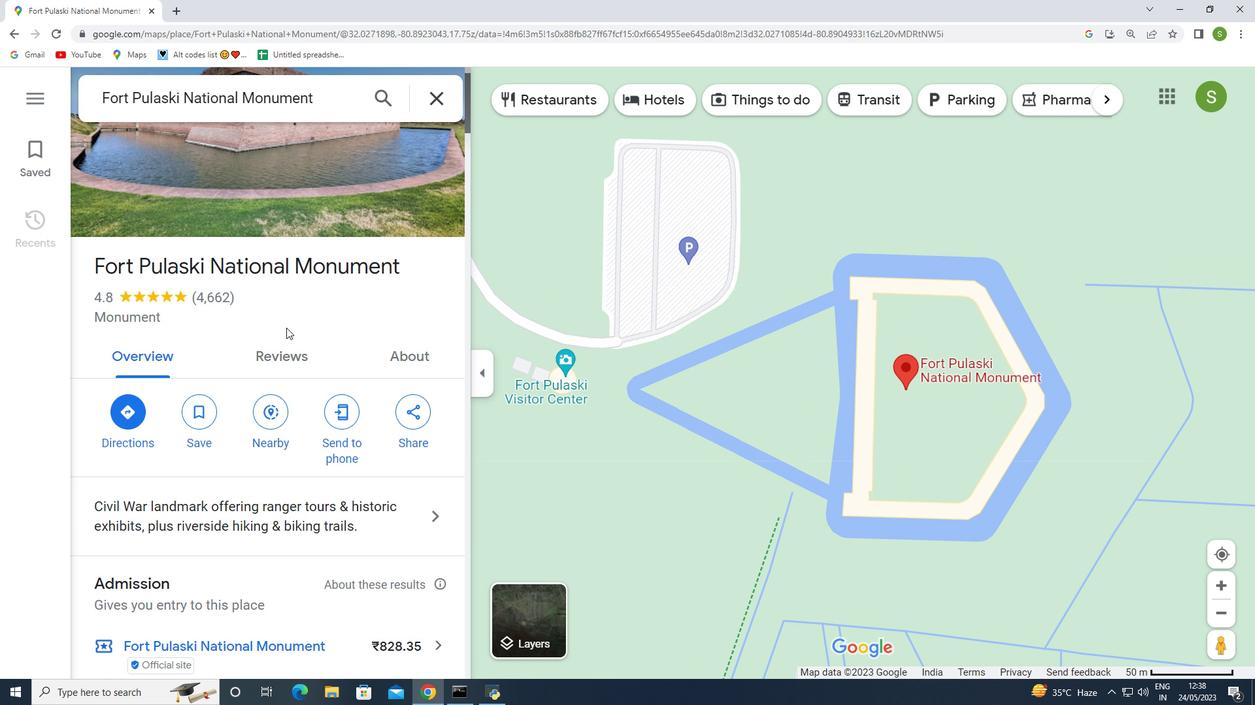 
Action: Mouse scrolled (288, 329) with delta (0, 0)
Screenshot: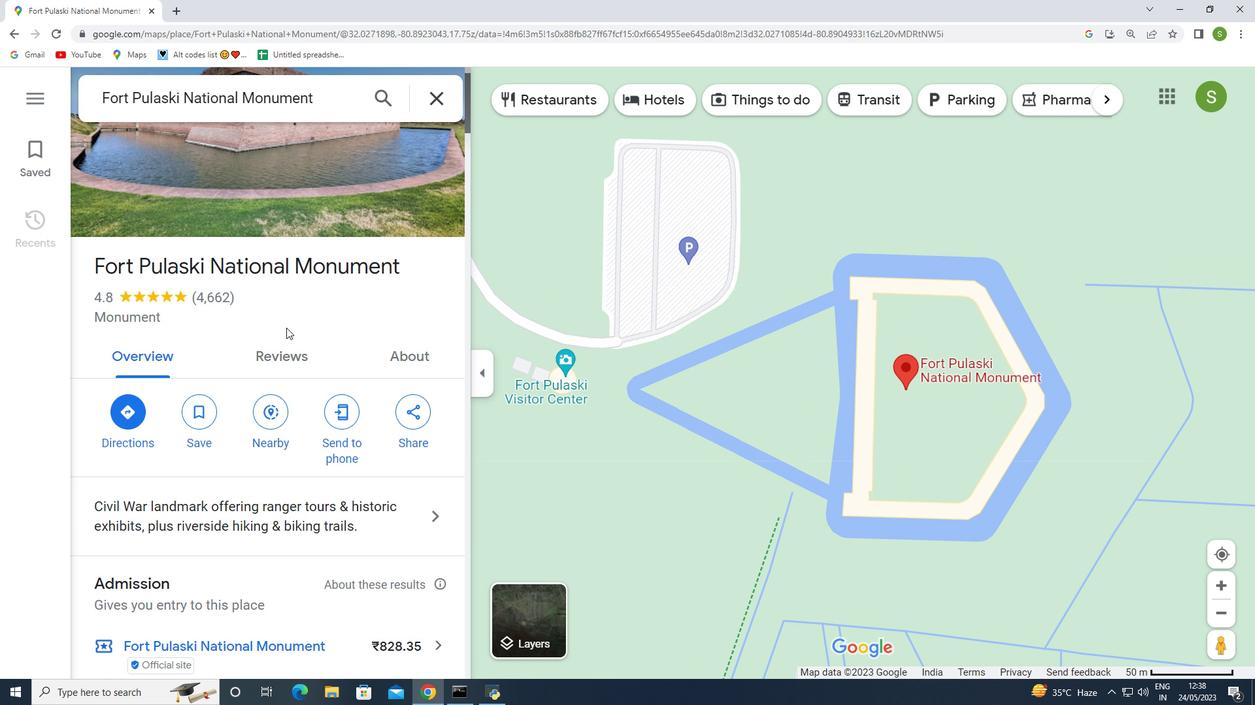
Action: Mouse moved to (288, 328)
Screenshot: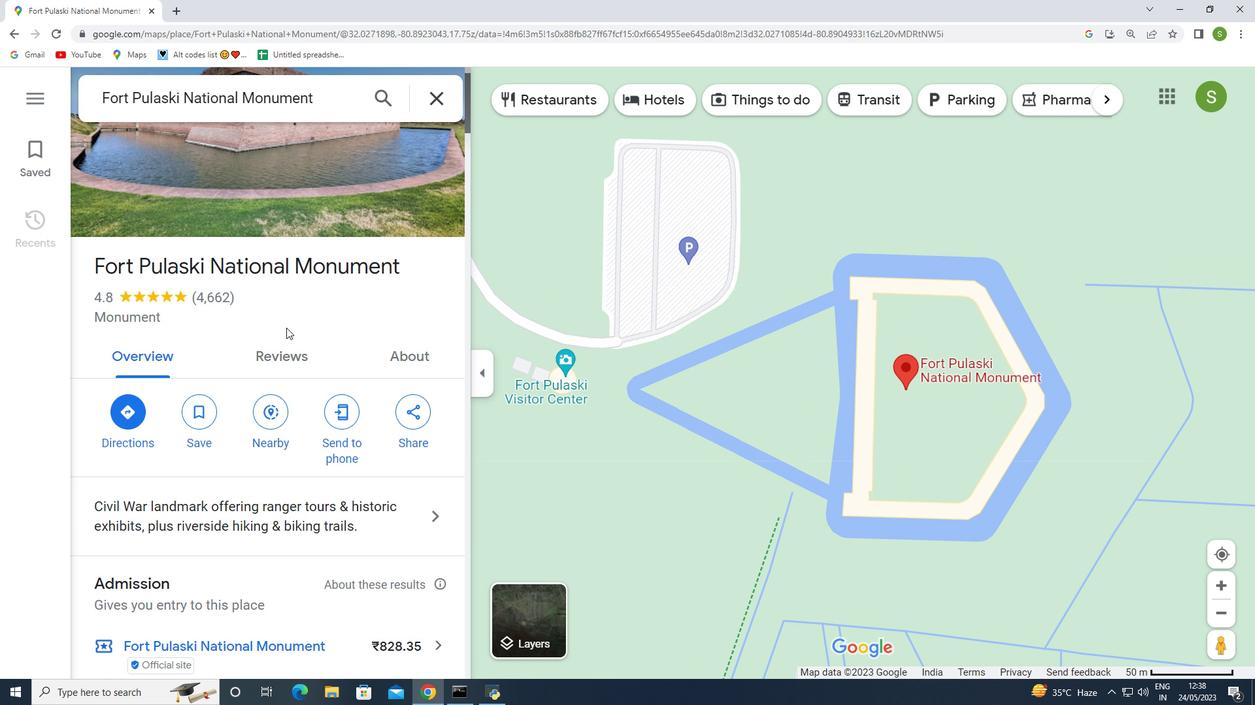 
Action: Mouse scrolled (288, 329) with delta (0, 0)
Screenshot: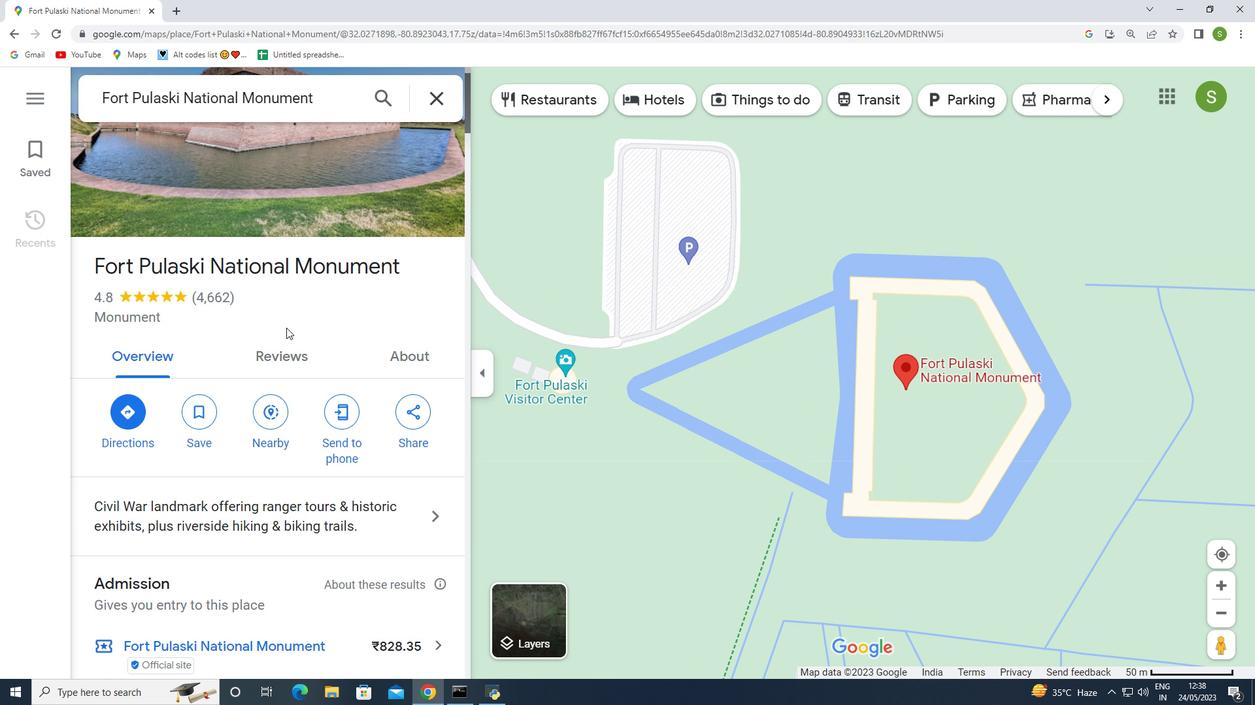 
Action: Mouse scrolled (288, 329) with delta (0, 0)
Screenshot: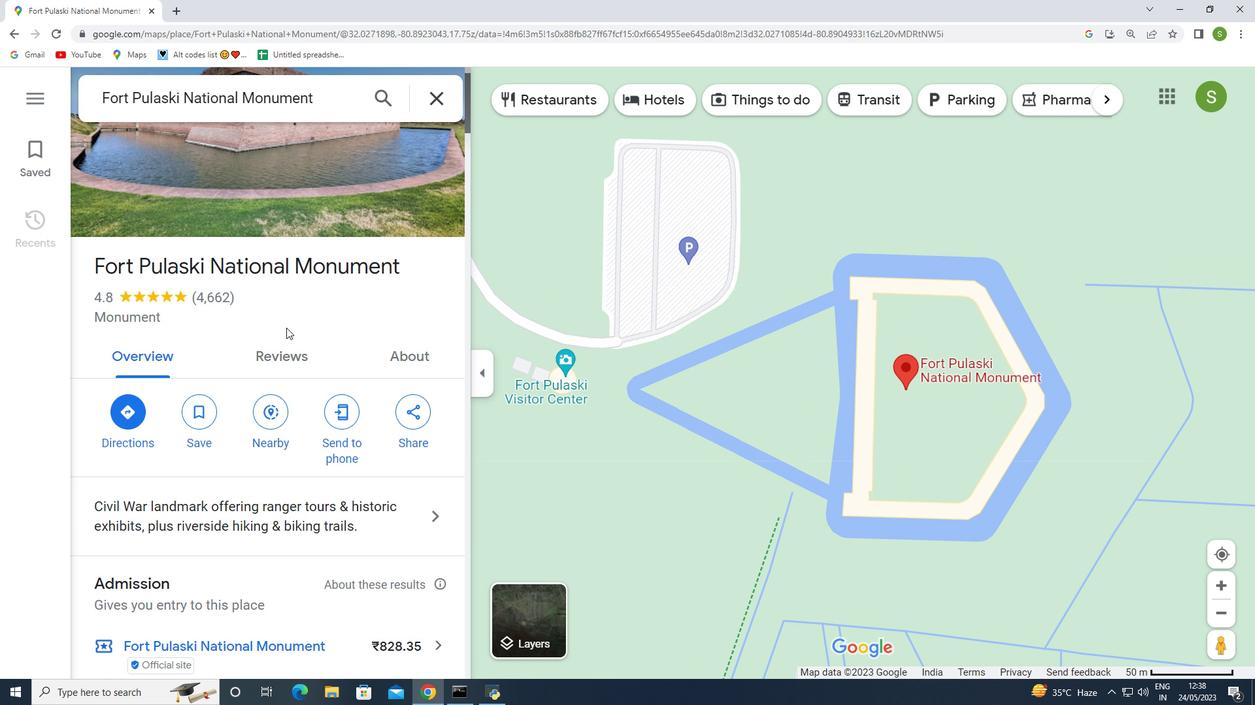 
Action: Mouse scrolled (288, 329) with delta (0, 0)
Screenshot: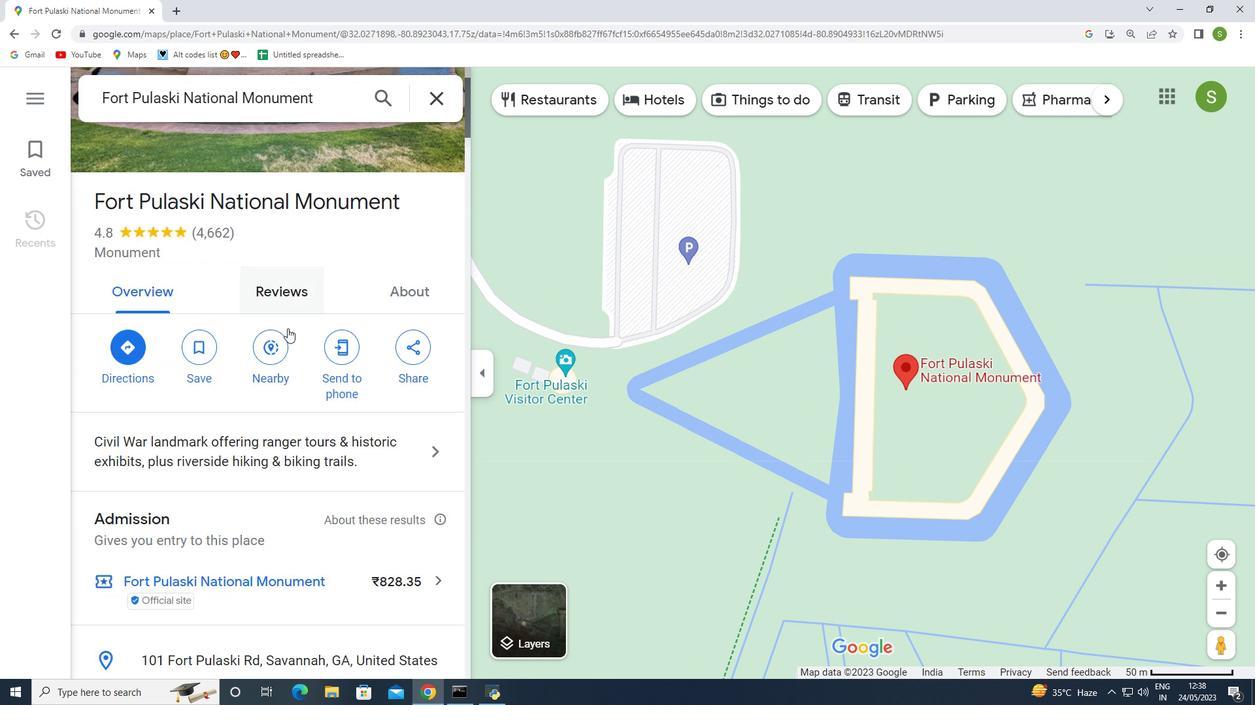 
Action: Mouse moved to (309, 327)
Screenshot: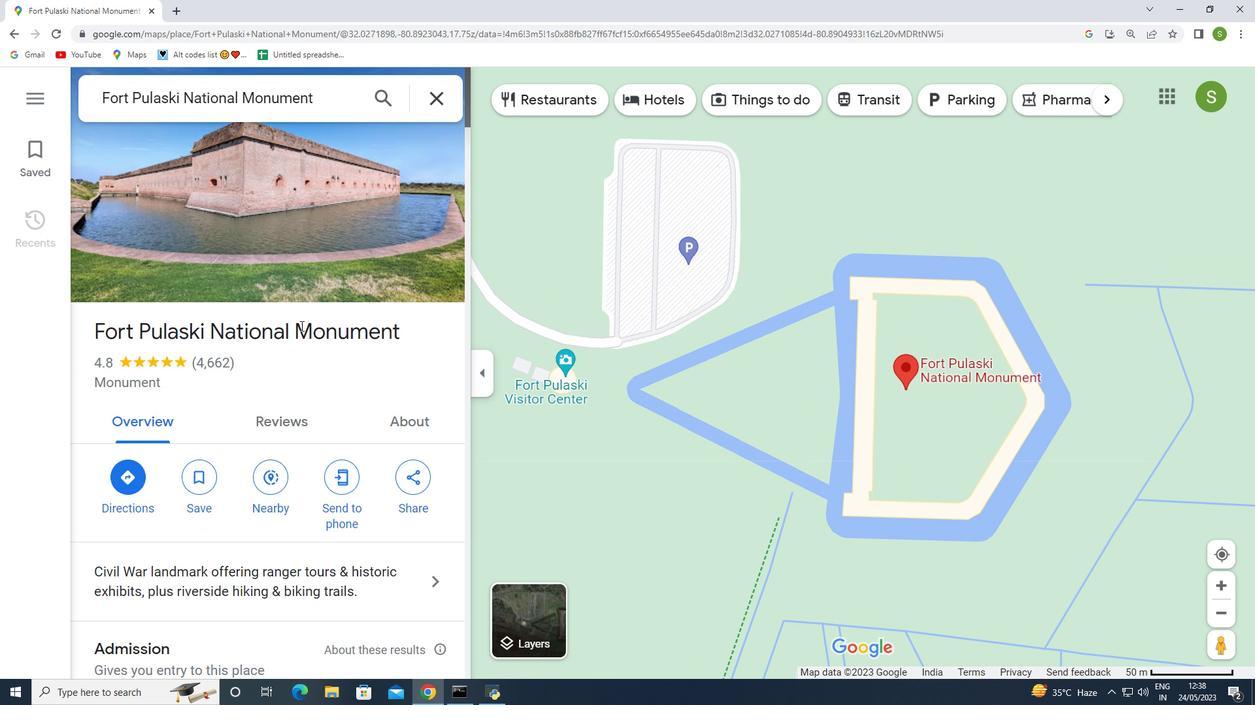 
Action: Mouse scrolled (309, 328) with delta (0, 0)
Screenshot: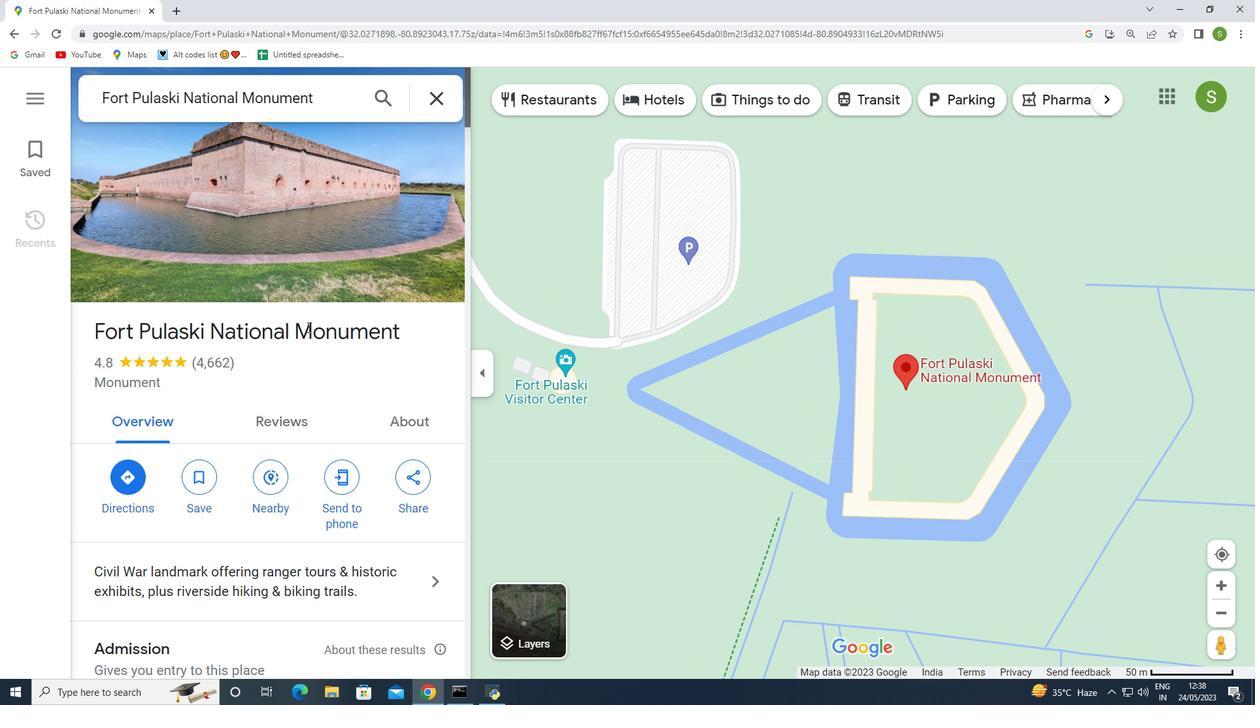 
Action: Mouse scrolled (309, 328) with delta (0, 0)
Screenshot: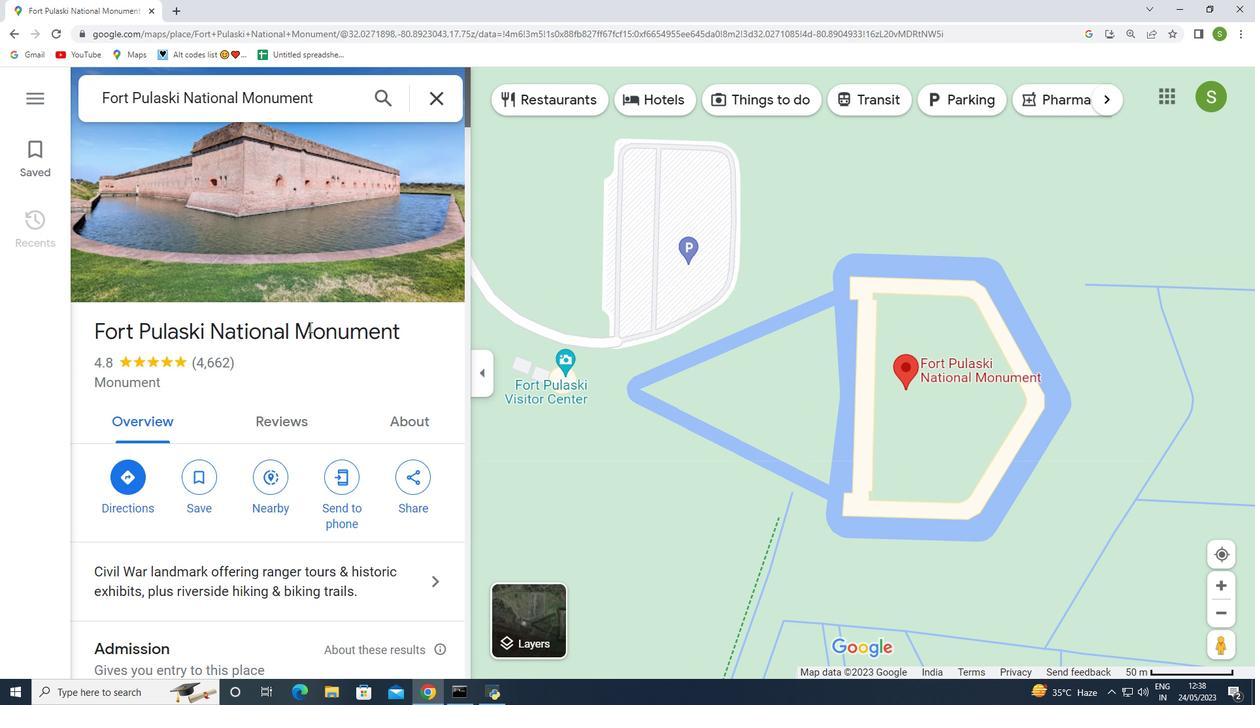 
Action: Mouse scrolled (309, 328) with delta (0, 0)
Screenshot: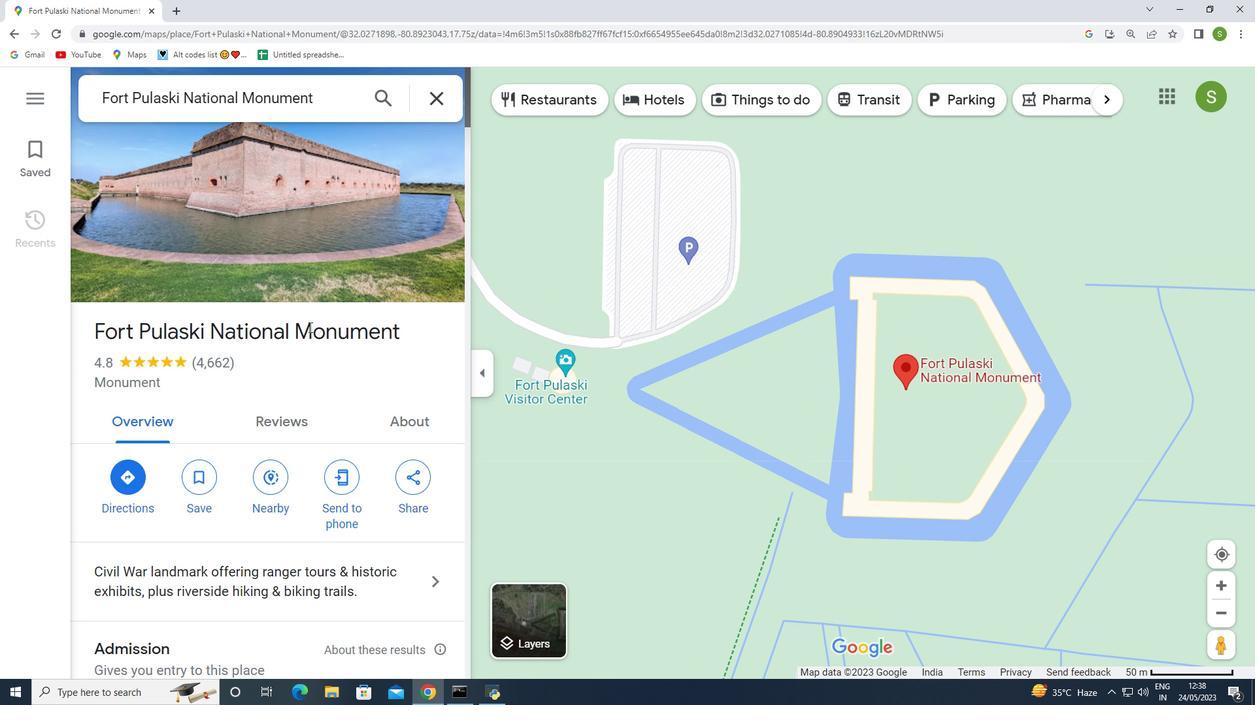 
Action: Mouse scrolled (309, 328) with delta (0, 0)
Screenshot: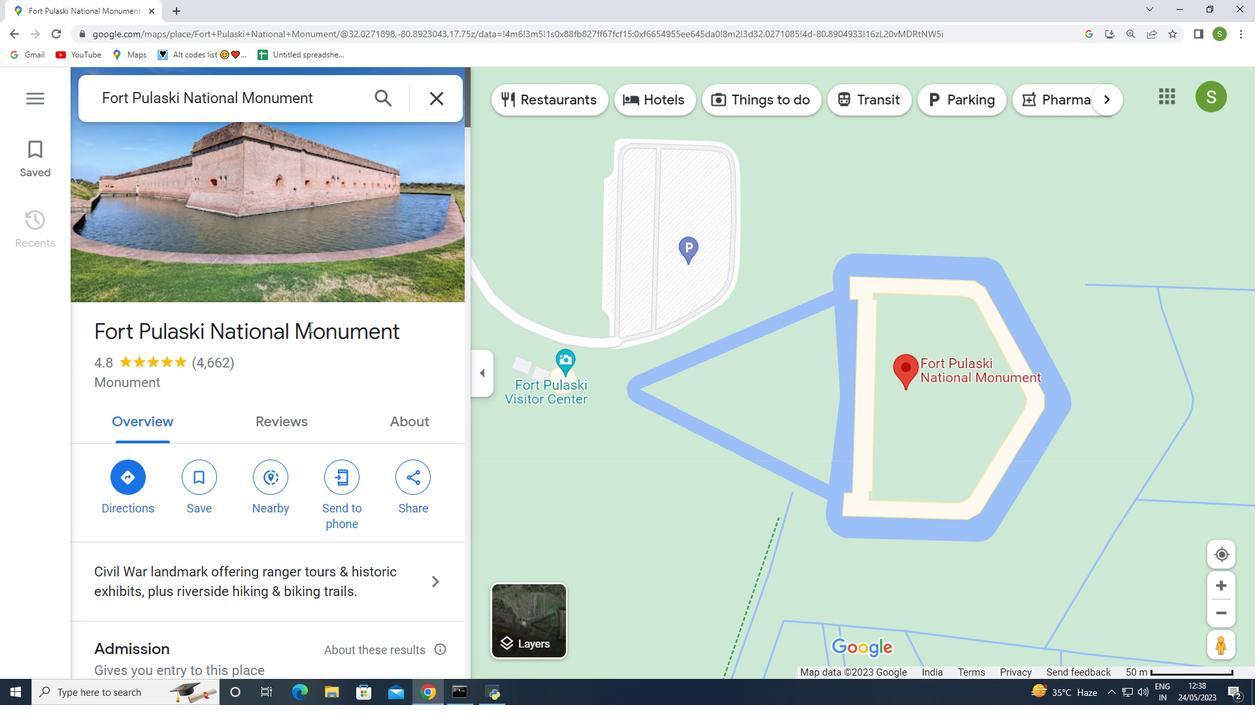 
Action: Mouse moved to (1217, 587)
Screenshot: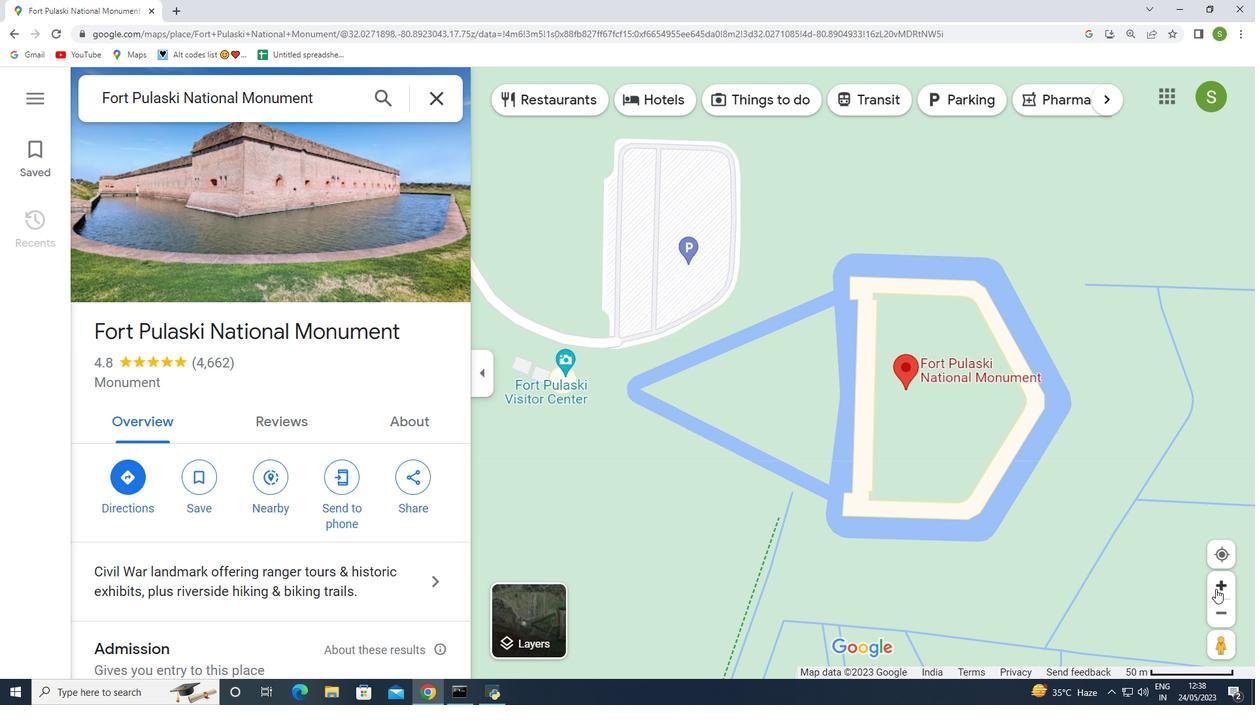 
Action: Mouse pressed left at (1217, 587)
Screenshot: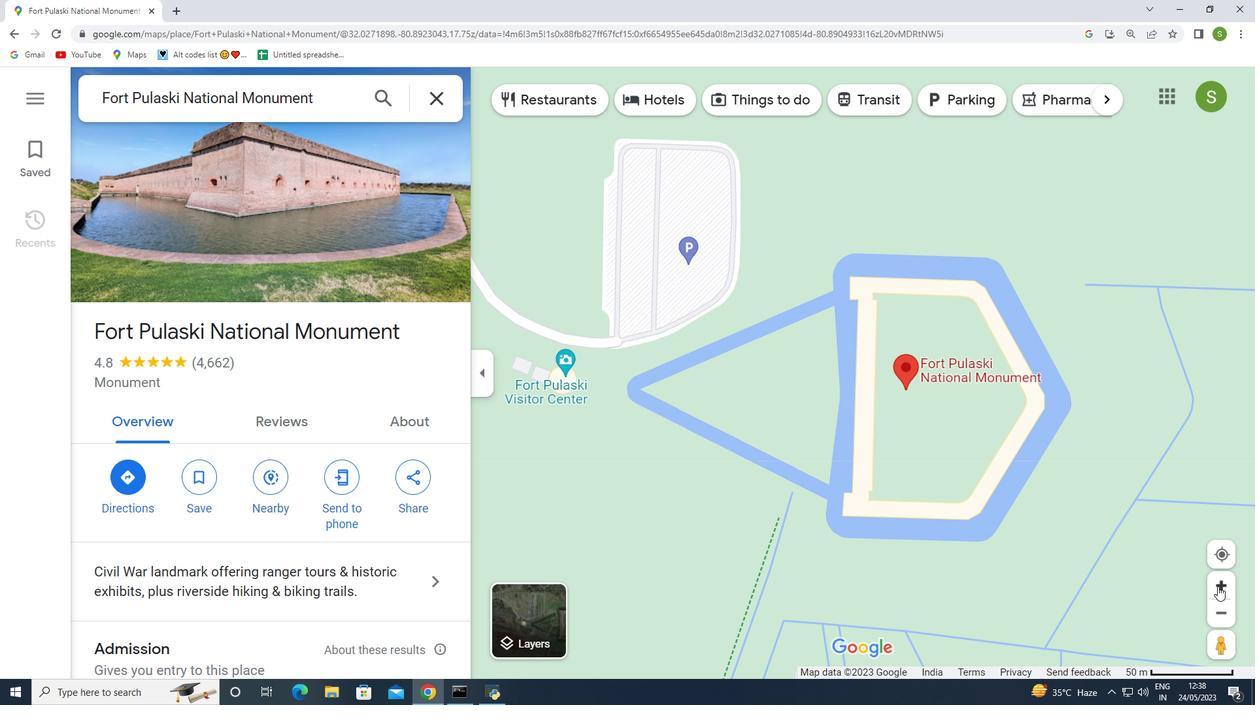
Action: Mouse moved to (1189, 604)
Screenshot: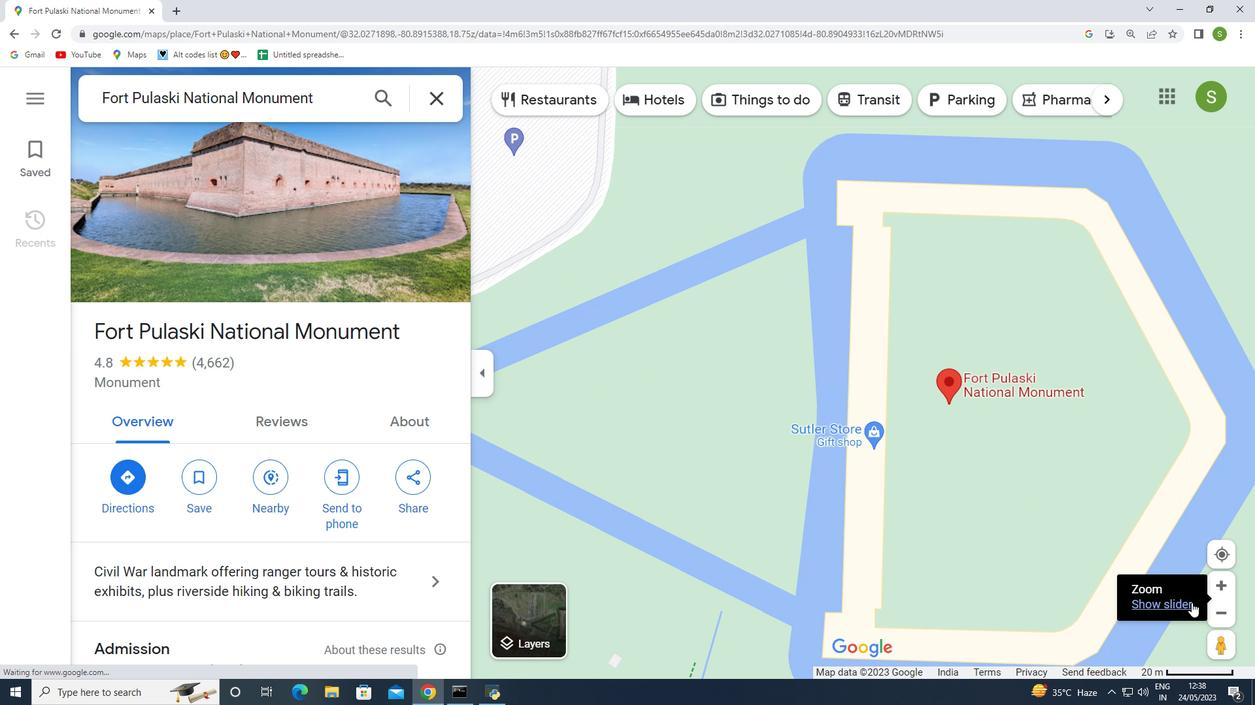 
Action: Mouse pressed left at (1189, 604)
Screenshot: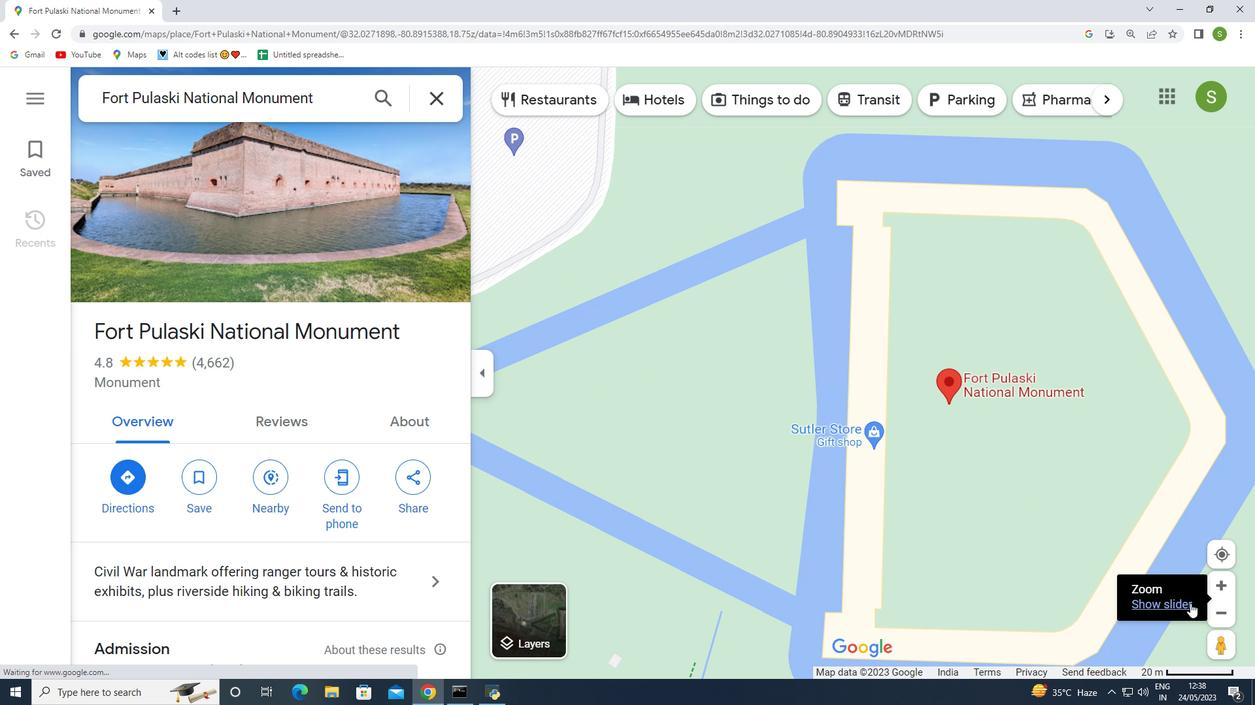 
Action: Mouse moved to (1221, 471)
Screenshot: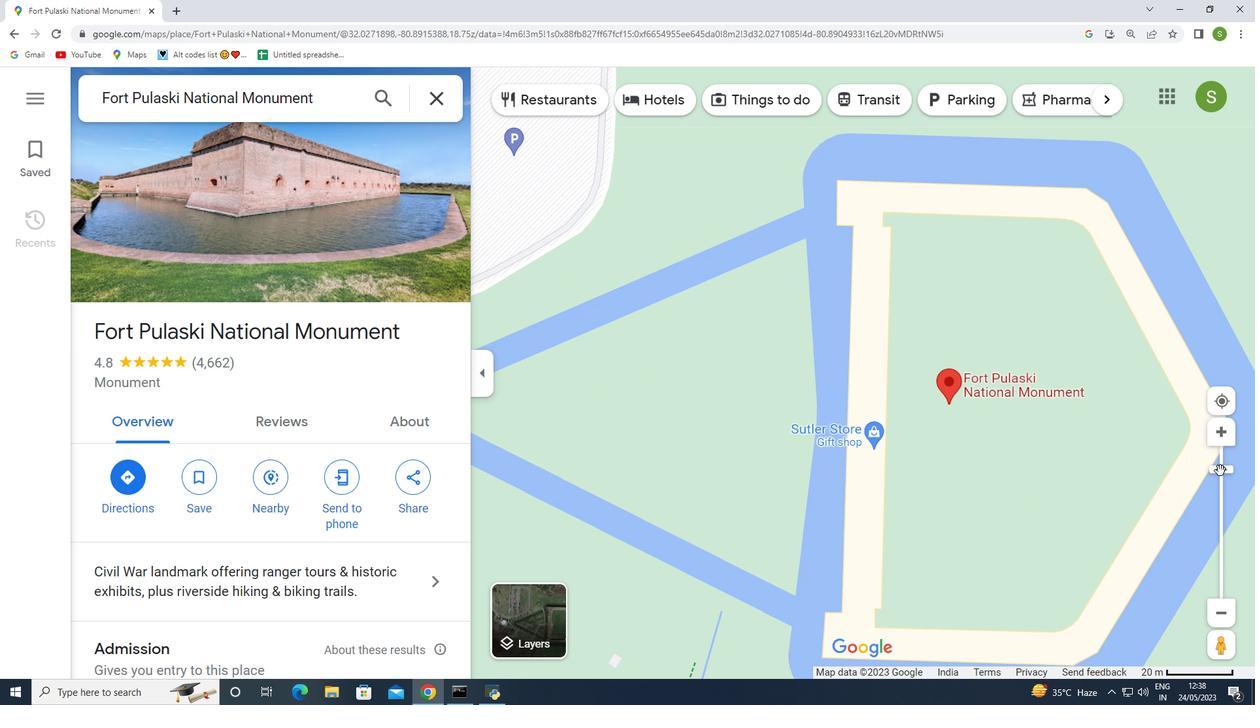 
Action: Mouse pressed left at (1221, 471)
Screenshot: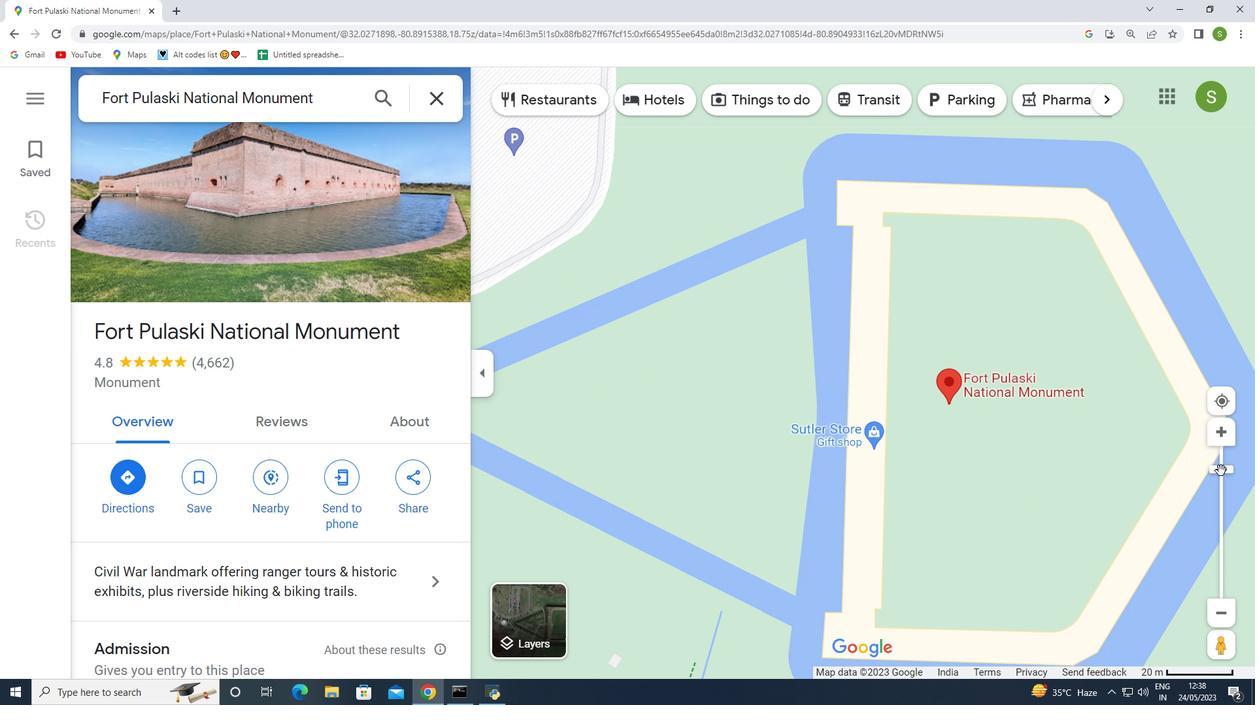 
Action: Mouse moved to (535, 226)
Screenshot: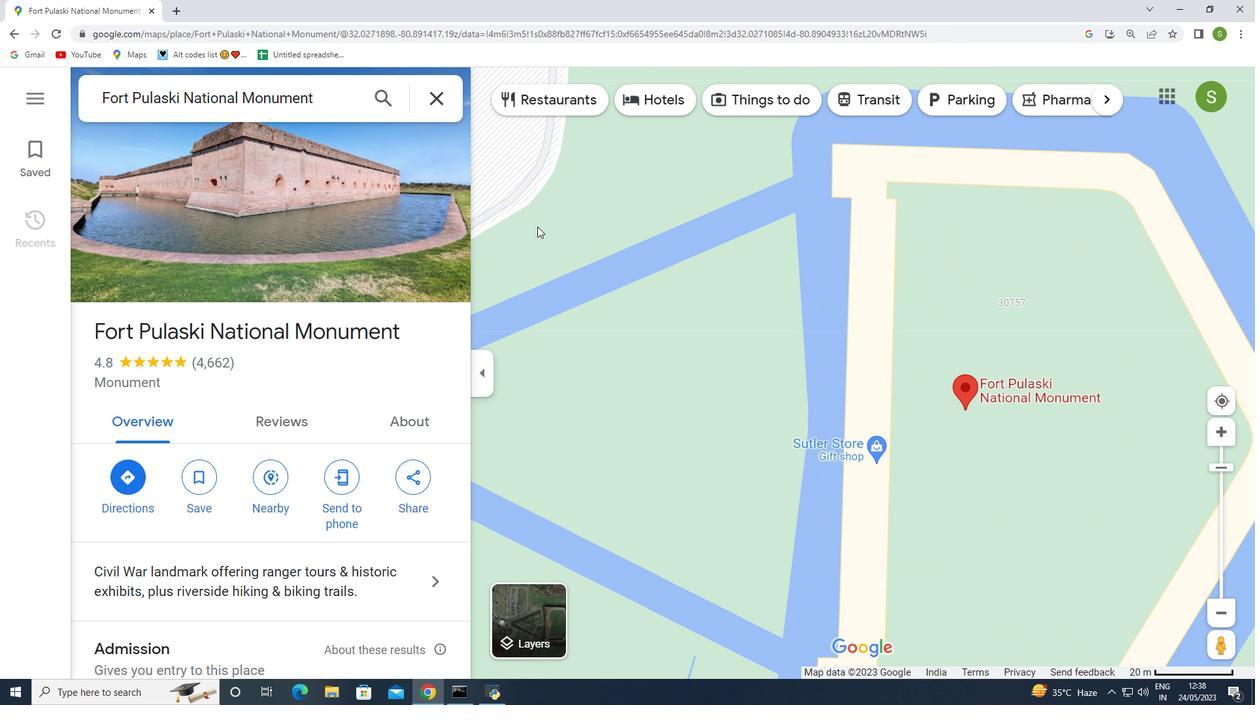 
